 Task: Review and organize tasks in the 'Our first project' board, focusing on the 'Functions of Management' task.
Action: Mouse moved to (10, 21)
Screenshot: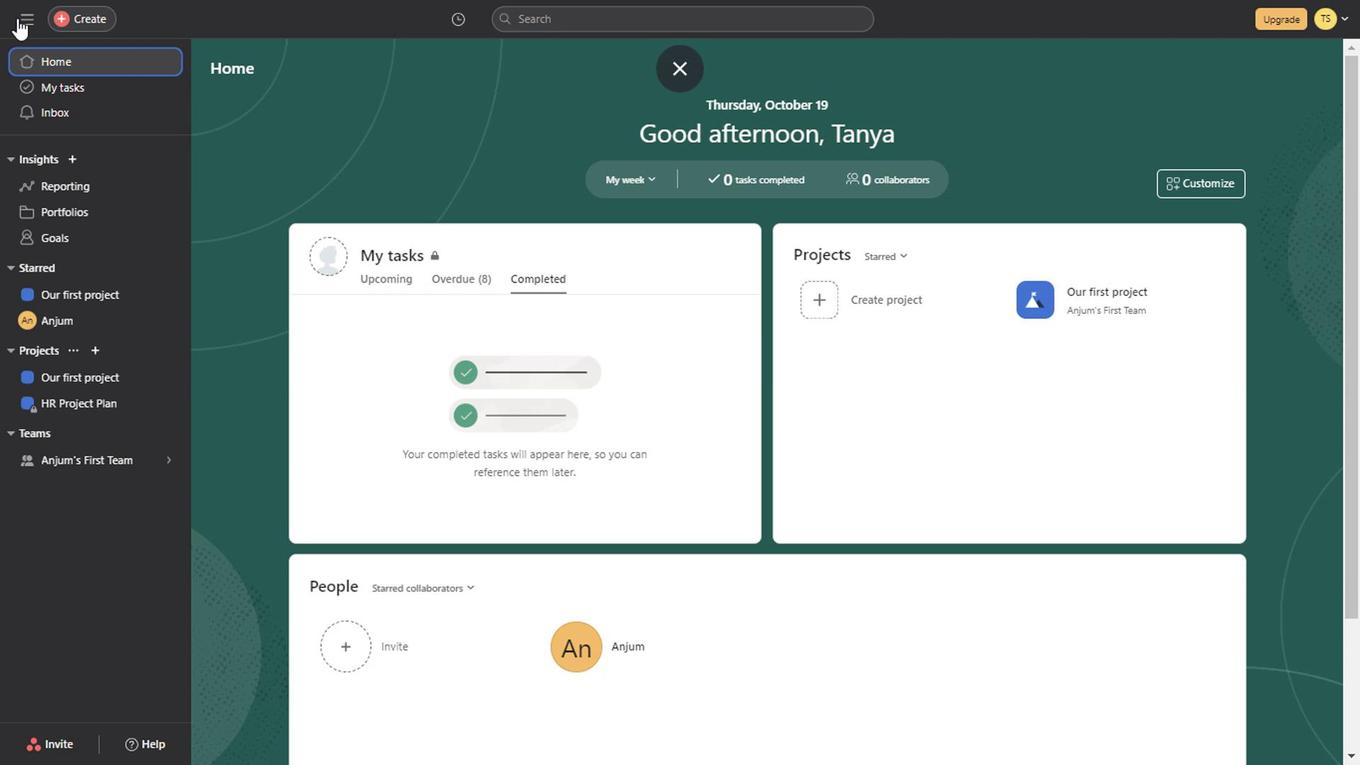 
Action: Mouse pressed left at (10, 21)
Screenshot: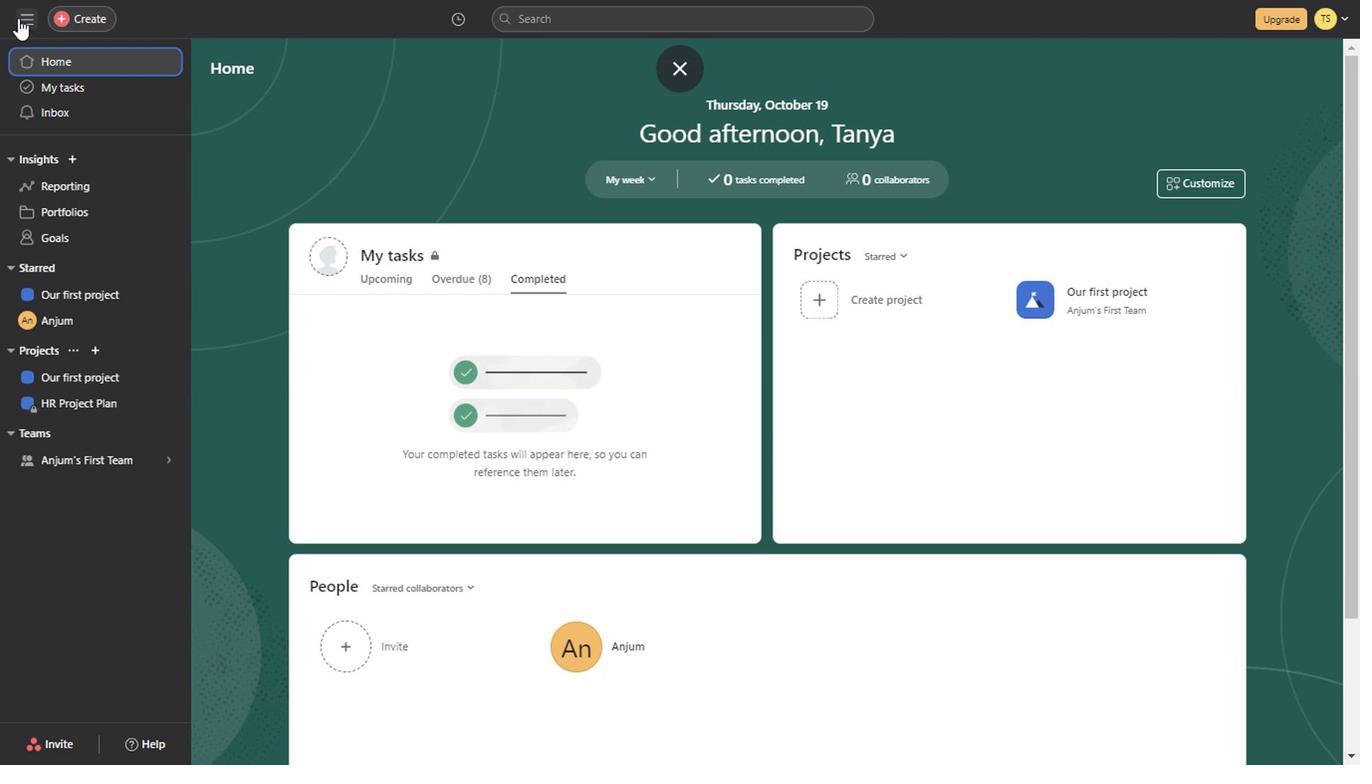 
Action: Mouse pressed left at (10, 21)
Screenshot: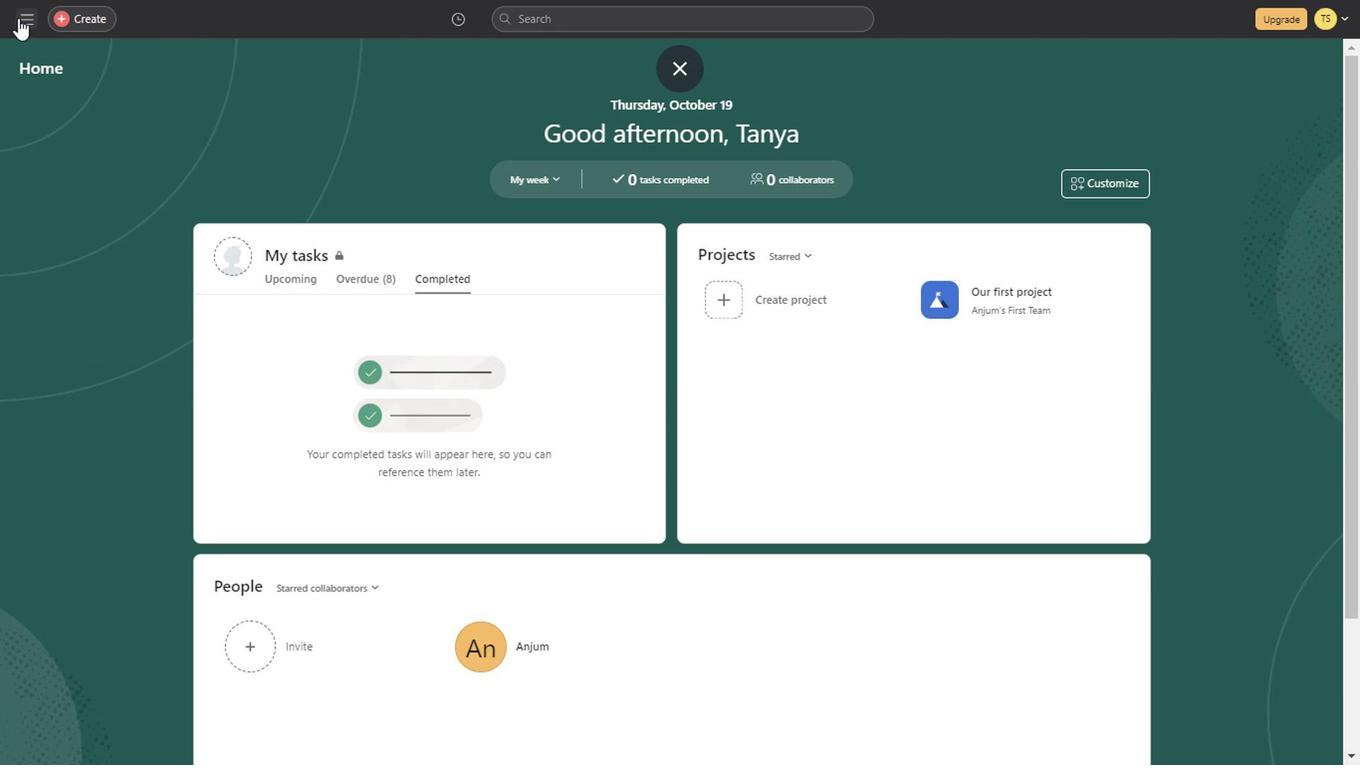 
Action: Mouse moved to (98, 92)
Screenshot: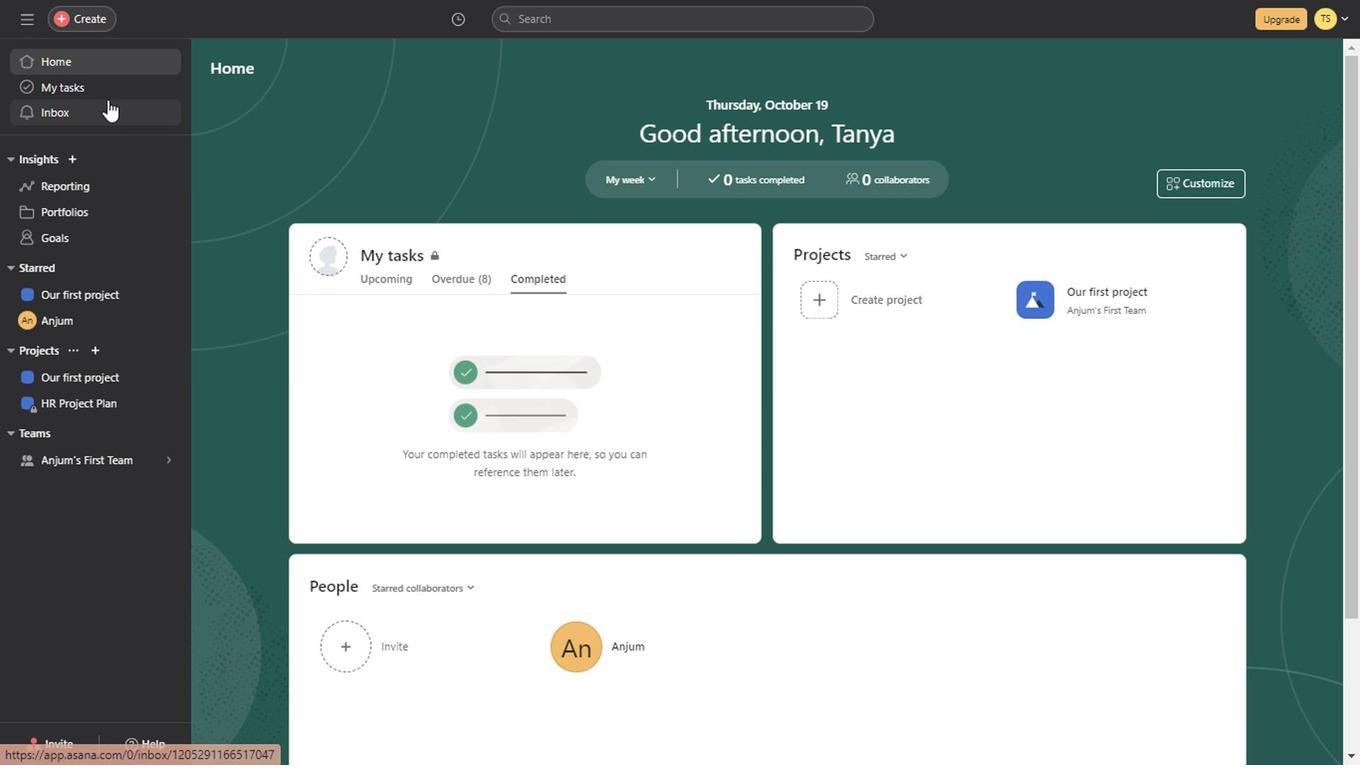 
Action: Mouse pressed left at (98, 92)
Screenshot: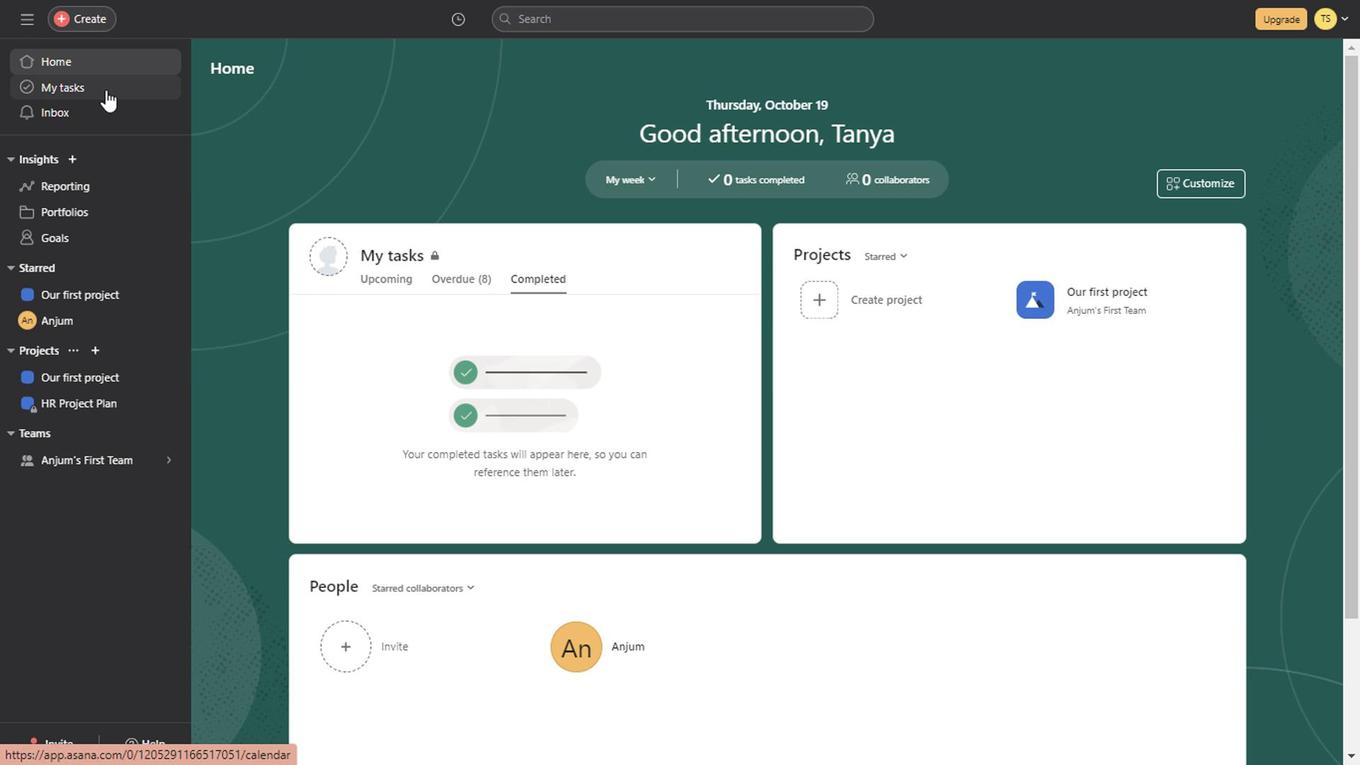 
Action: Mouse pressed left at (98, 92)
Screenshot: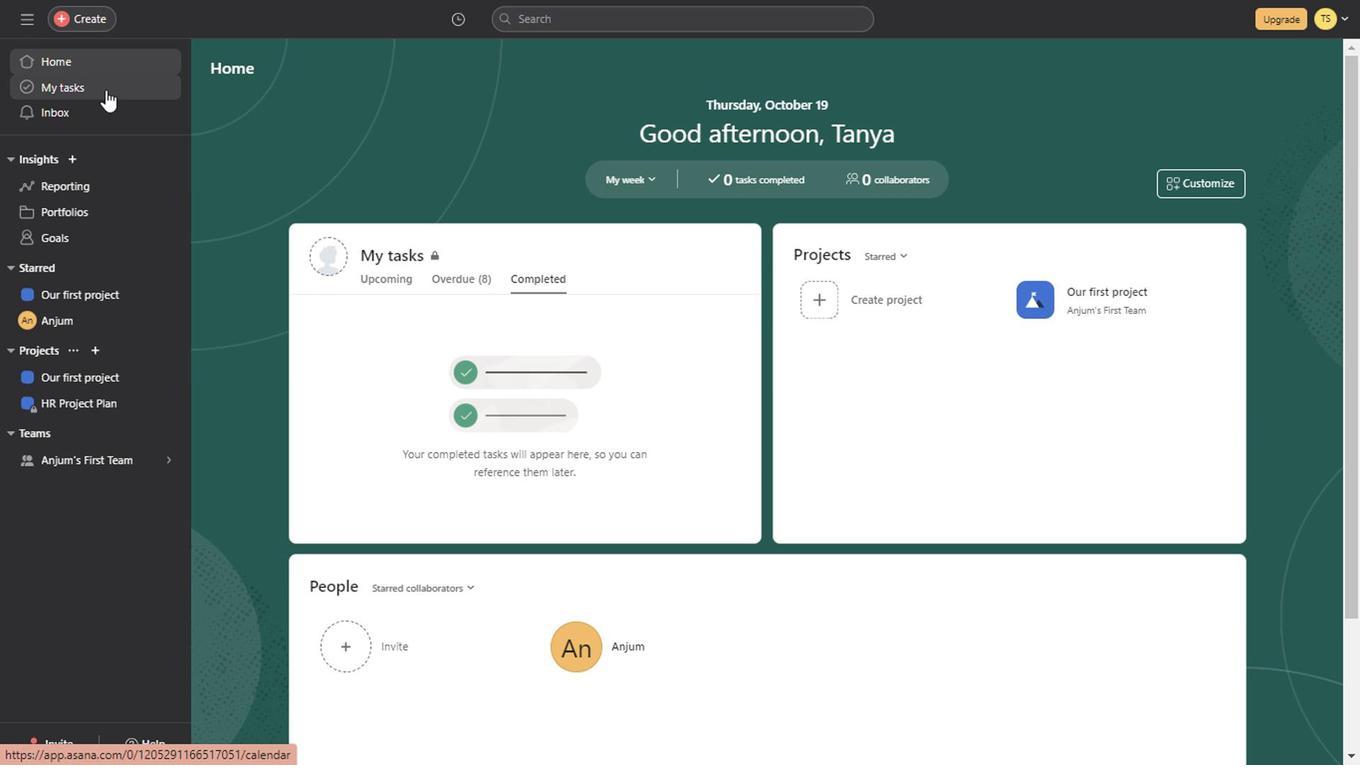 
Action: Mouse moved to (806, 454)
Screenshot: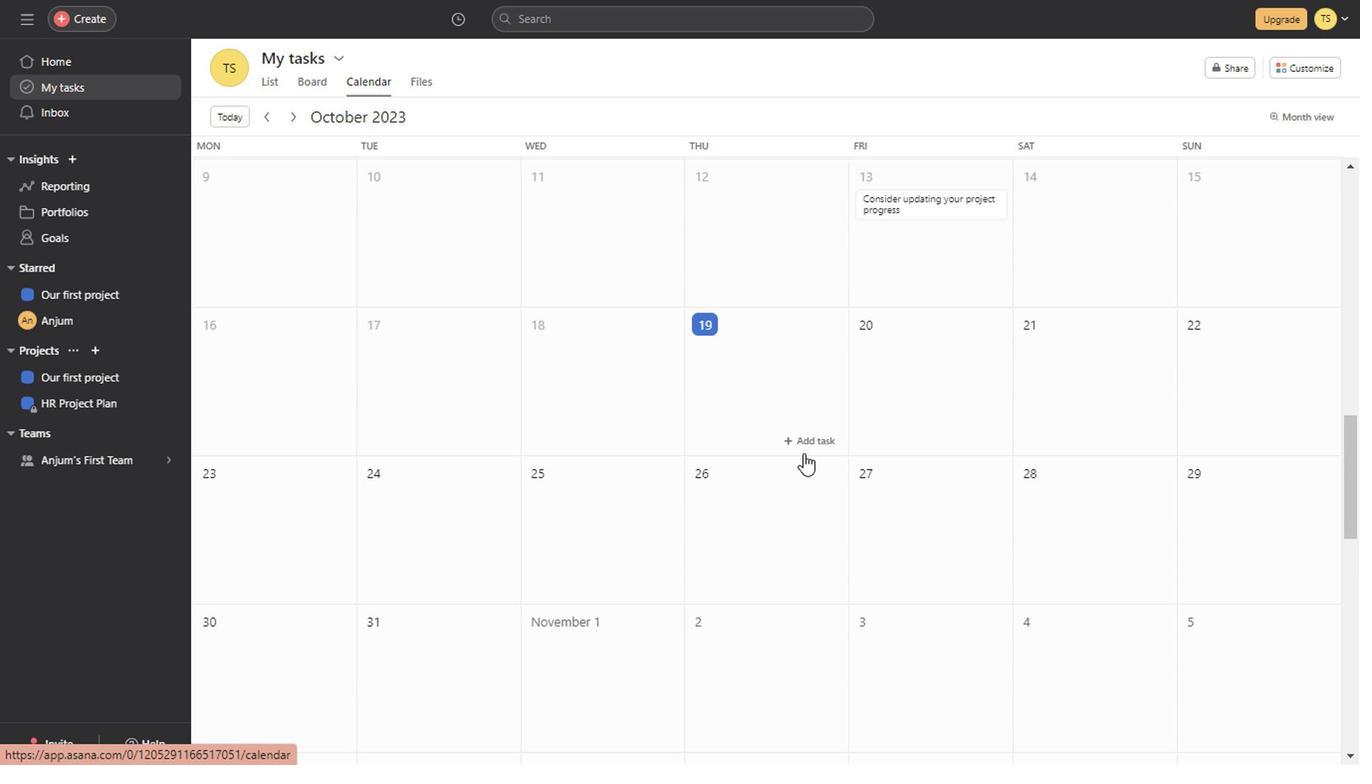 
Action: Mouse scrolled (806, 453) with delta (0, 0)
Screenshot: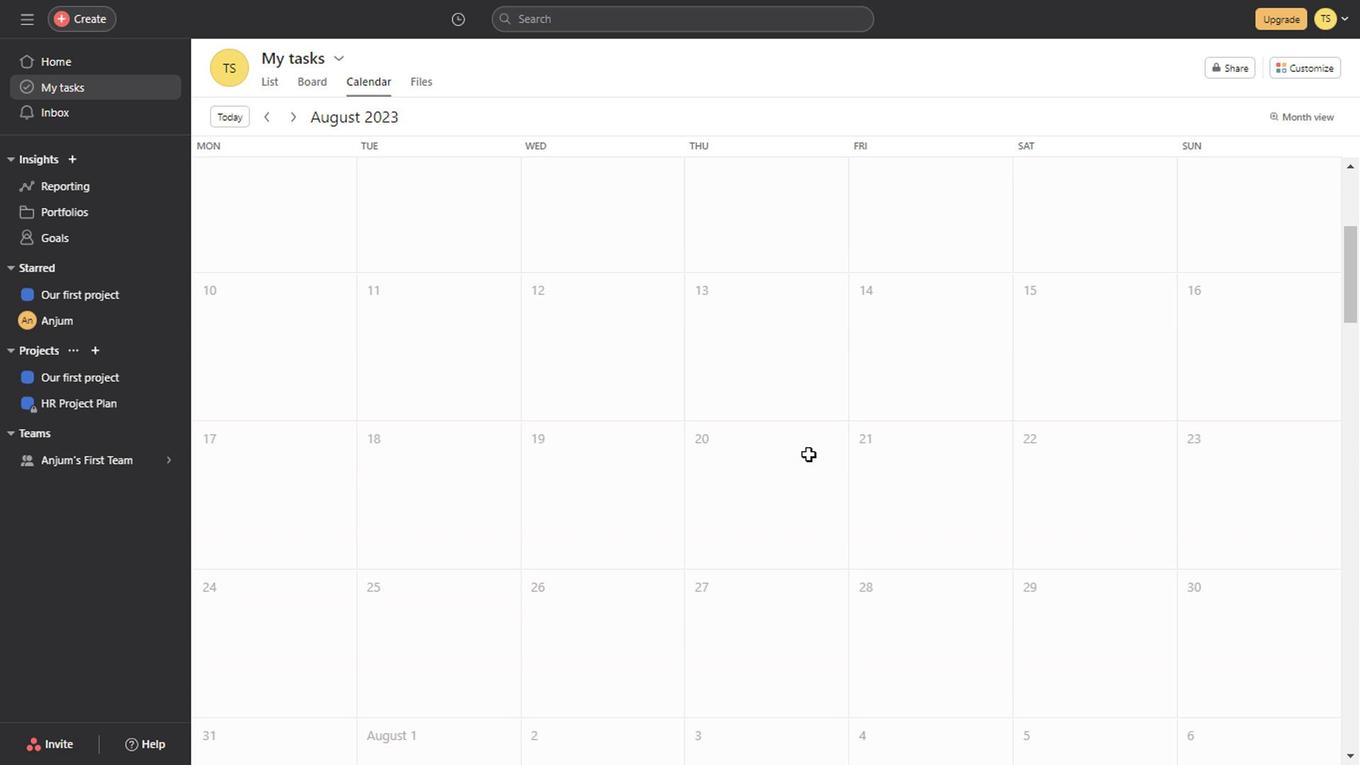 
Action: Mouse scrolled (806, 453) with delta (0, 0)
Screenshot: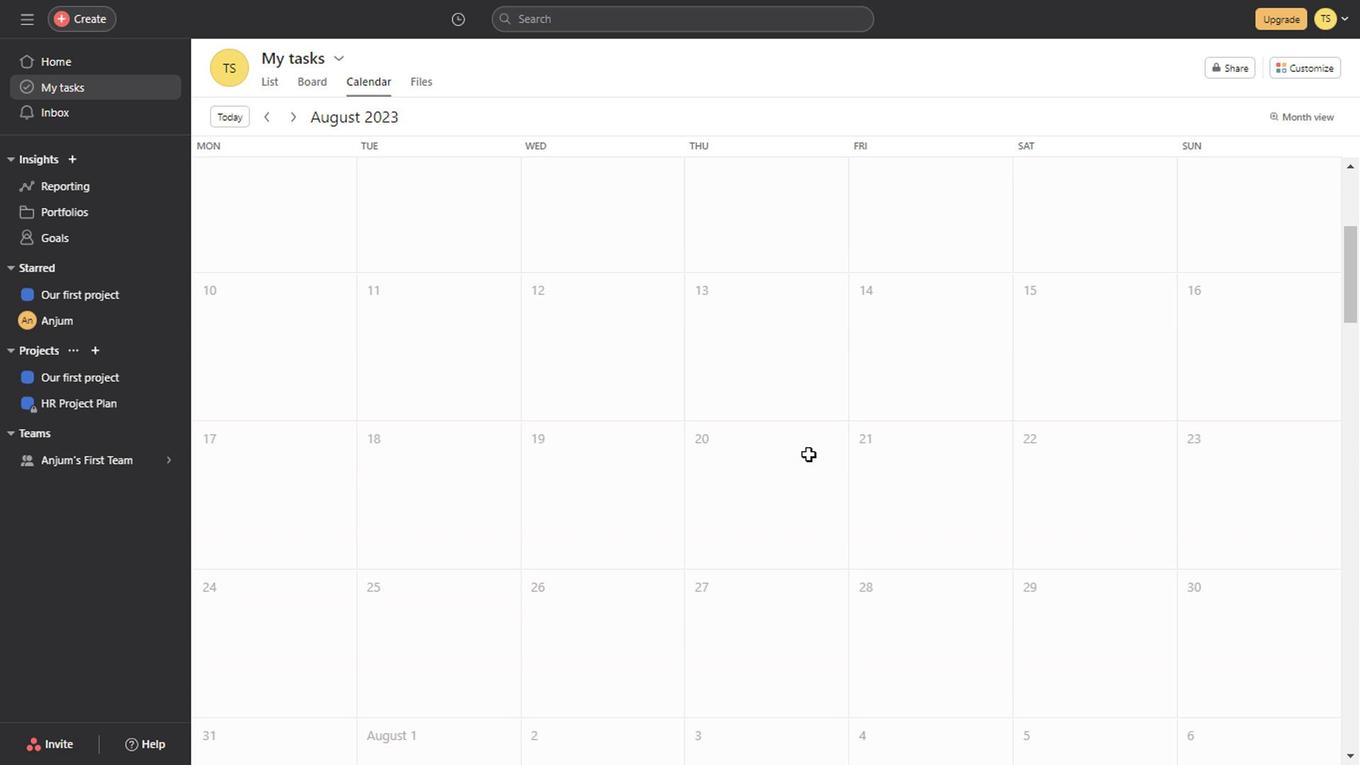 
Action: Mouse scrolled (806, 453) with delta (0, 0)
Screenshot: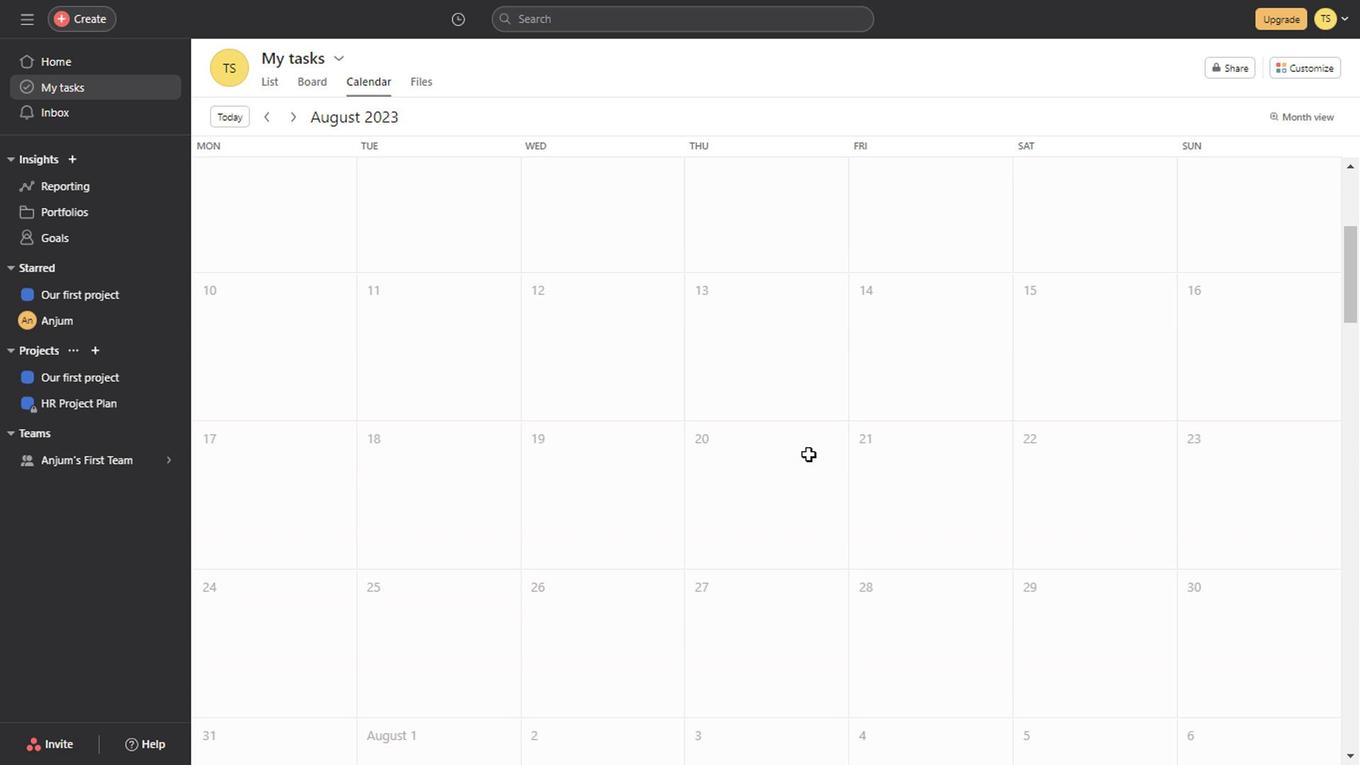 
Action: Mouse scrolled (806, 453) with delta (0, 0)
Screenshot: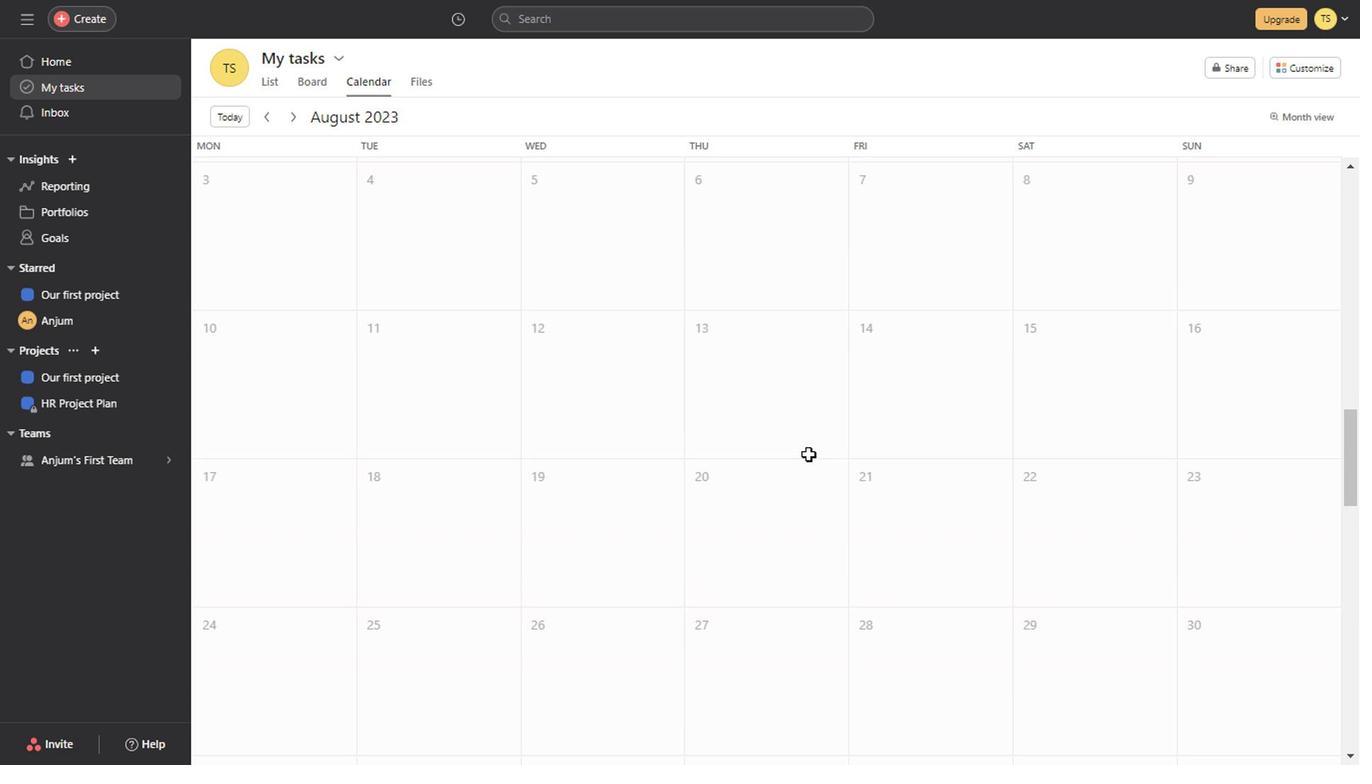 
Action: Mouse scrolled (806, 453) with delta (0, 0)
Screenshot: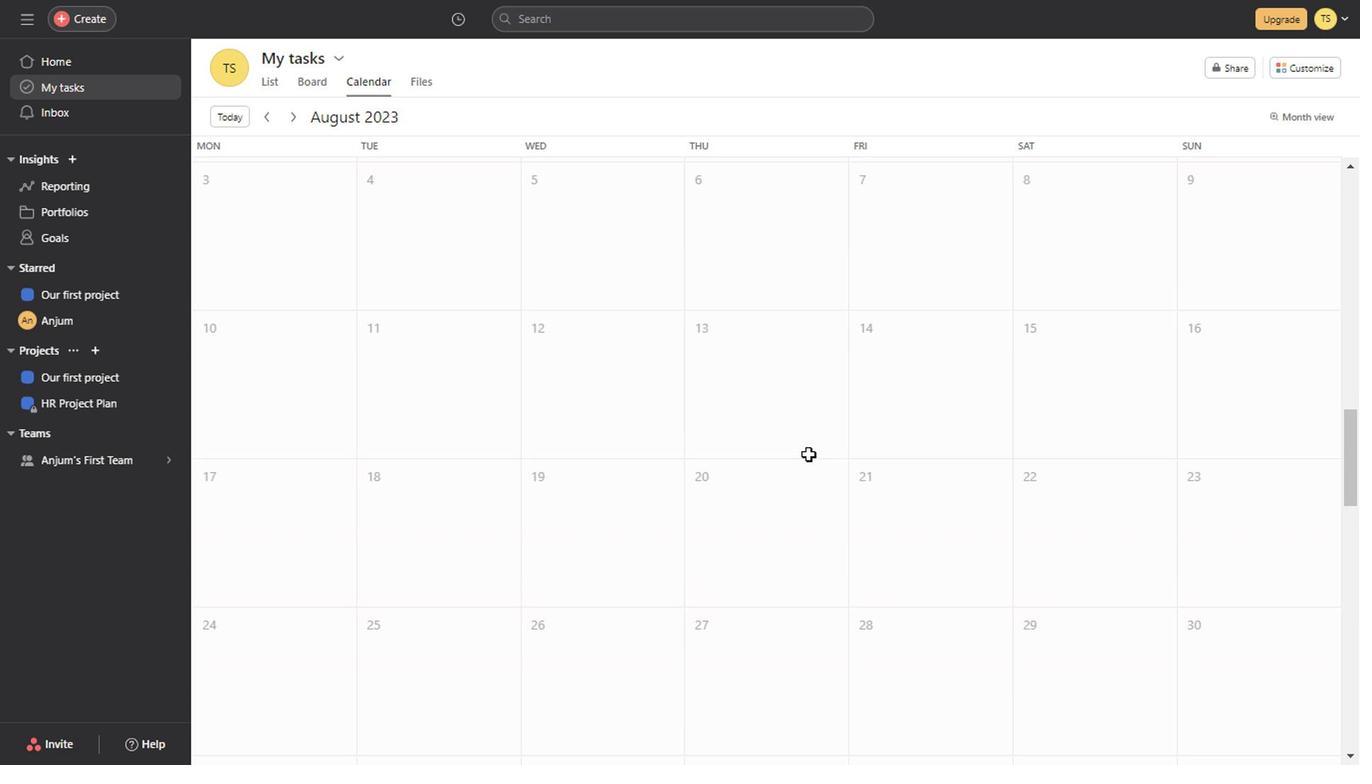 
Action: Mouse scrolled (806, 453) with delta (0, 0)
Screenshot: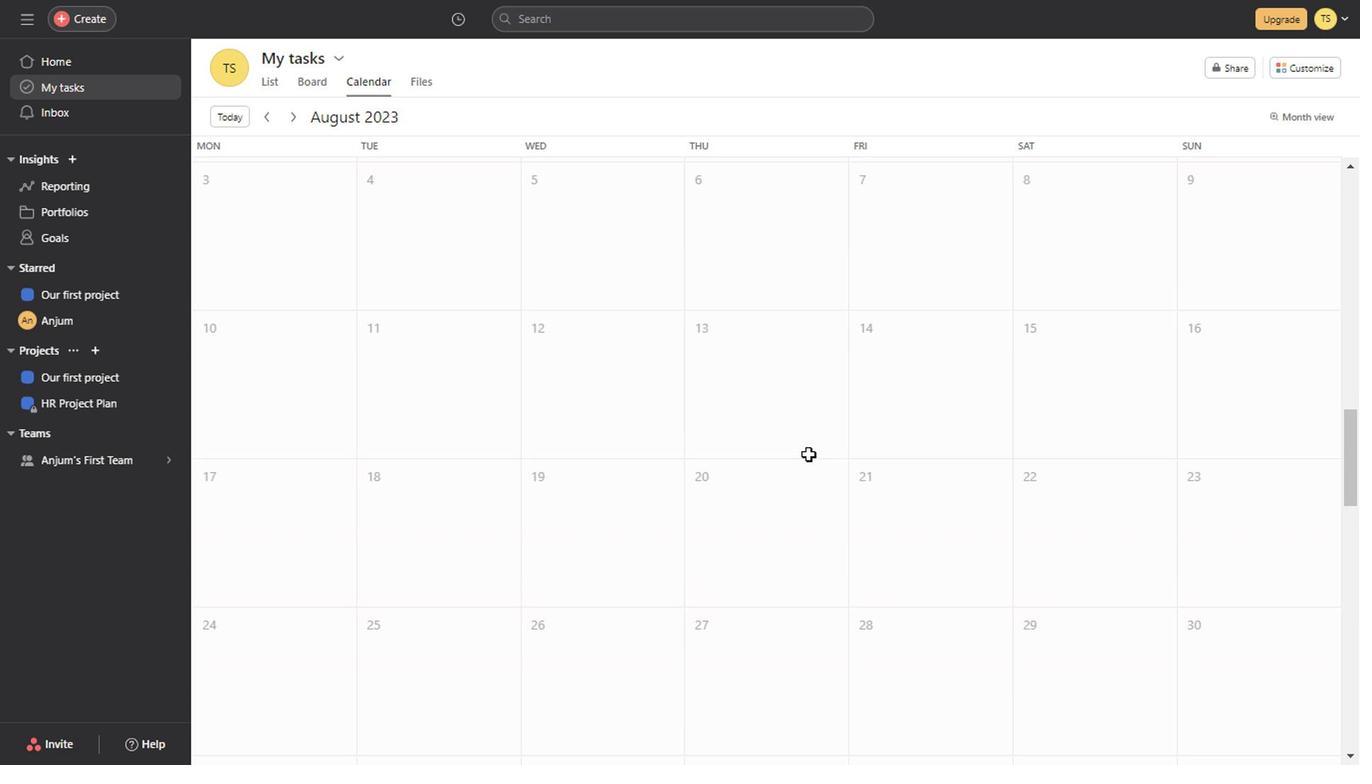 
Action: Mouse scrolled (806, 453) with delta (0, 0)
Screenshot: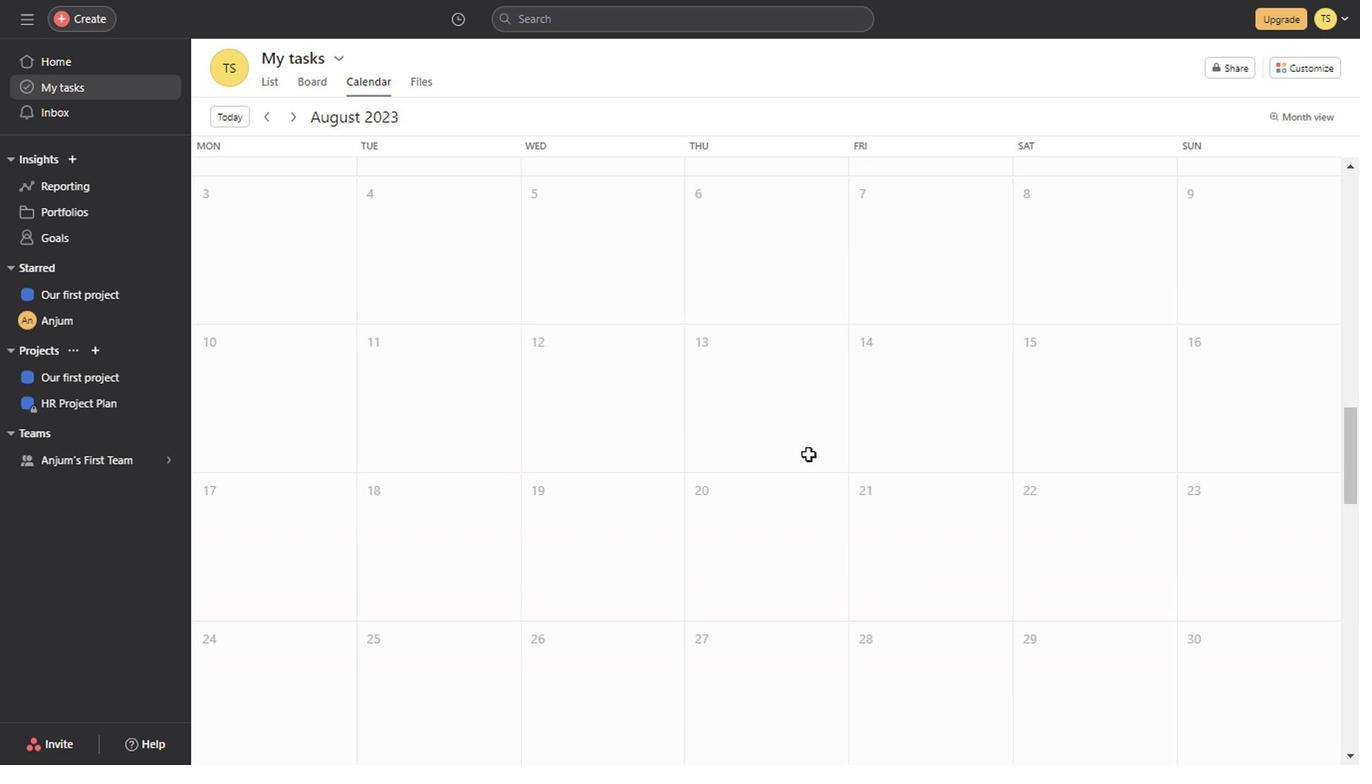 
Action: Mouse scrolled (806, 453) with delta (0, 0)
Screenshot: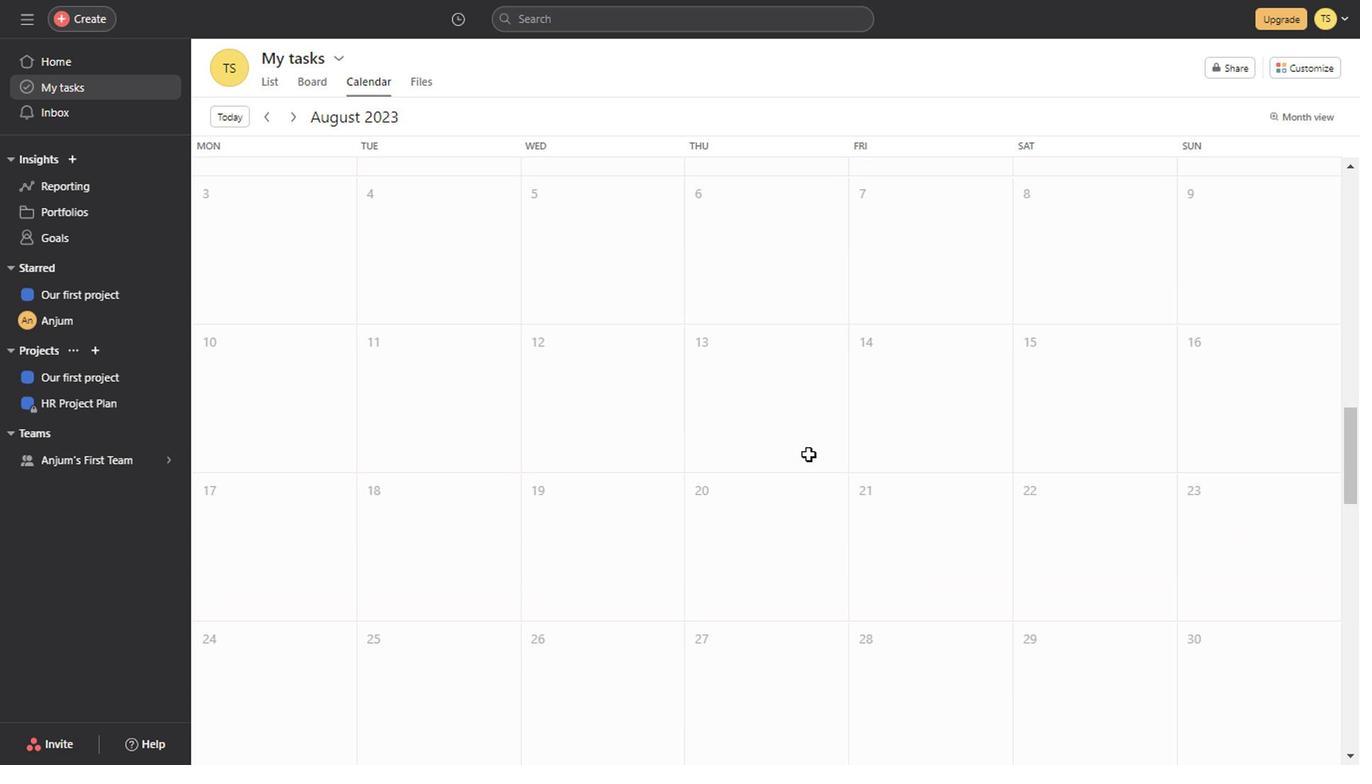 
Action: Mouse scrolled (806, 453) with delta (0, 0)
Screenshot: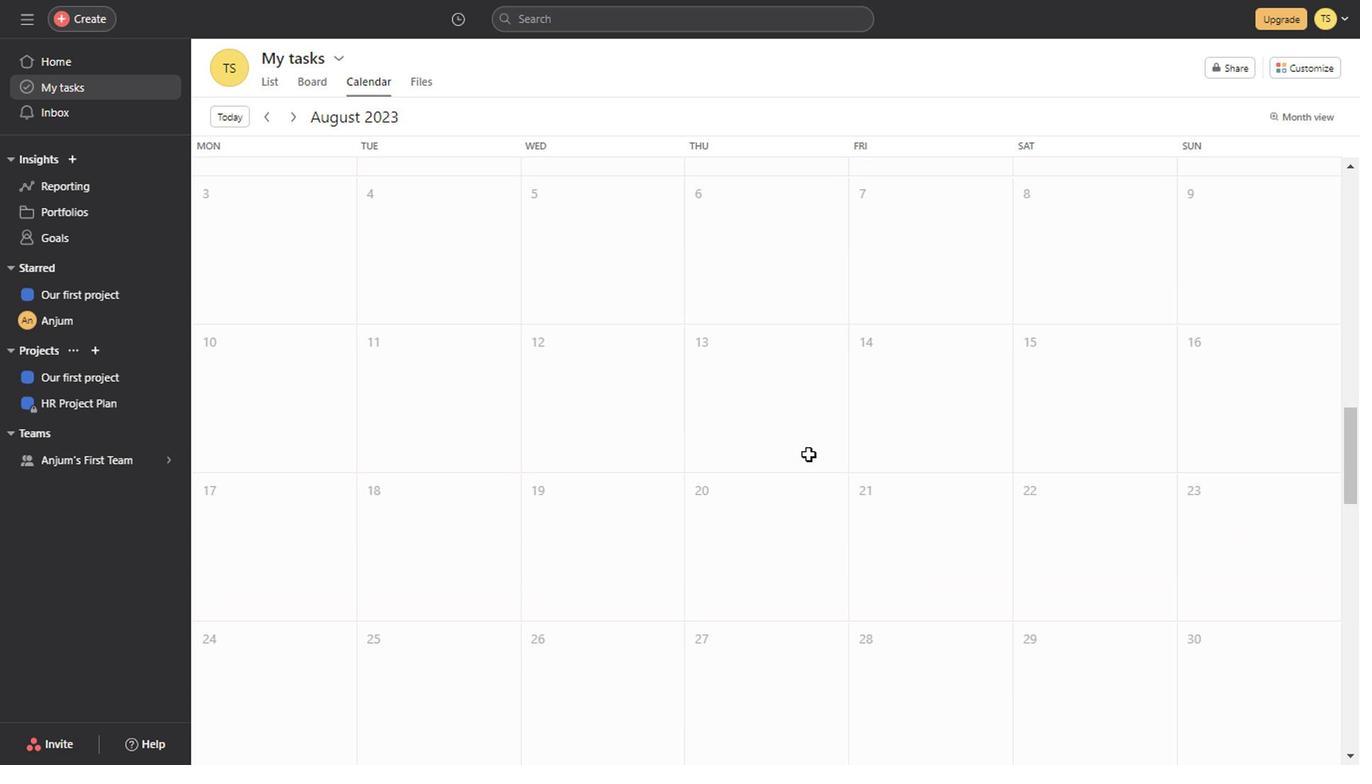 
Action: Mouse scrolled (806, 453) with delta (0, 0)
Screenshot: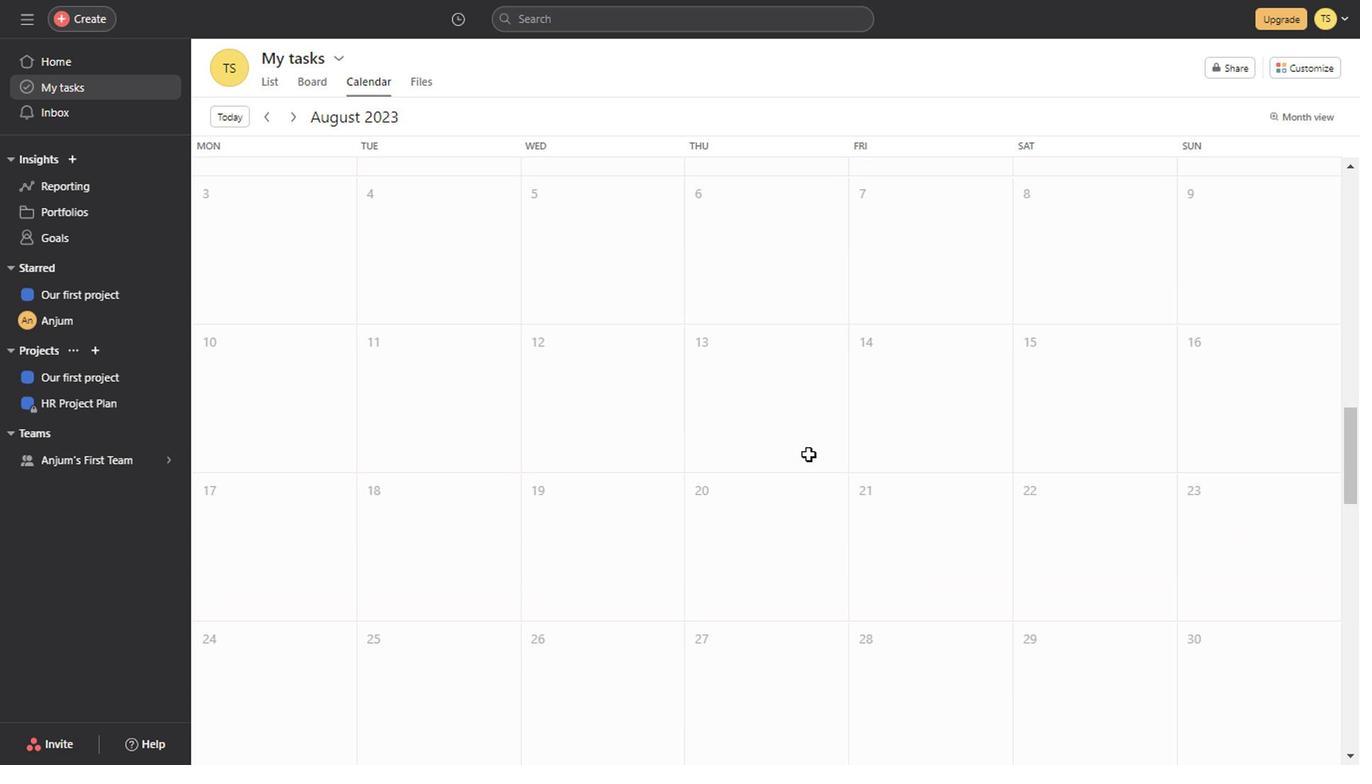 
Action: Mouse scrolled (806, 453) with delta (0, 0)
Screenshot: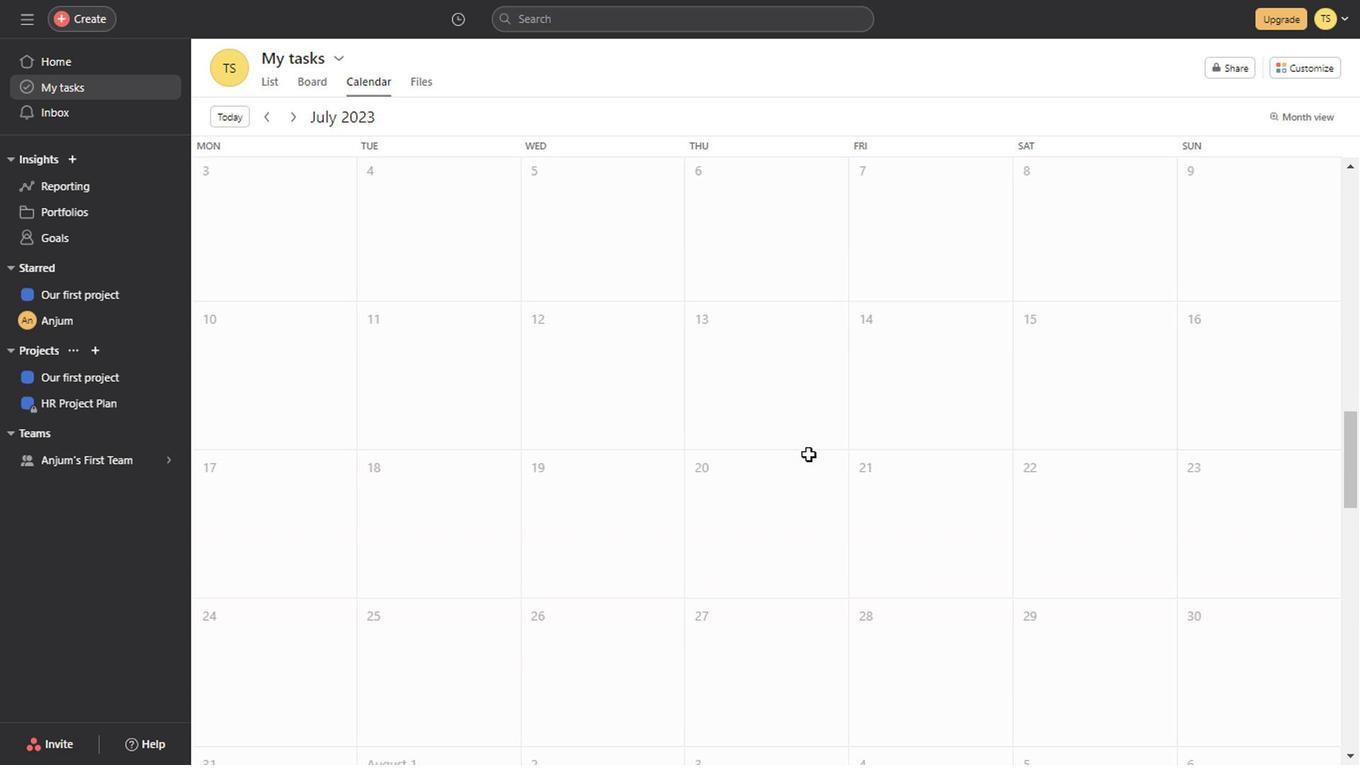 
Action: Mouse scrolled (806, 453) with delta (0, 0)
Screenshot: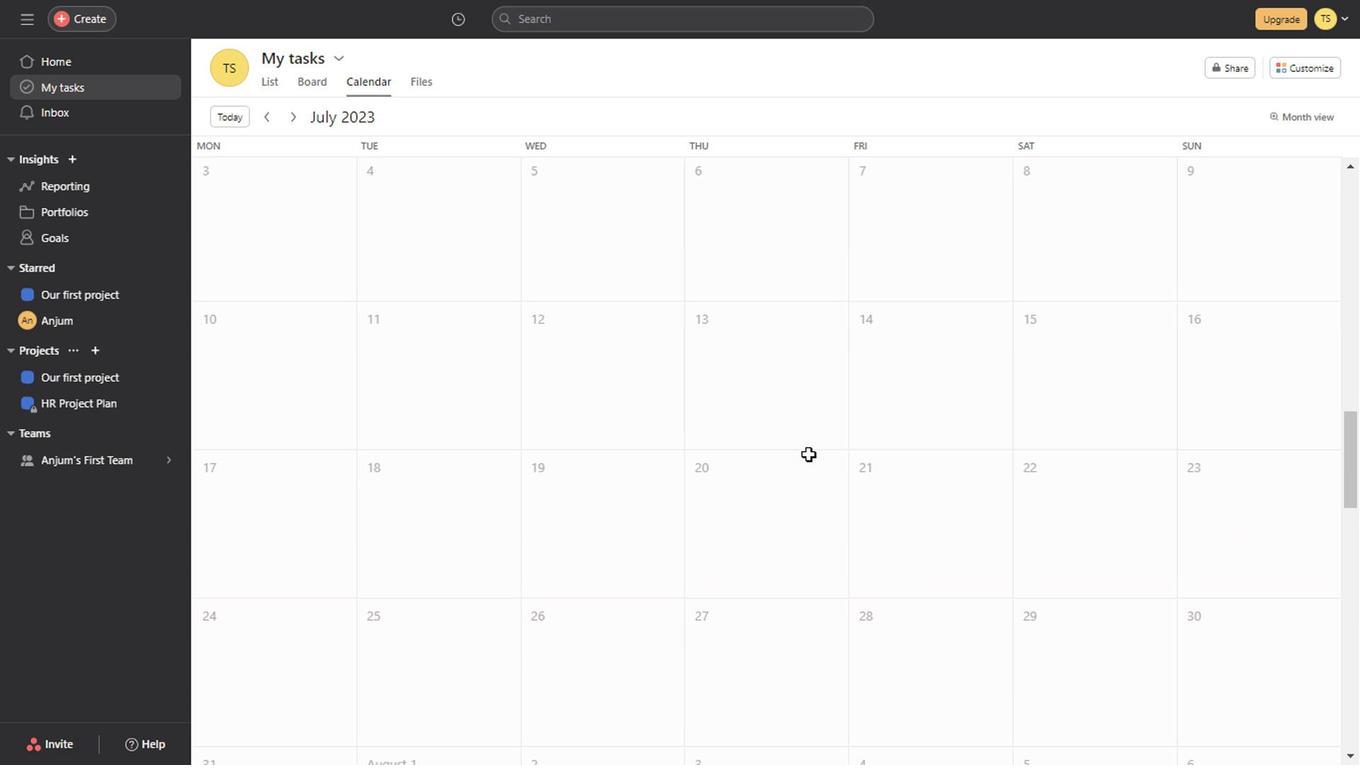 
Action: Mouse scrolled (806, 453) with delta (0, 0)
Screenshot: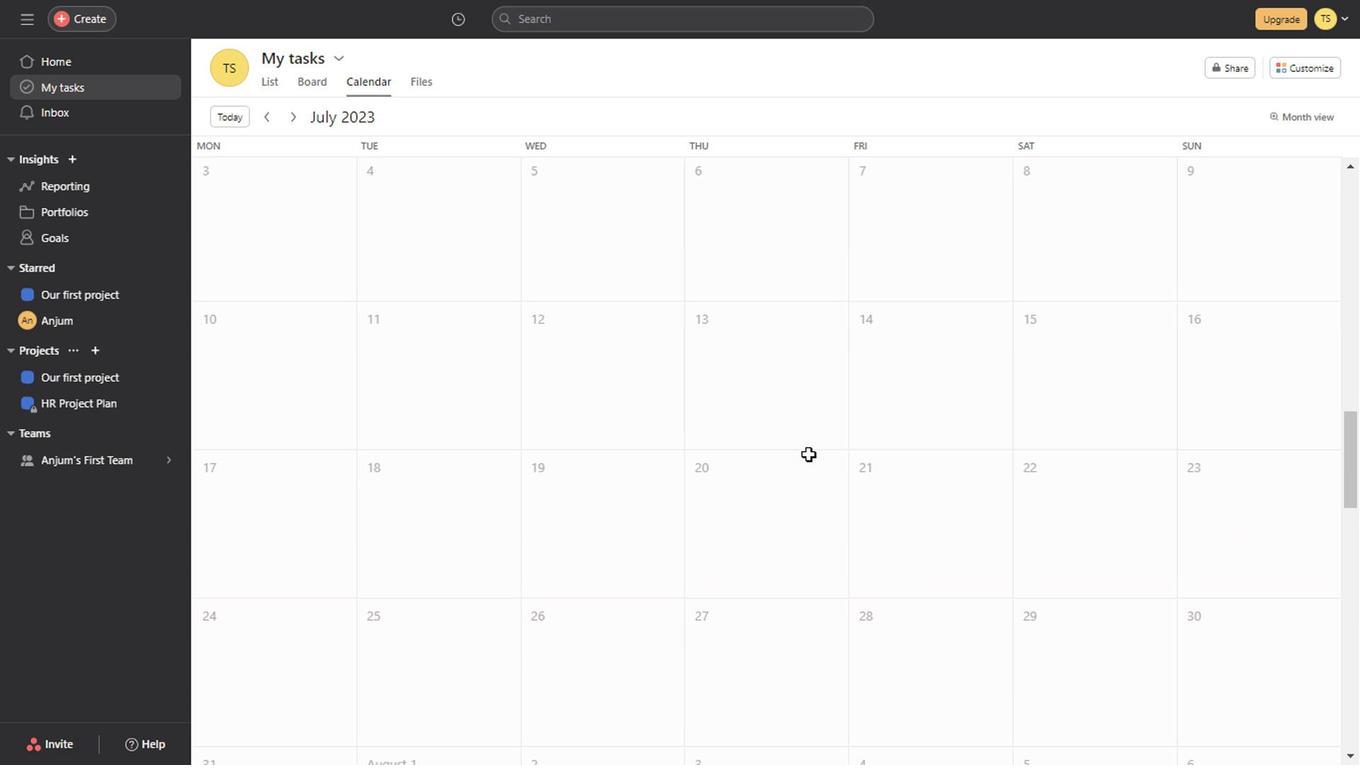 
Action: Mouse scrolled (806, 453) with delta (0, 0)
Screenshot: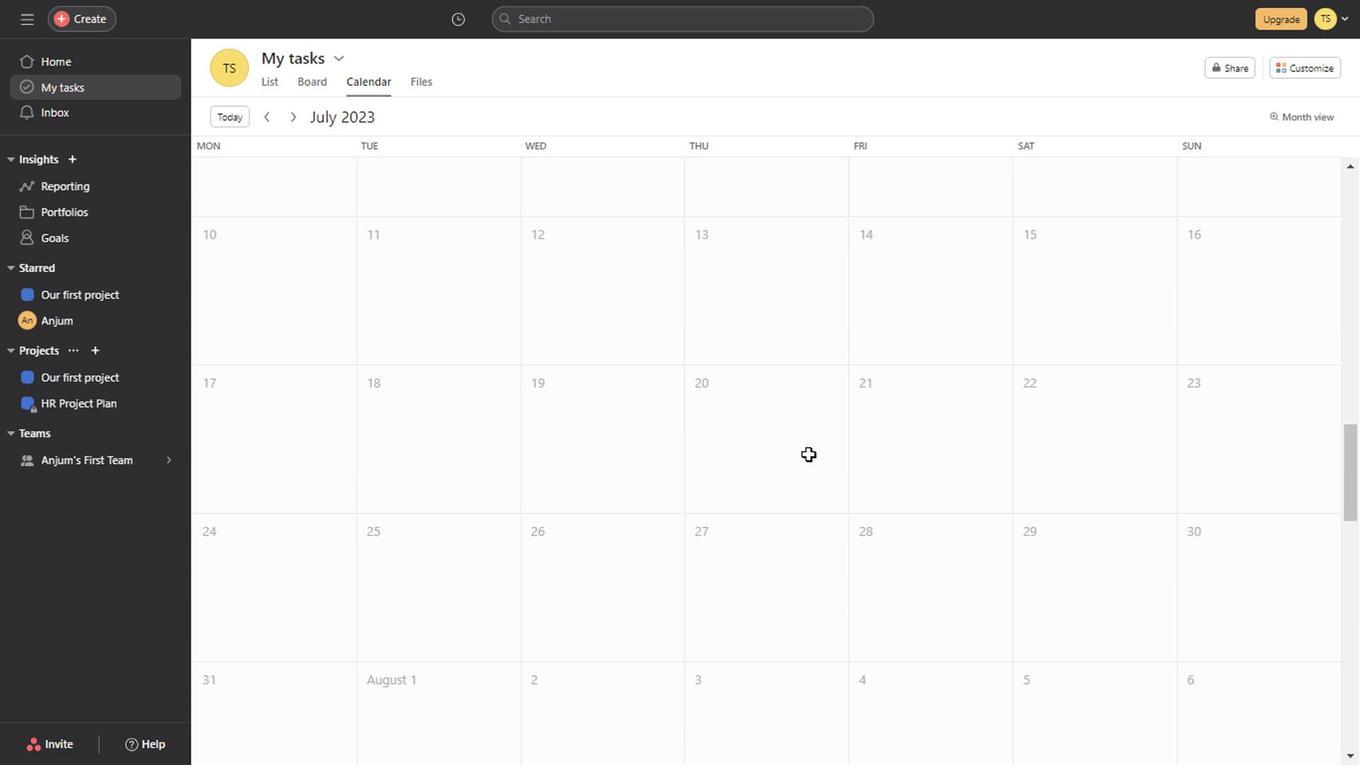 
Action: Mouse scrolled (806, 453) with delta (0, 0)
Screenshot: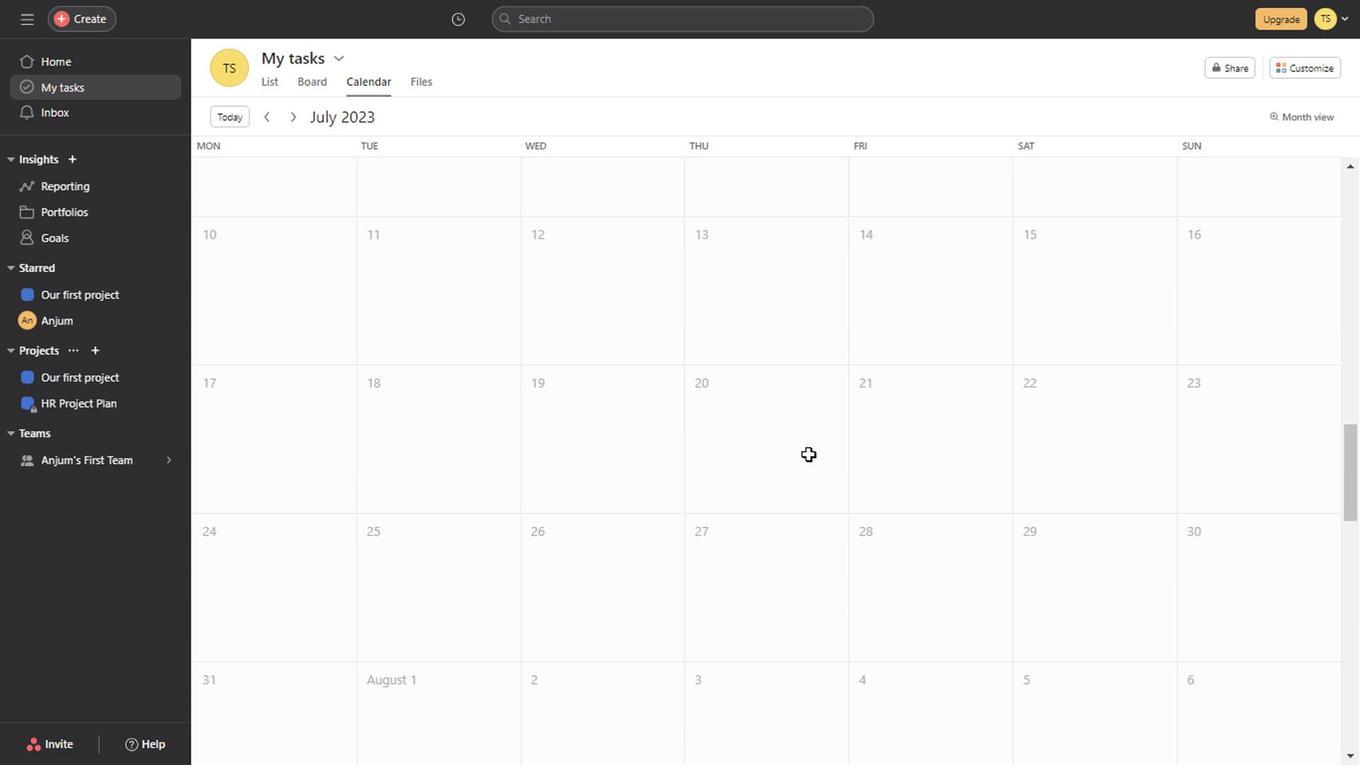 
Action: Mouse scrolled (806, 453) with delta (0, 0)
Screenshot: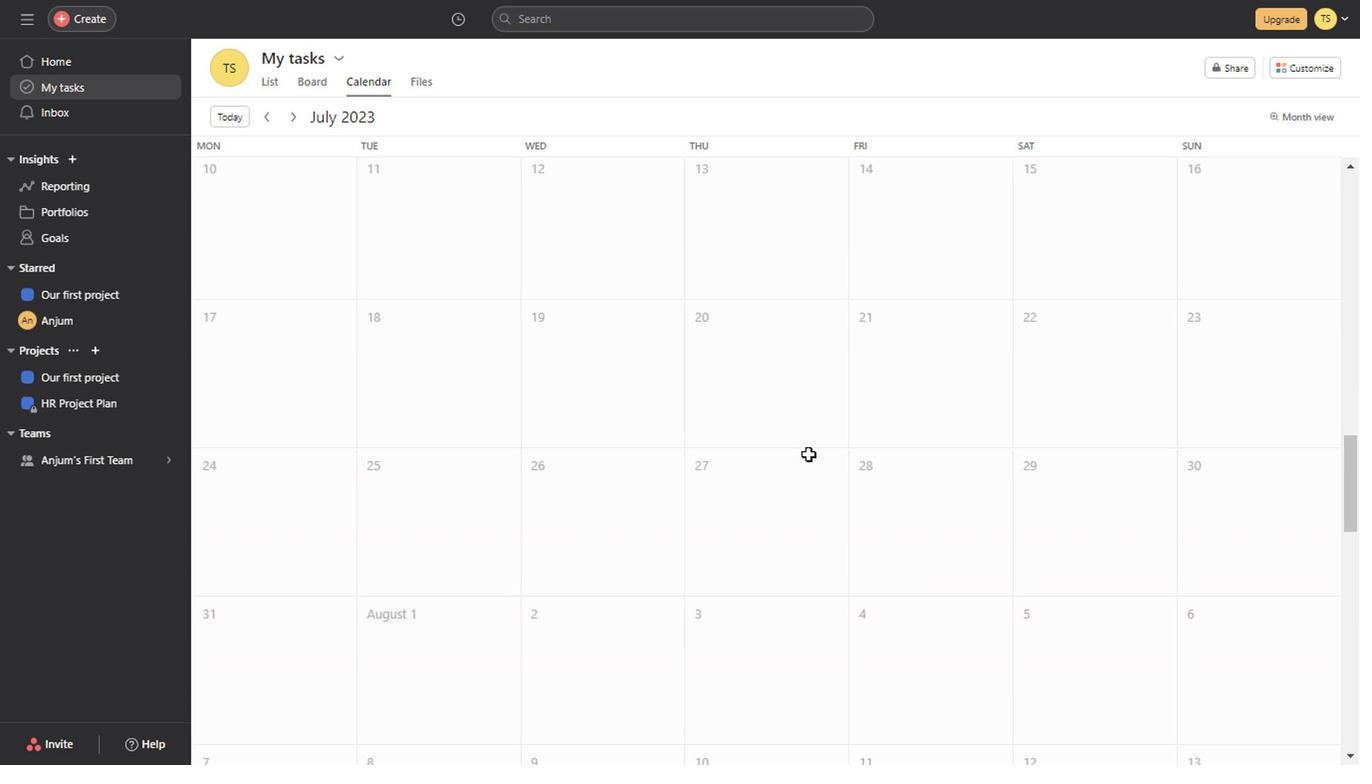 
Action: Mouse scrolled (806, 453) with delta (0, 0)
Screenshot: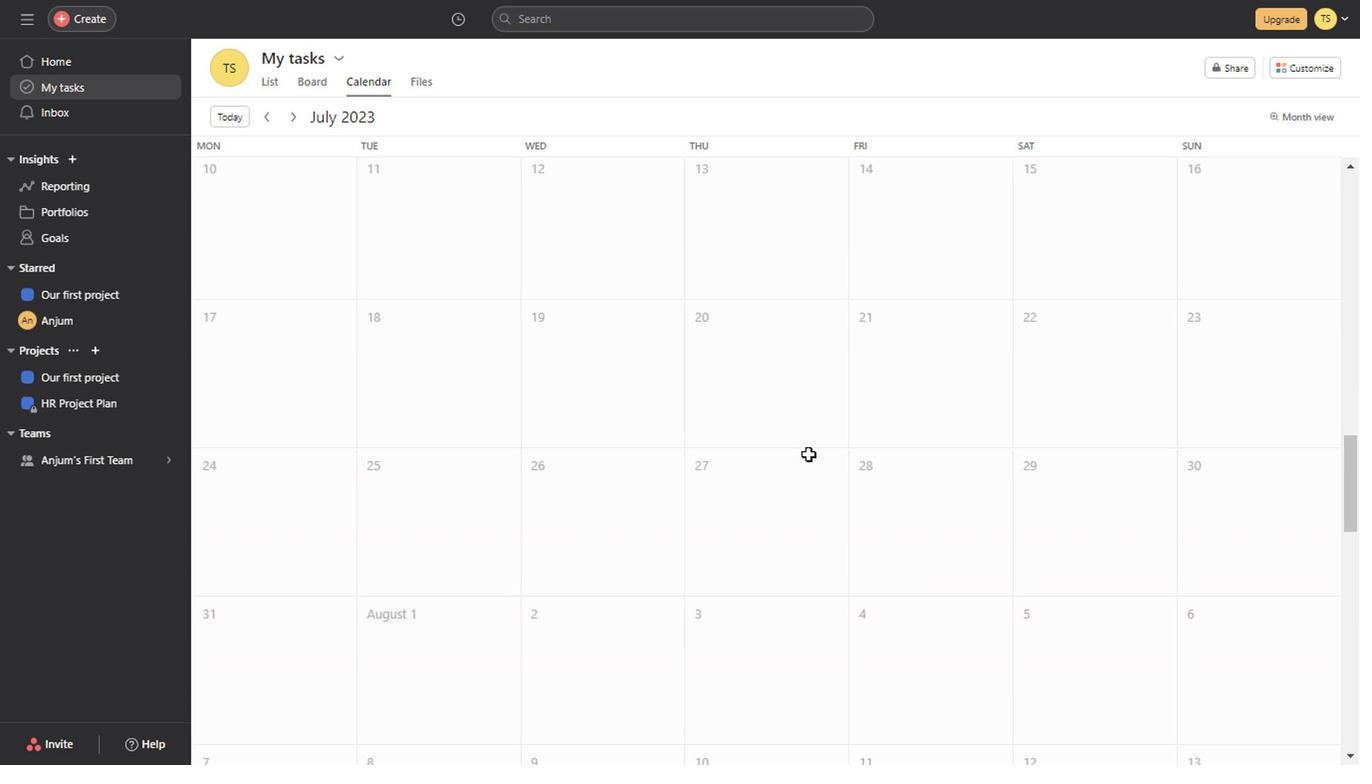 
Action: Mouse scrolled (806, 453) with delta (0, 0)
Screenshot: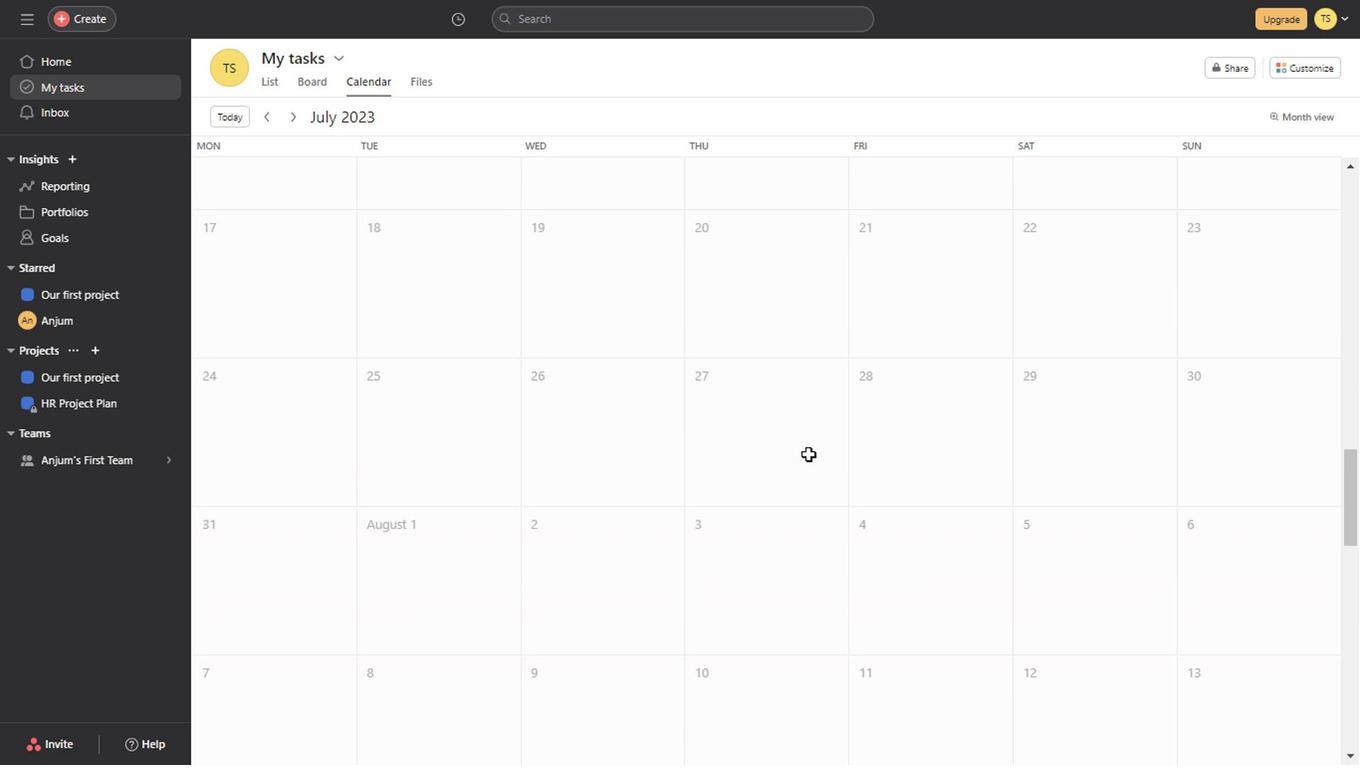 
Action: Mouse scrolled (806, 453) with delta (0, 0)
Screenshot: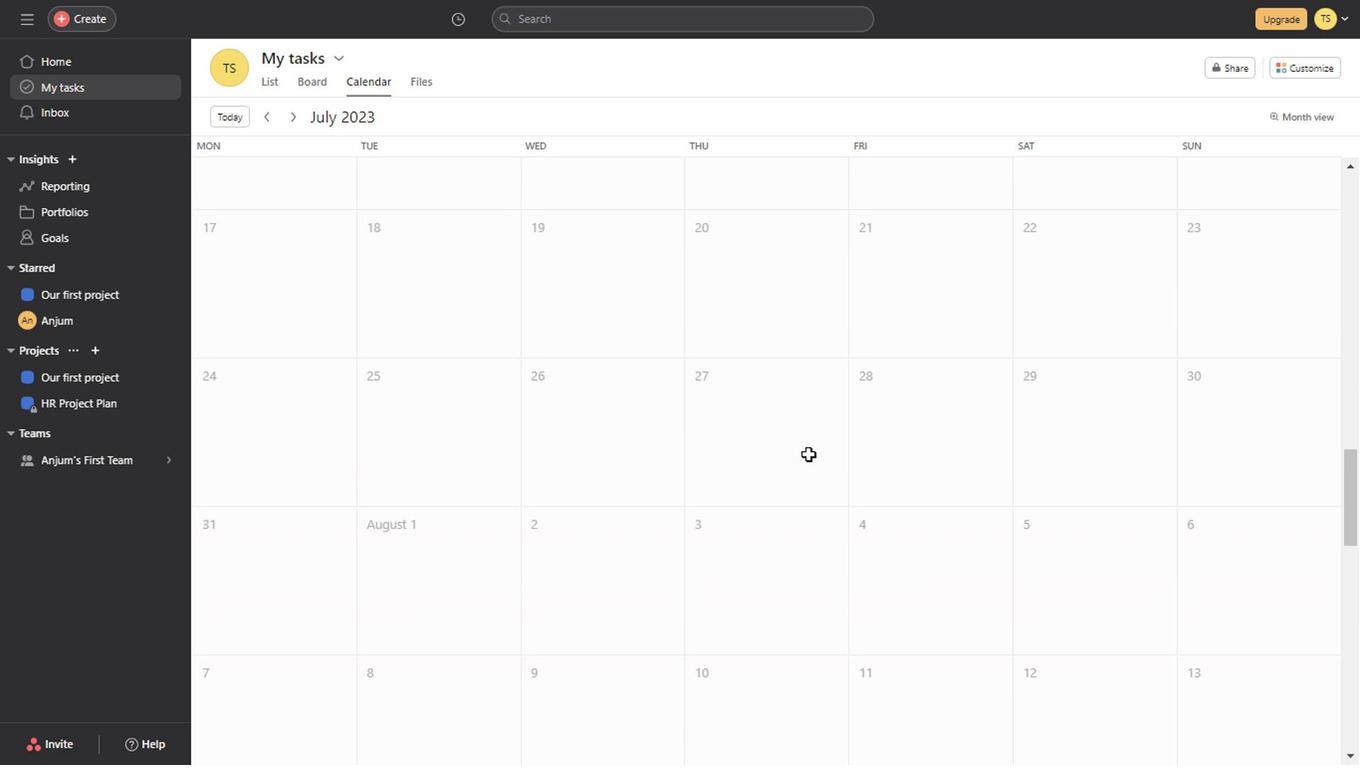 
Action: Mouse scrolled (806, 453) with delta (0, 0)
Screenshot: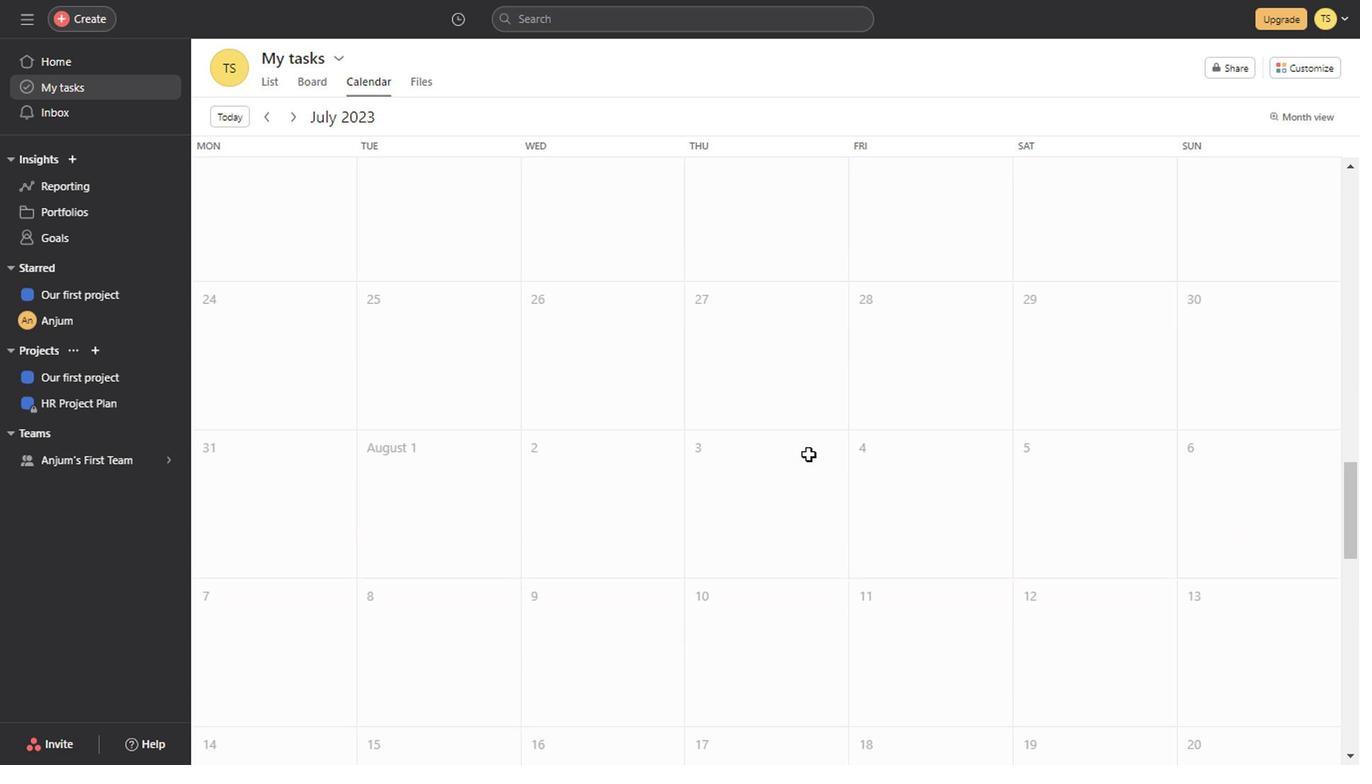 
Action: Mouse scrolled (806, 453) with delta (0, 0)
Screenshot: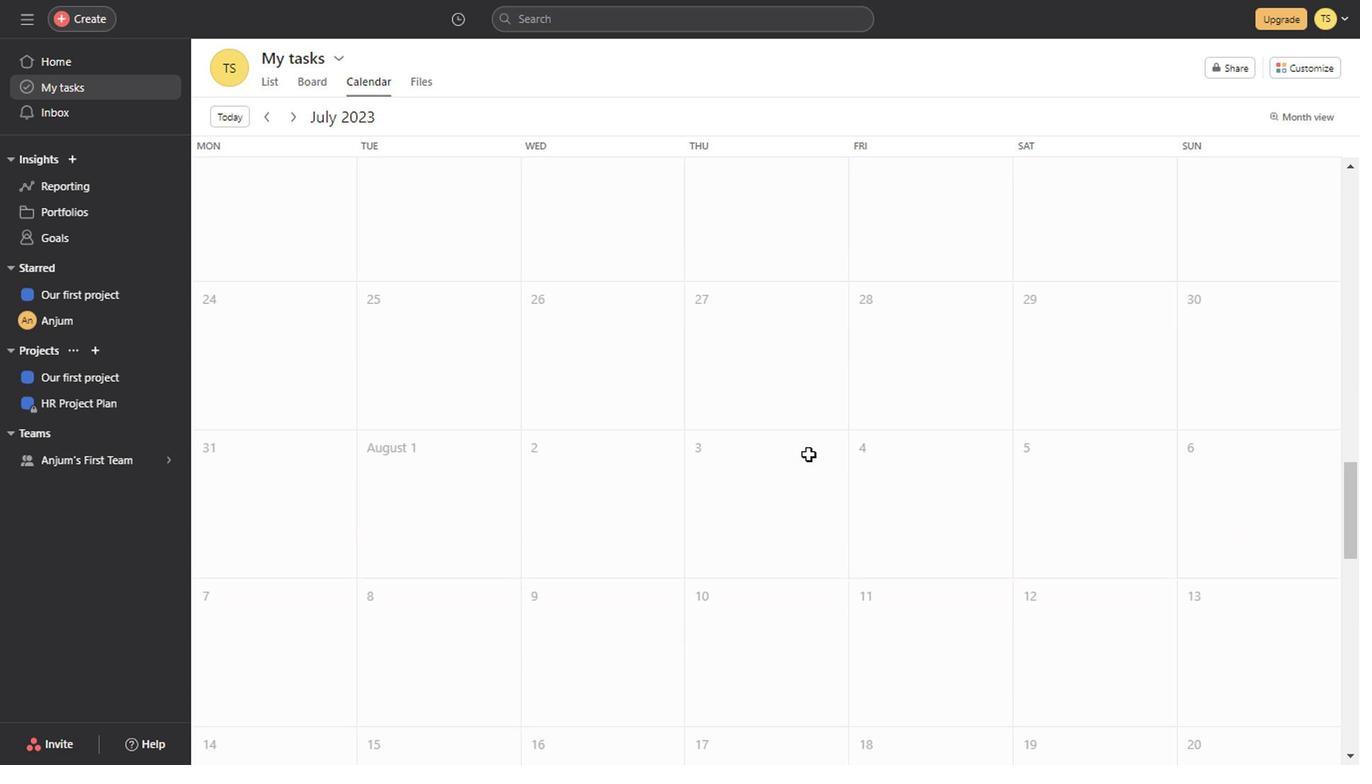 
Action: Mouse scrolled (806, 453) with delta (0, 0)
Screenshot: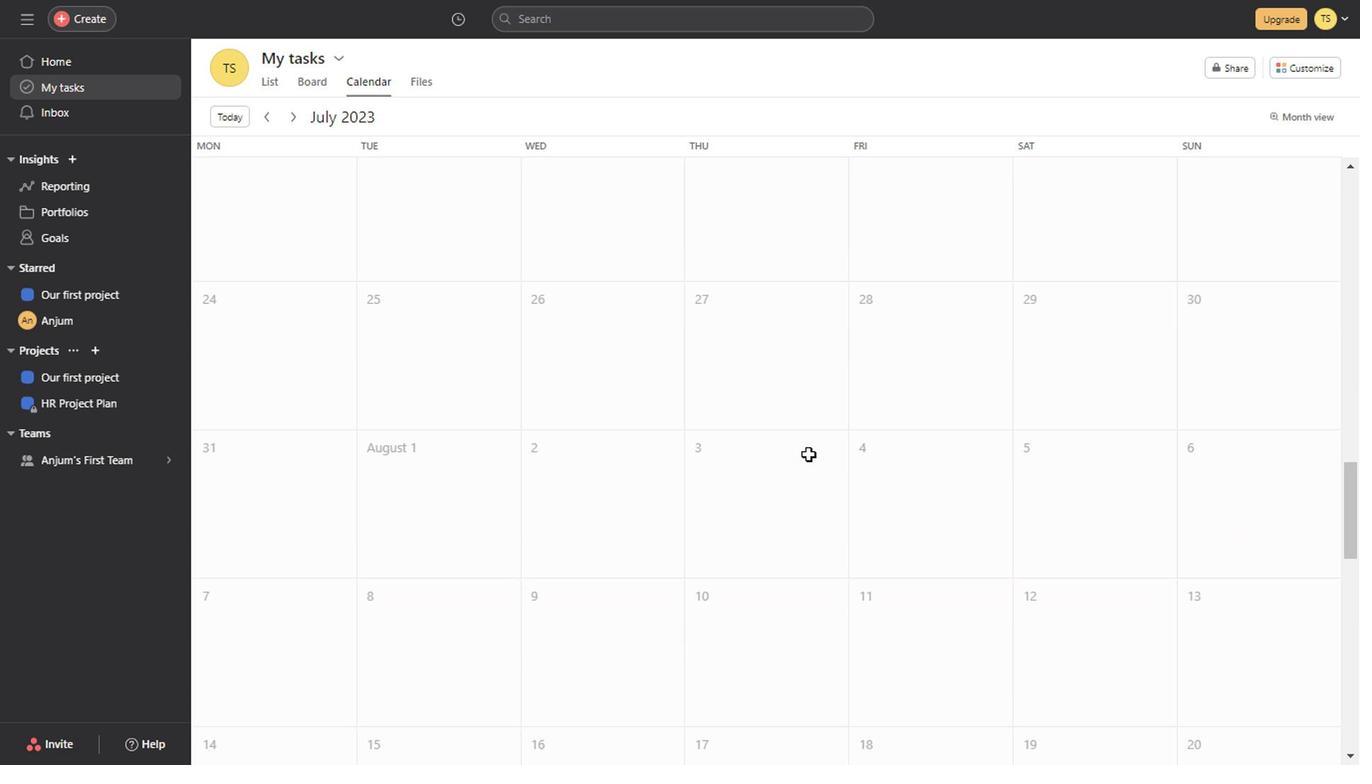 
Action: Mouse scrolled (806, 453) with delta (0, 0)
Screenshot: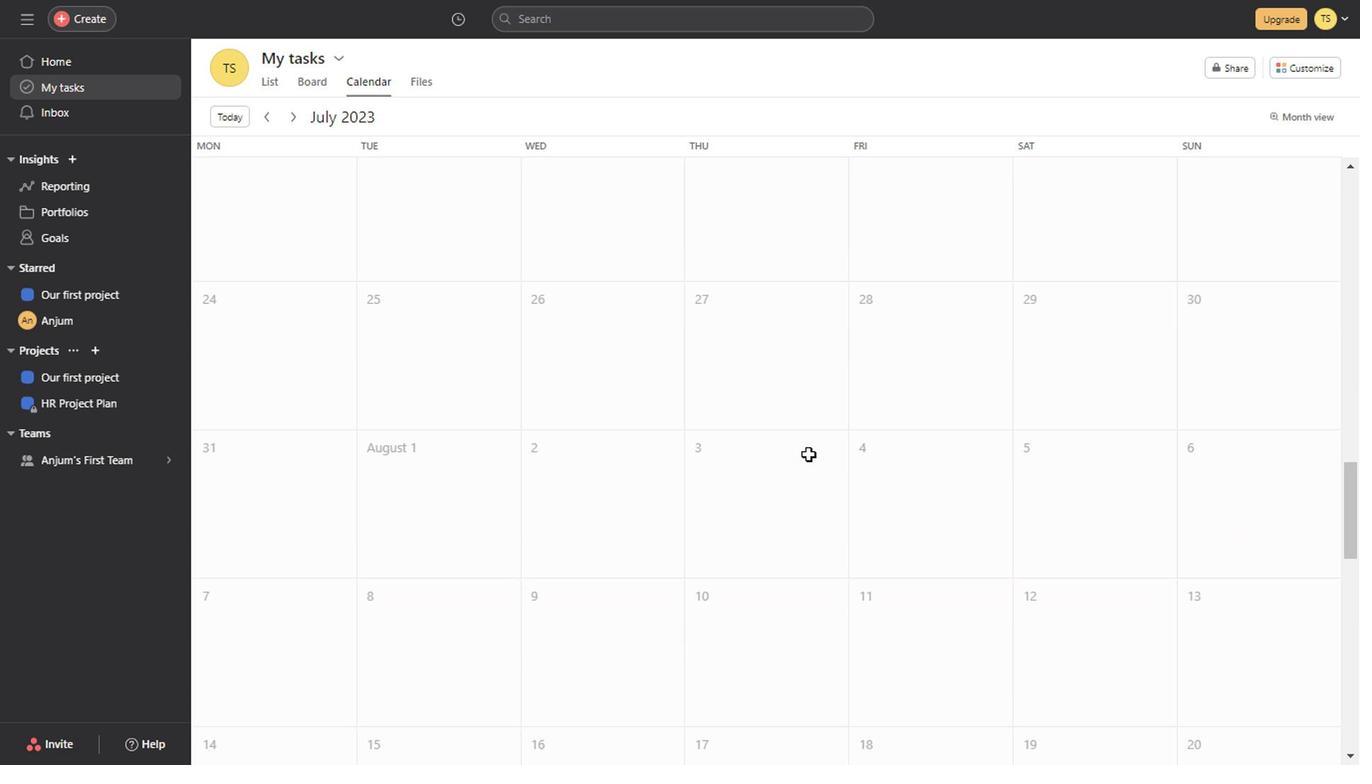 
Action: Mouse scrolled (806, 453) with delta (0, 0)
Screenshot: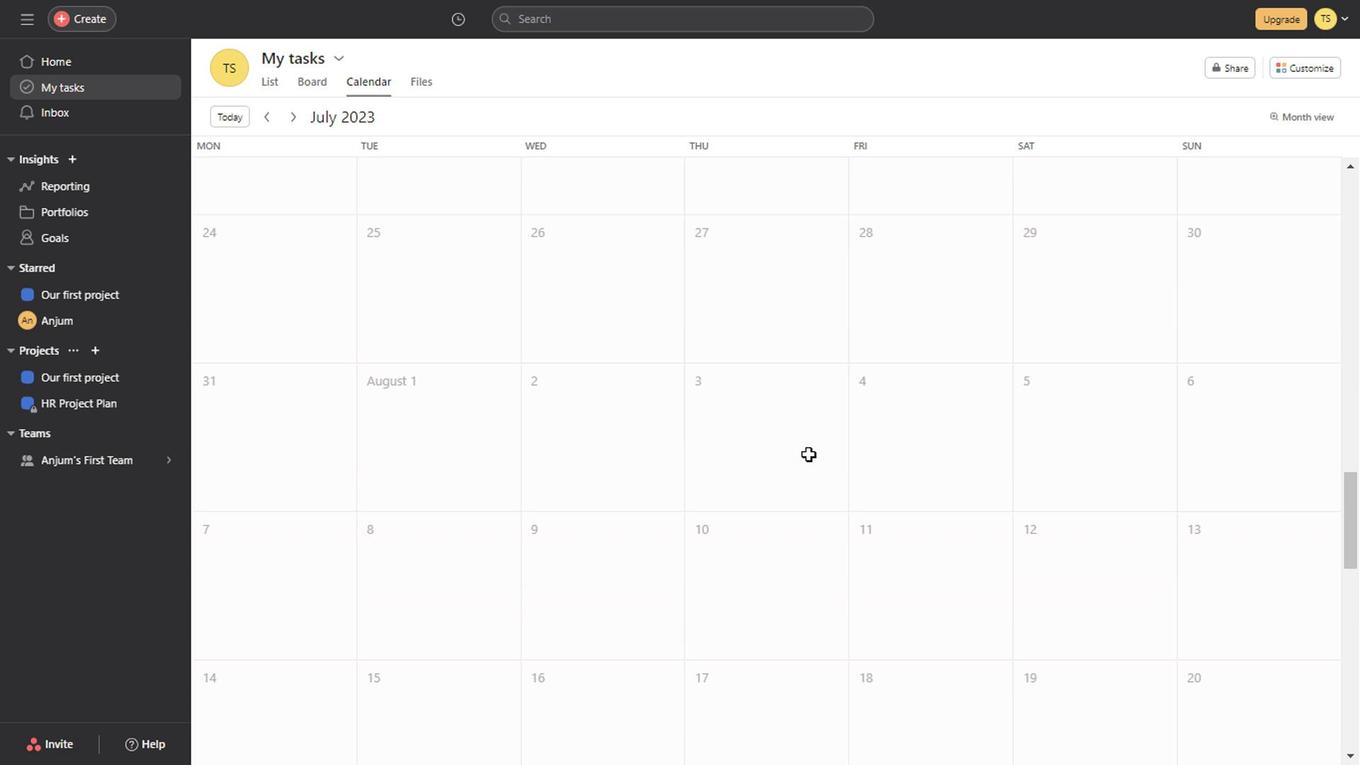 
Action: Mouse scrolled (806, 453) with delta (0, 0)
Screenshot: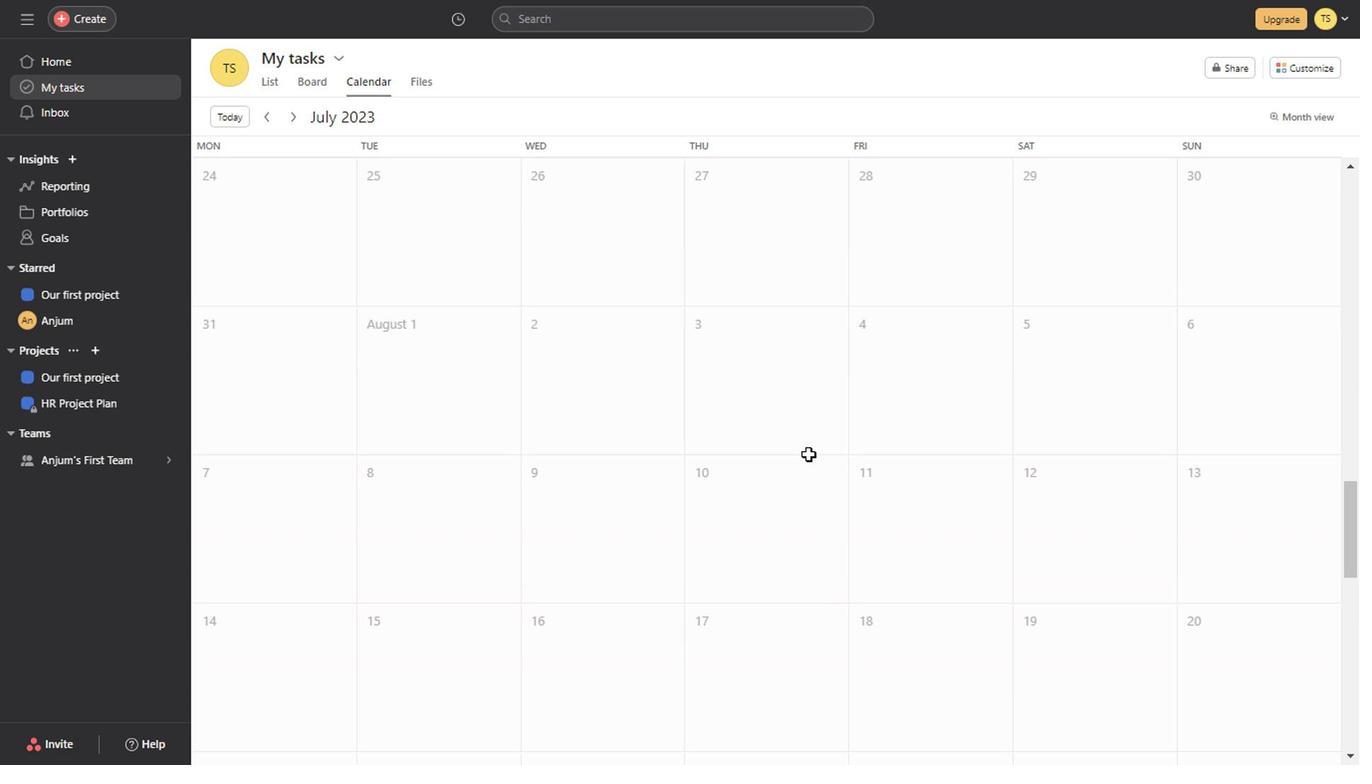 
Action: Mouse scrolled (806, 453) with delta (0, 0)
Screenshot: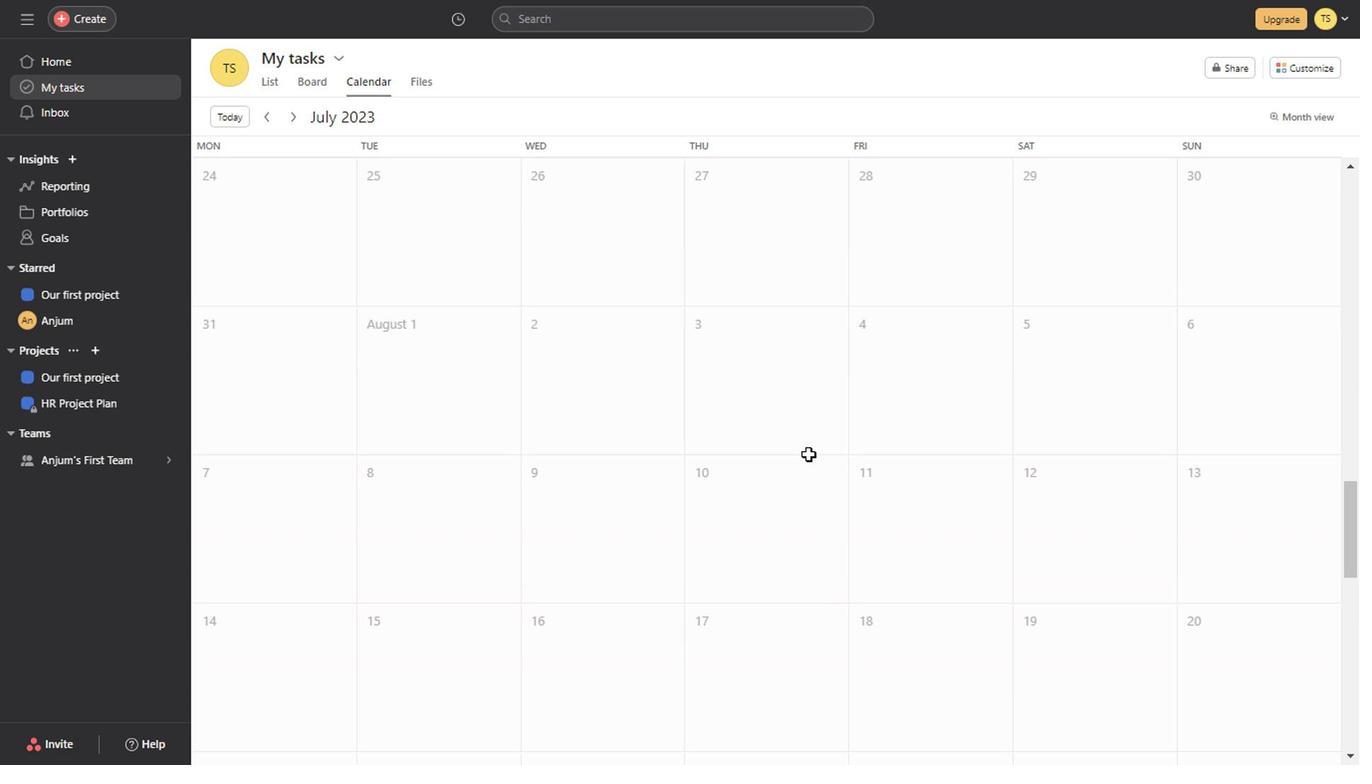 
Action: Mouse scrolled (806, 453) with delta (0, 0)
Screenshot: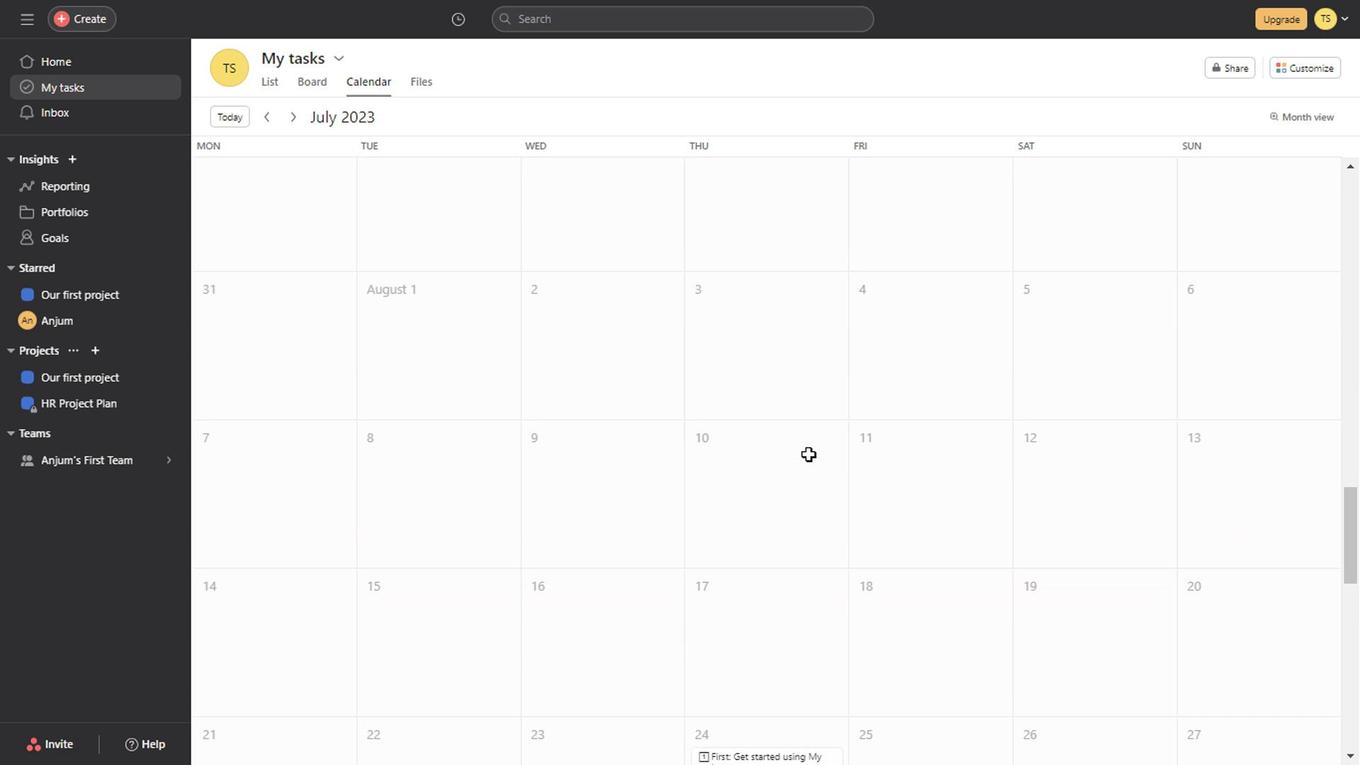 
Action: Mouse scrolled (806, 453) with delta (0, 0)
Screenshot: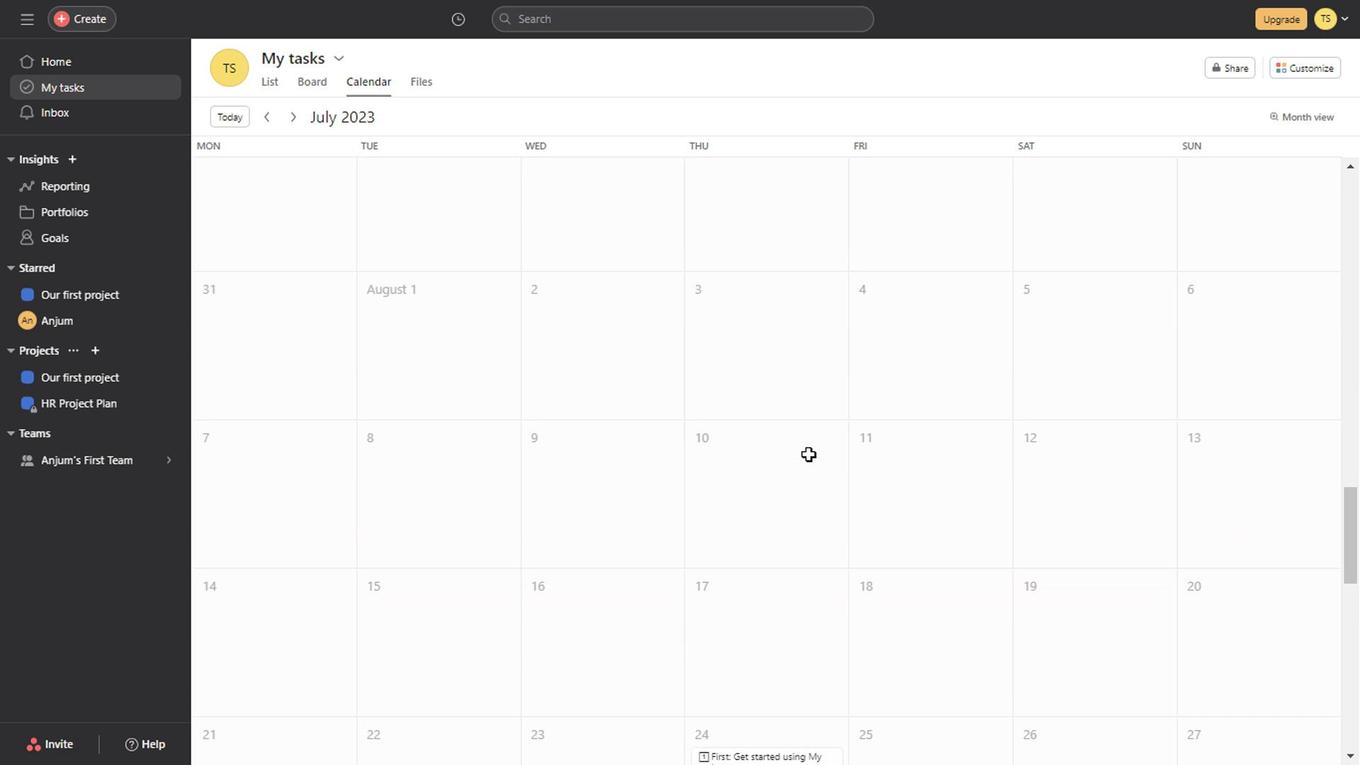 
Action: Mouse scrolled (806, 453) with delta (0, 0)
Screenshot: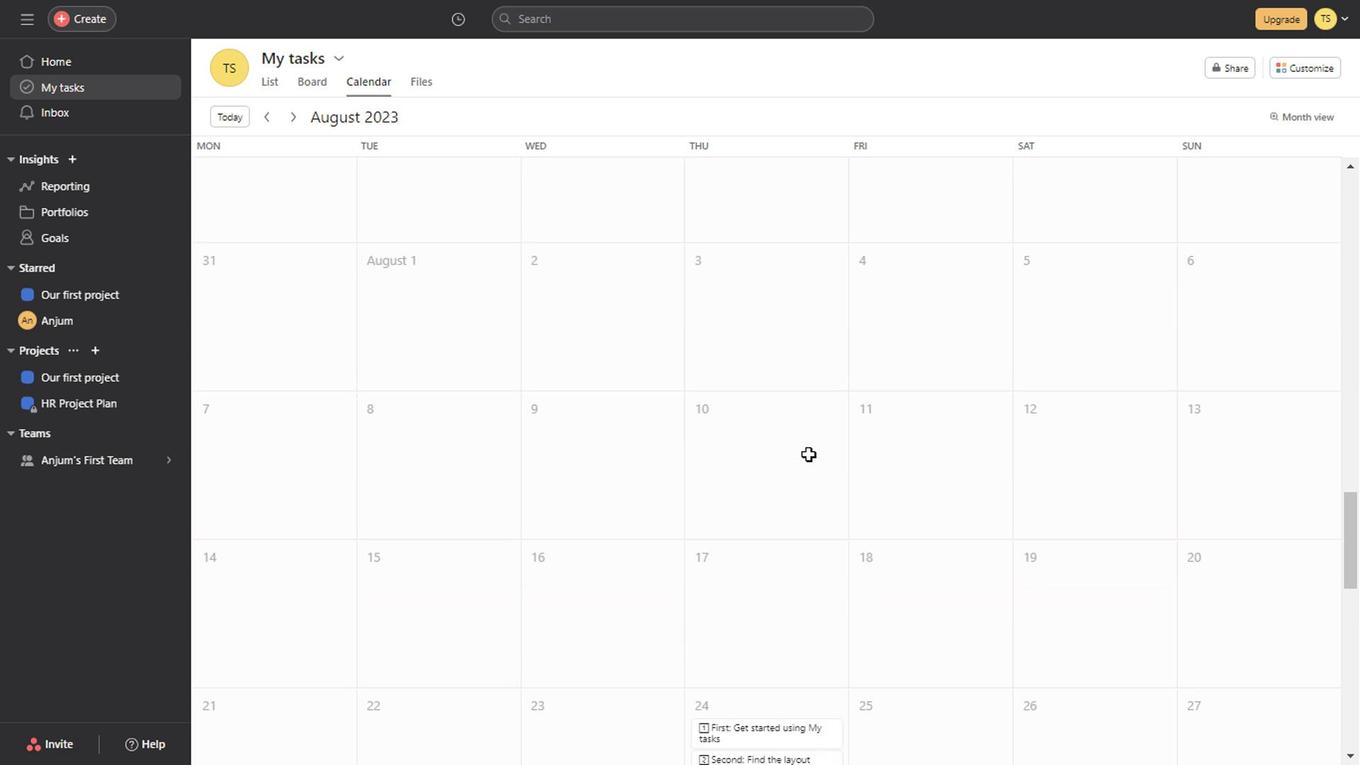 
Action: Mouse scrolled (806, 453) with delta (0, 0)
Screenshot: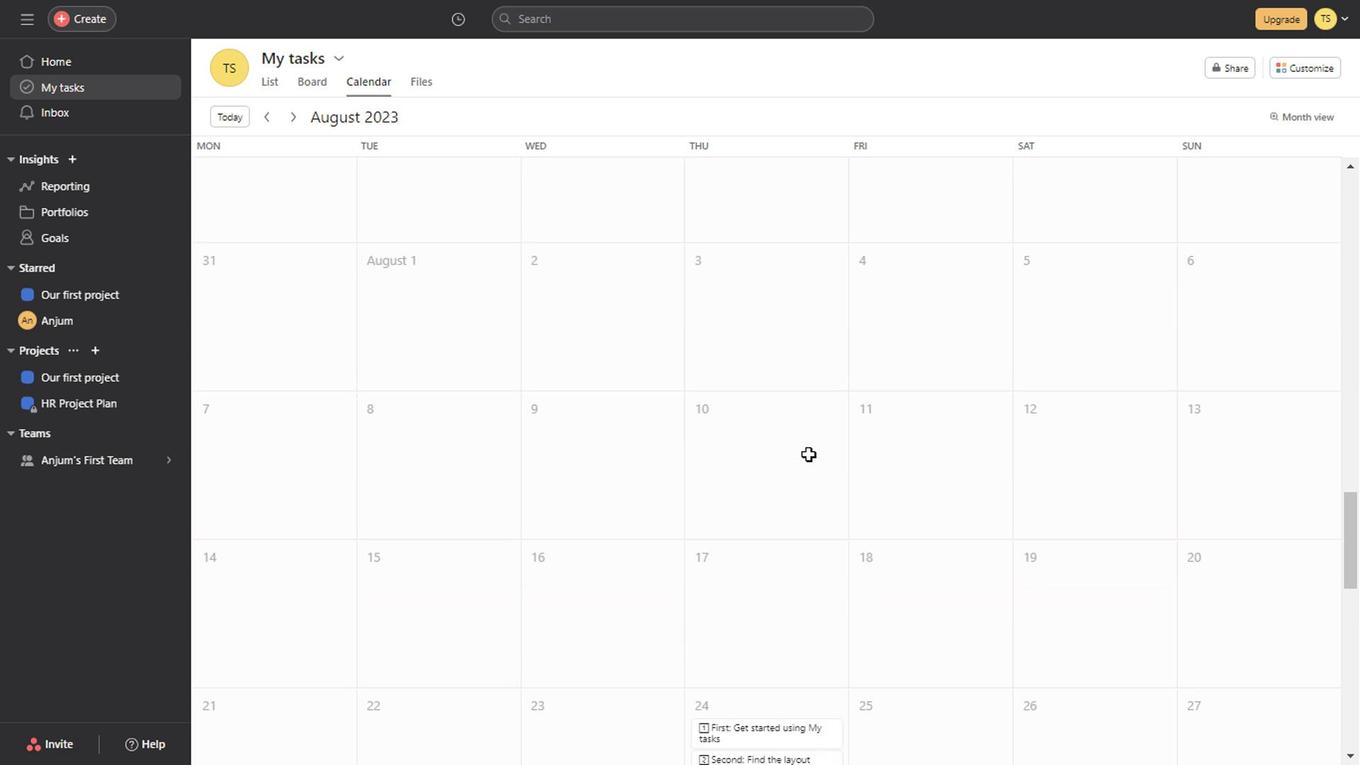 
Action: Mouse scrolled (806, 453) with delta (0, 0)
Screenshot: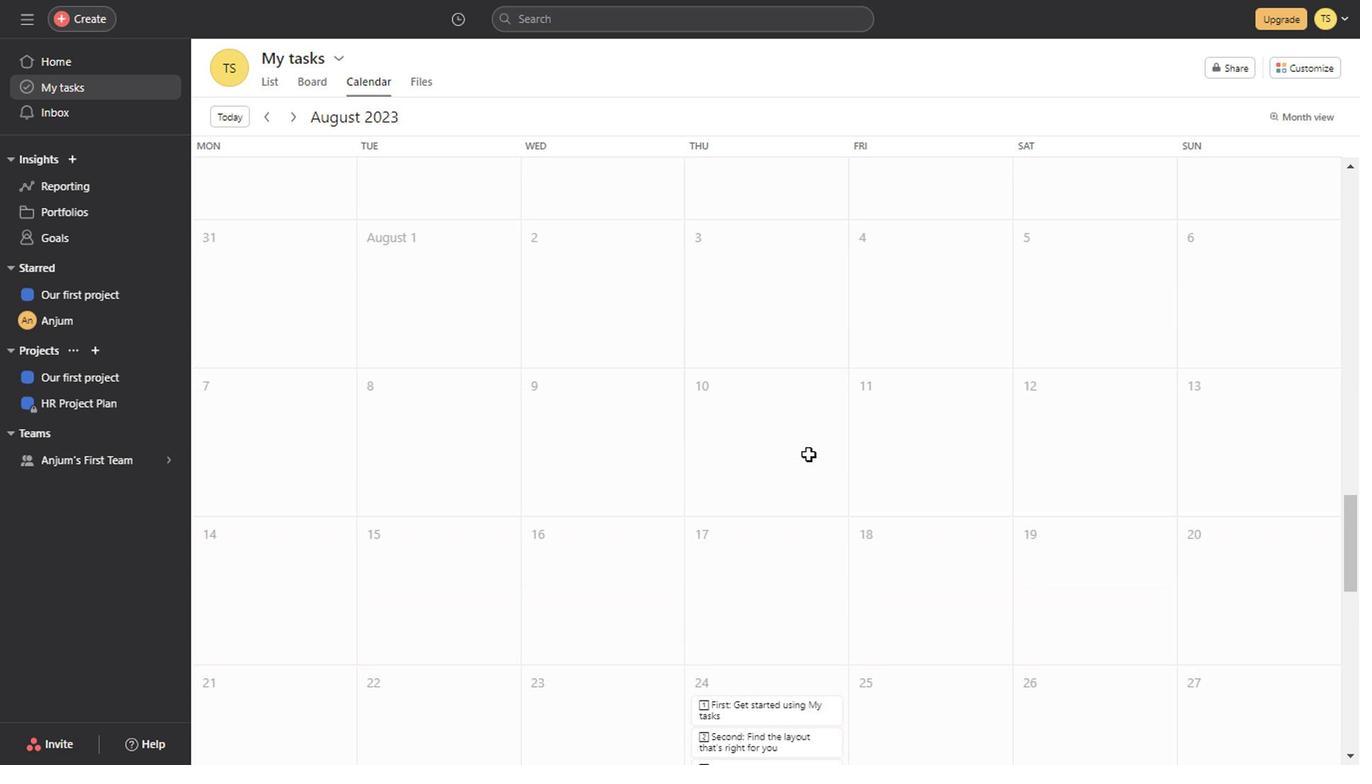 
Action: Mouse scrolled (806, 453) with delta (0, 0)
Screenshot: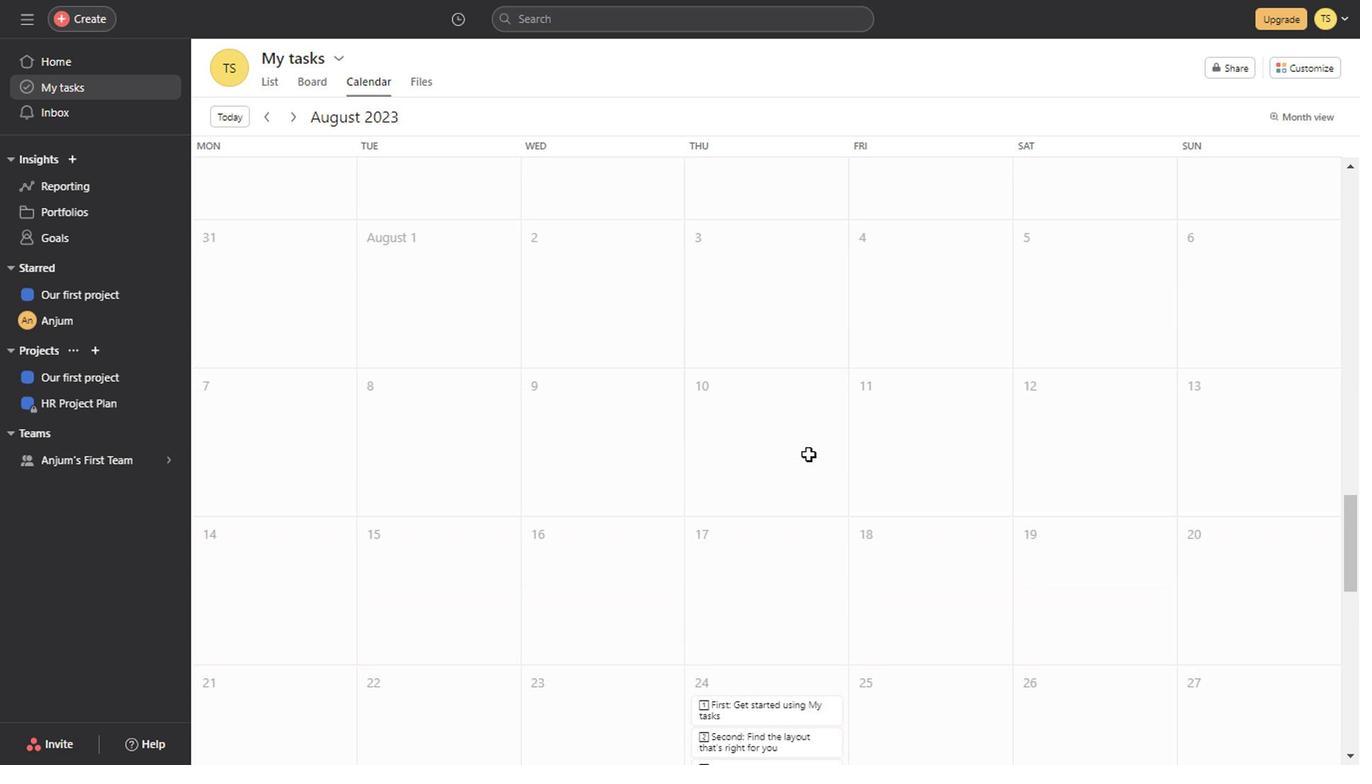 
Action: Mouse scrolled (806, 453) with delta (0, 0)
Screenshot: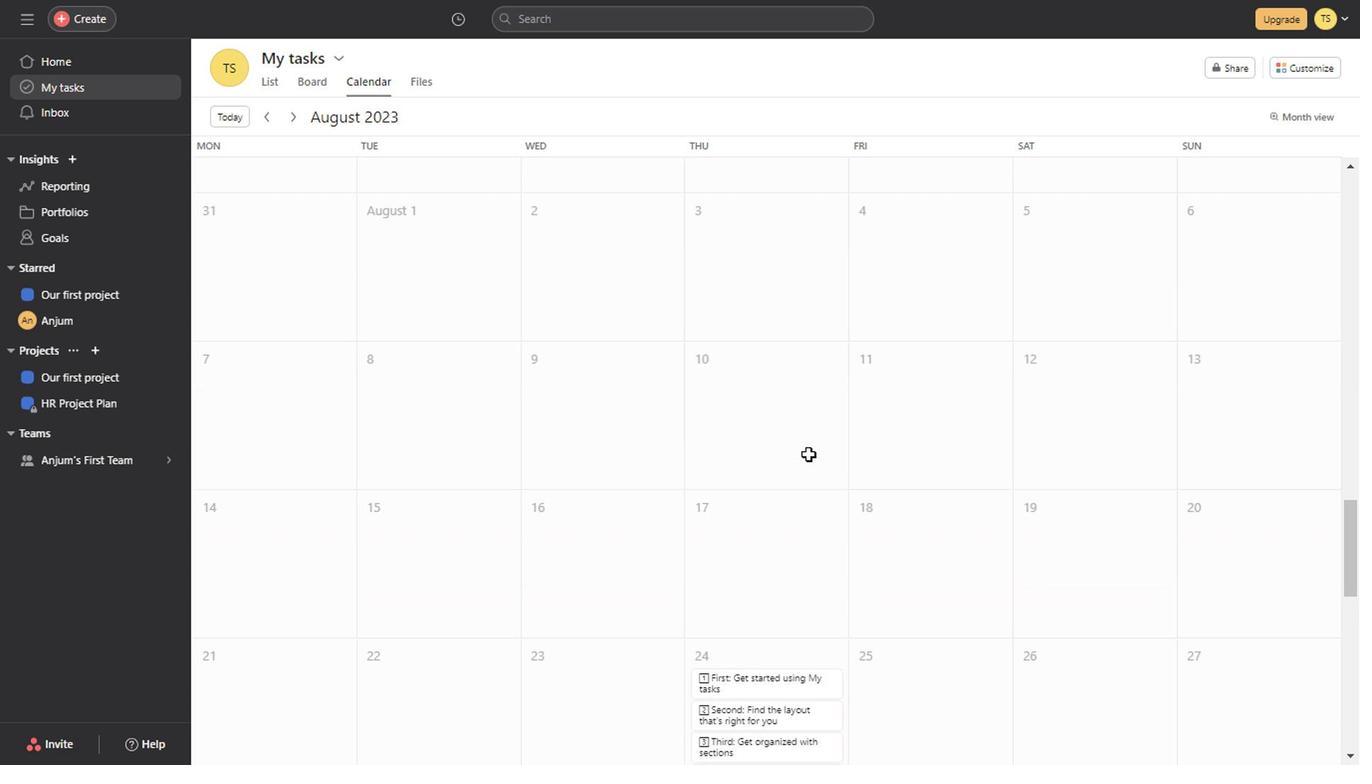 
Action: Mouse scrolled (806, 453) with delta (0, 0)
Screenshot: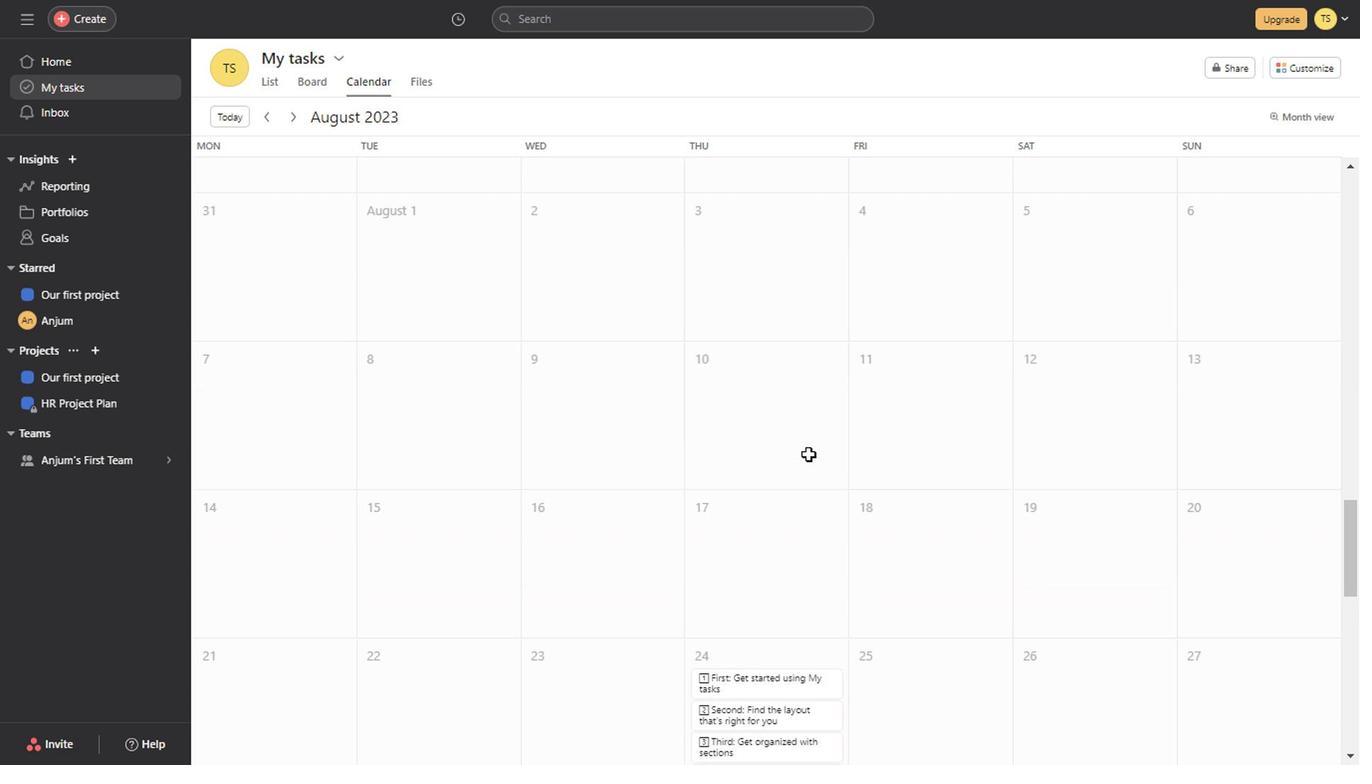 
Action: Mouse scrolled (806, 453) with delta (0, 0)
Screenshot: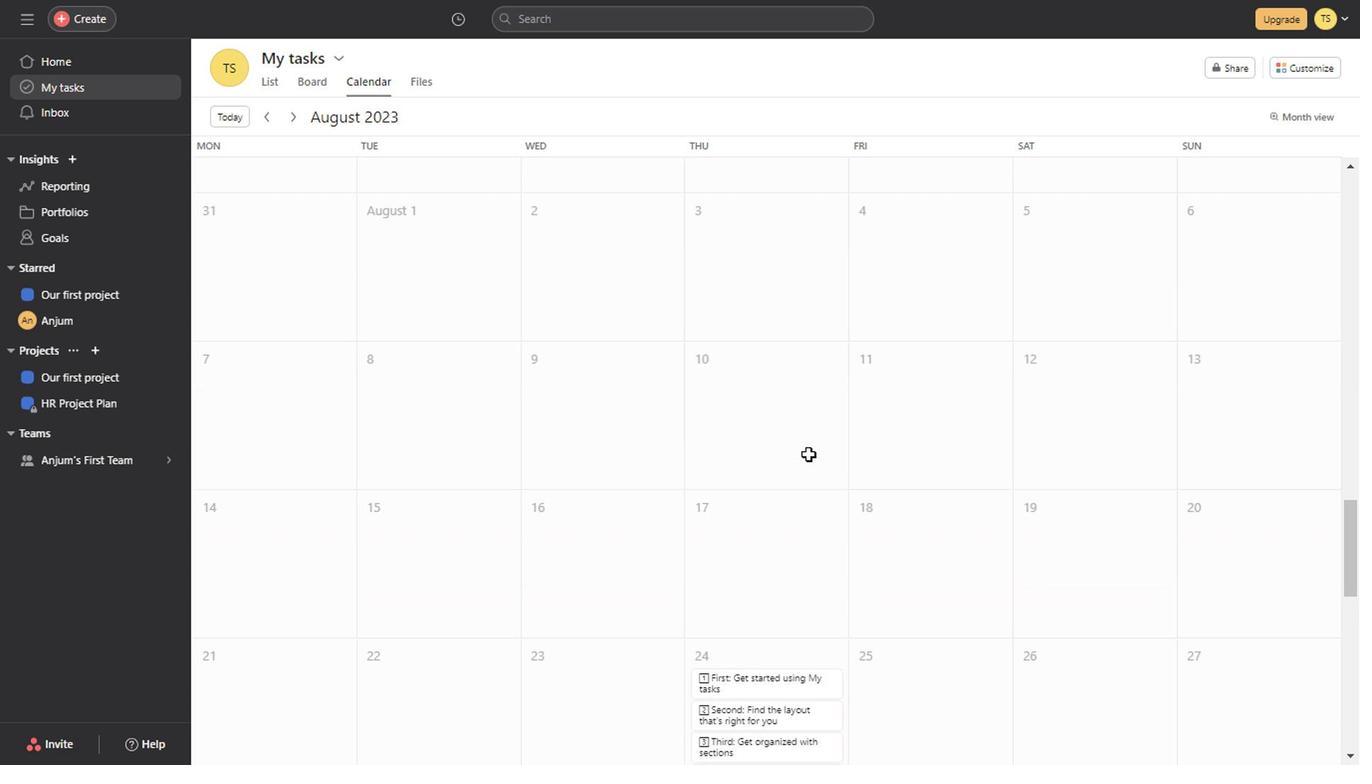 
Action: Mouse scrolled (806, 453) with delta (0, 0)
Screenshot: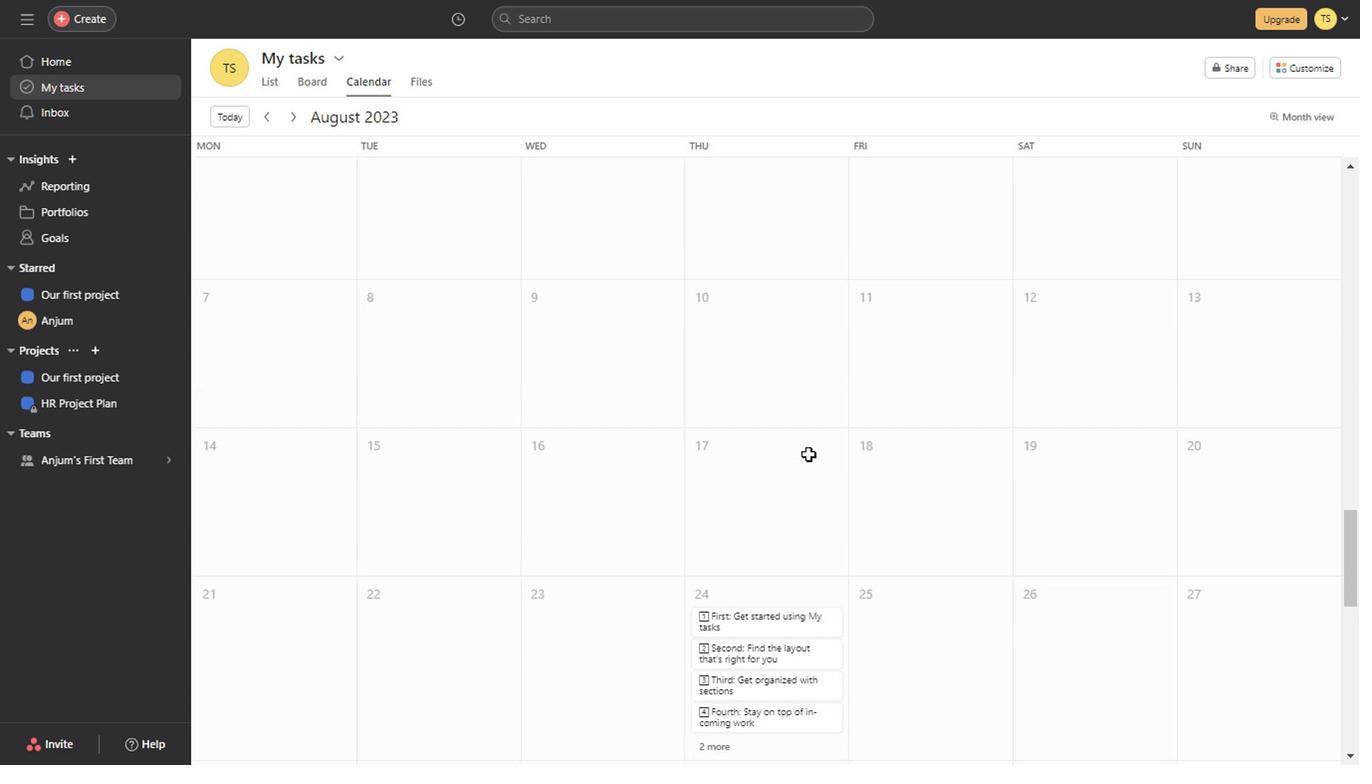 
Action: Mouse scrolled (806, 453) with delta (0, 0)
Screenshot: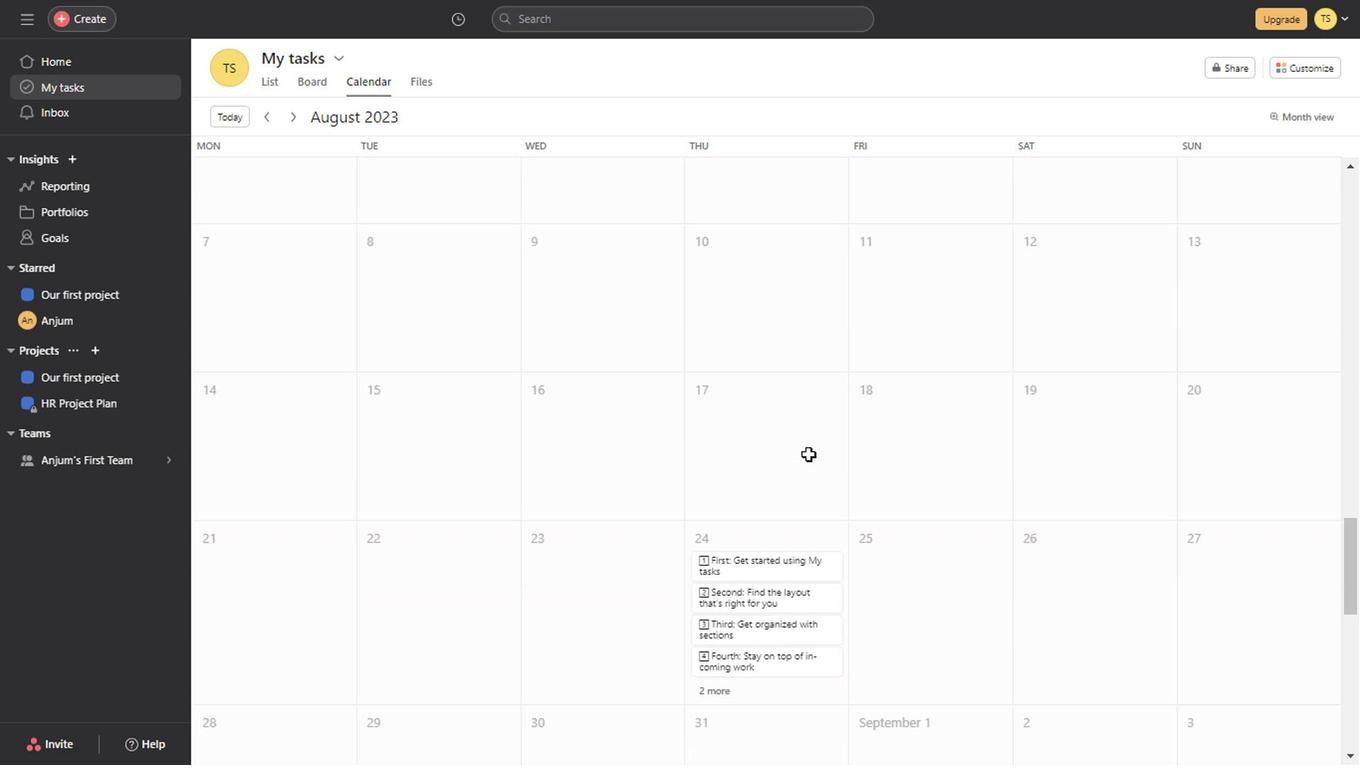 
Action: Mouse scrolled (806, 453) with delta (0, 0)
Screenshot: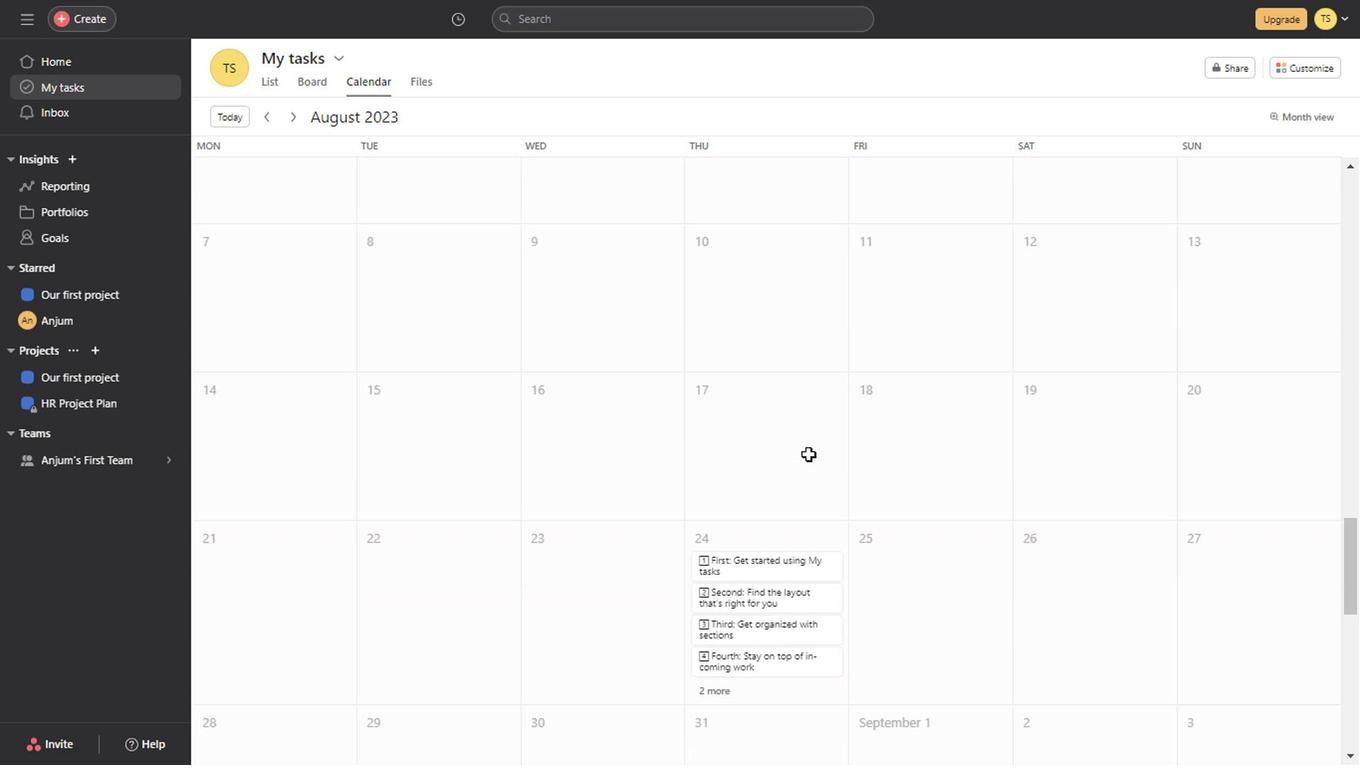 
Action: Mouse scrolled (806, 453) with delta (0, 0)
Screenshot: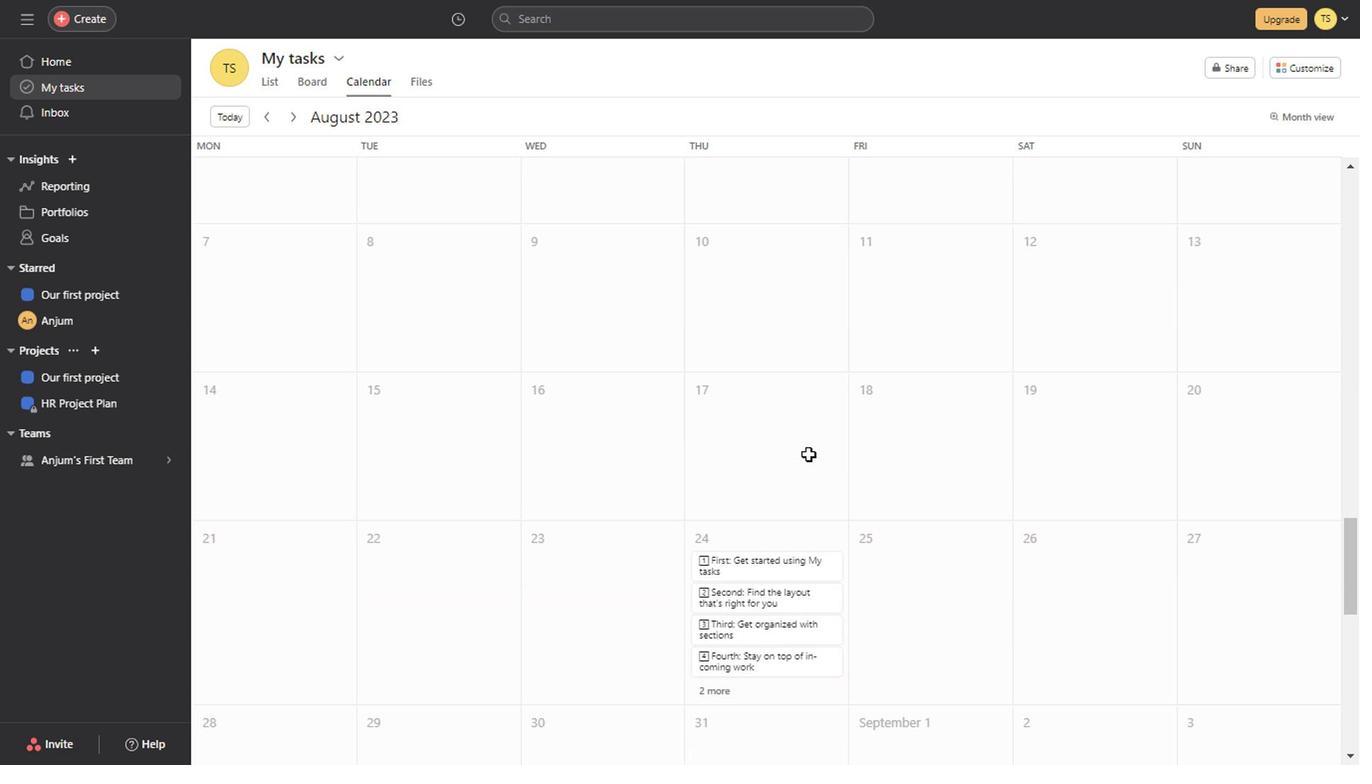 
Action: Mouse scrolled (806, 453) with delta (0, 0)
Screenshot: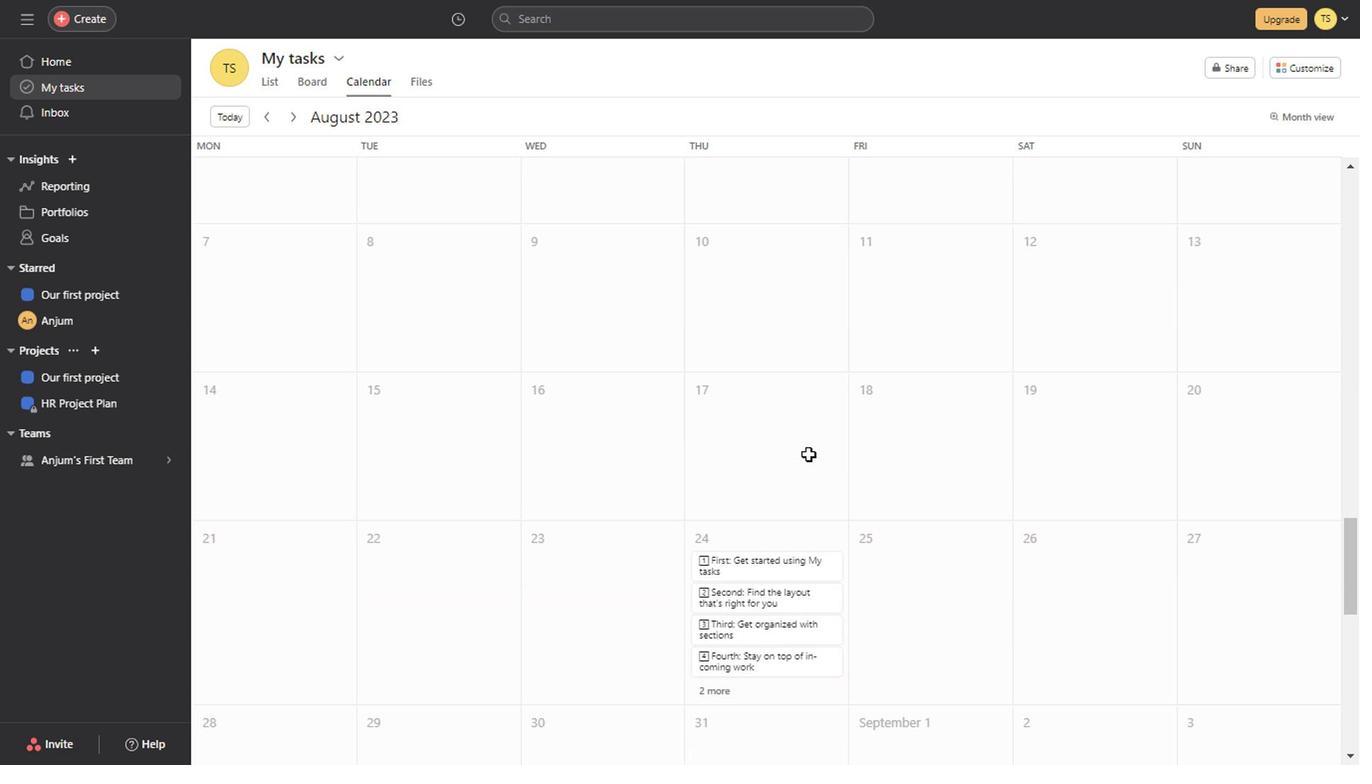 
Action: Mouse scrolled (806, 453) with delta (0, 0)
Screenshot: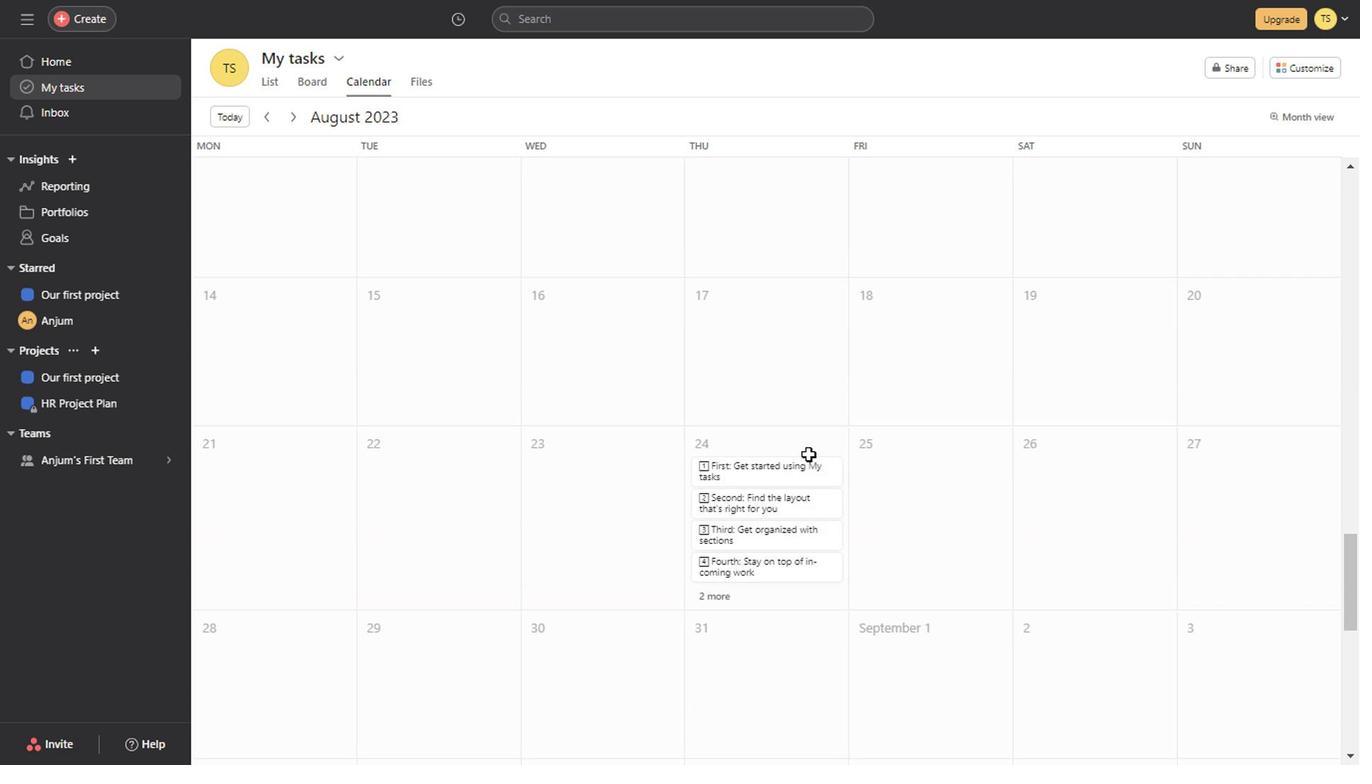 
Action: Mouse scrolled (806, 453) with delta (0, 0)
Screenshot: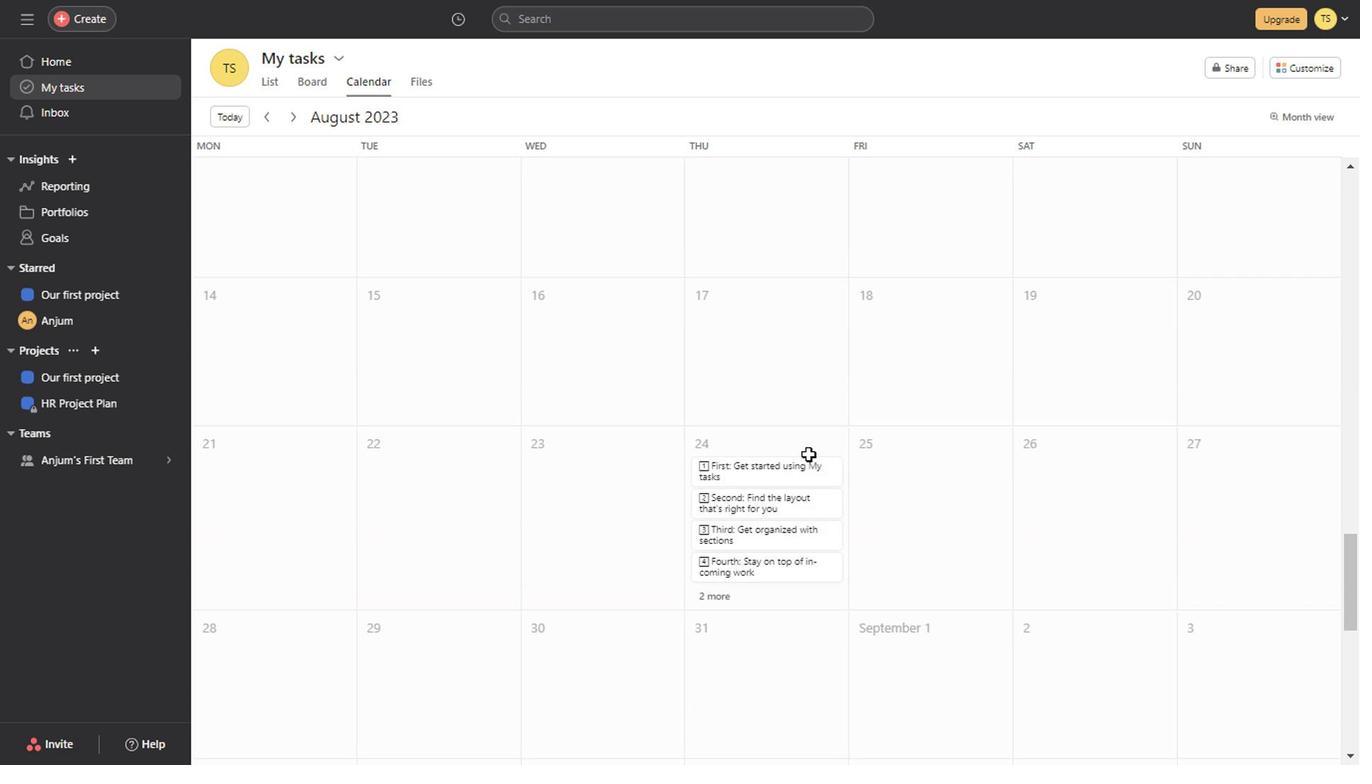 
Action: Mouse scrolled (806, 453) with delta (0, 0)
Screenshot: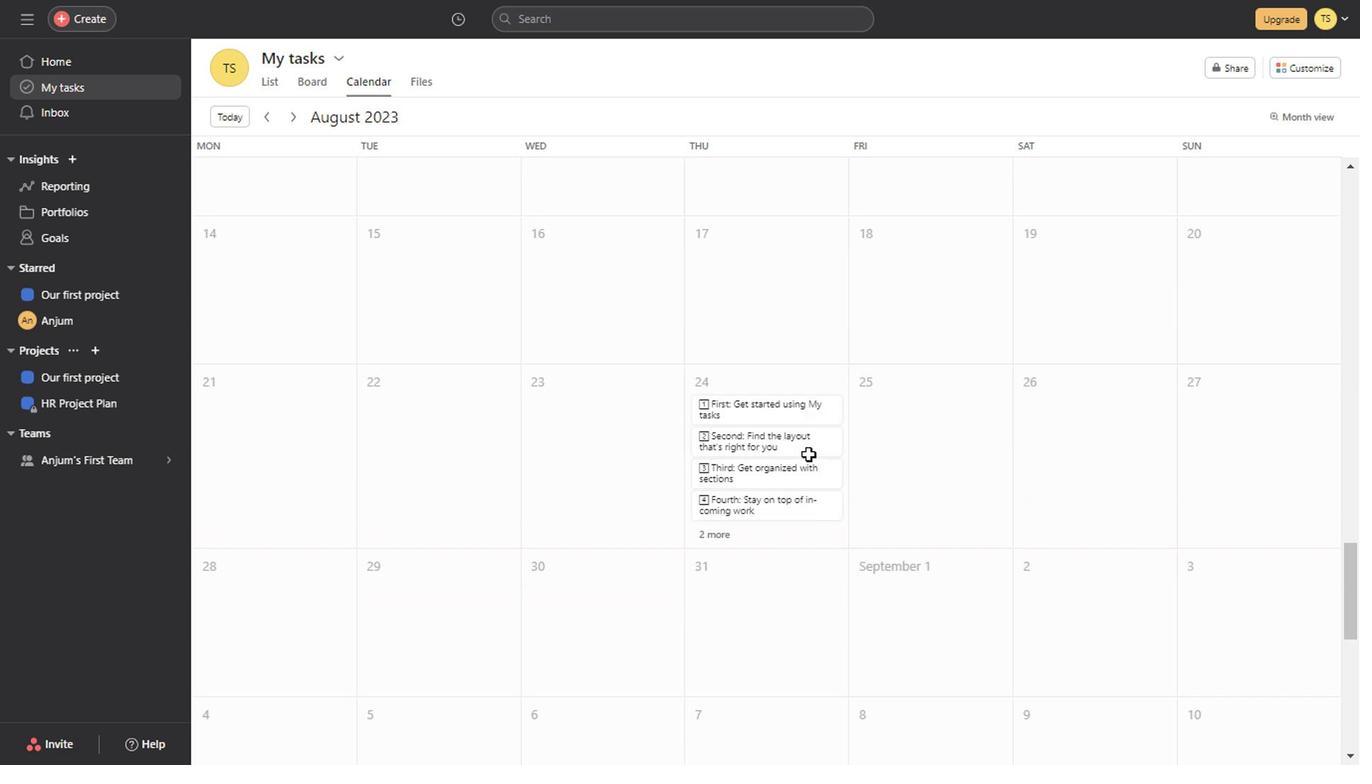 
Action: Mouse scrolled (806, 453) with delta (0, 0)
Screenshot: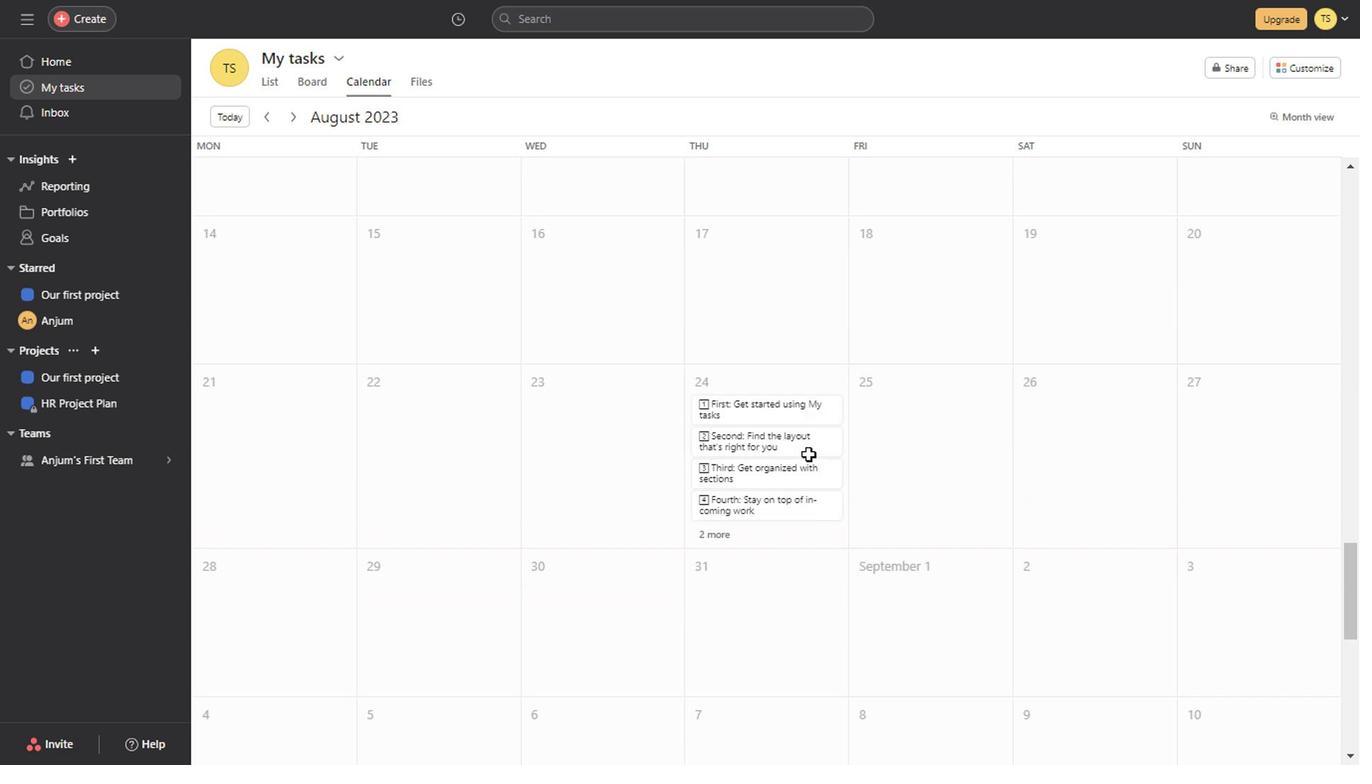 
Action: Mouse scrolled (806, 453) with delta (0, 0)
Screenshot: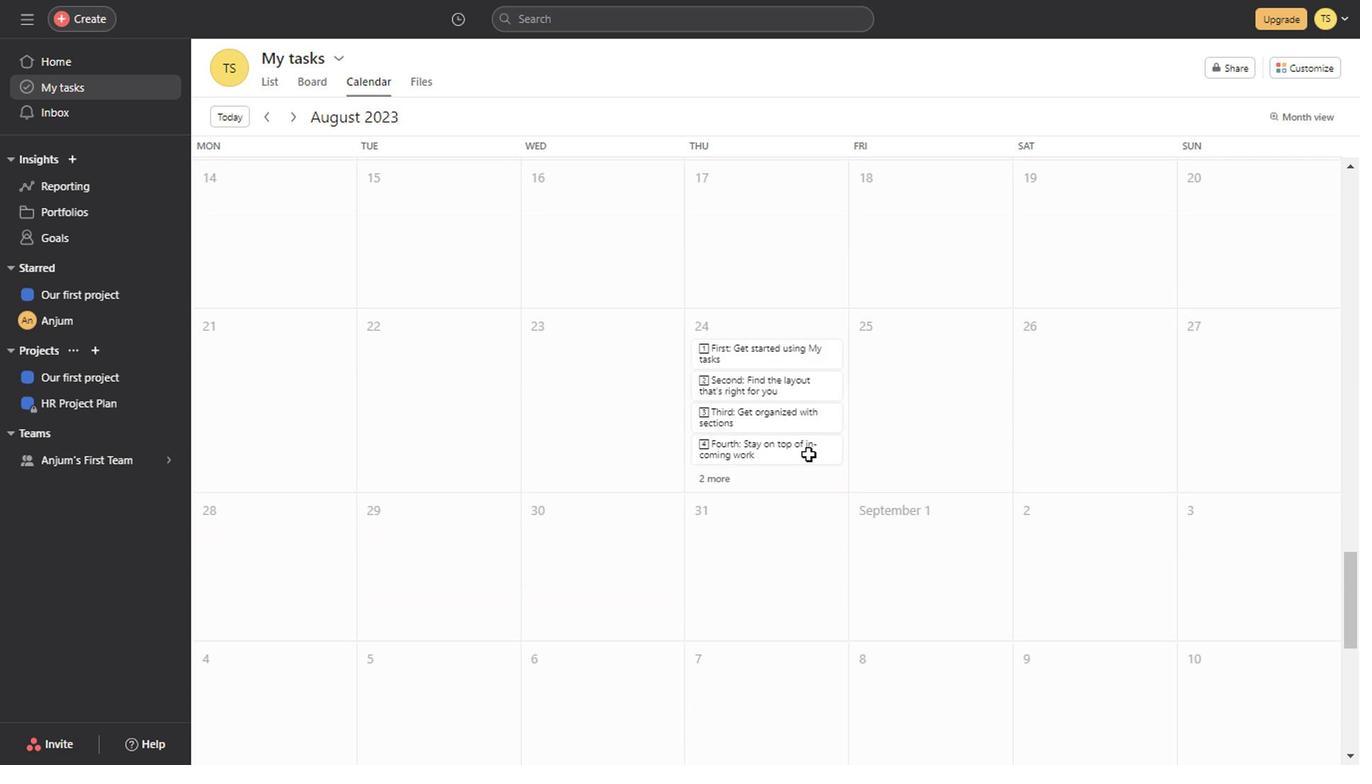 
Action: Mouse scrolled (806, 453) with delta (0, 0)
Screenshot: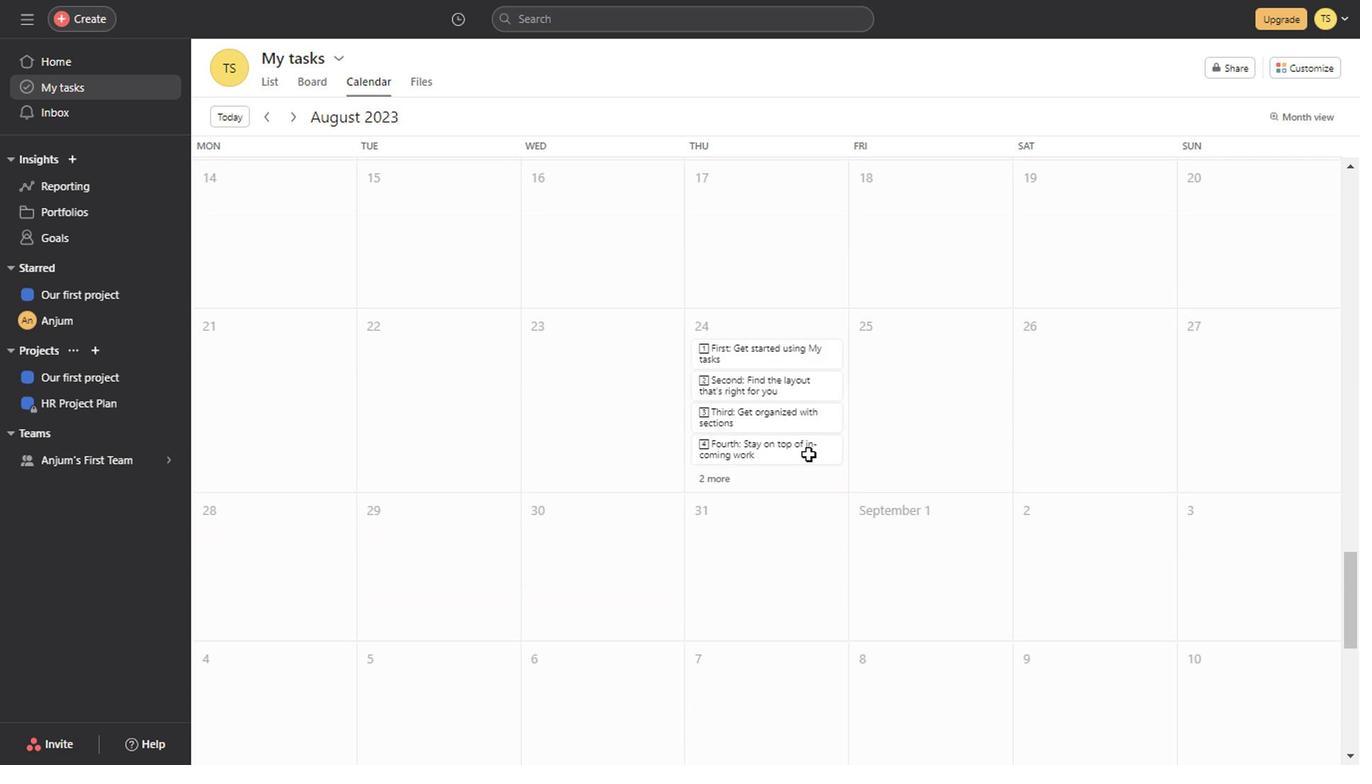 
Action: Mouse scrolled (806, 453) with delta (0, 0)
Screenshot: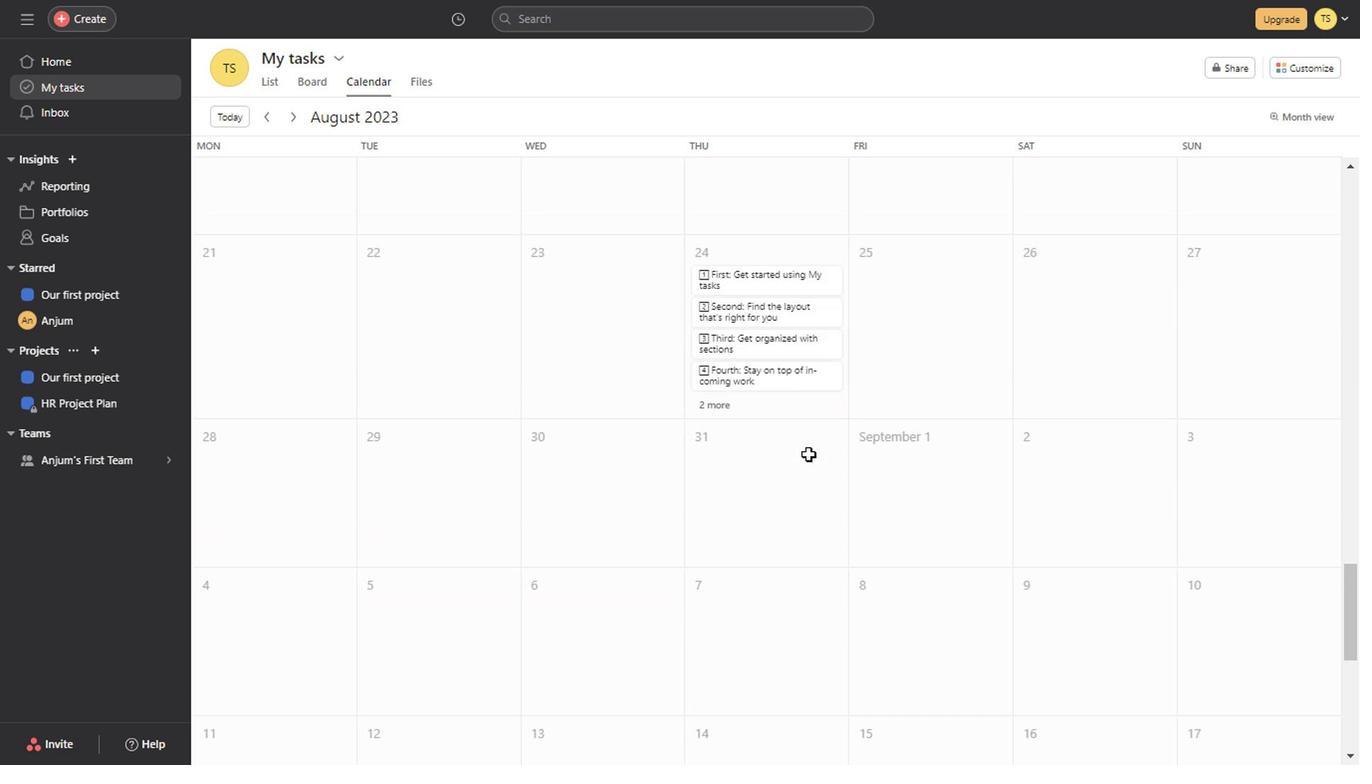 
Action: Mouse scrolled (806, 453) with delta (0, 0)
Screenshot: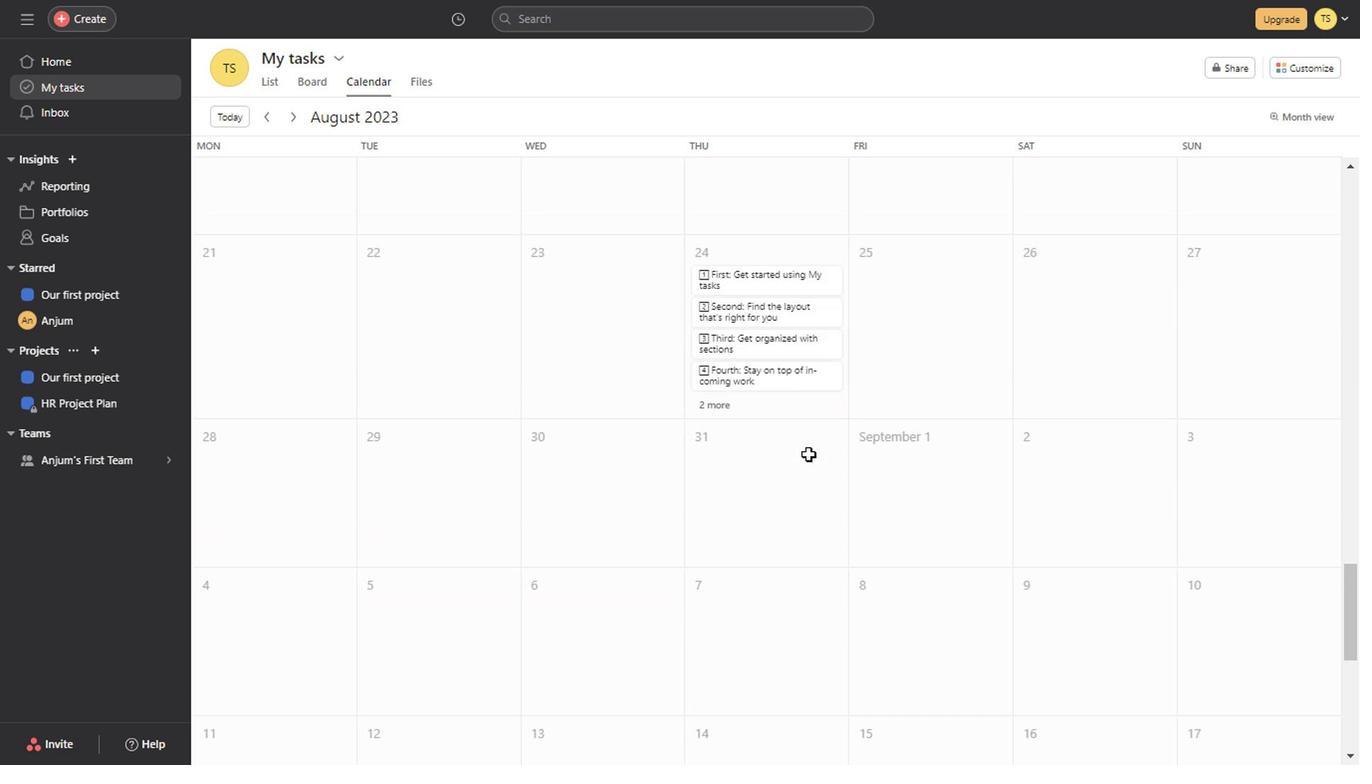 
Action: Mouse scrolled (806, 453) with delta (0, 0)
Screenshot: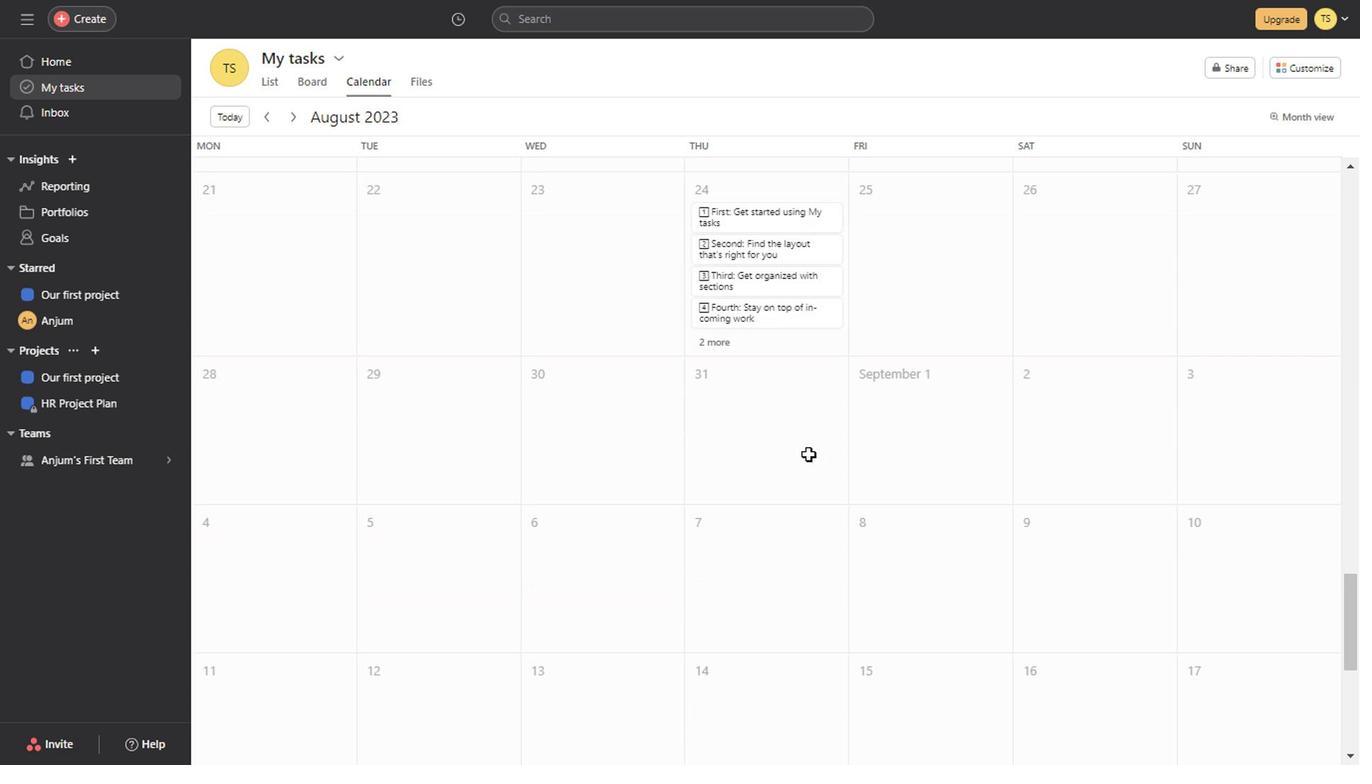 
Action: Mouse scrolled (806, 453) with delta (0, 0)
Screenshot: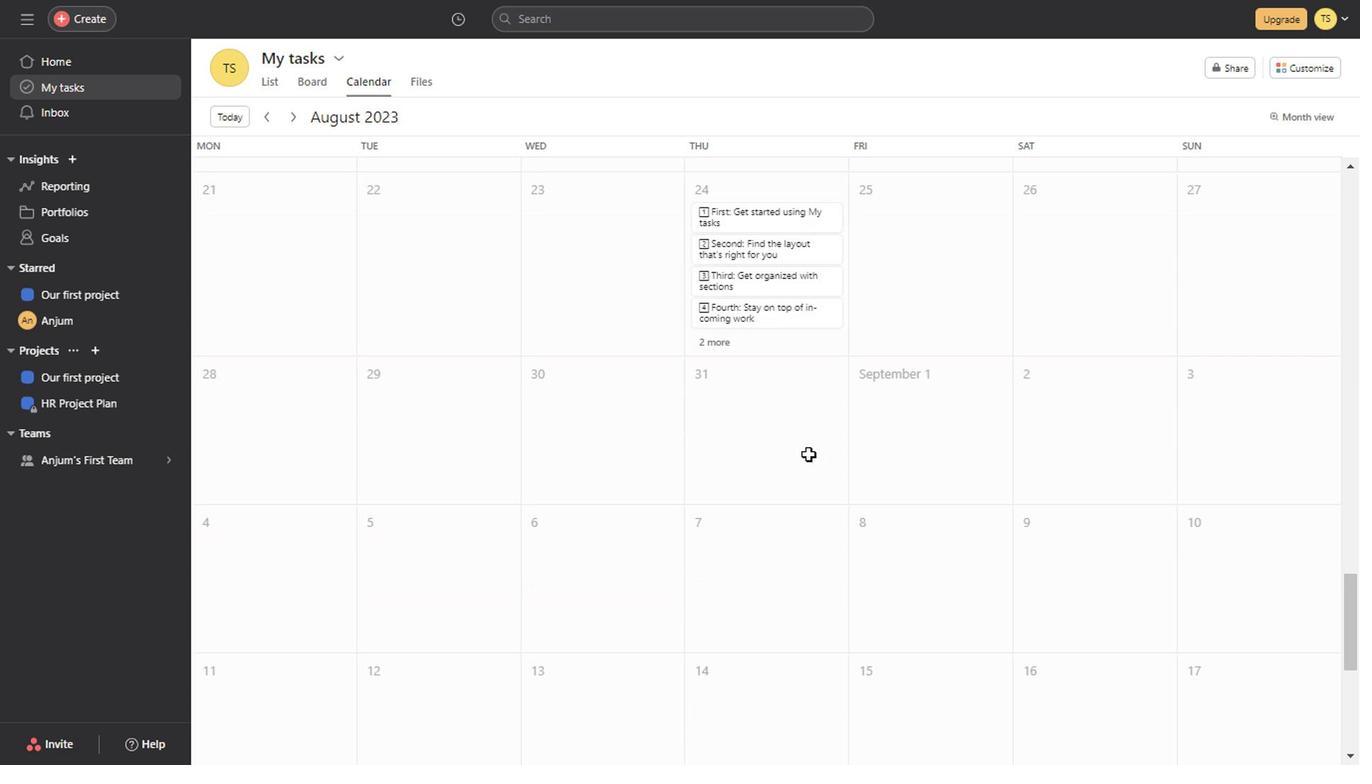
Action: Mouse scrolled (806, 453) with delta (0, 0)
Screenshot: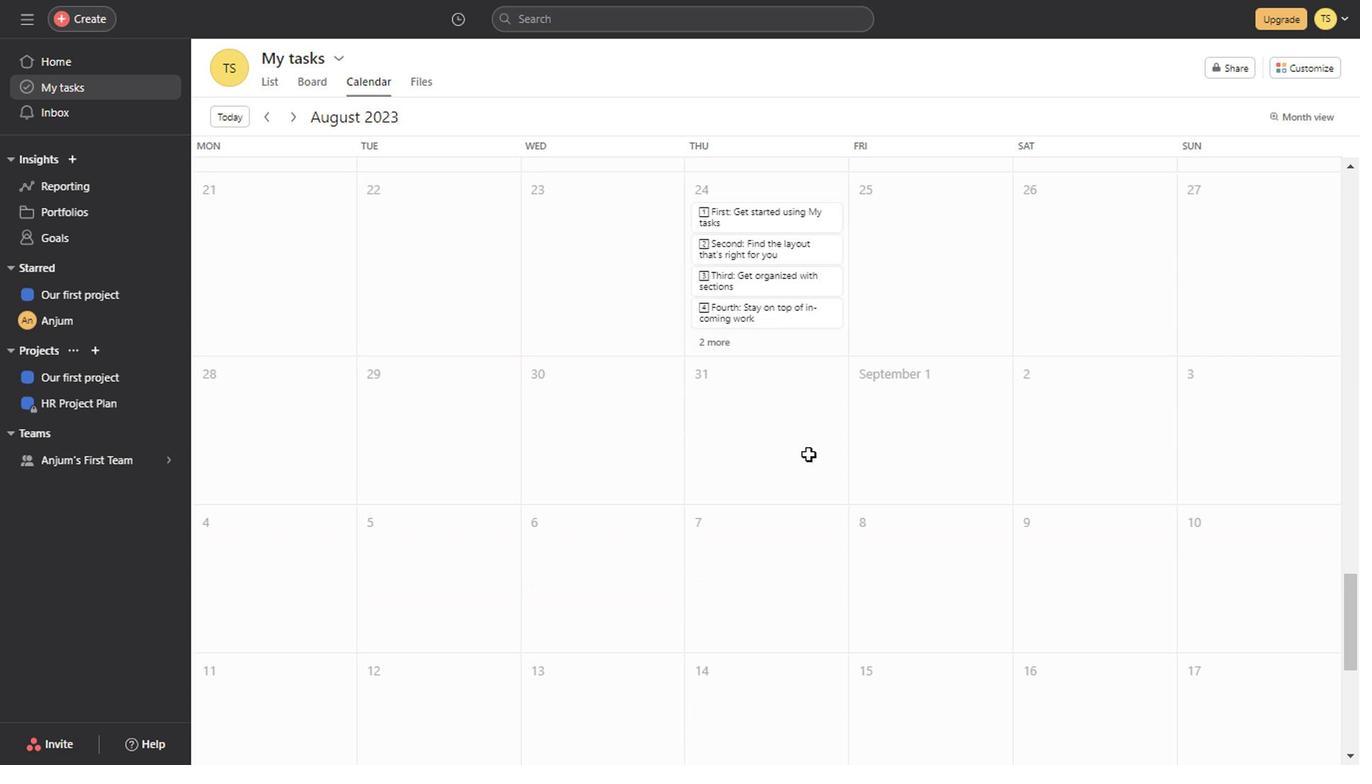 
Action: Mouse scrolled (806, 453) with delta (0, 0)
Screenshot: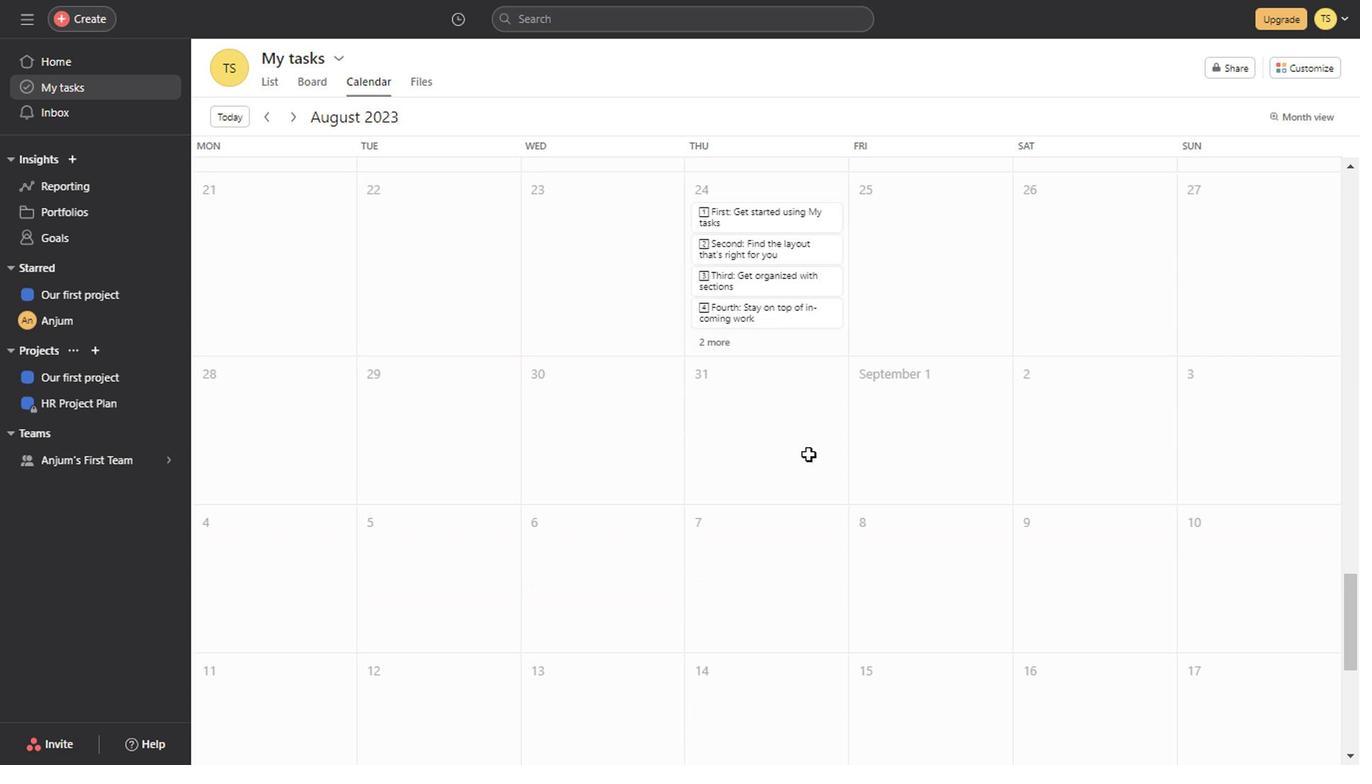 
Action: Mouse scrolled (806, 453) with delta (0, 0)
Screenshot: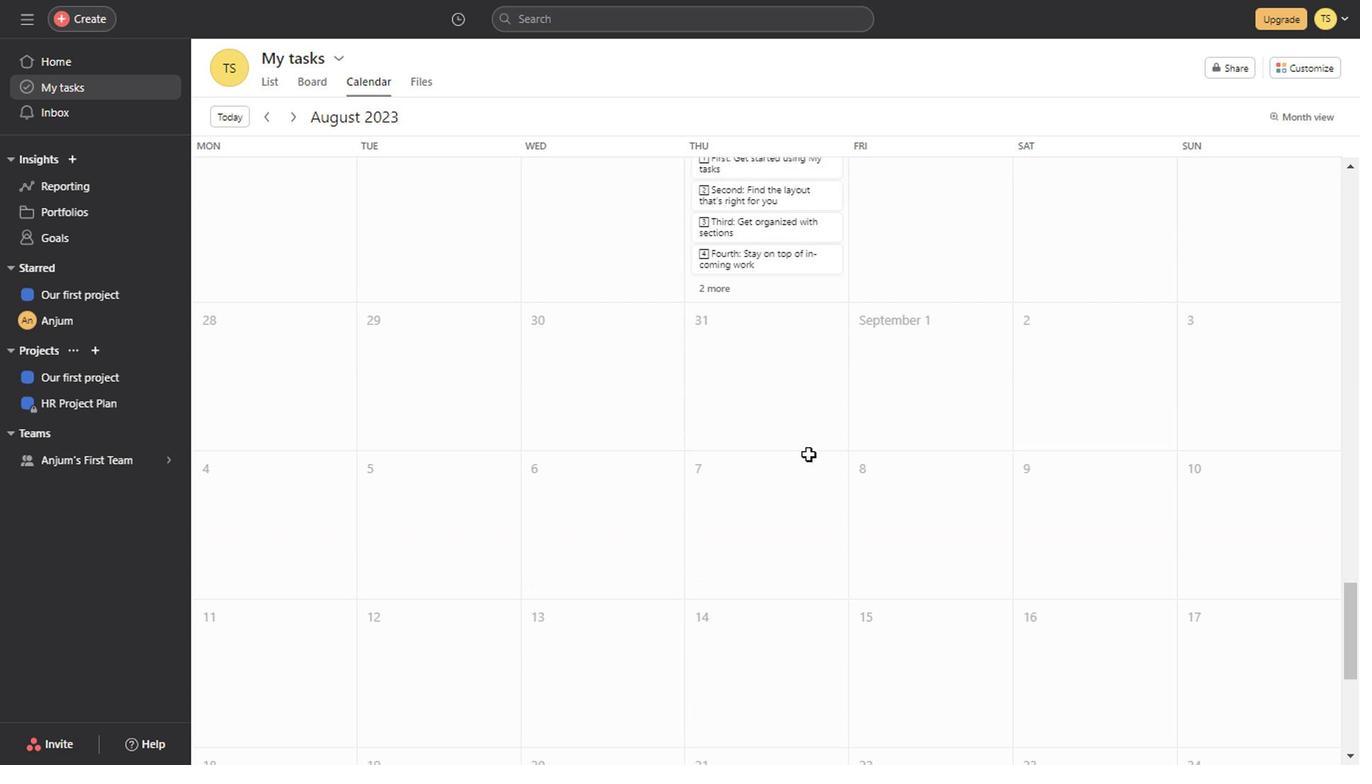 
Action: Mouse scrolled (806, 453) with delta (0, 0)
Screenshot: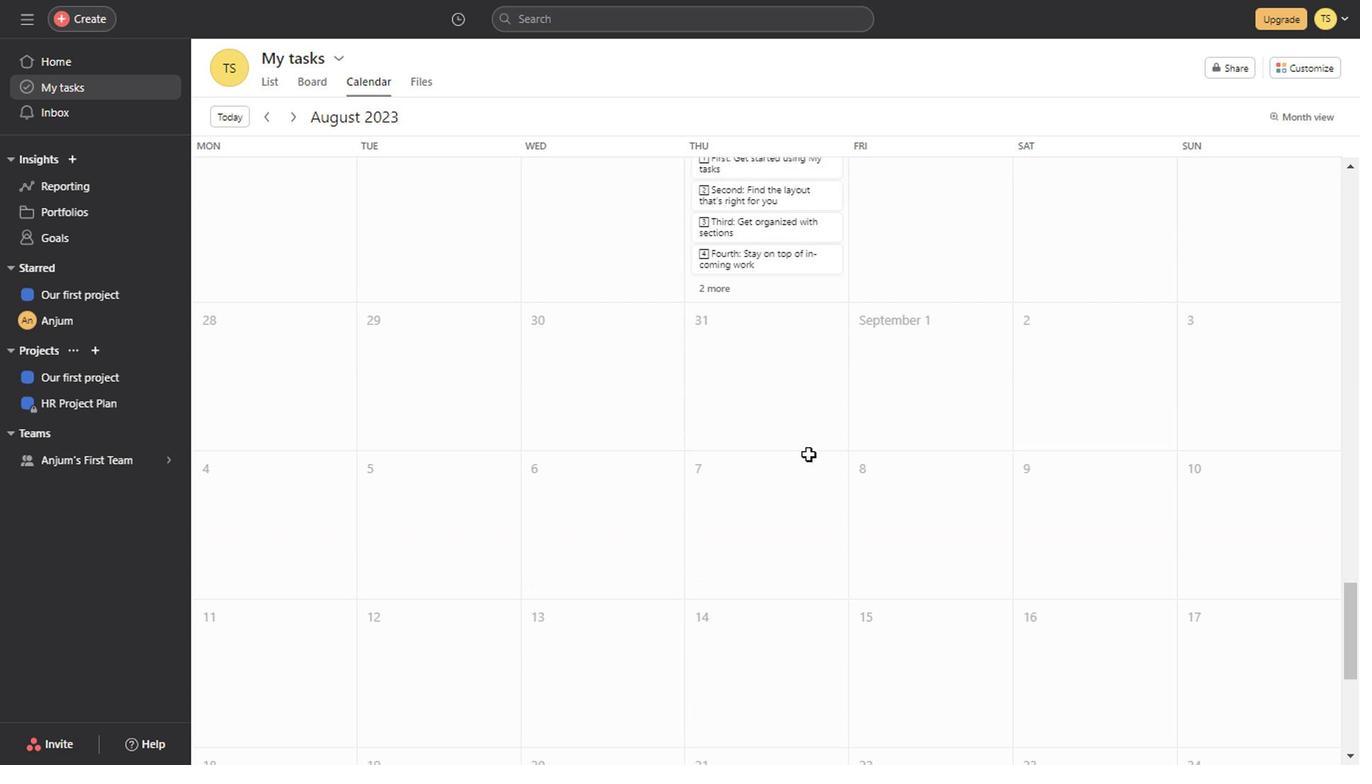 
Action: Mouse scrolled (806, 453) with delta (0, 0)
Screenshot: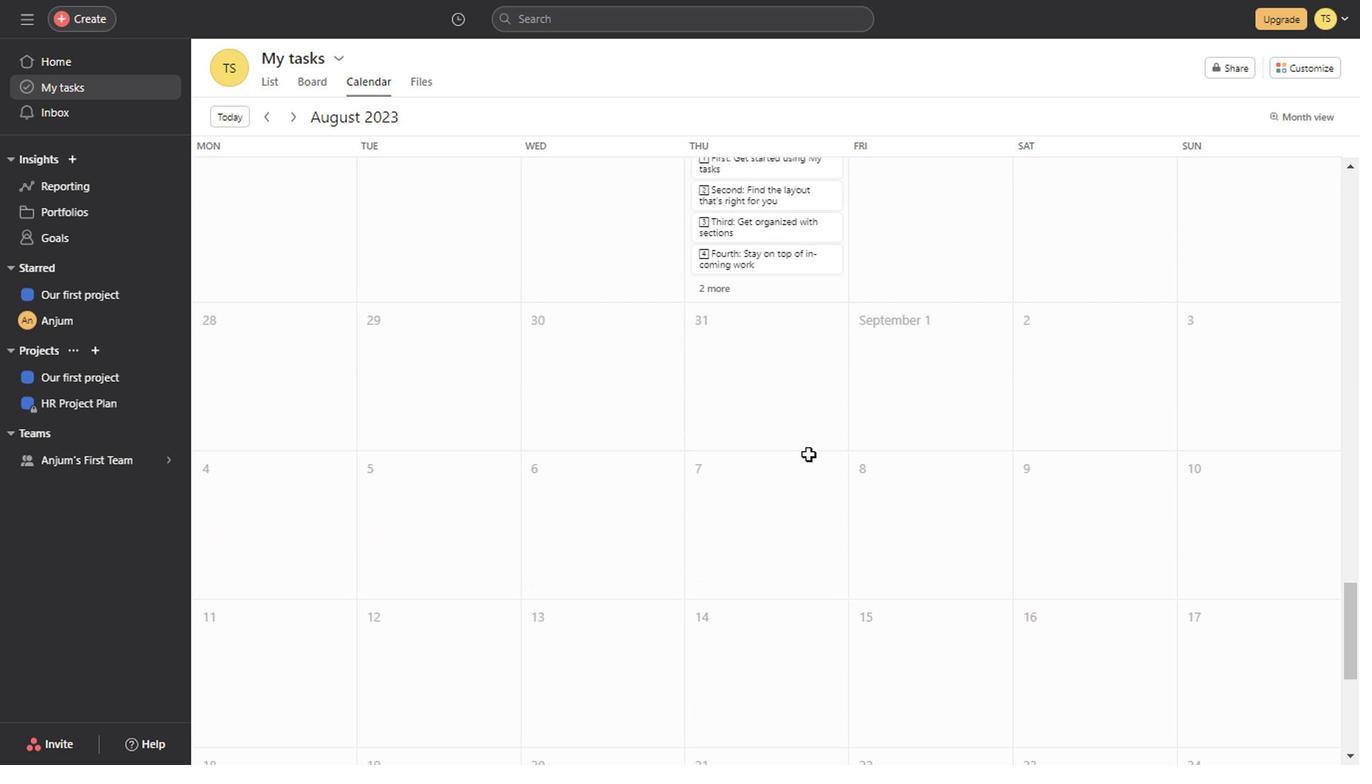 
Action: Mouse moved to (285, 118)
Screenshot: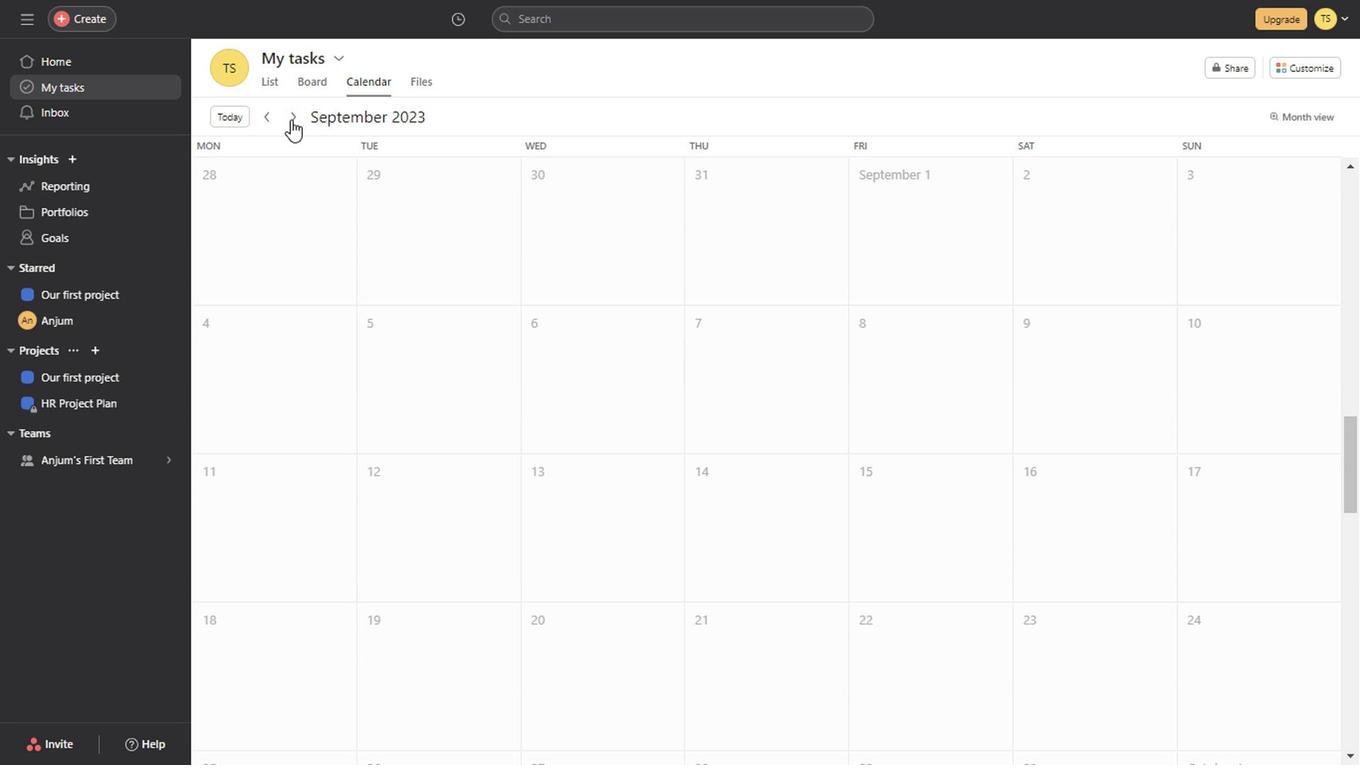 
Action: Mouse pressed left at (285, 118)
Screenshot: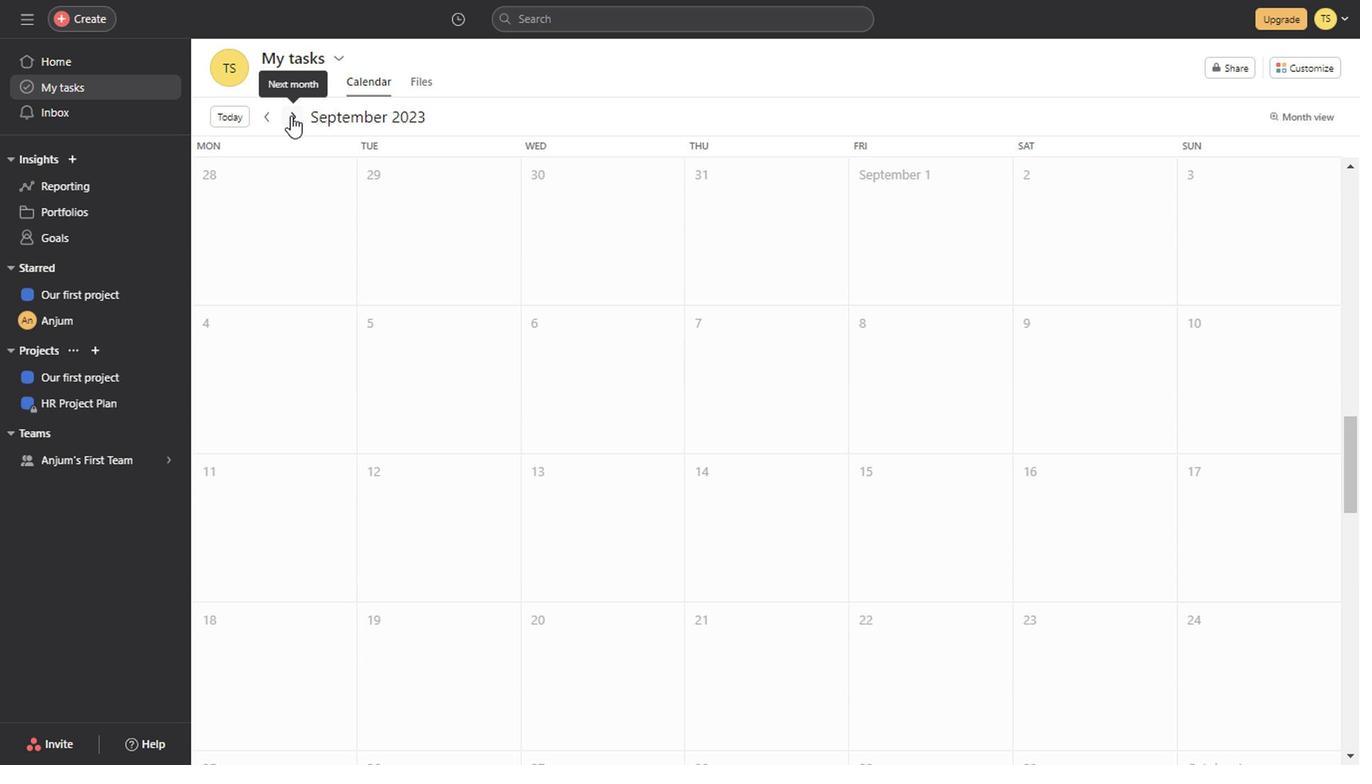 
Action: Mouse moved to (211, 124)
Screenshot: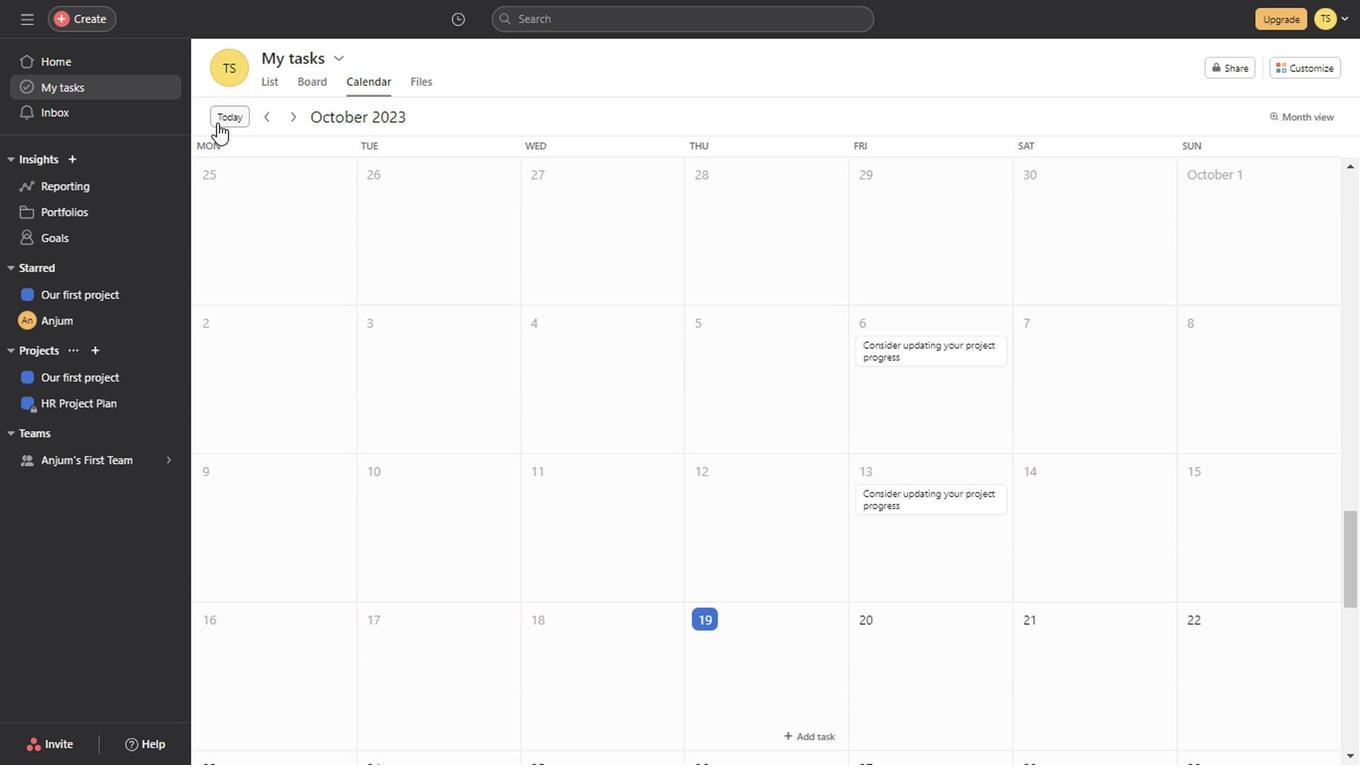 
Action: Mouse pressed left at (211, 124)
Screenshot: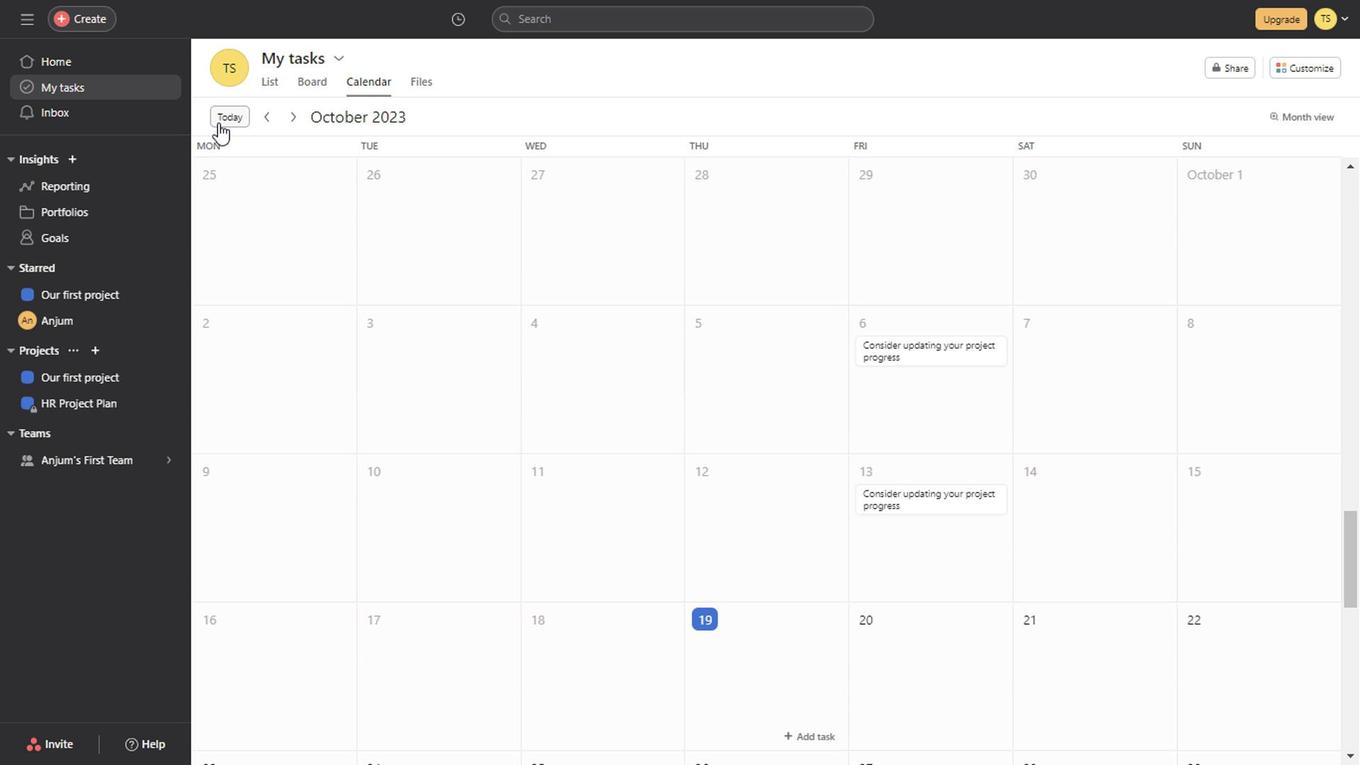 
Action: Mouse moved to (420, 86)
Screenshot: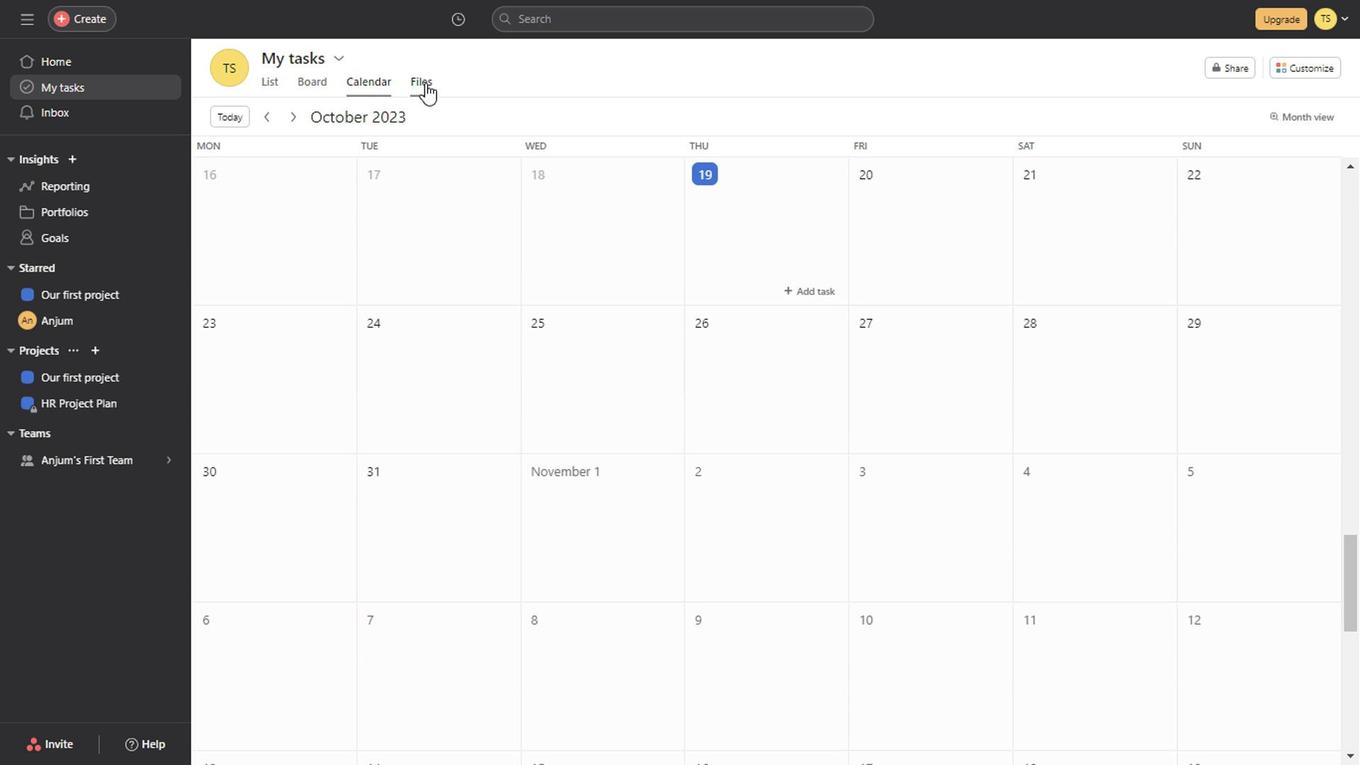 
Action: Mouse pressed left at (420, 86)
Screenshot: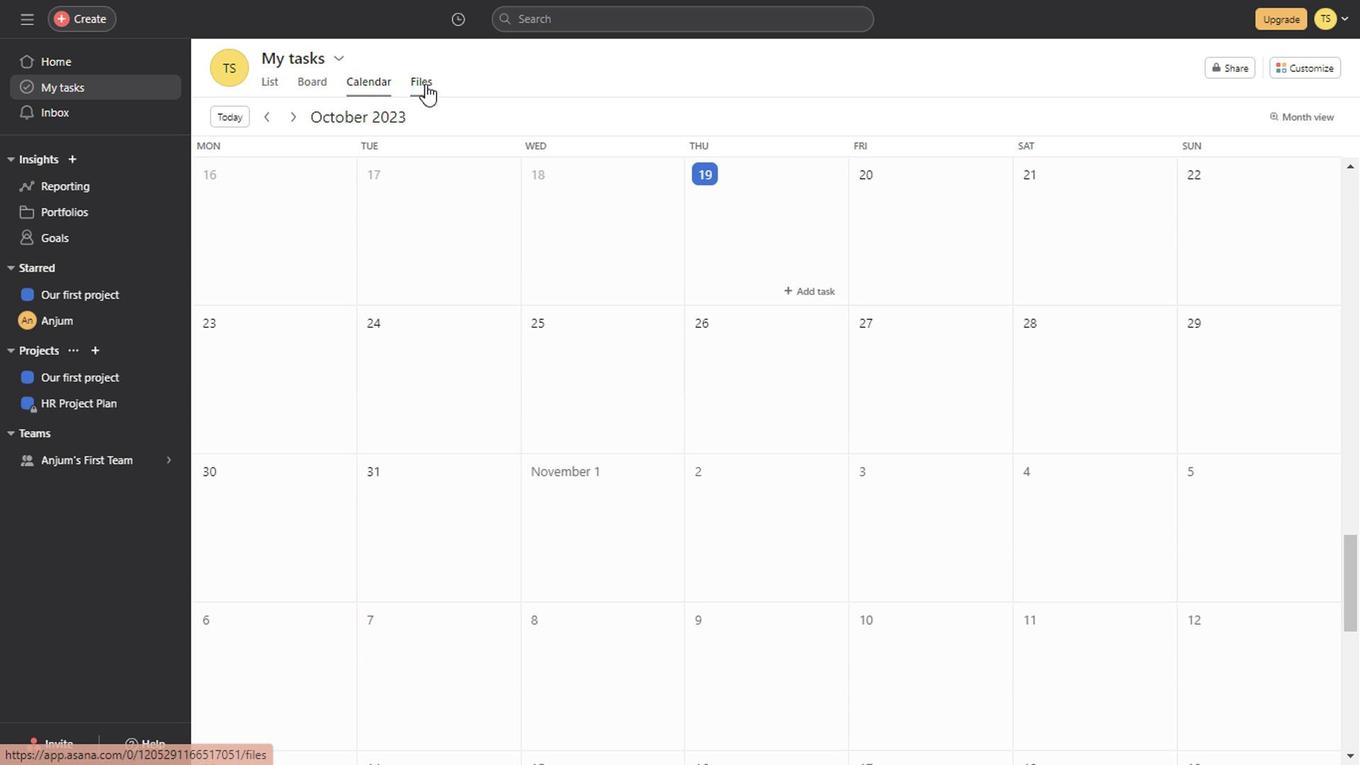 
Action: Mouse moved to (262, 88)
Screenshot: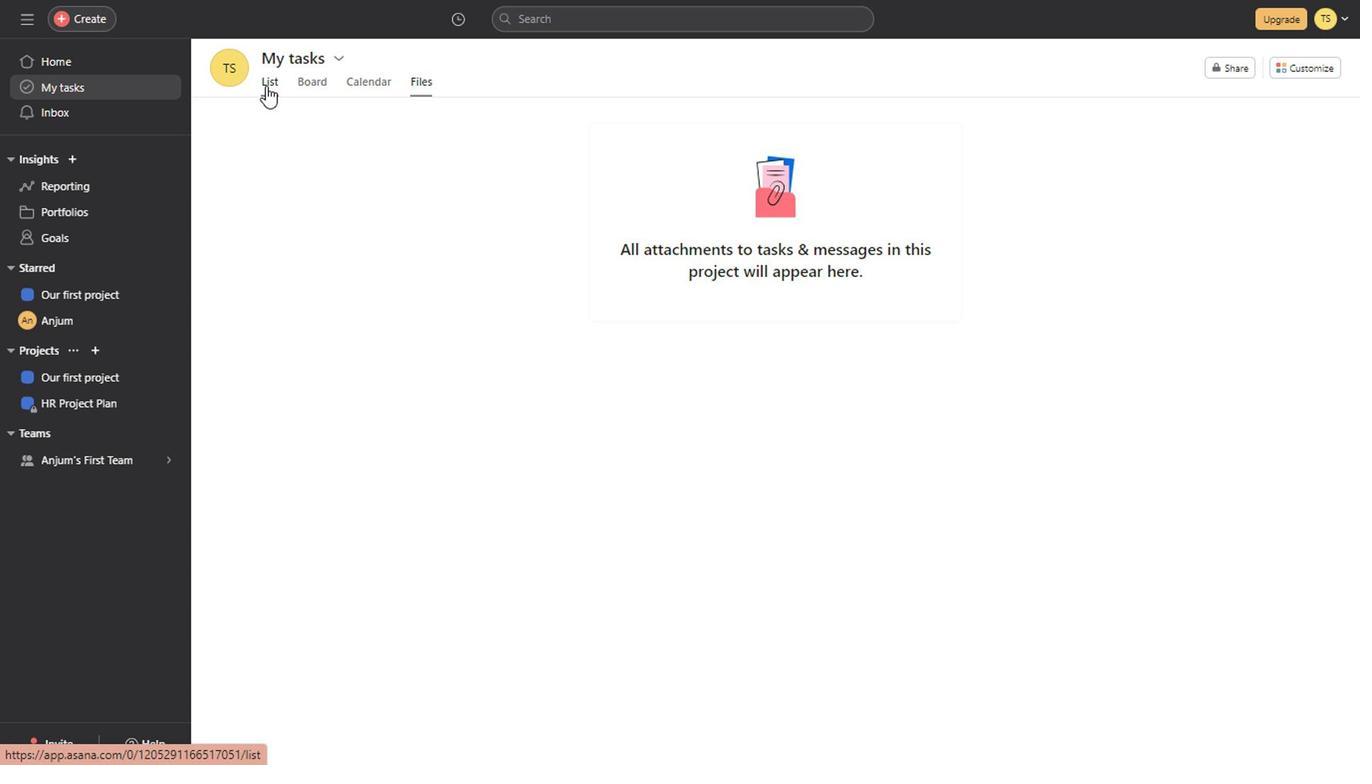 
Action: Mouse pressed left at (262, 88)
Screenshot: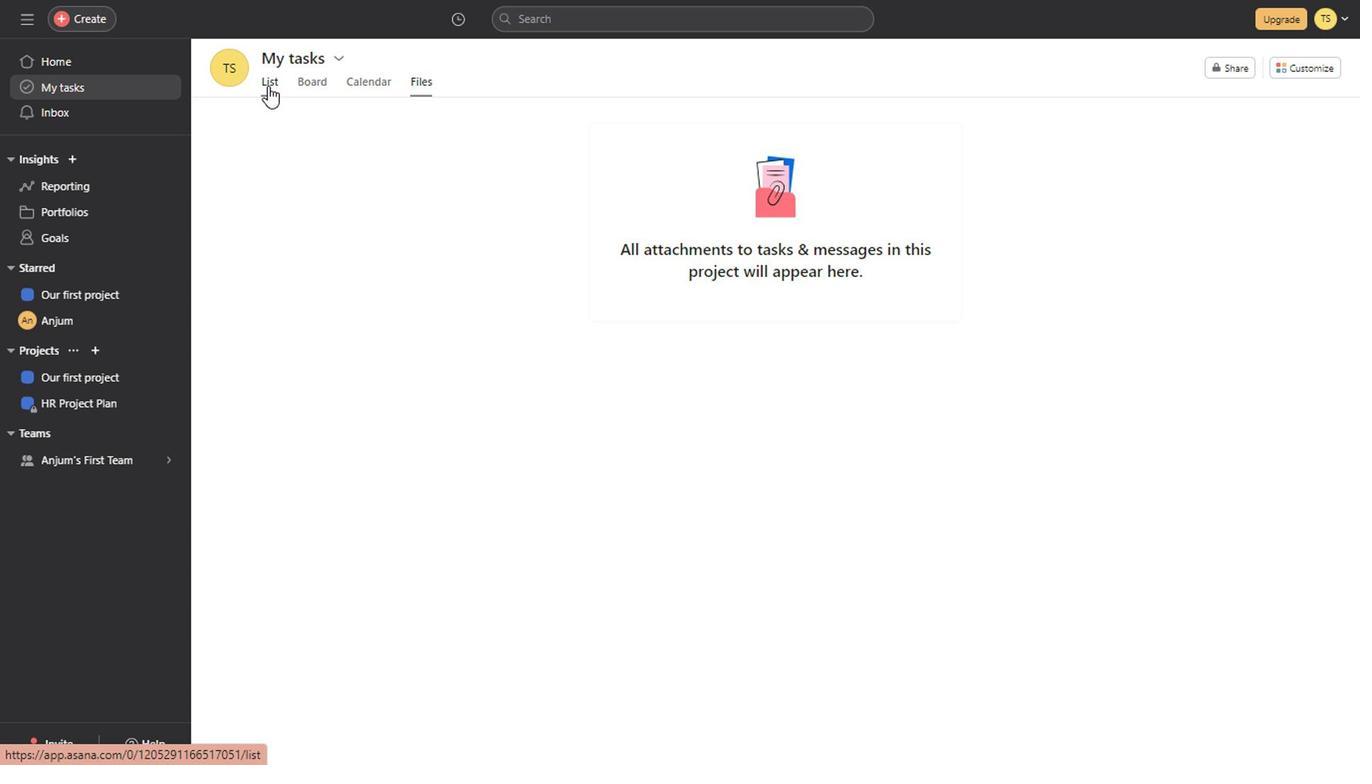 
Action: Mouse moved to (138, 64)
Screenshot: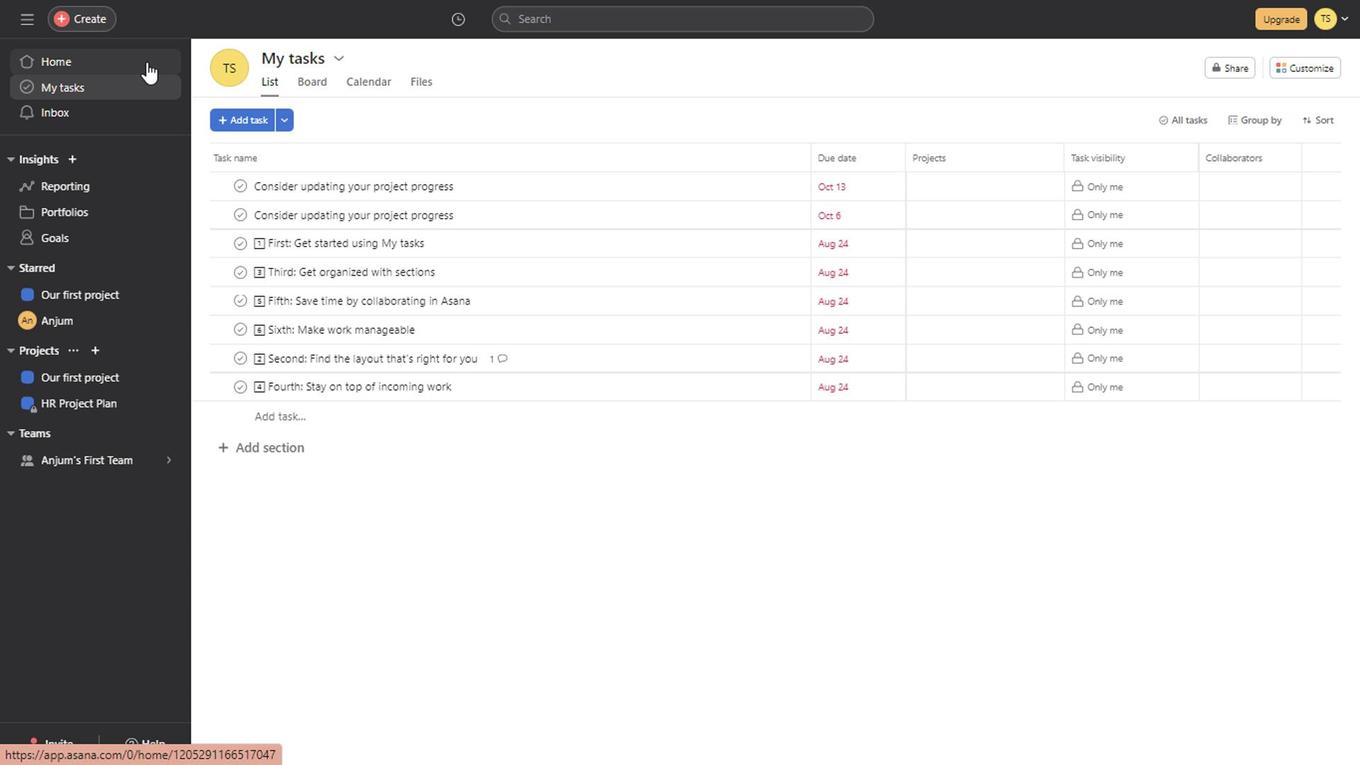 
Action: Mouse pressed left at (138, 64)
Screenshot: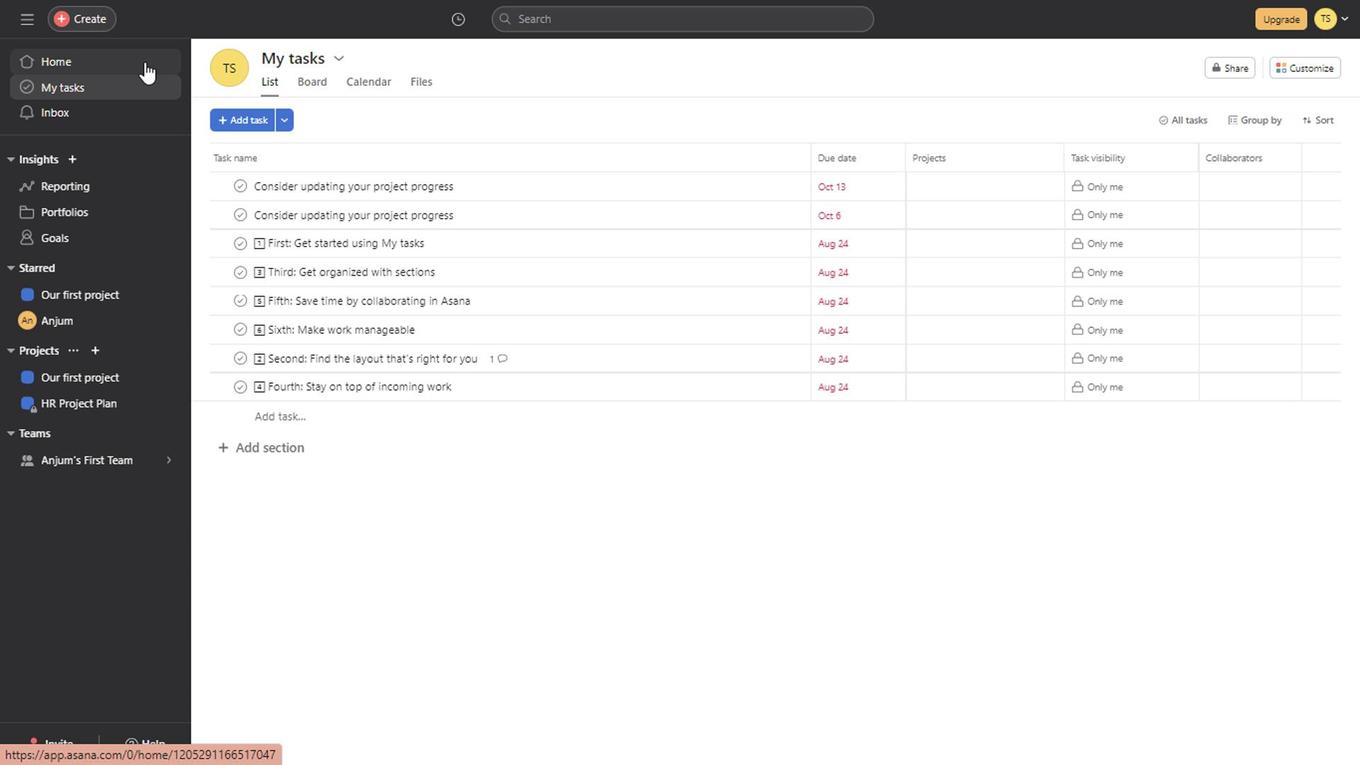 
Action: Mouse moved to (815, 537)
Screenshot: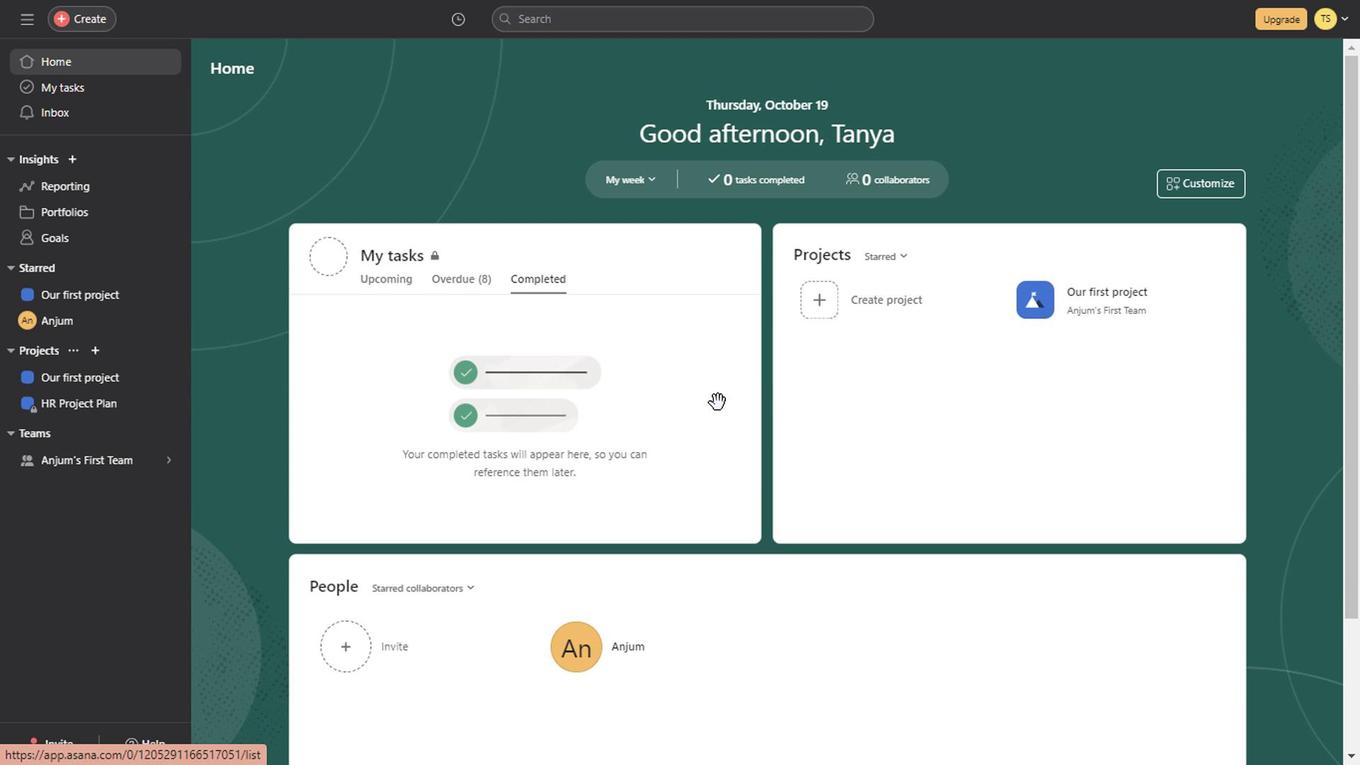 
Action: Mouse scrolled (815, 535) with delta (0, -2)
Screenshot: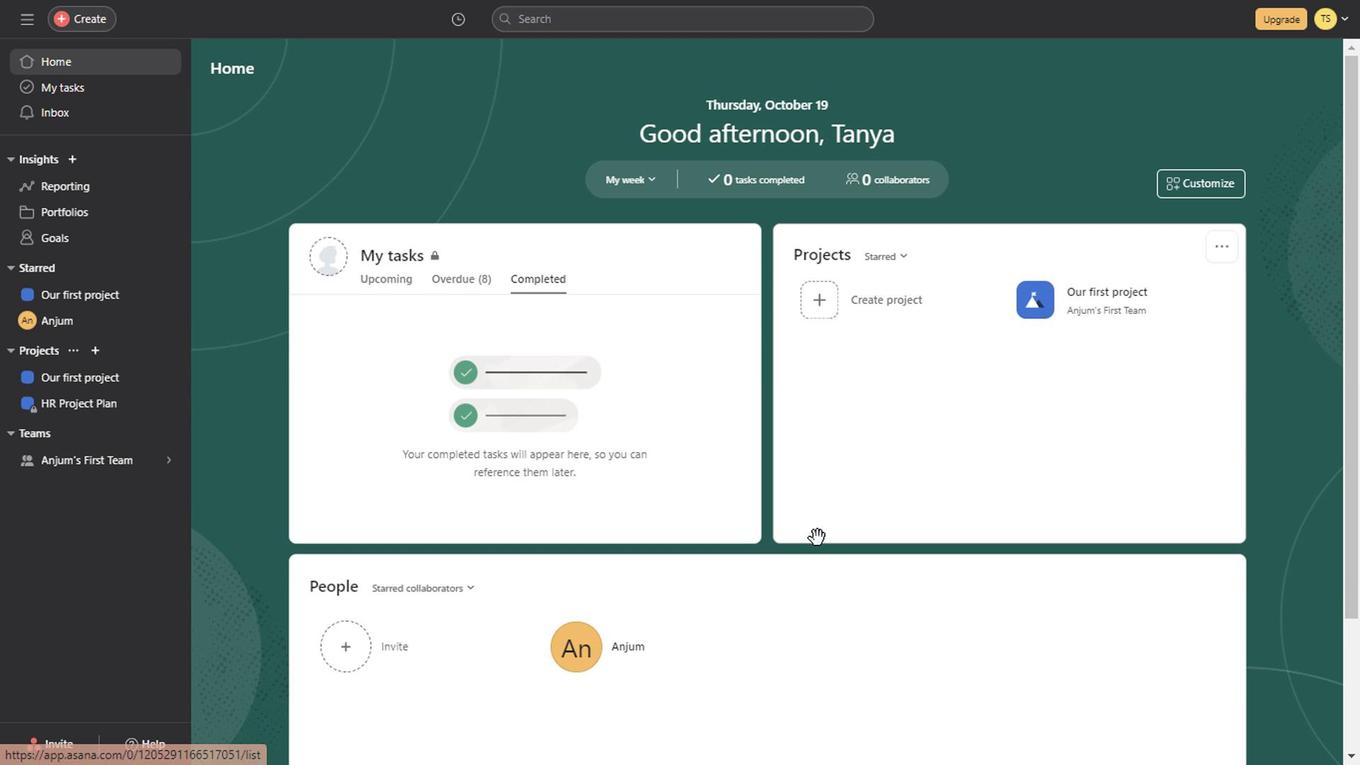 
Action: Mouse scrolled (815, 536) with delta (0, -1)
Screenshot: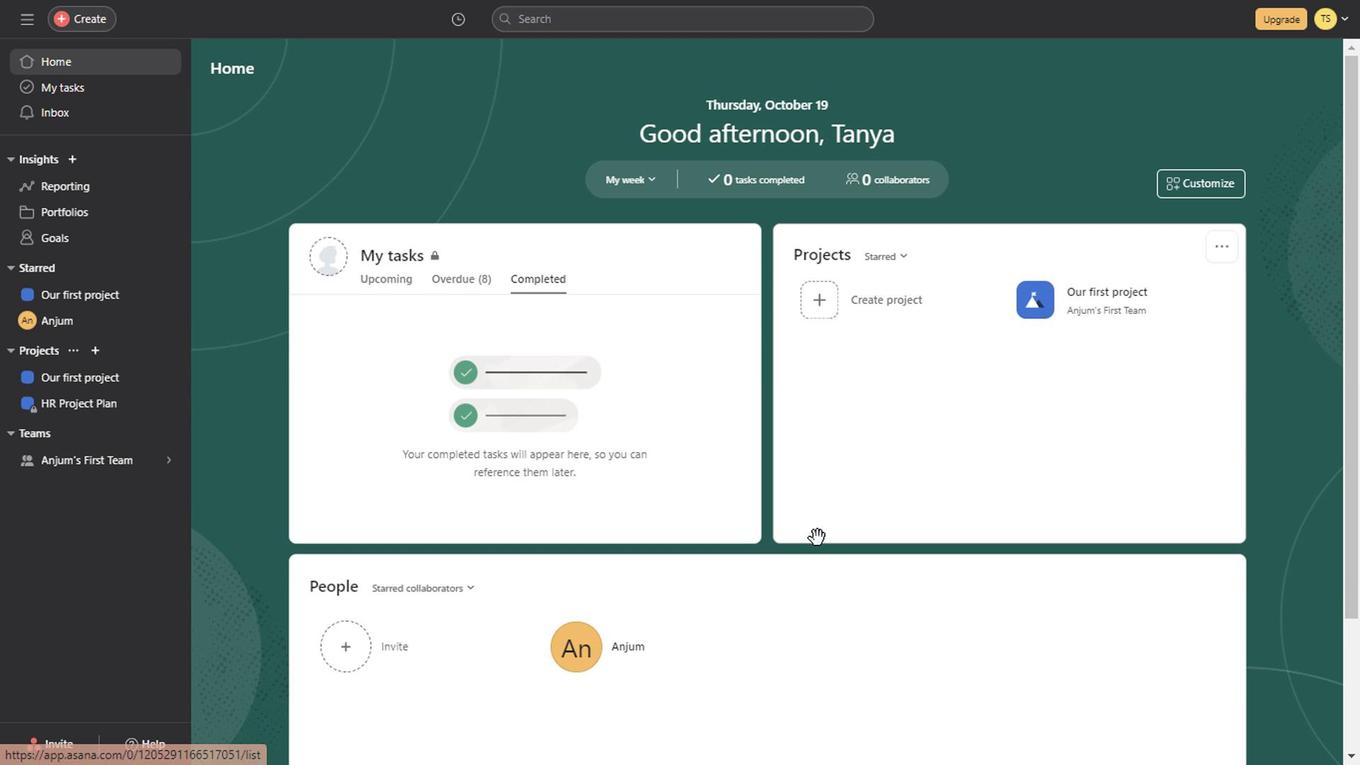 
Action: Mouse scrolled (815, 536) with delta (0, -1)
Screenshot: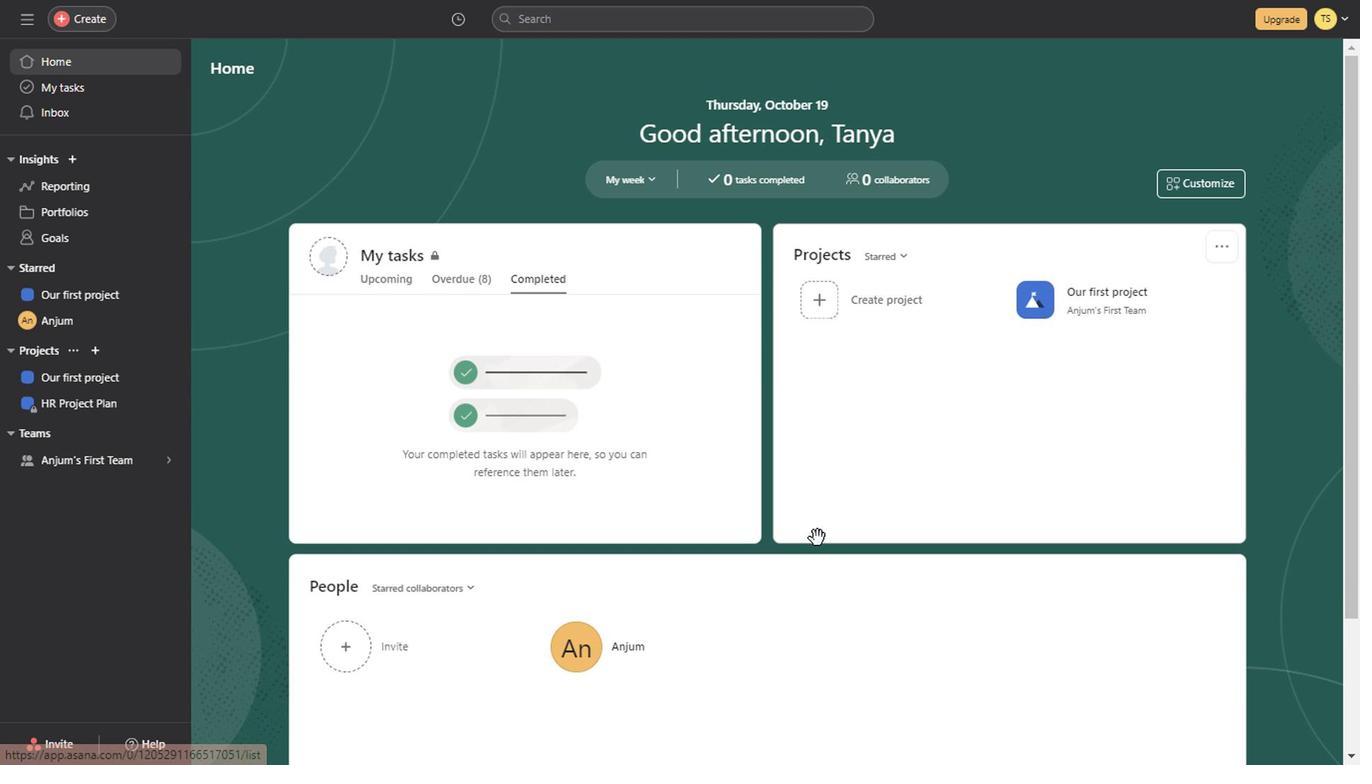 
Action: Mouse scrolled (815, 536) with delta (0, -1)
Screenshot: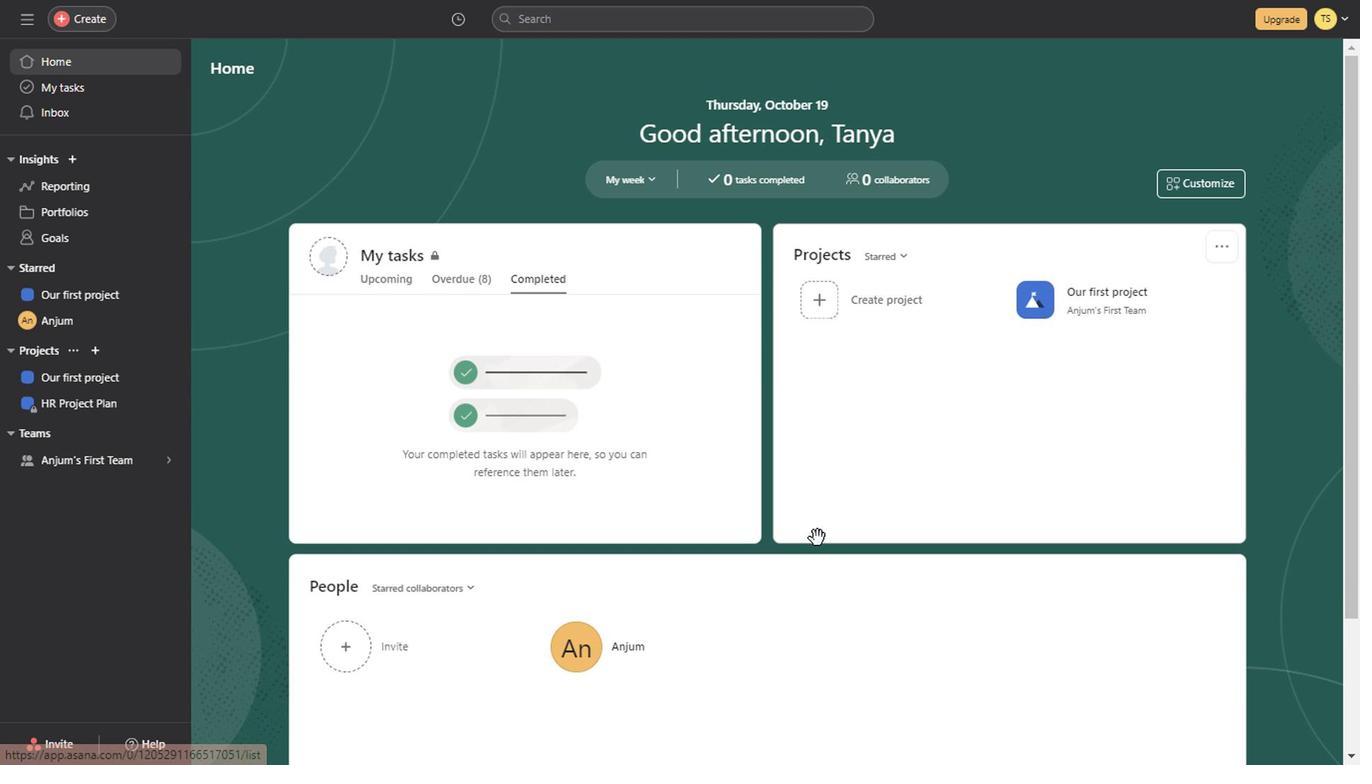 
Action: Mouse scrolled (815, 536) with delta (0, -1)
Screenshot: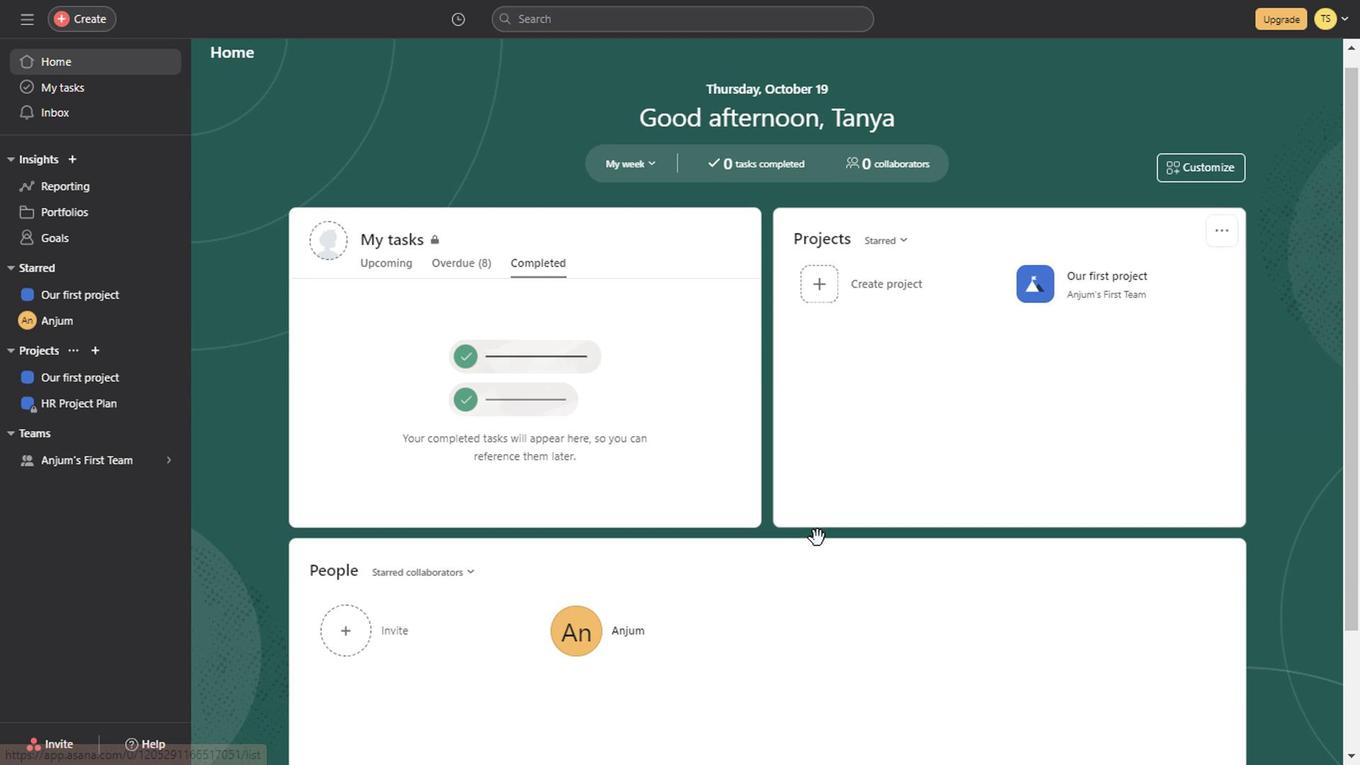
Action: Mouse scrolled (815, 536) with delta (0, -1)
Screenshot: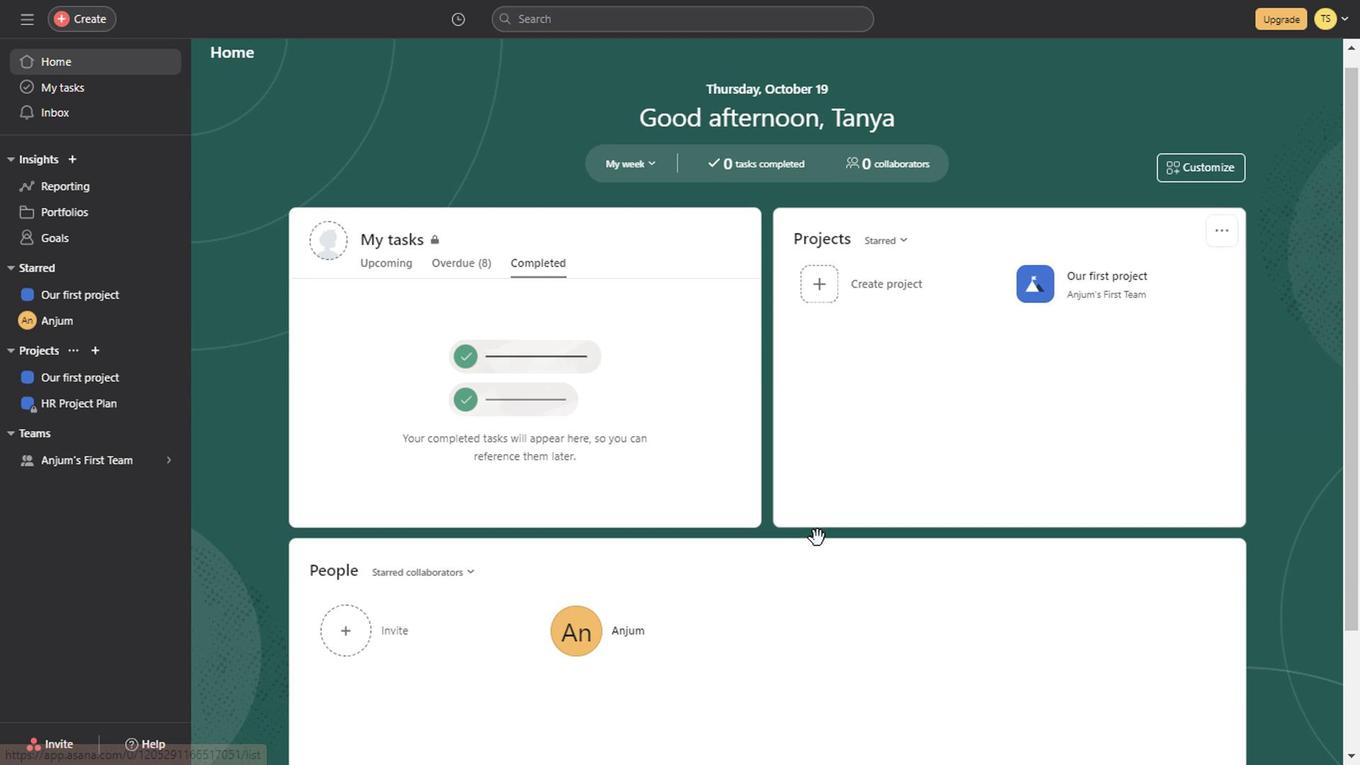 
Action: Mouse scrolled (815, 536) with delta (0, -1)
Screenshot: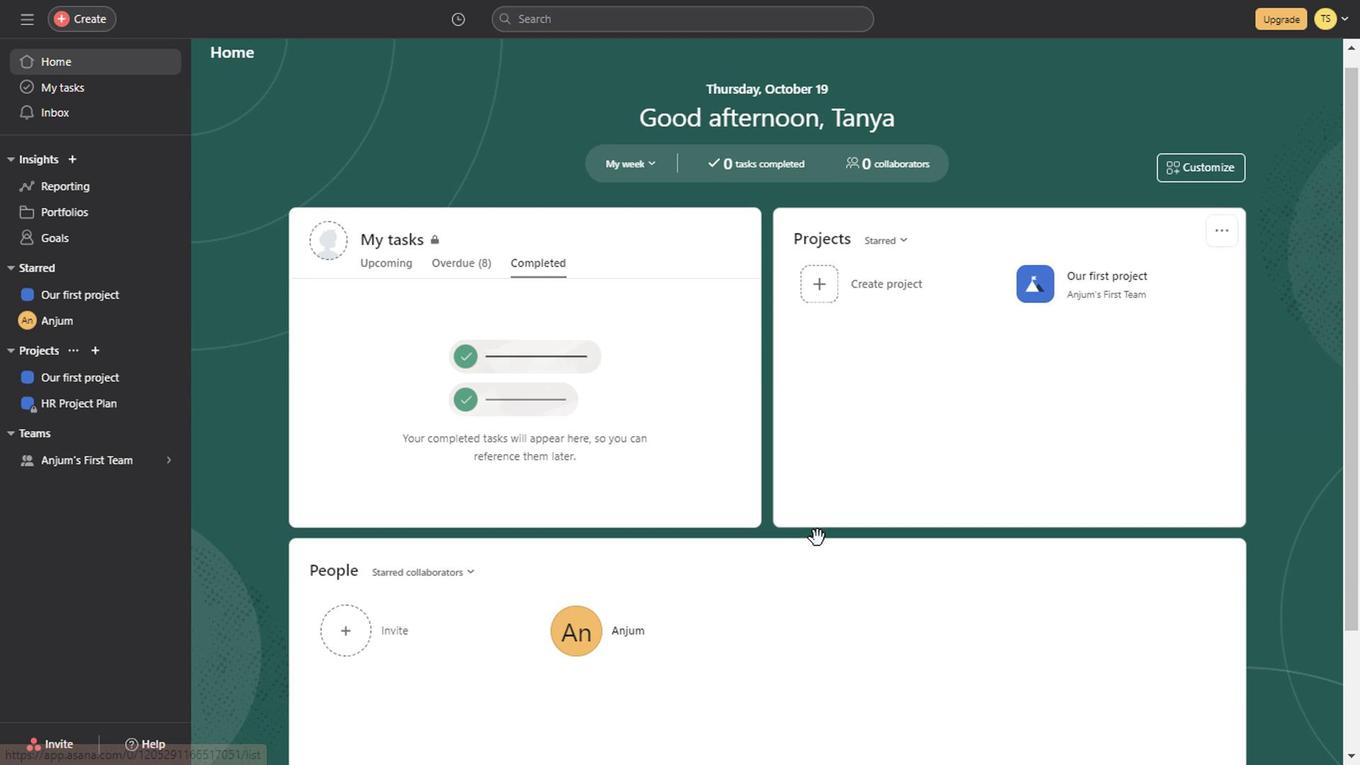 
Action: Mouse scrolled (815, 536) with delta (0, -1)
Screenshot: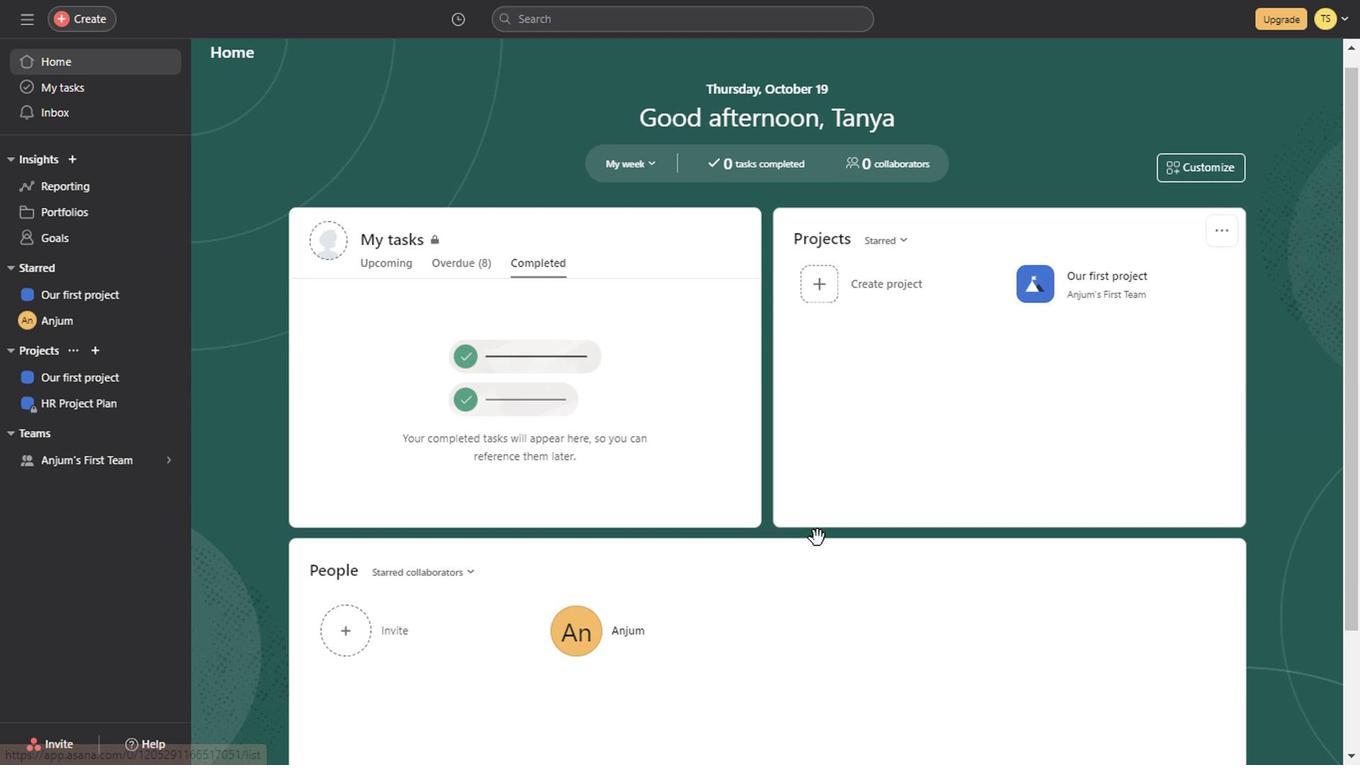 
Action: Mouse scrolled (815, 536) with delta (0, -1)
Screenshot: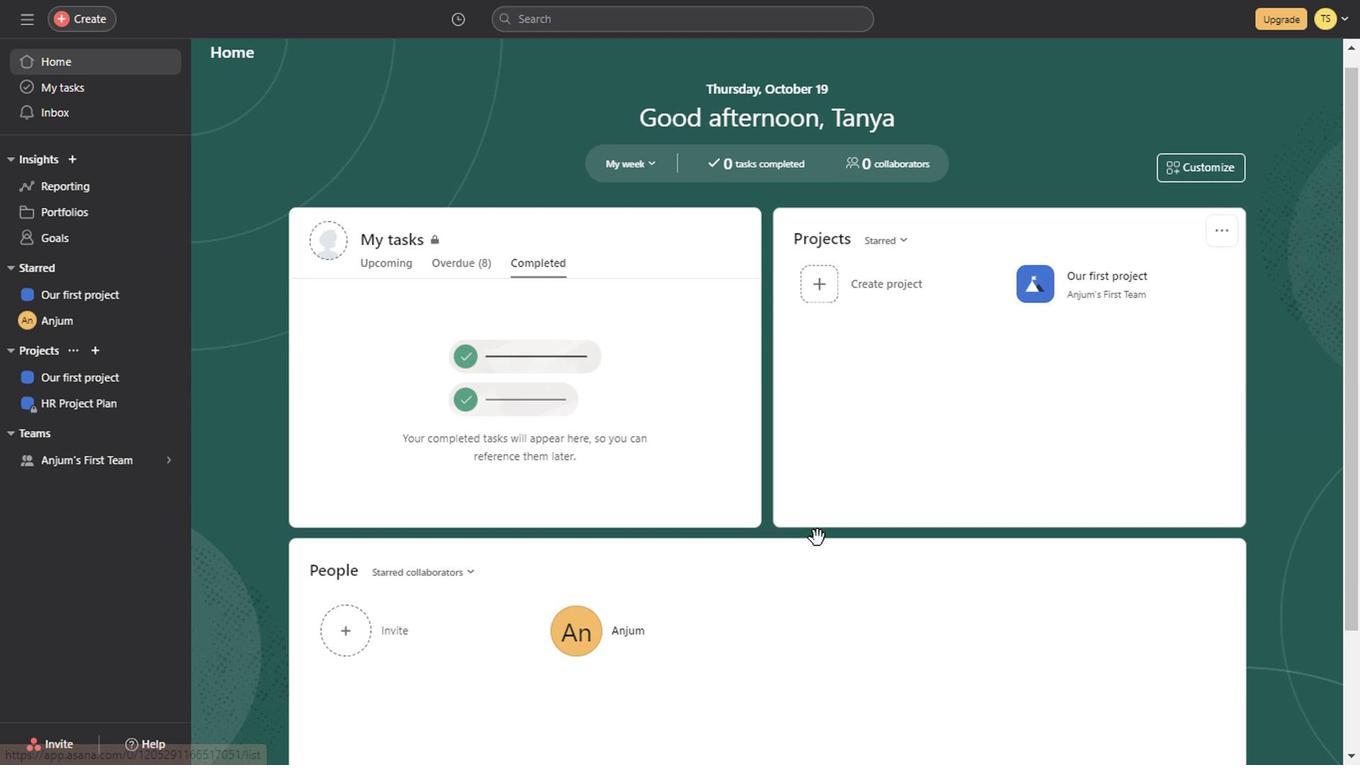 
Action: Mouse scrolled (815, 536) with delta (0, -1)
Screenshot: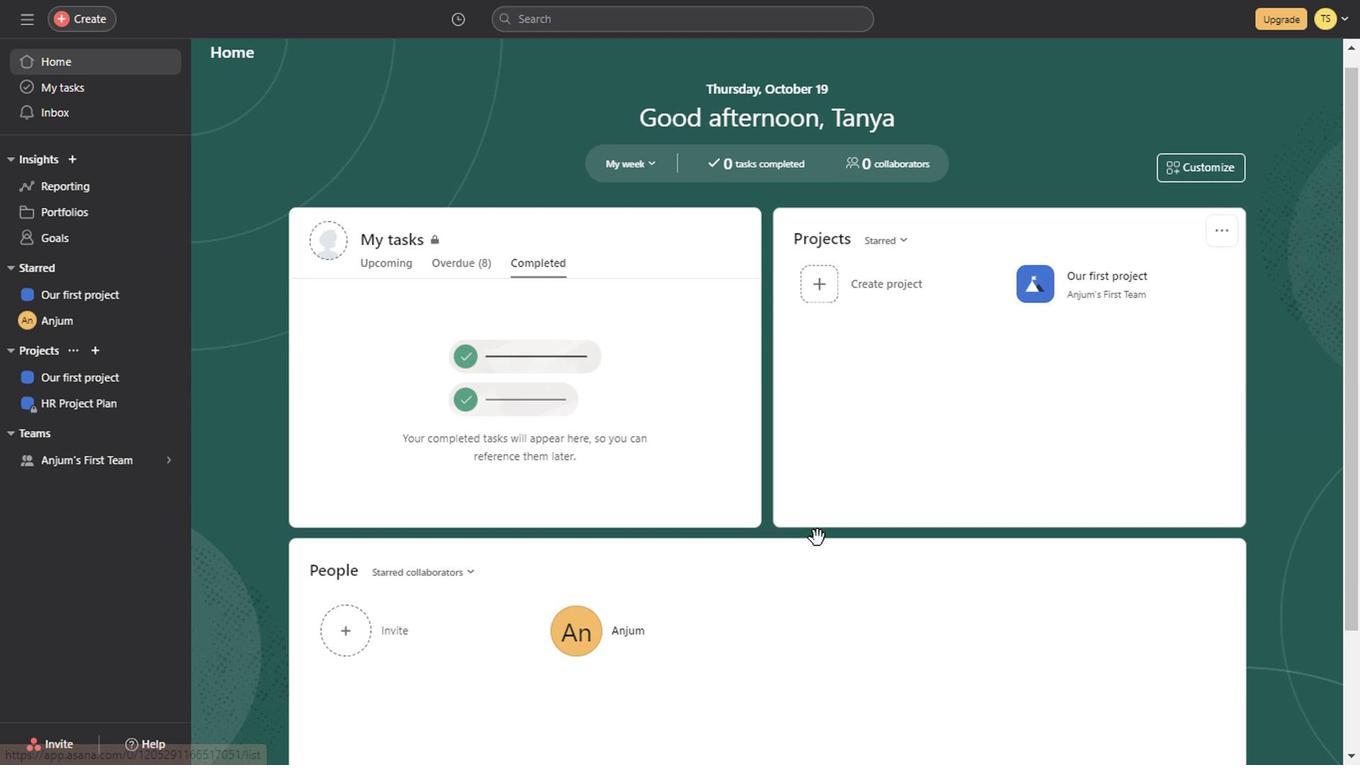 
Action: Mouse moved to (77, 92)
Screenshot: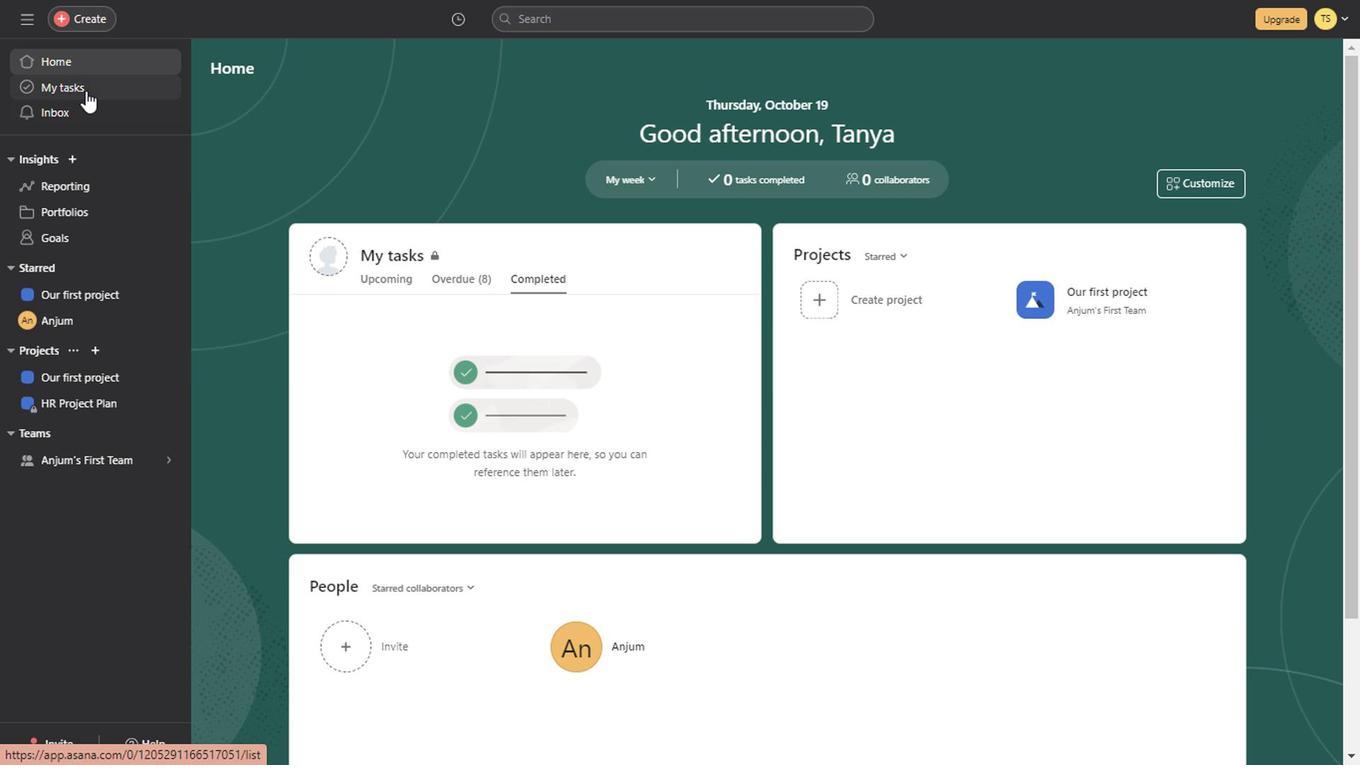 
Action: Mouse pressed left at (77, 92)
Screenshot: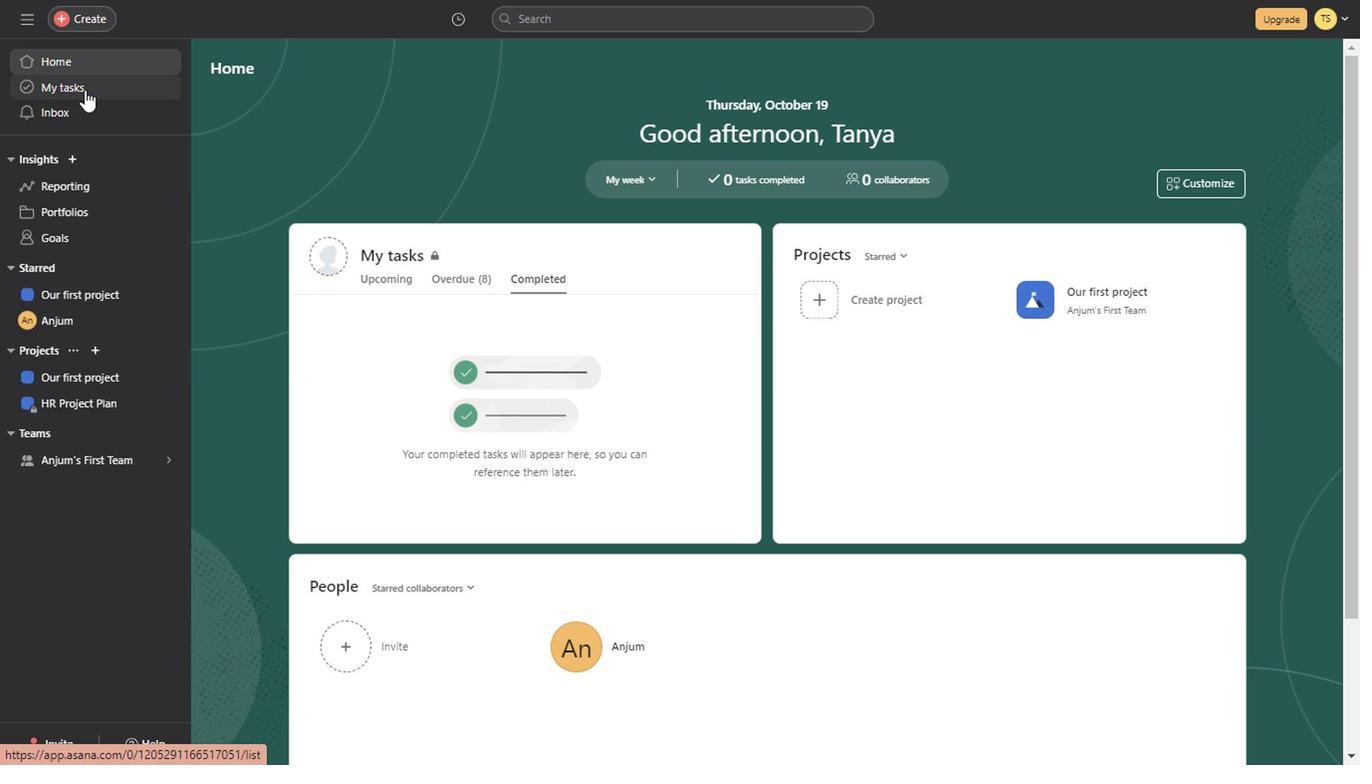 
Action: Mouse moved to (313, 85)
Screenshot: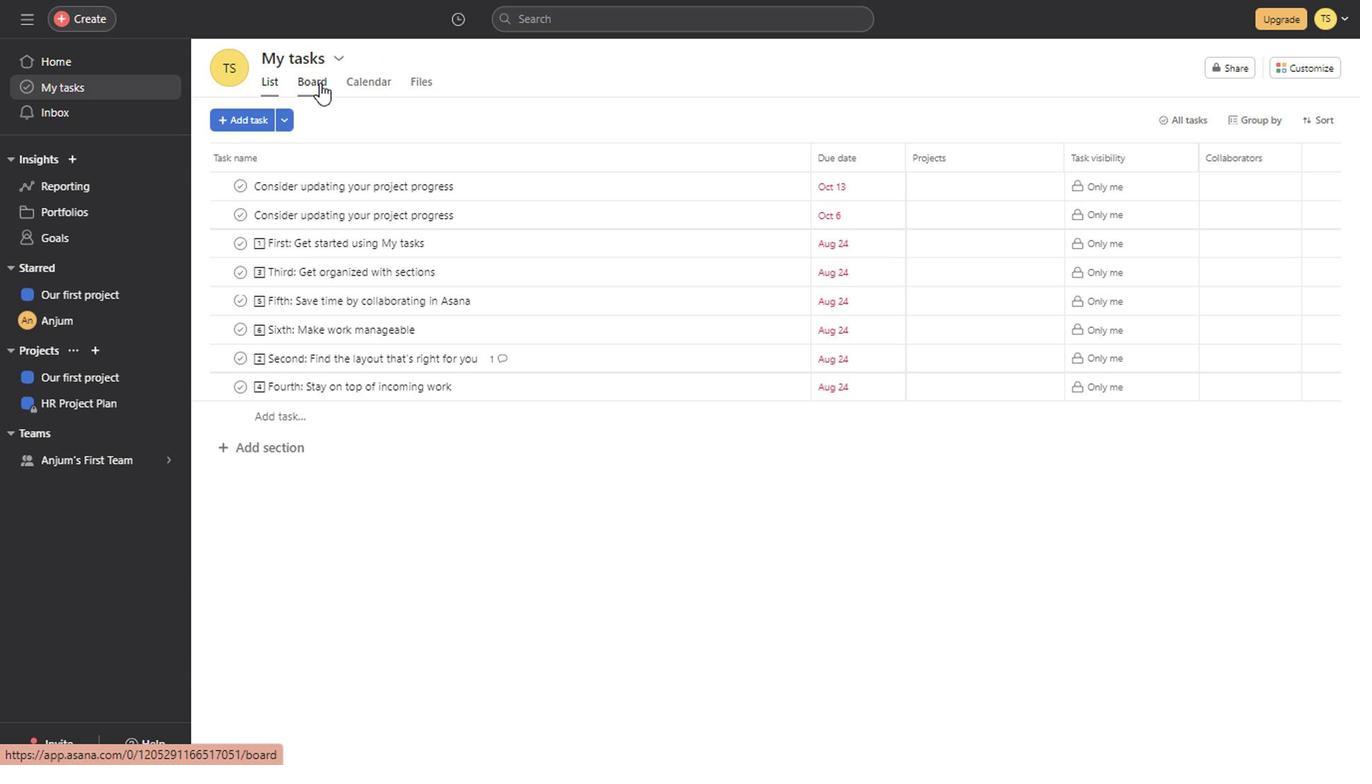 
Action: Mouse pressed left at (313, 85)
Screenshot: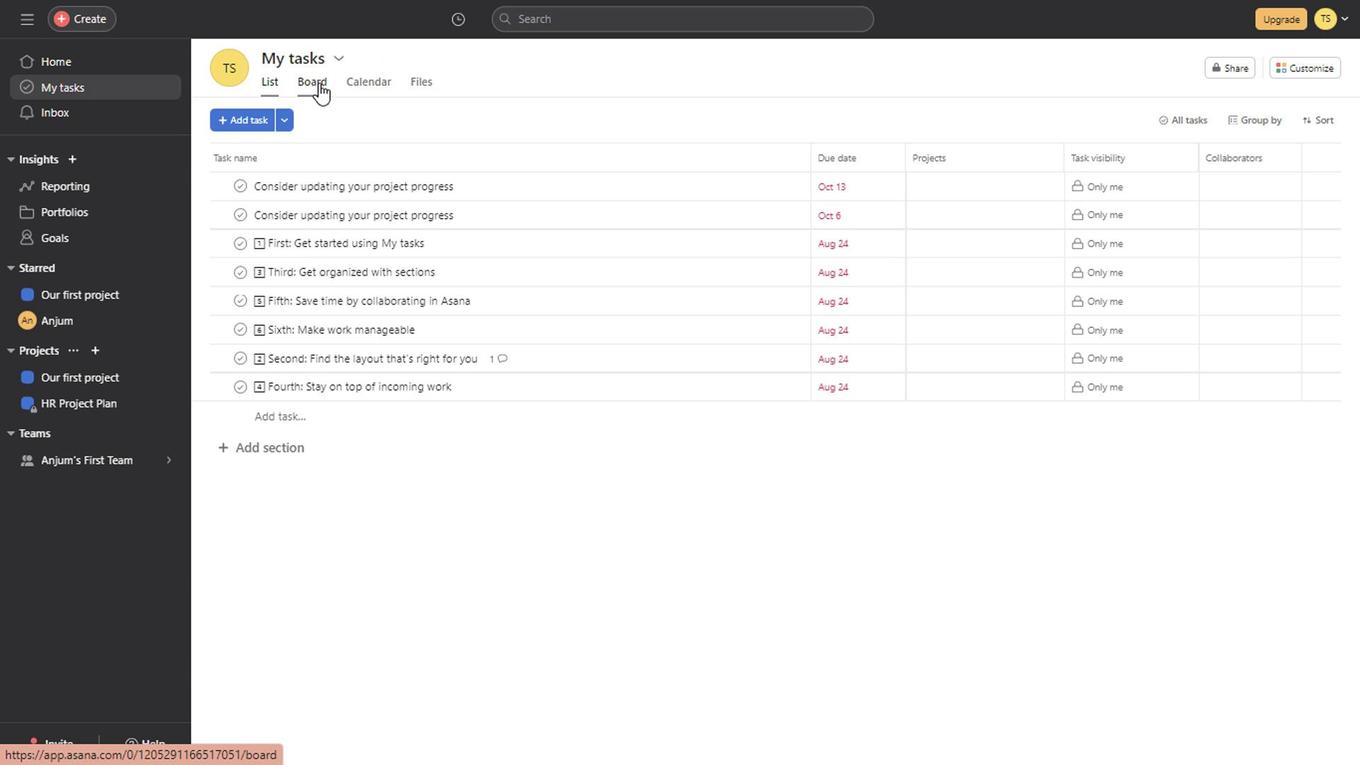 
Action: Mouse moved to (348, 82)
Screenshot: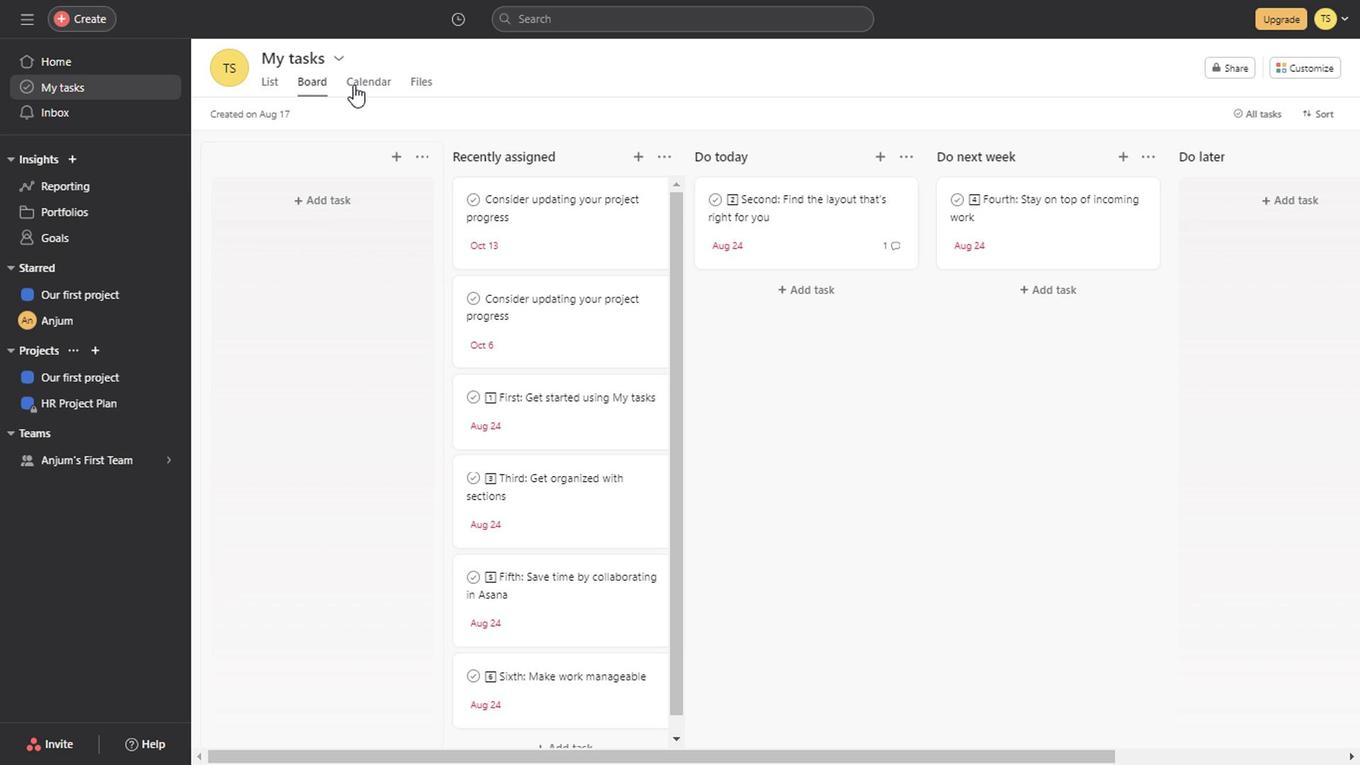 
Action: Mouse pressed left at (348, 82)
Screenshot: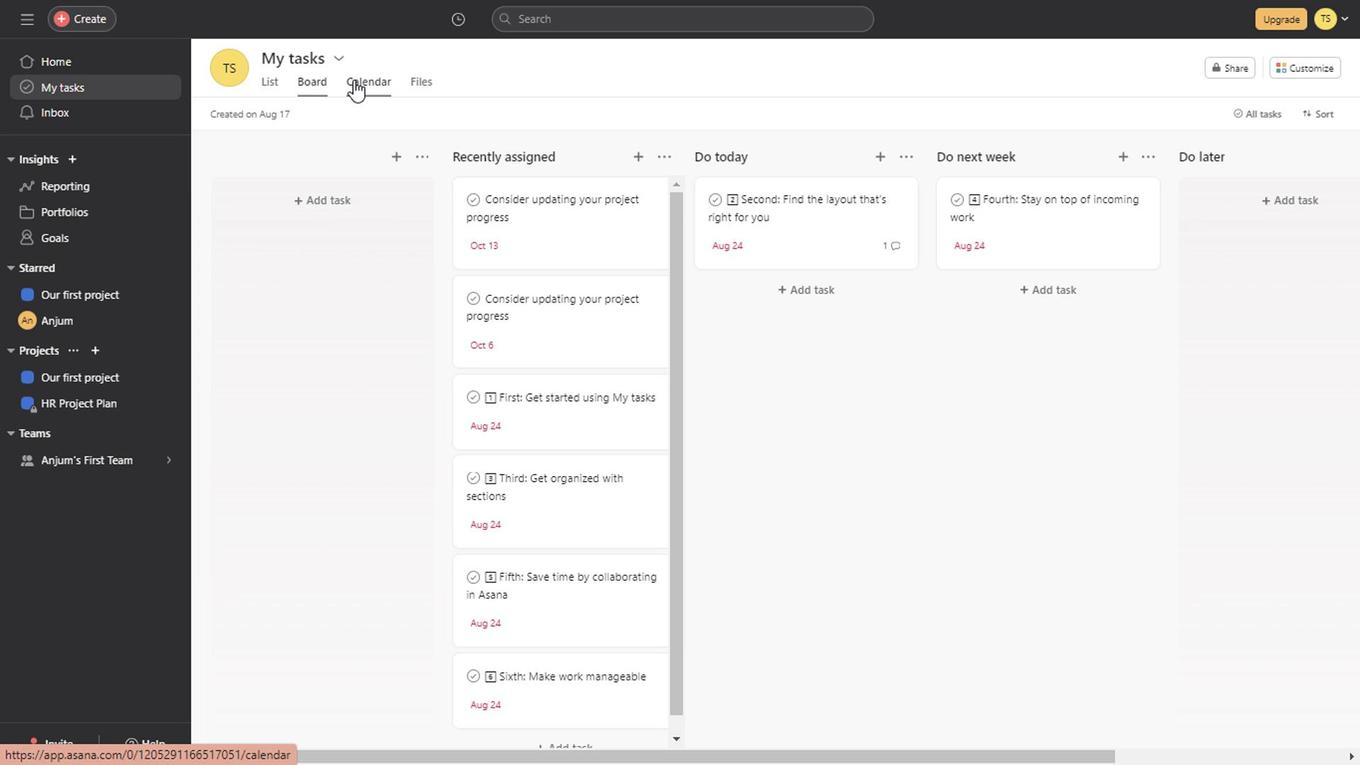 
Action: Mouse moved to (423, 91)
Screenshot: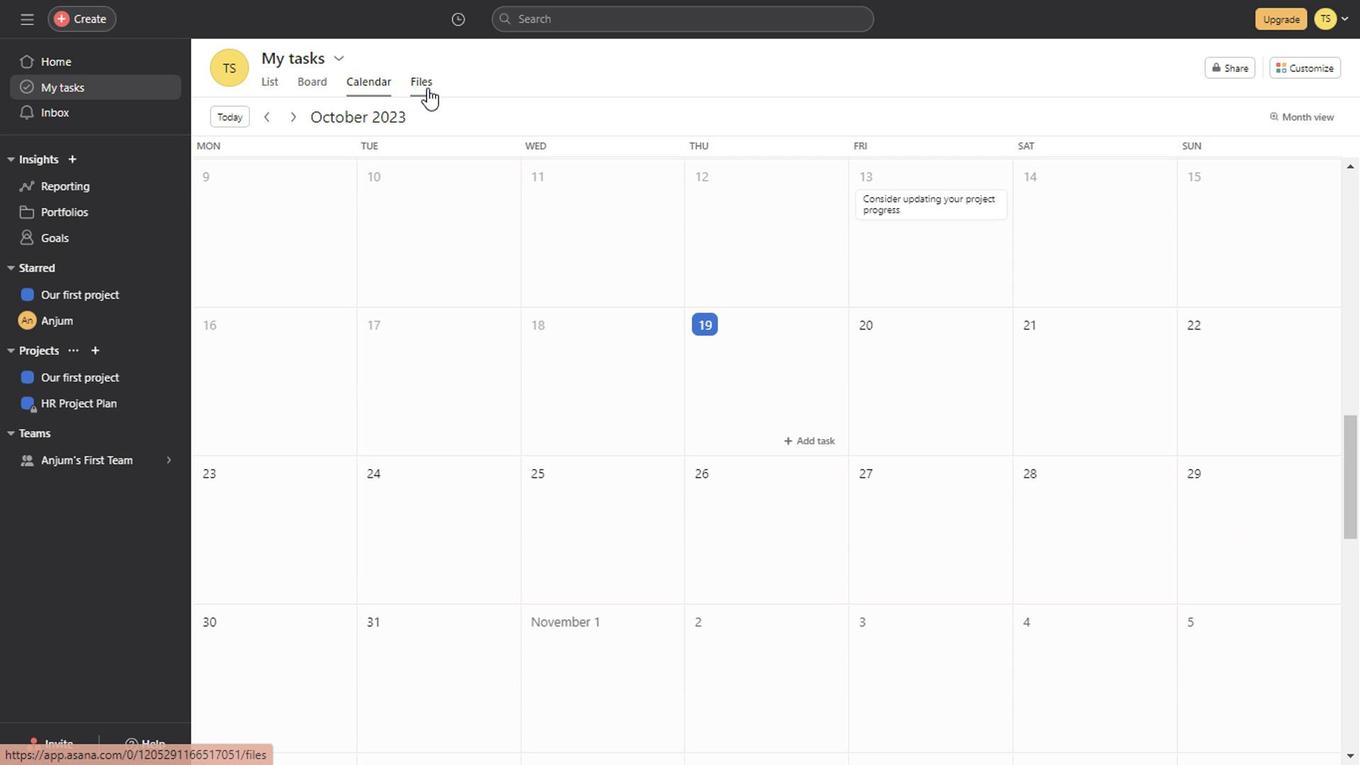 
Action: Mouse pressed left at (423, 91)
Screenshot: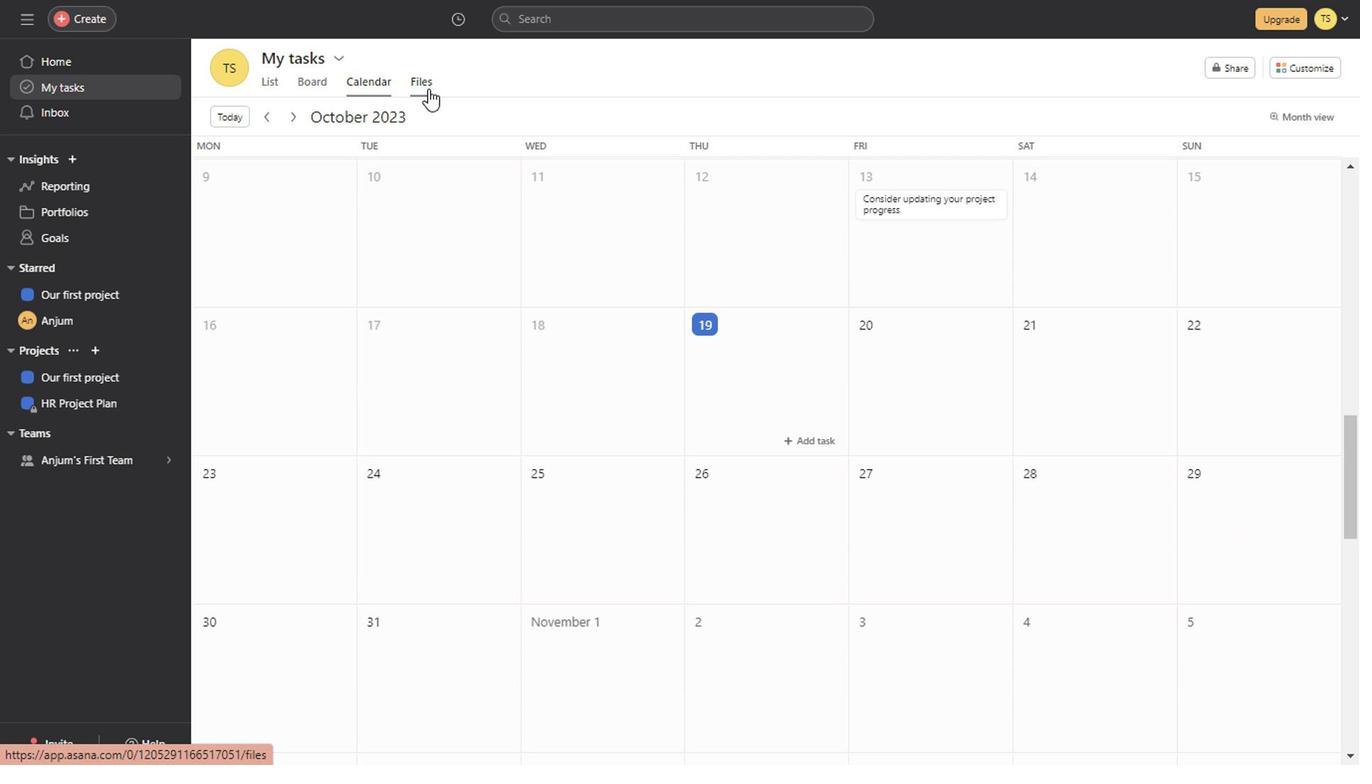 
Action: Mouse moved to (69, 296)
Screenshot: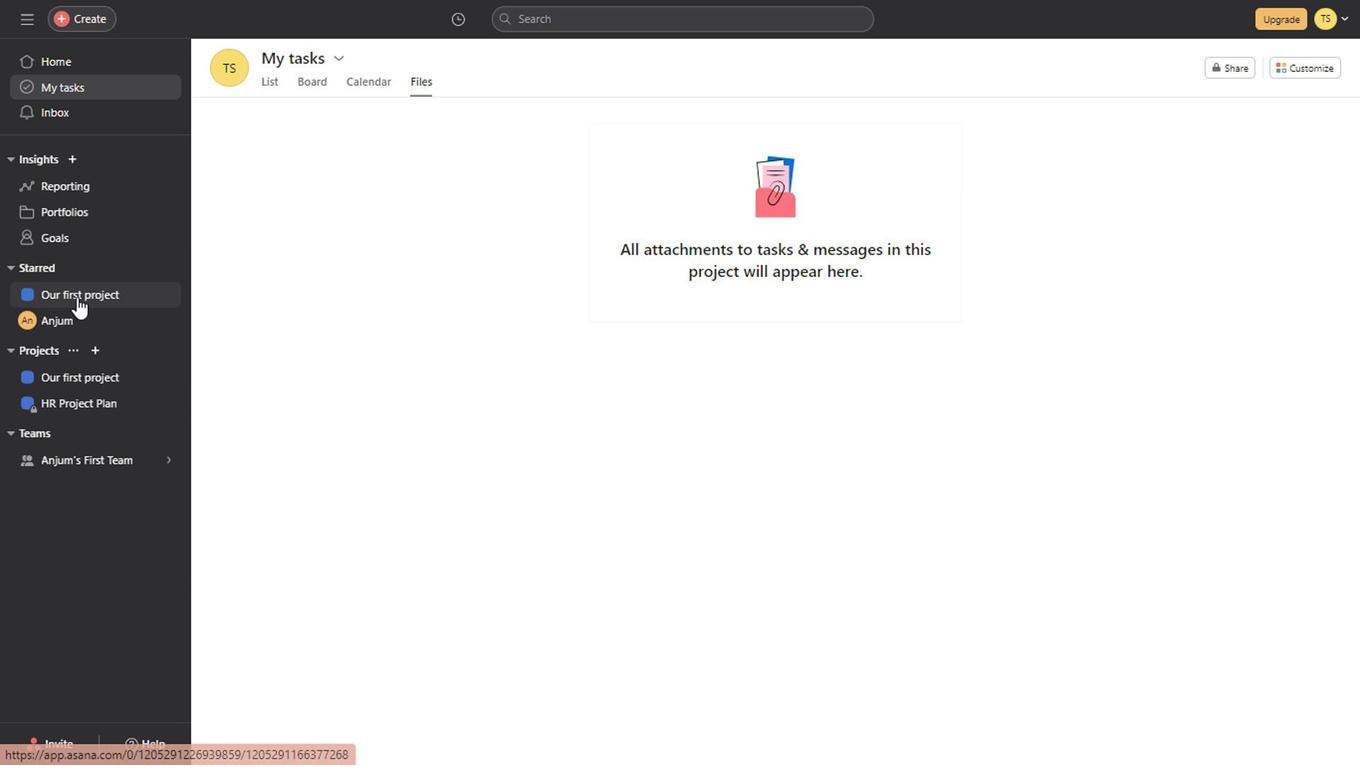 
Action: Mouse pressed left at (69, 296)
Screenshot: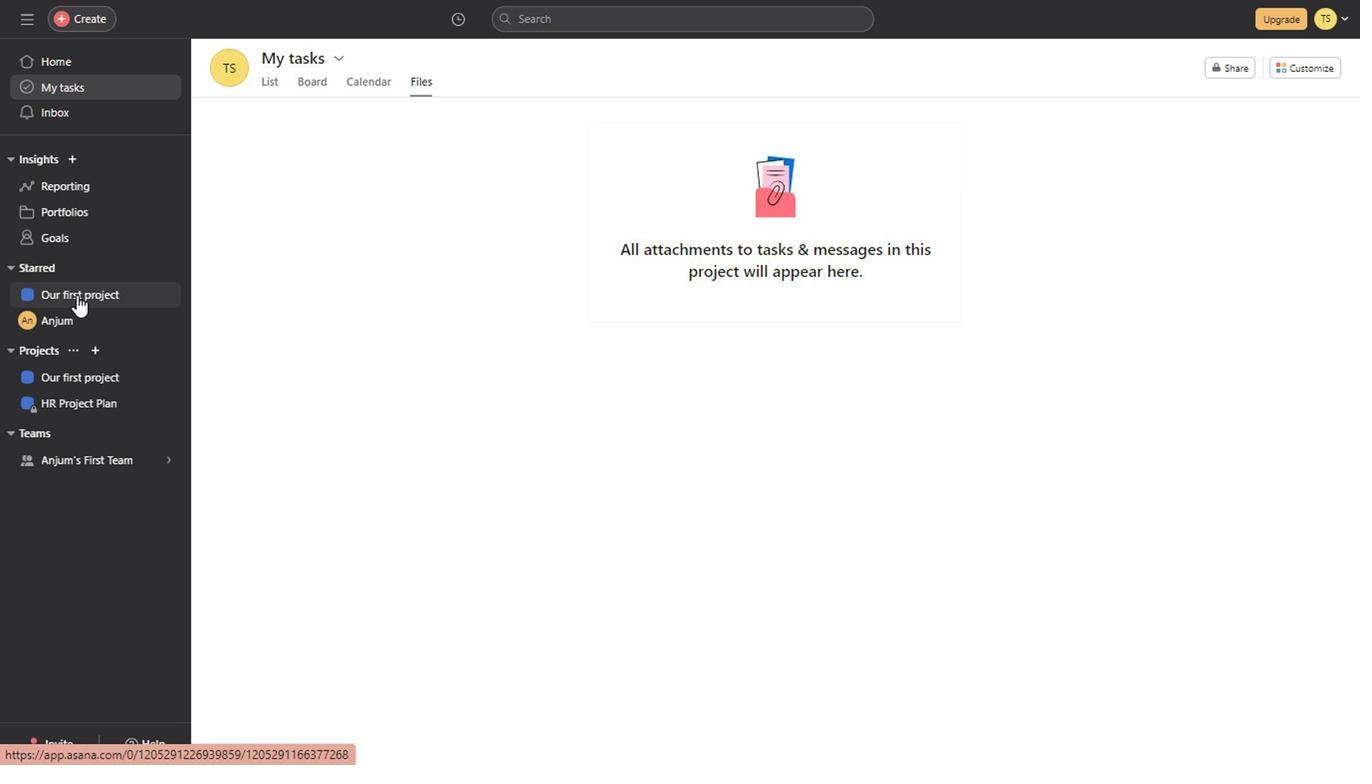 
Action: Mouse moved to (320, 82)
Screenshot: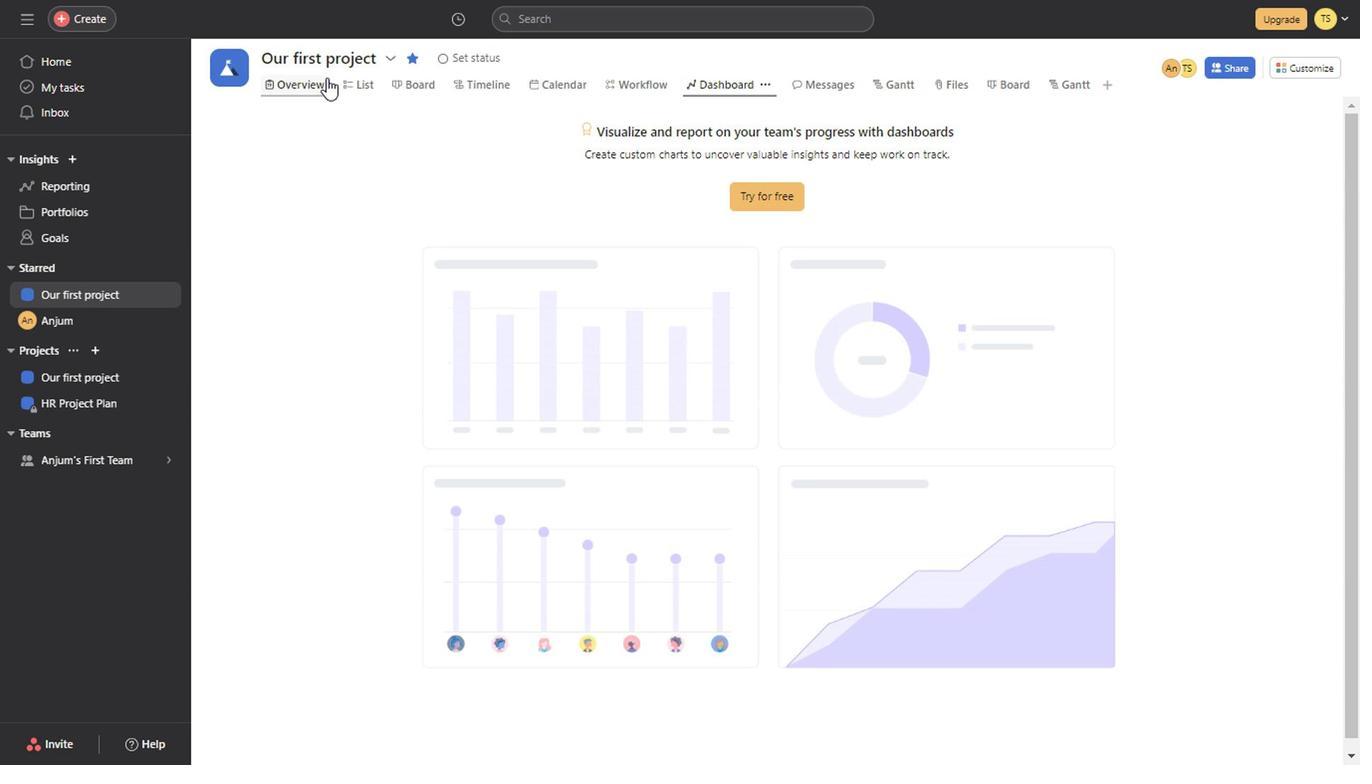
Action: Mouse pressed left at (320, 82)
Screenshot: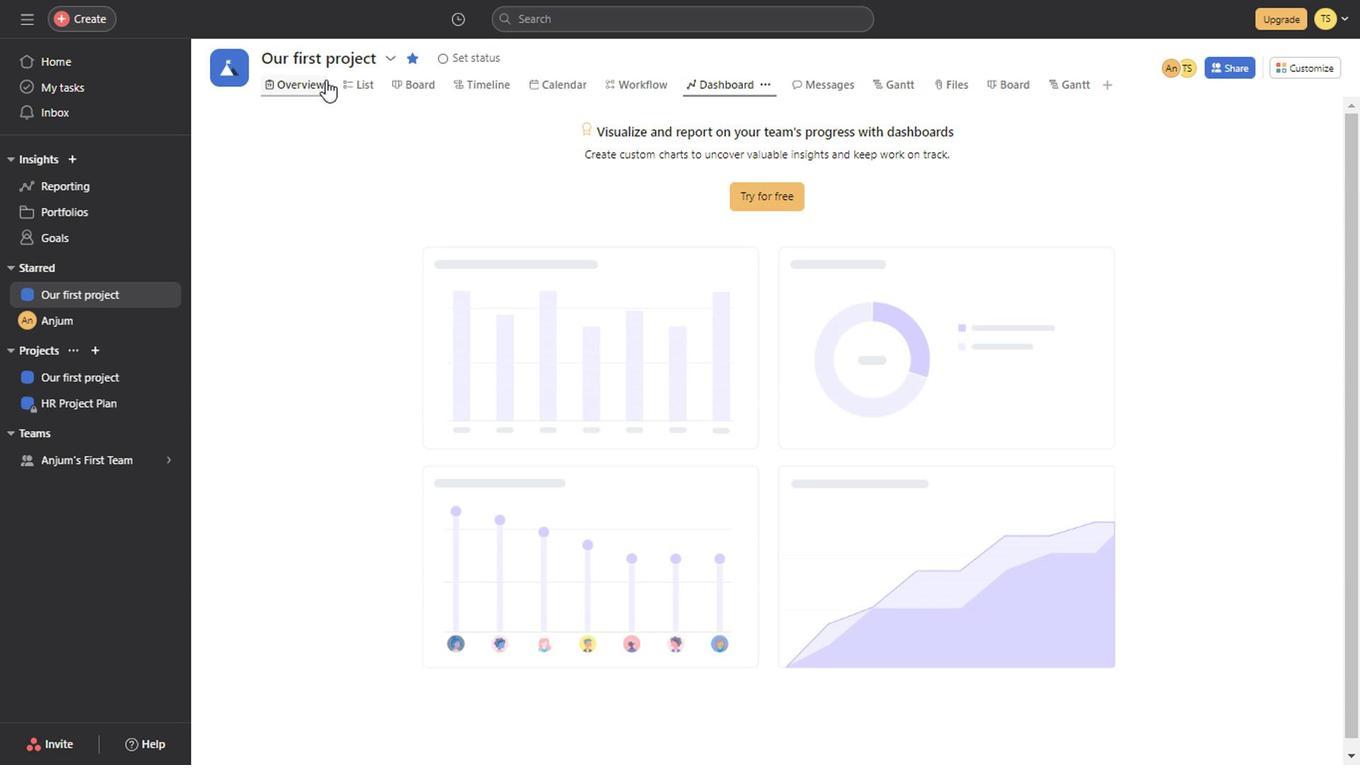
Action: Mouse moved to (292, 88)
Screenshot: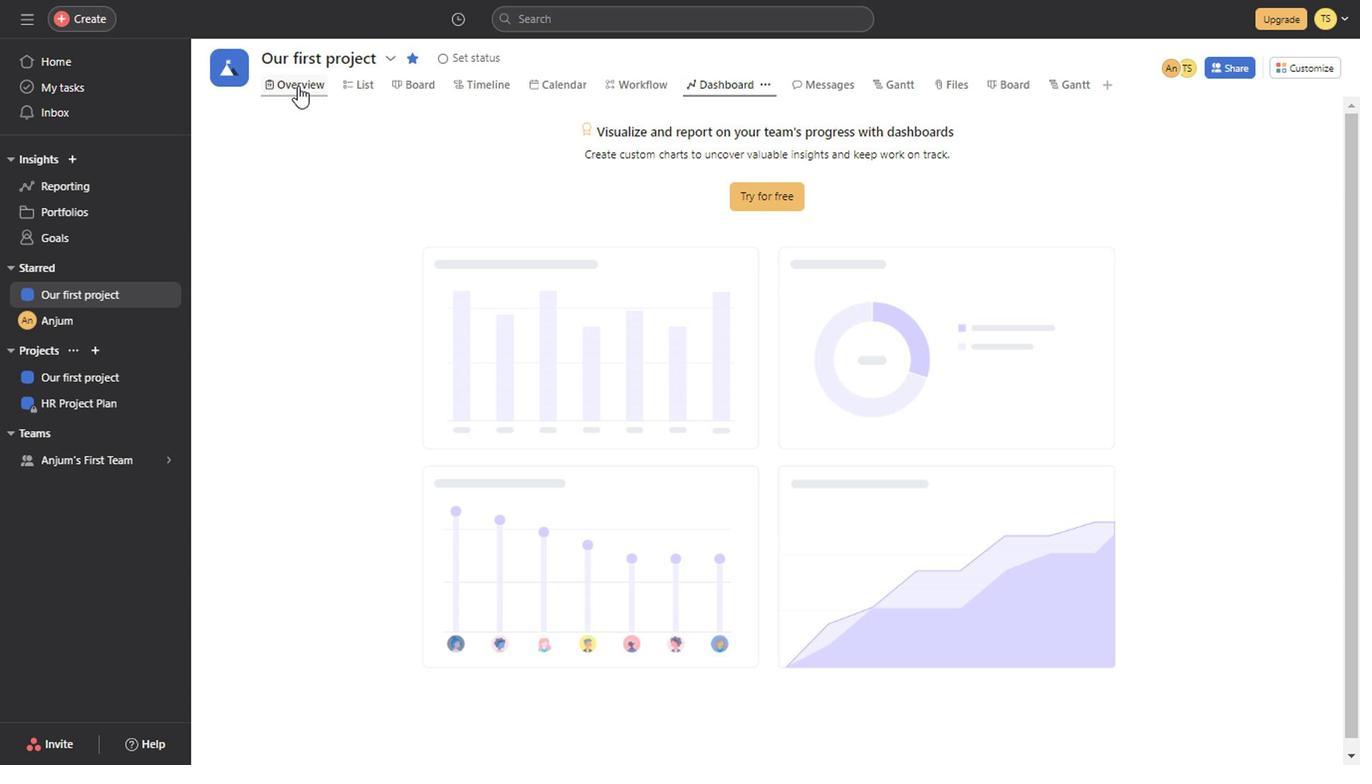 
Action: Mouse pressed left at (292, 88)
Screenshot: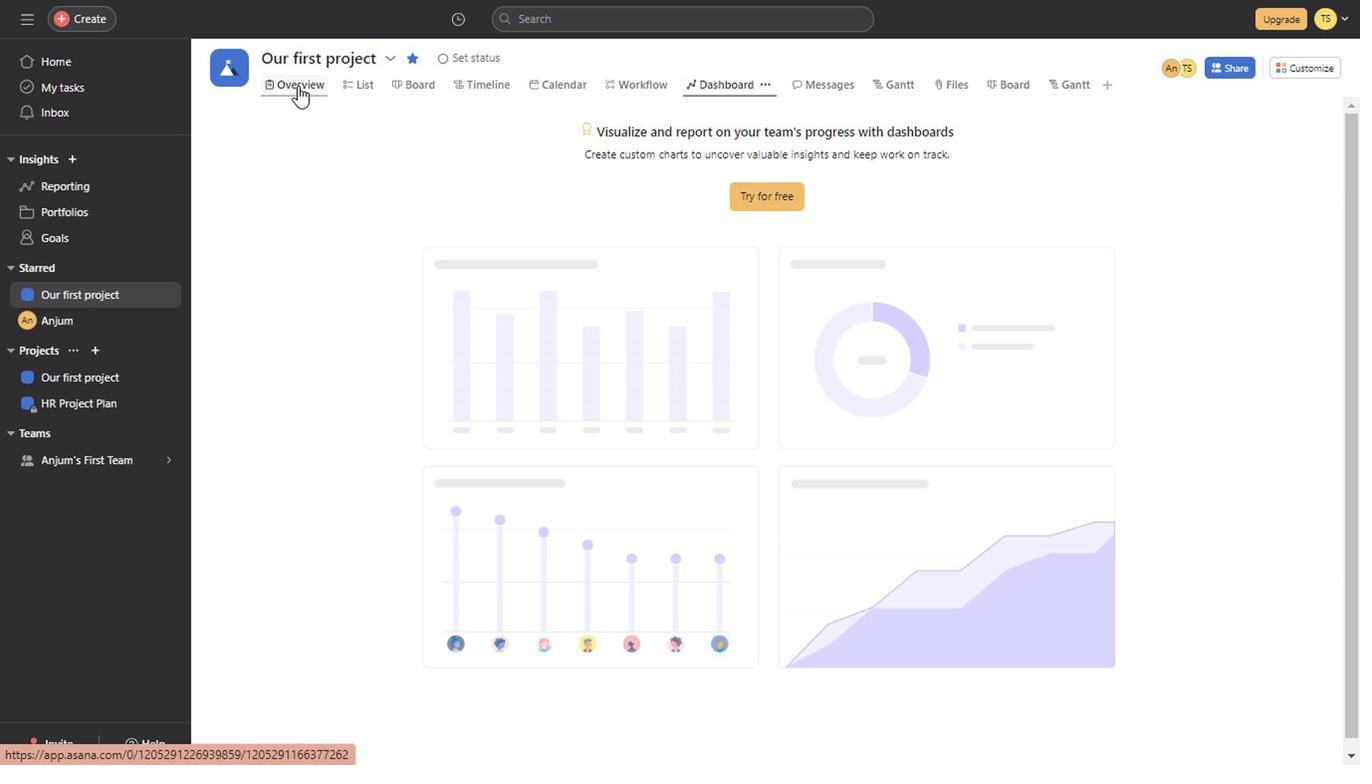 
Action: Mouse moved to (387, 89)
Screenshot: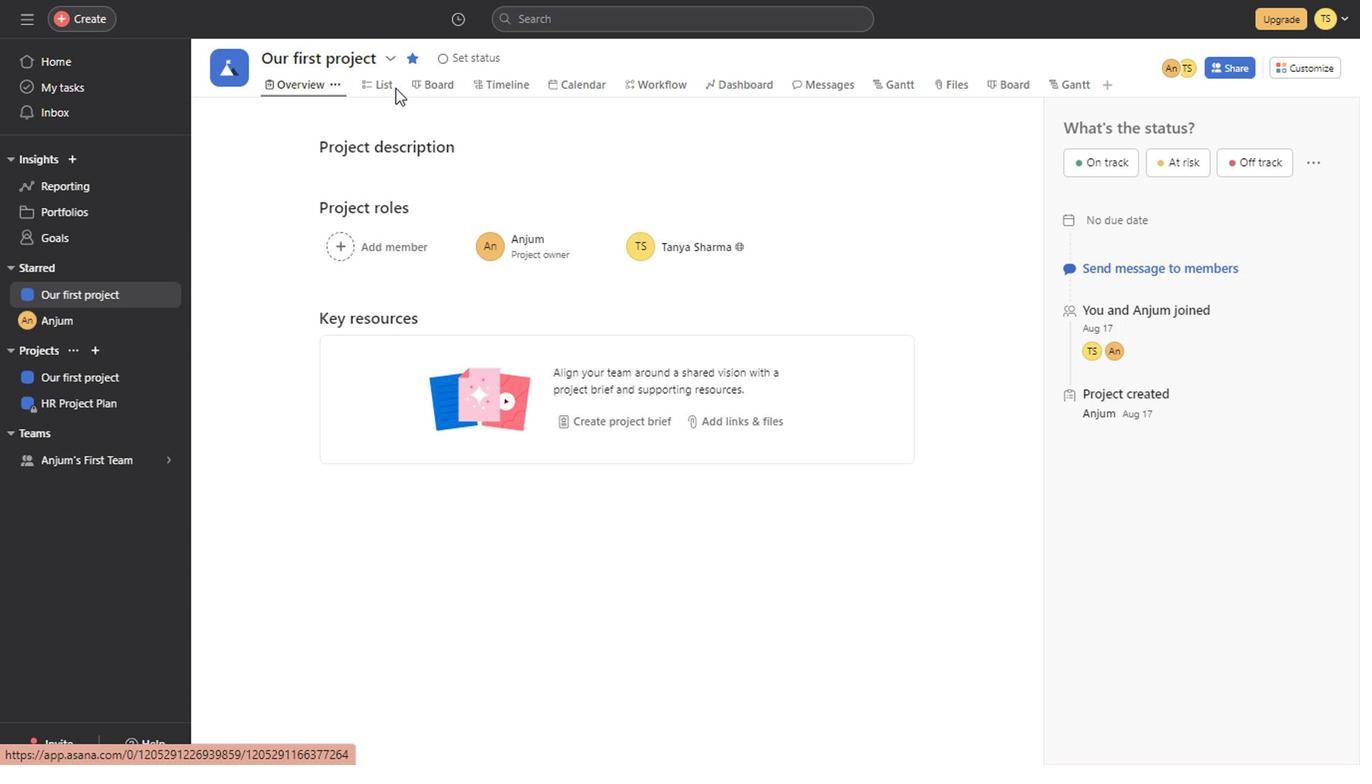 
Action: Mouse pressed left at (387, 89)
Screenshot: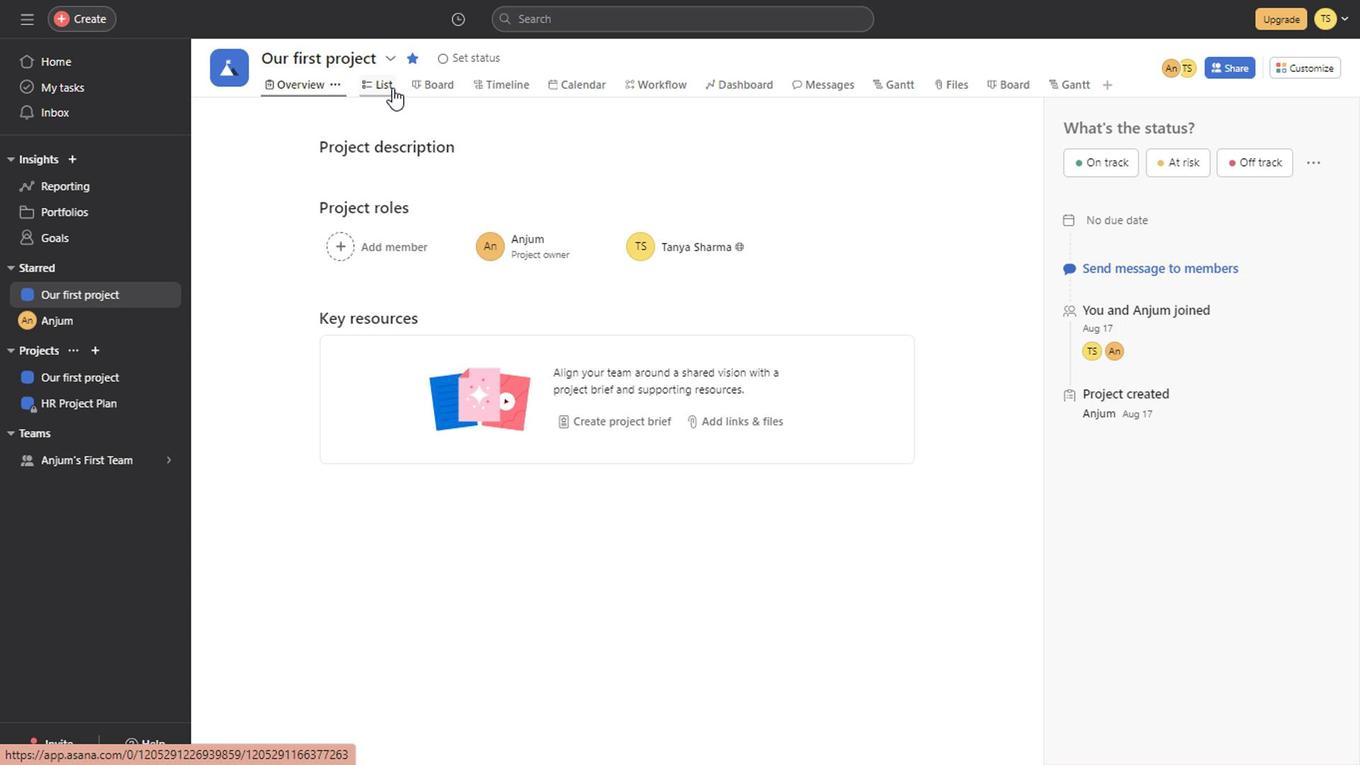 
Action: Mouse moved to (415, 89)
Screenshot: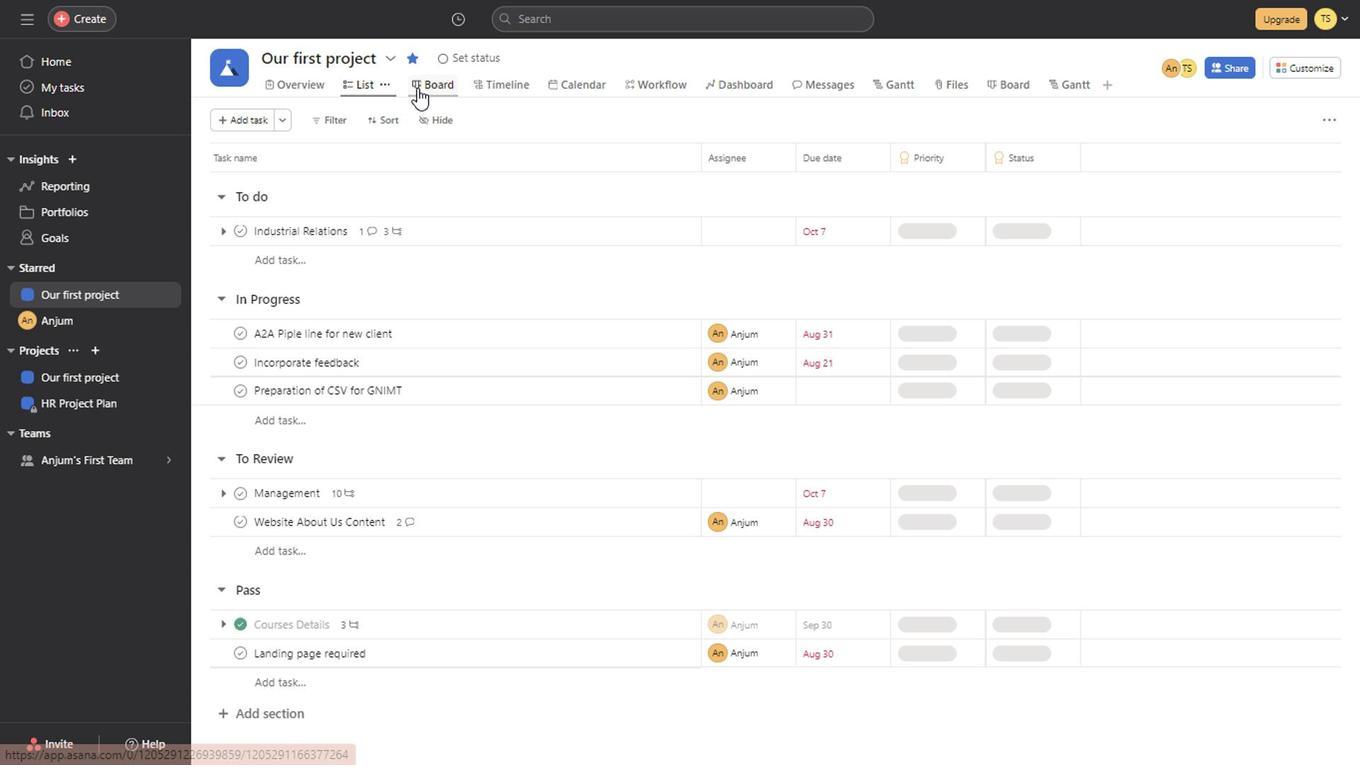
Action: Mouse pressed left at (415, 89)
Screenshot: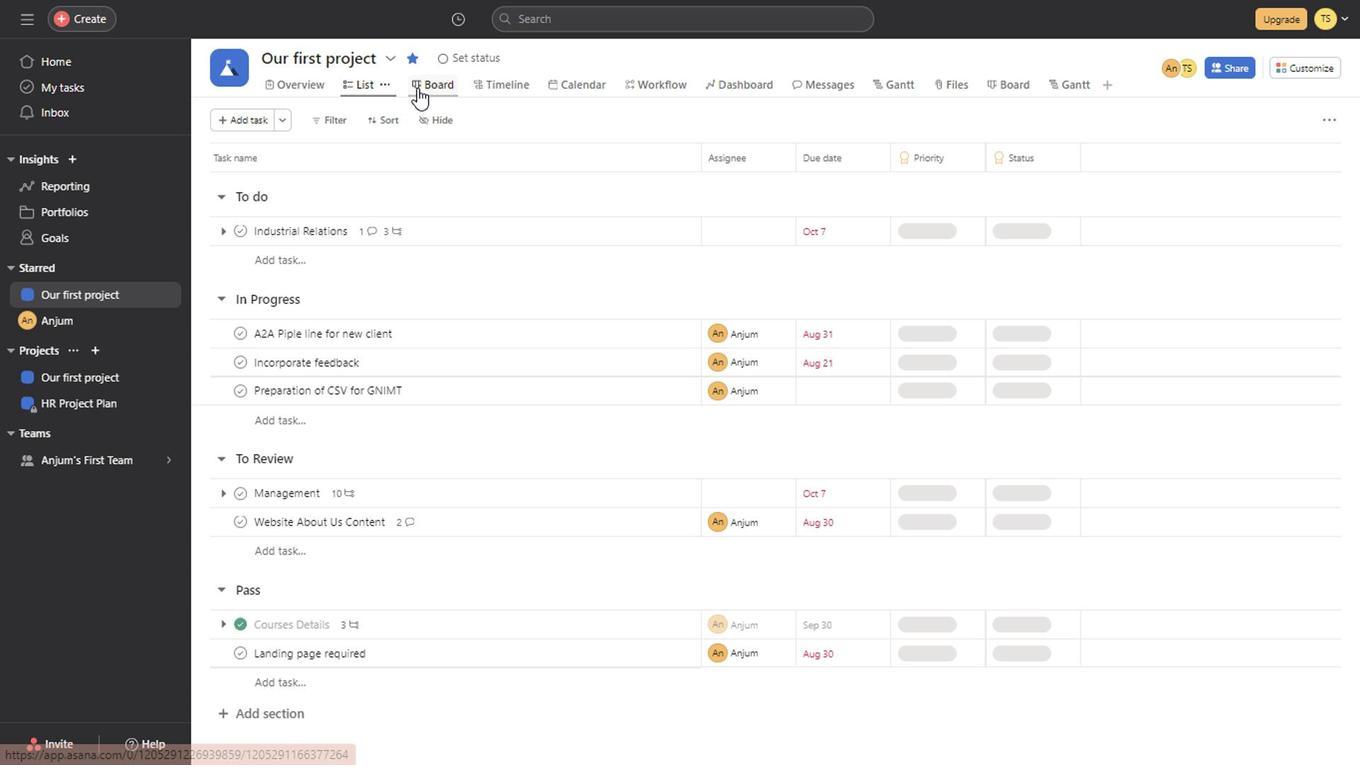 
Action: Mouse moved to (705, 756)
Screenshot: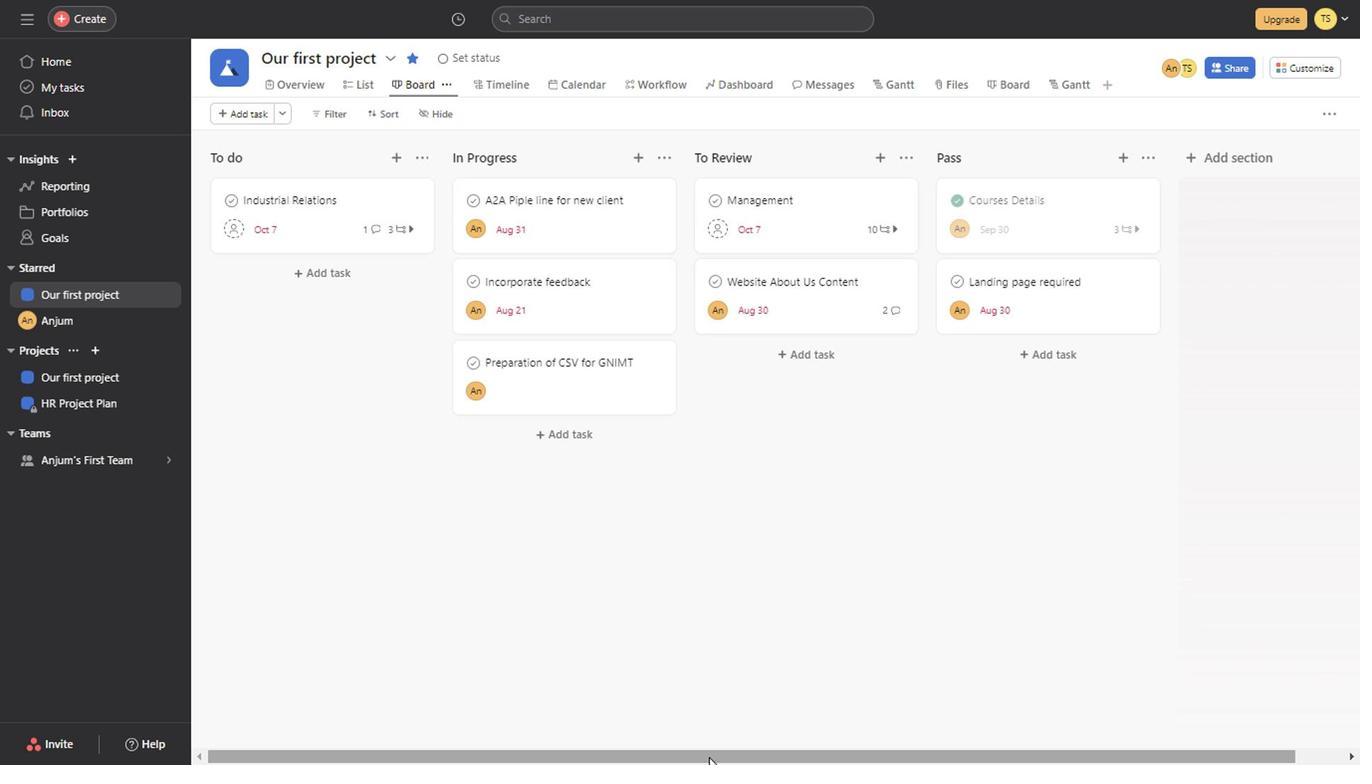 
Action: Mouse pressed left at (705, 756)
Screenshot: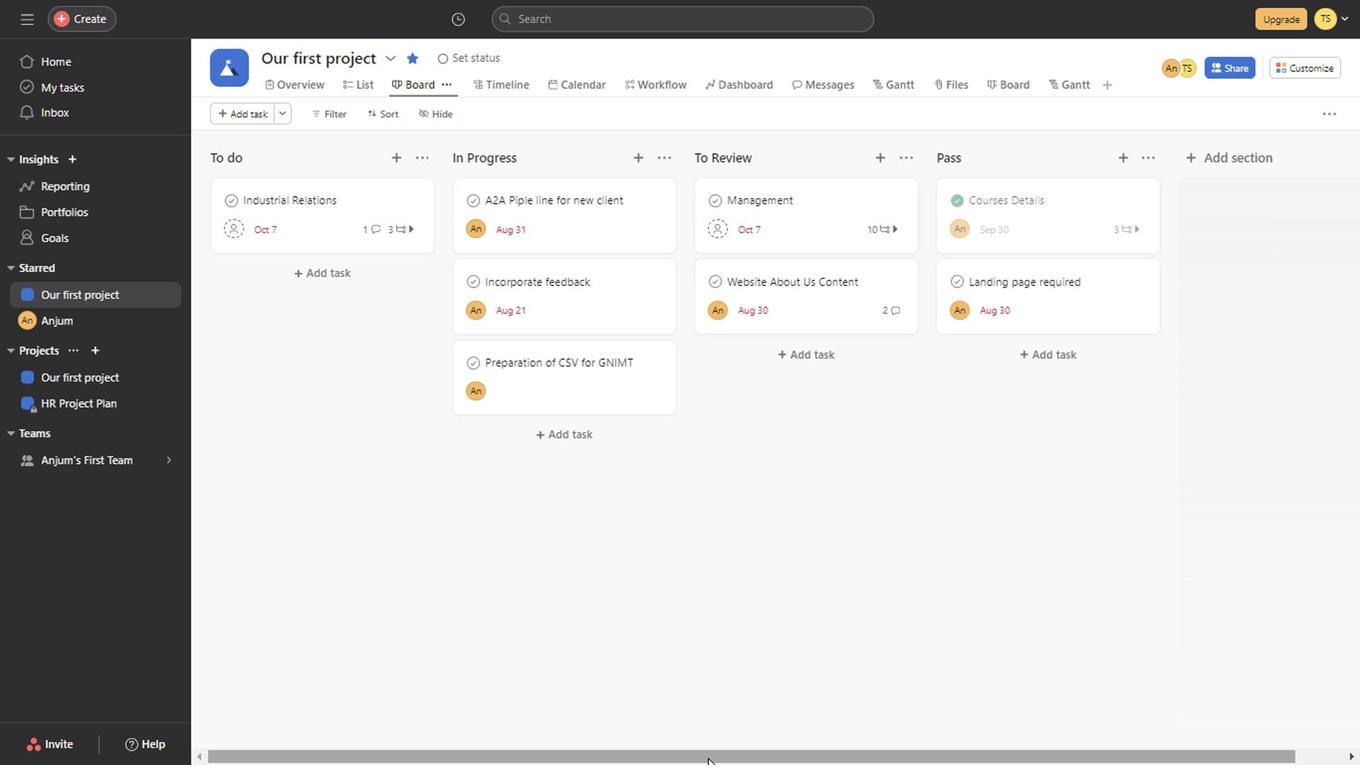 
Action: Mouse moved to (406, 228)
Screenshot: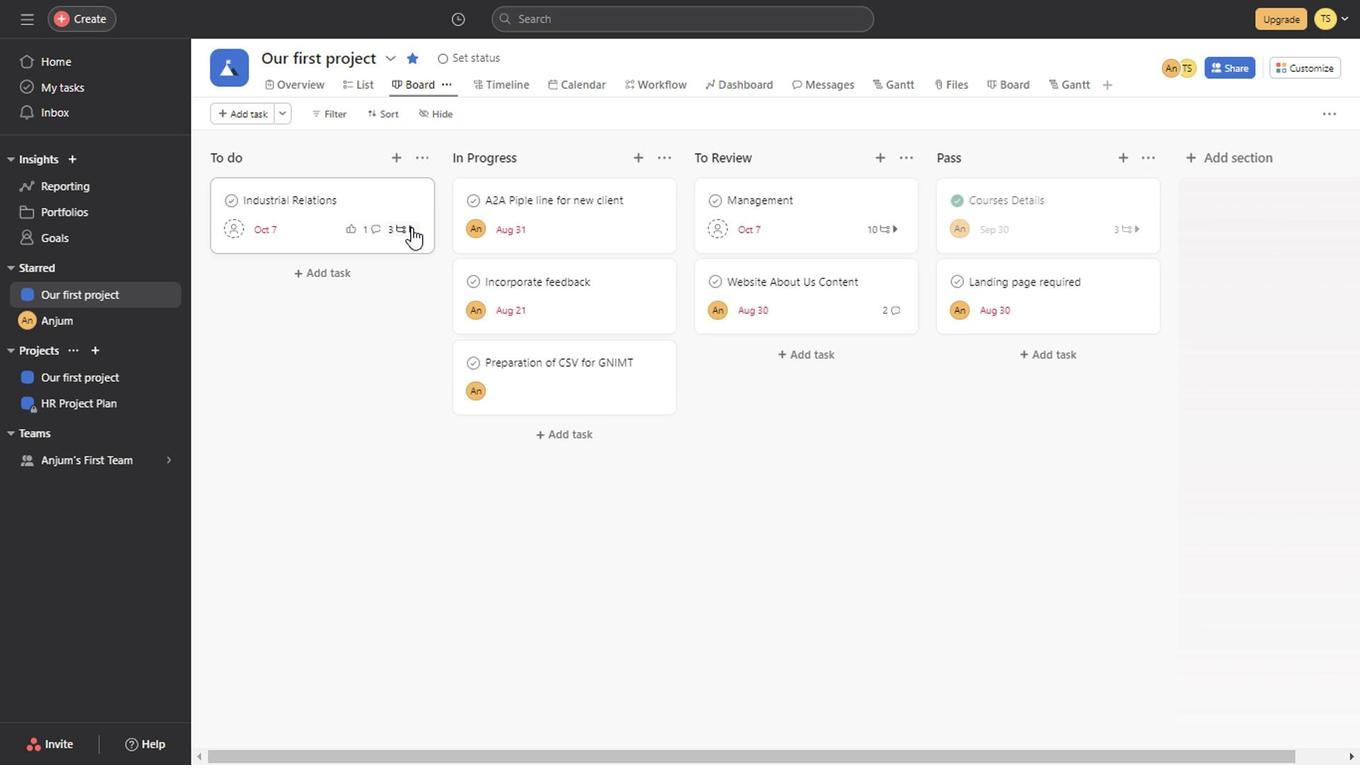 
Action: Mouse pressed left at (406, 228)
Screenshot: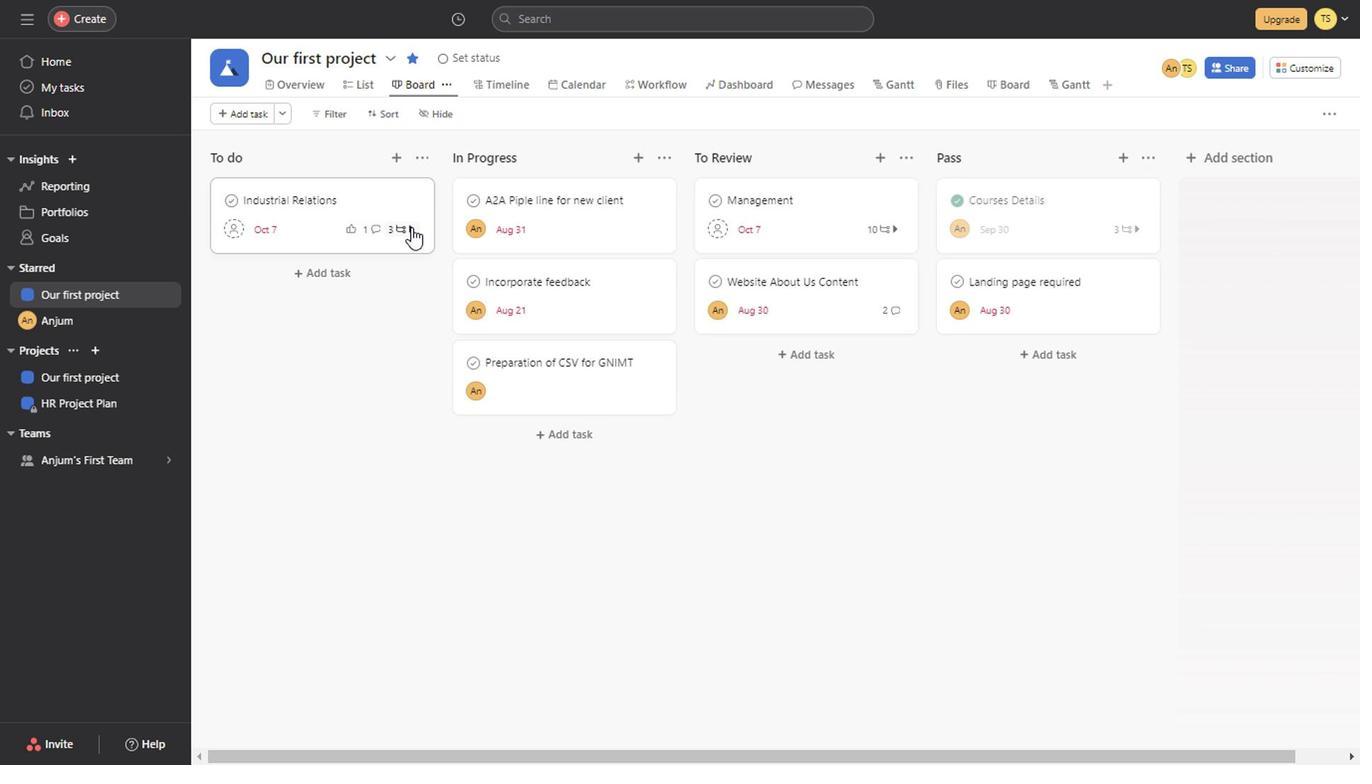 
Action: Mouse moved to (887, 221)
Screenshot: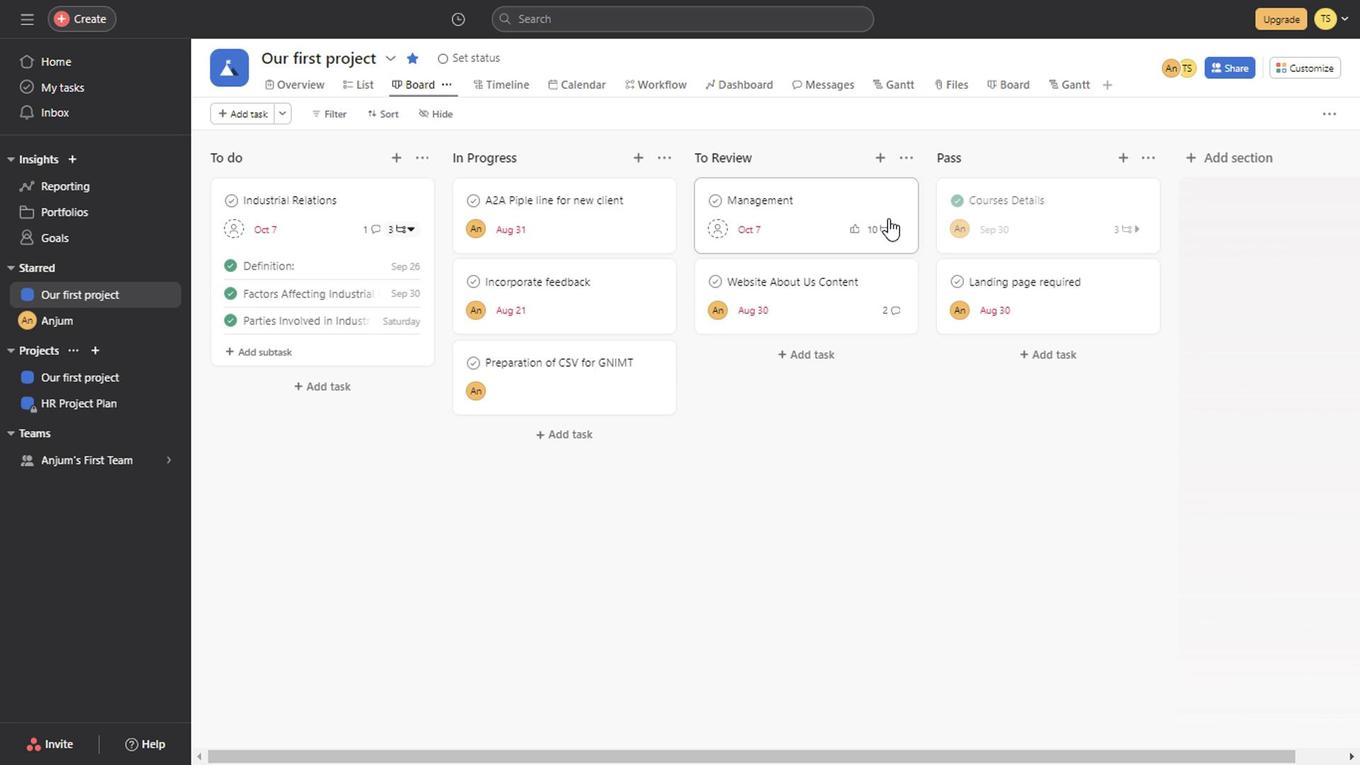 
Action: Mouse pressed left at (887, 221)
Screenshot: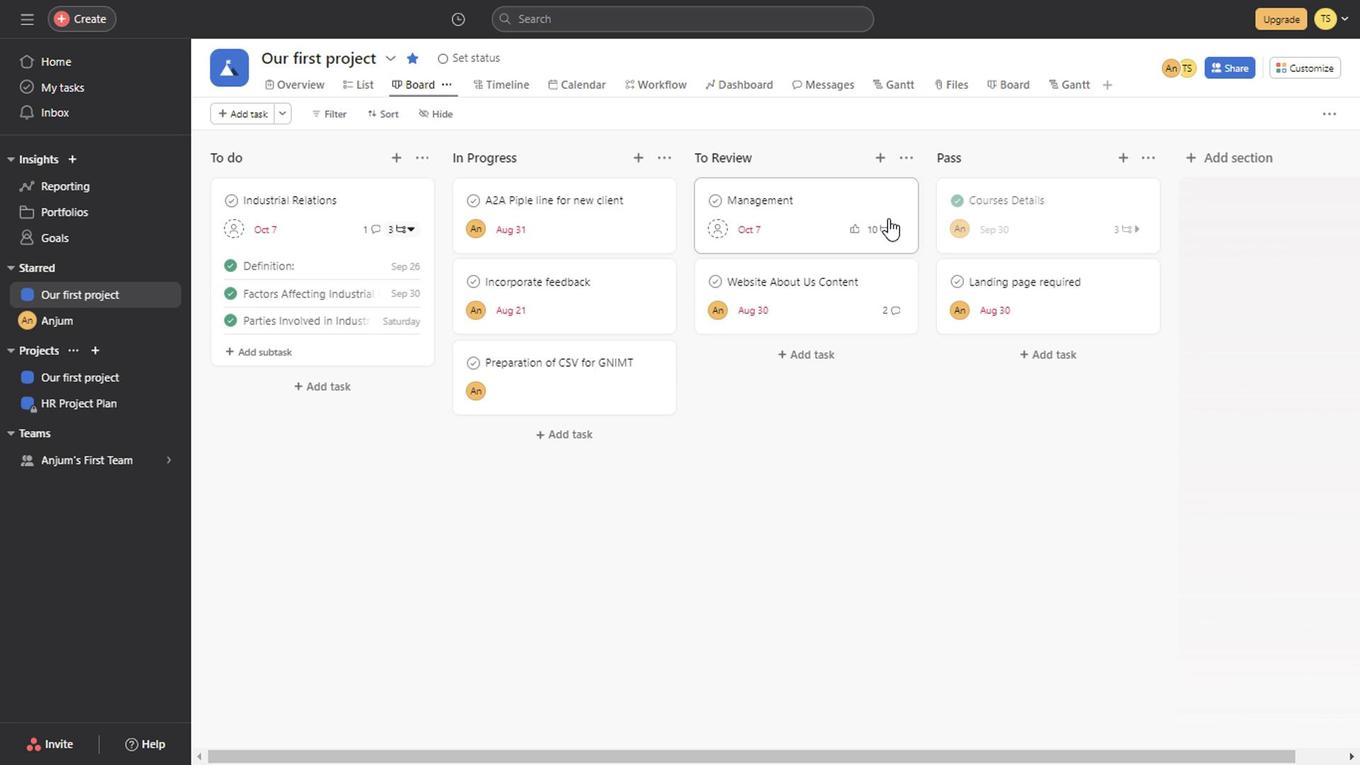 
Action: Mouse moved to (1327, 62)
Screenshot: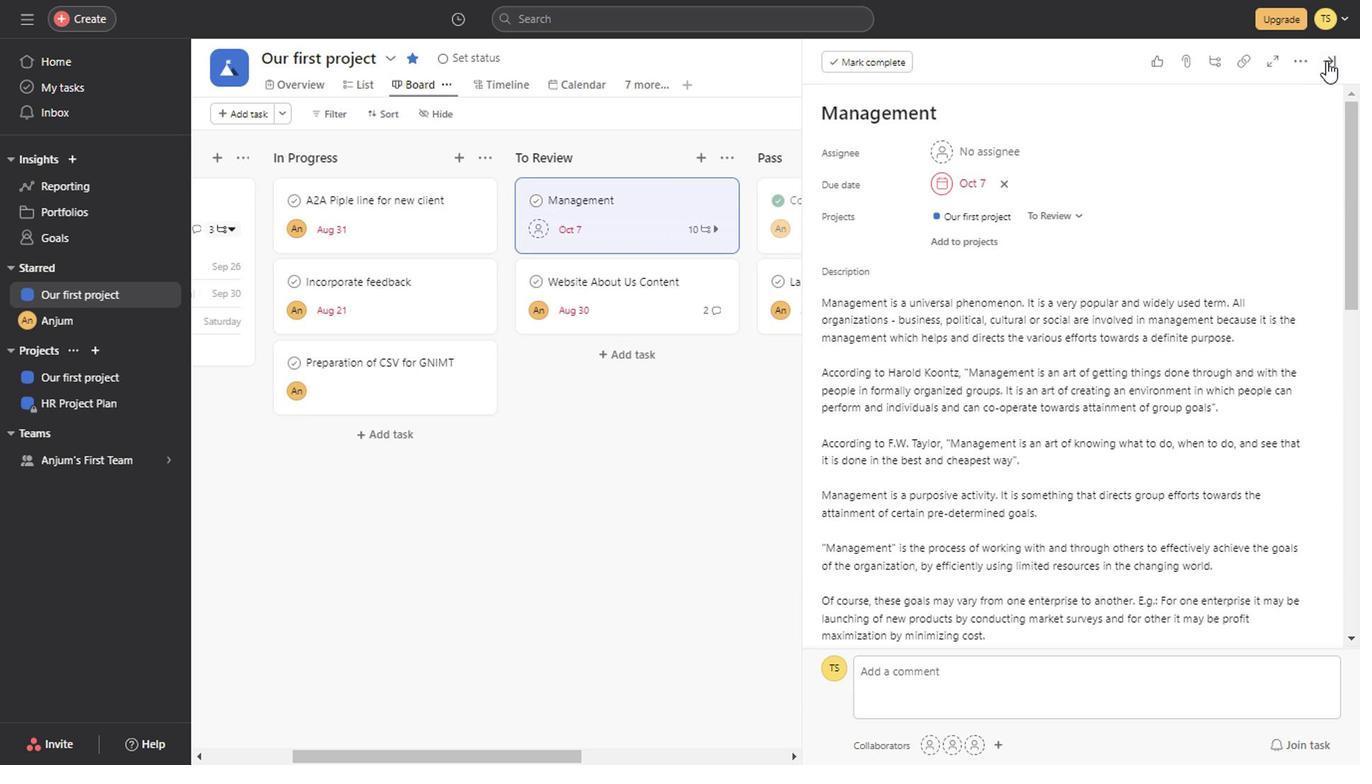 
Action: Mouse pressed left at (1327, 62)
Screenshot: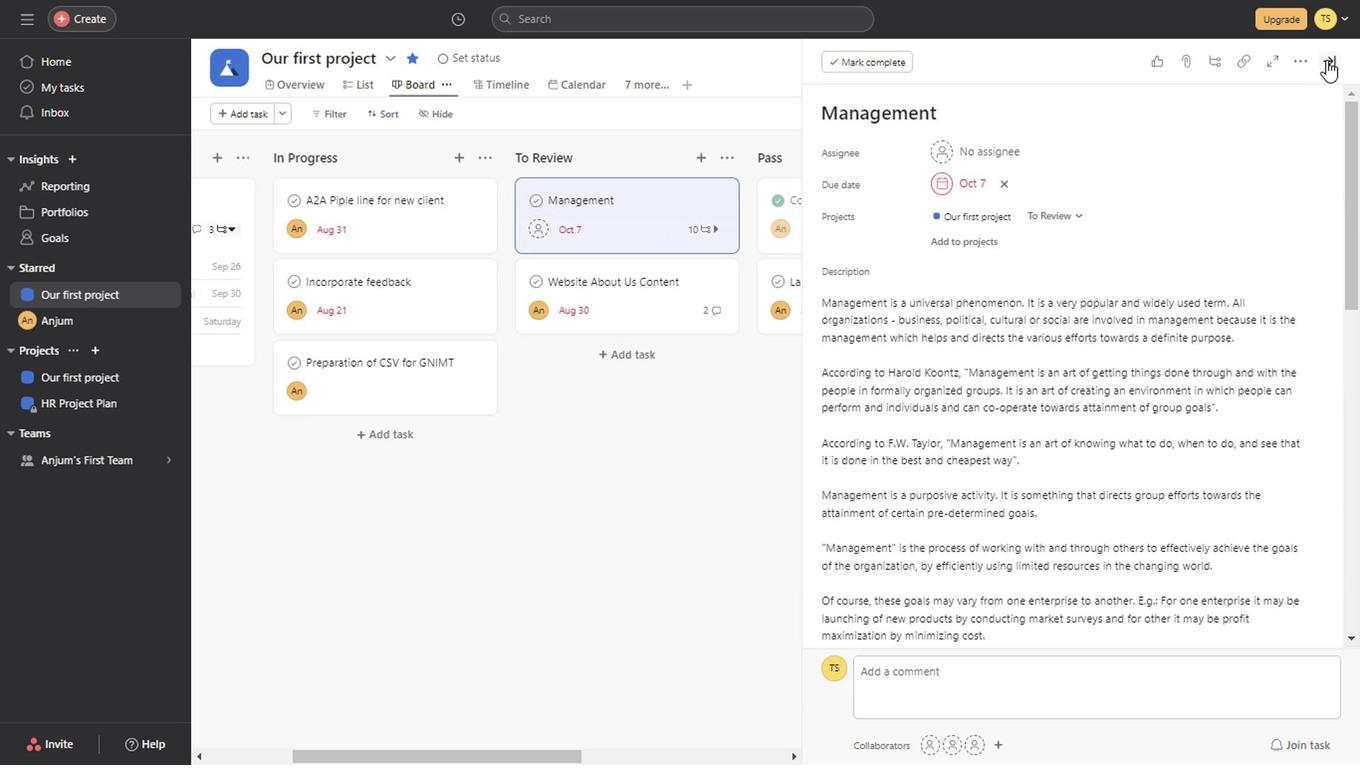 
Action: Mouse moved to (1075, 233)
Screenshot: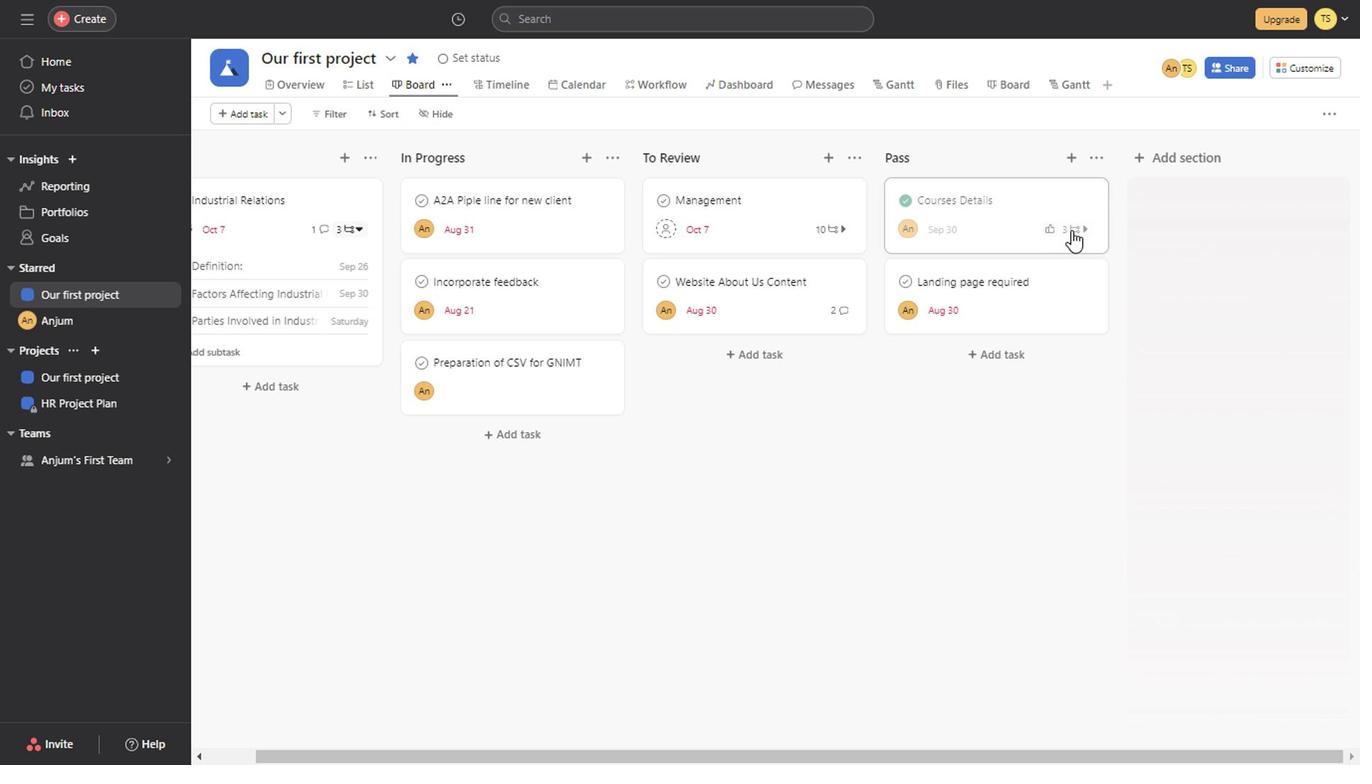 
Action: Mouse pressed left at (1075, 233)
Screenshot: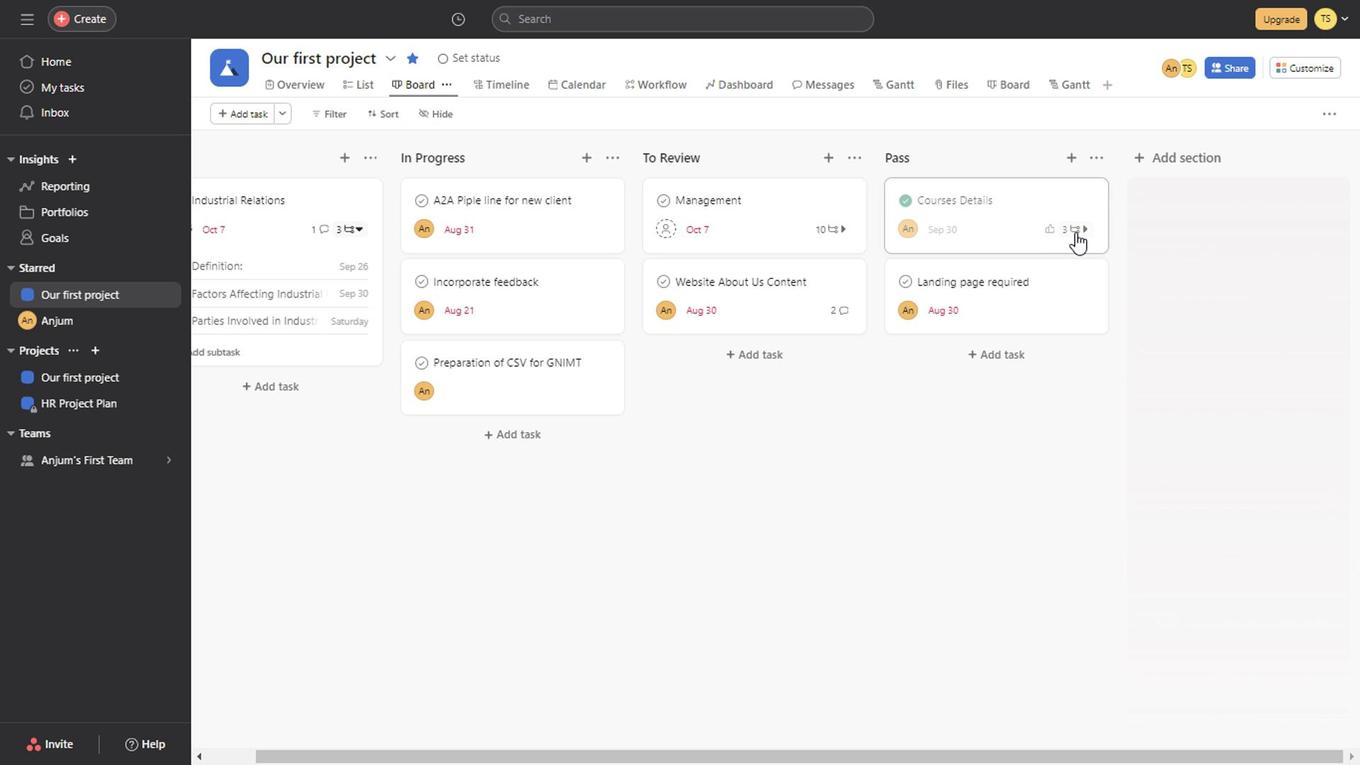 
Action: Mouse moved to (835, 223)
Screenshot: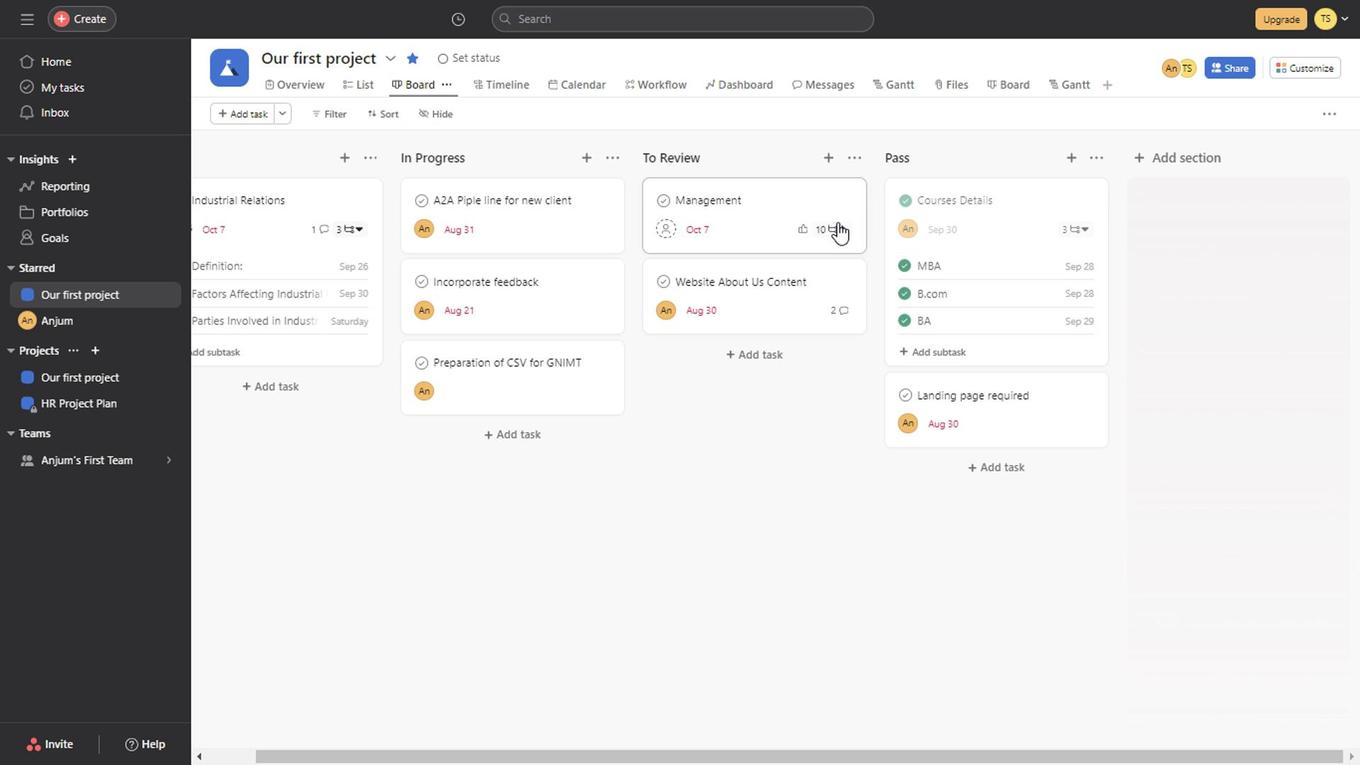 
Action: Mouse pressed left at (835, 223)
Screenshot: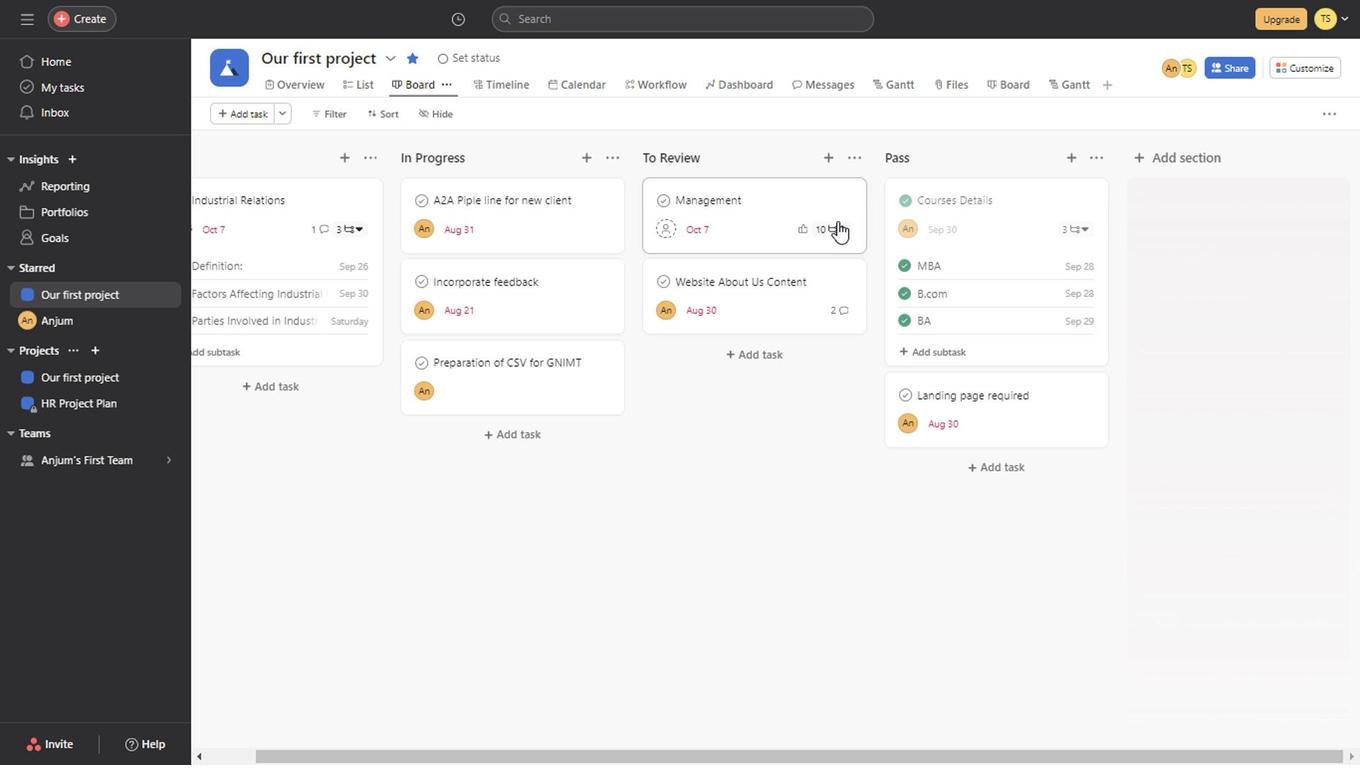 
Action: Mouse moved to (88, 349)
Screenshot: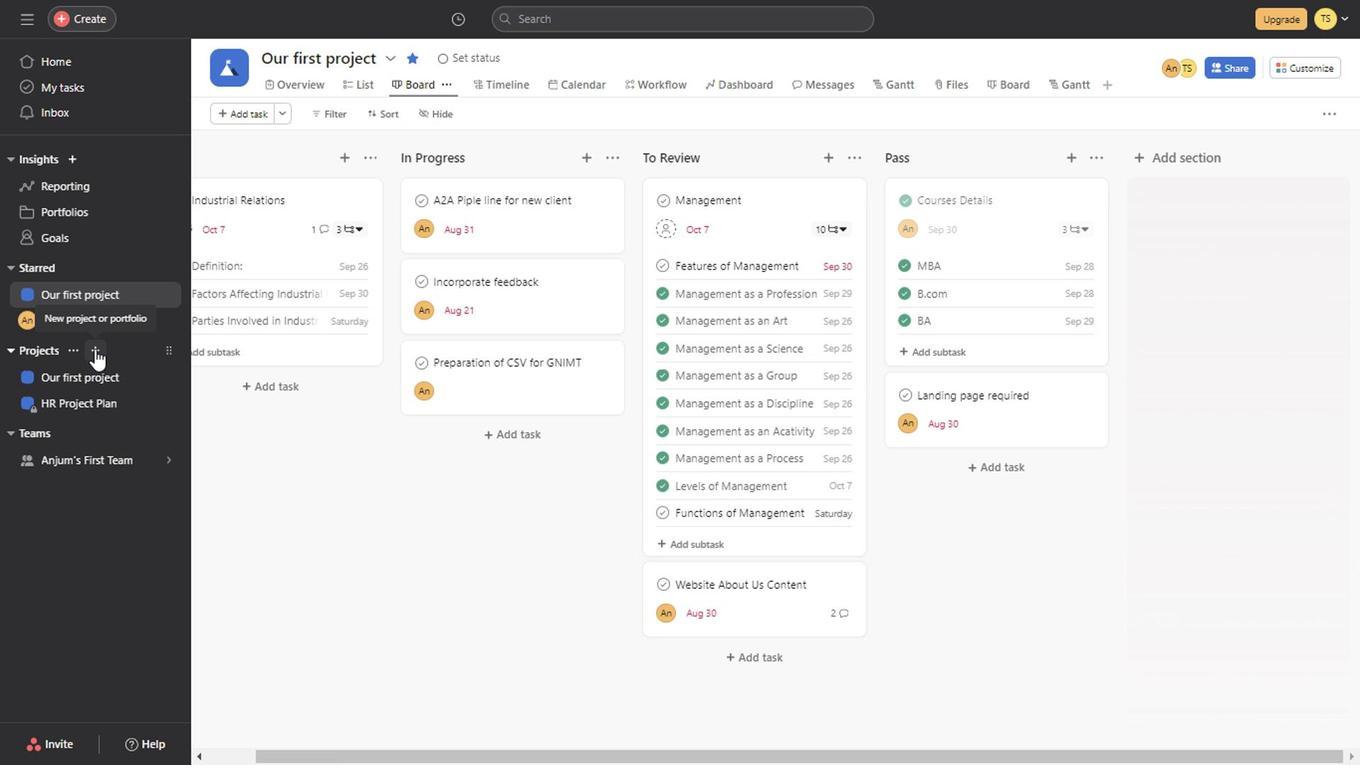 
Action: Mouse pressed left at (88, 349)
Screenshot: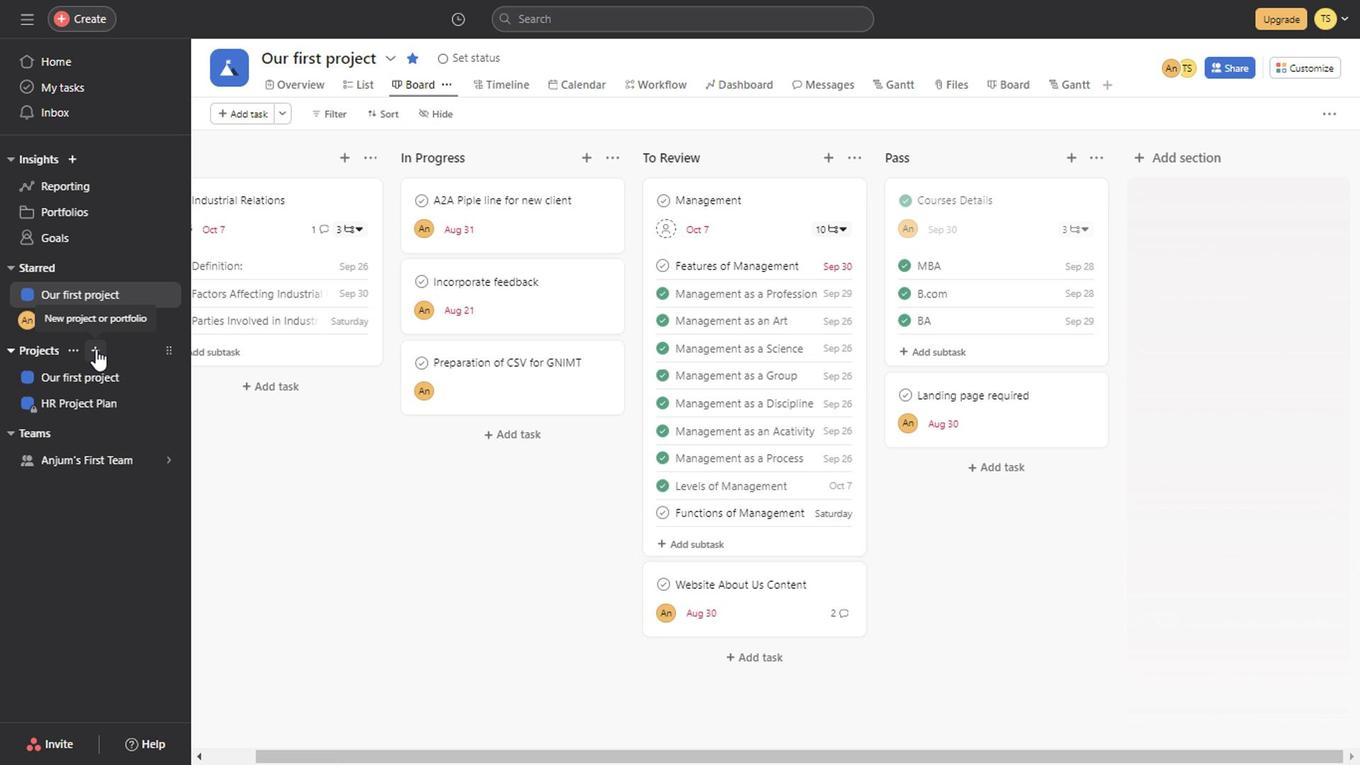 
Action: Mouse moved to (123, 388)
Screenshot: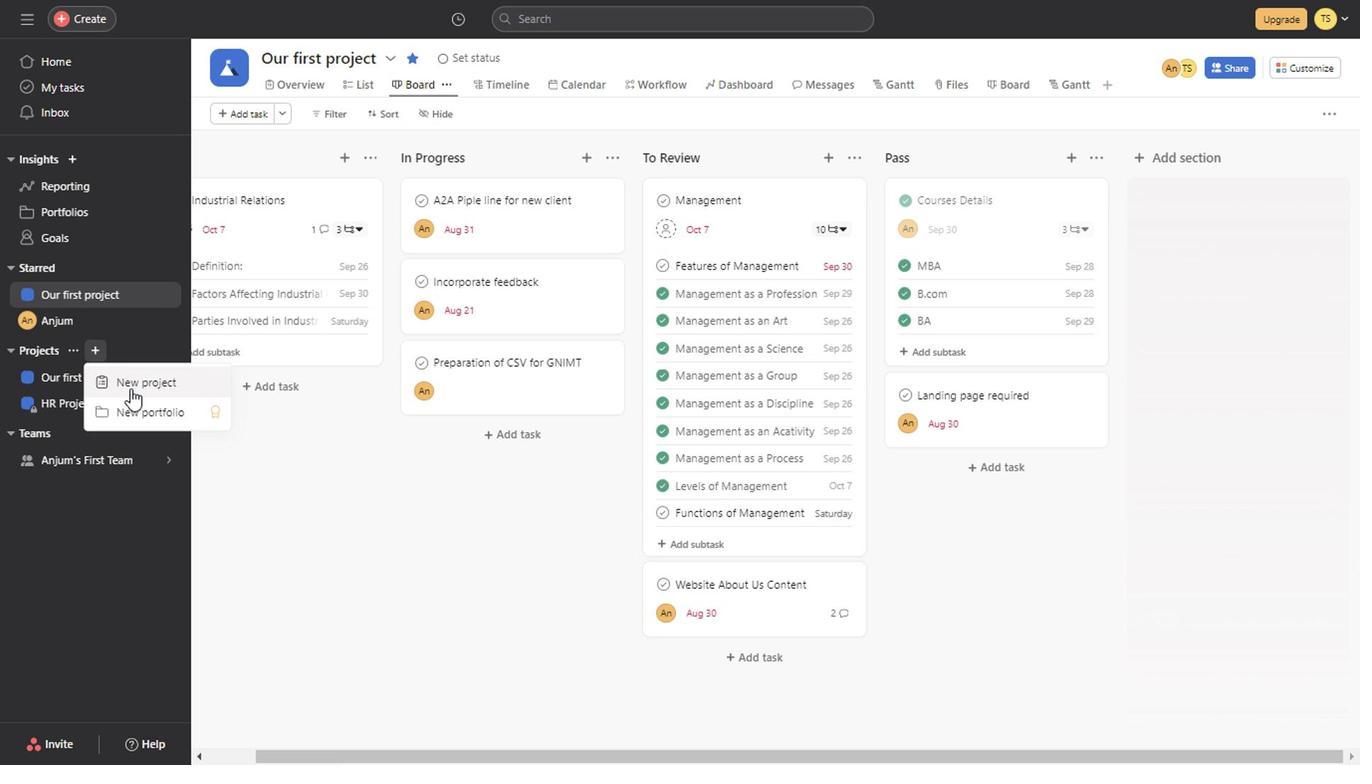 
Action: Mouse pressed left at (123, 388)
Screenshot: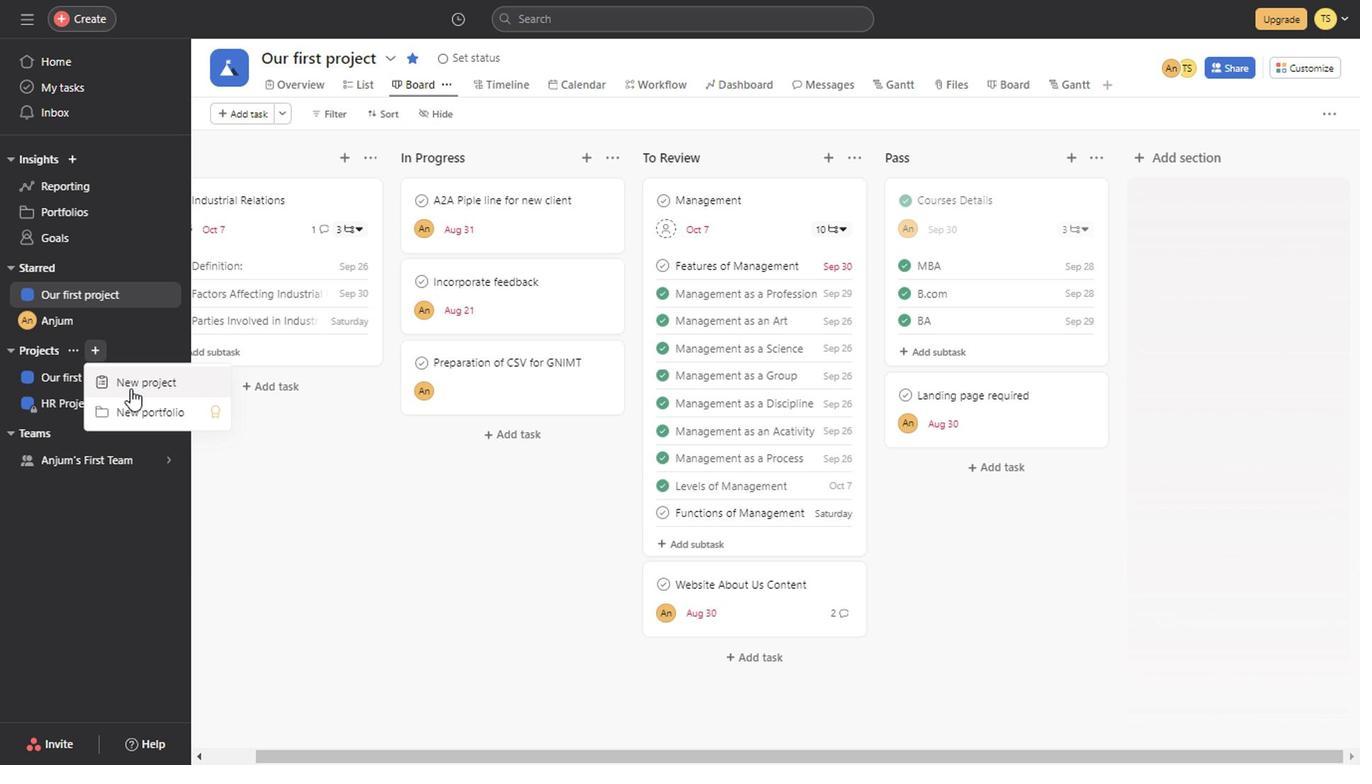 
Action: Mouse moved to (537, 423)
Screenshot: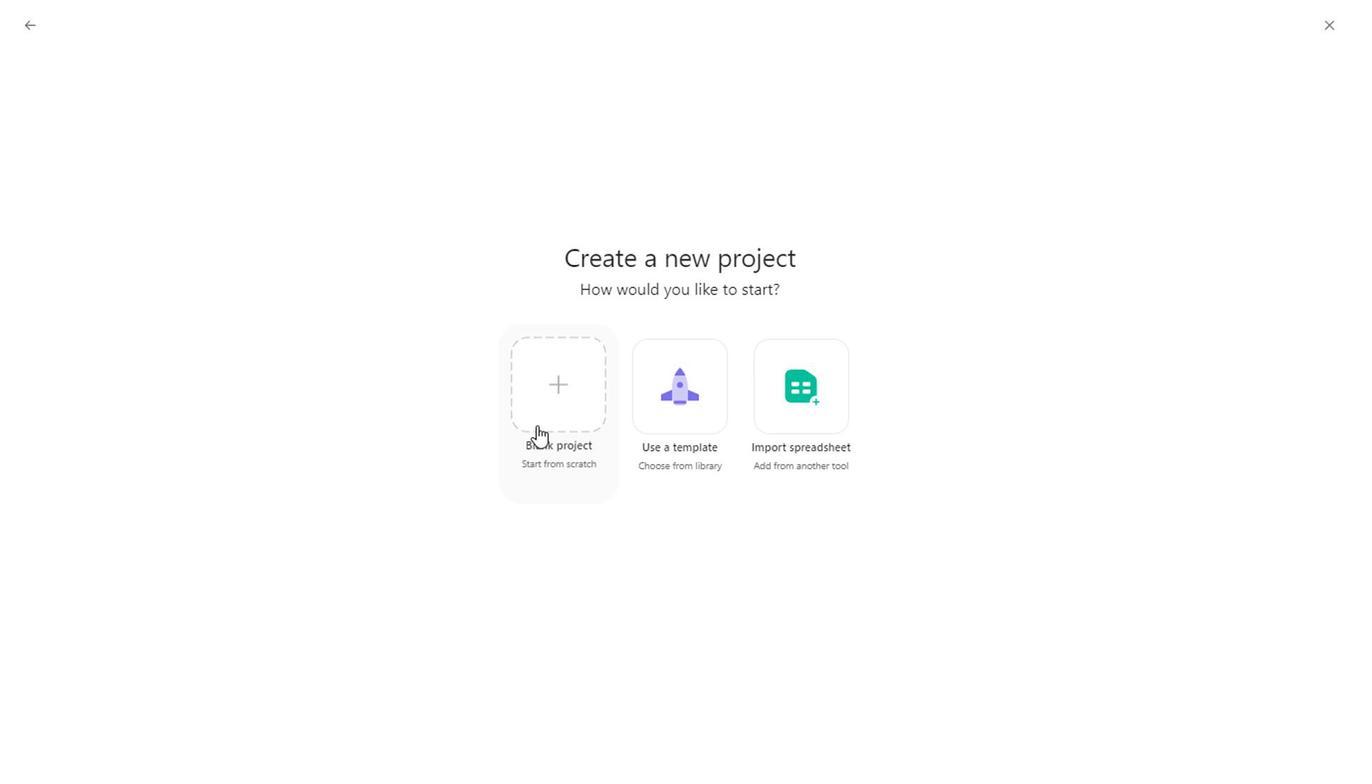 
Action: Mouse pressed left at (537, 423)
Screenshot: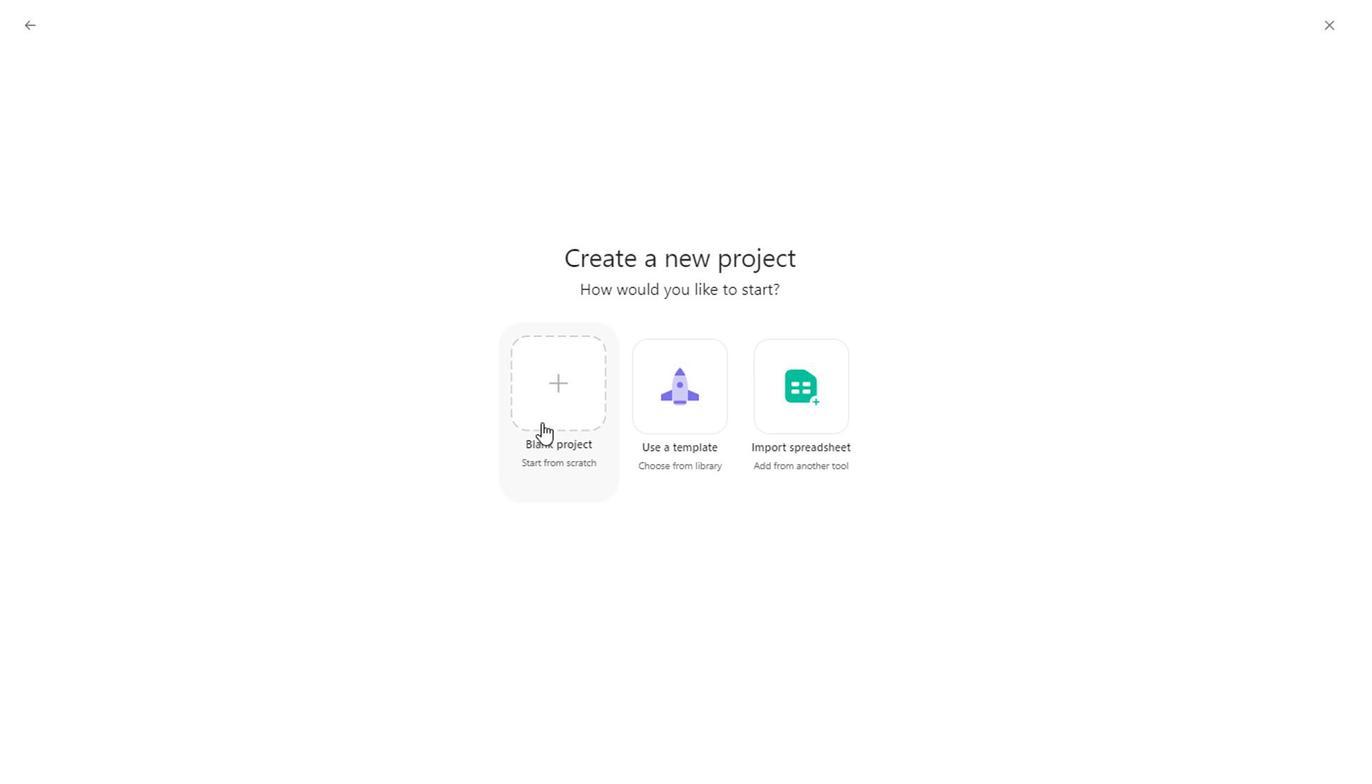 
Action: Mouse moved to (228, 337)
Screenshot: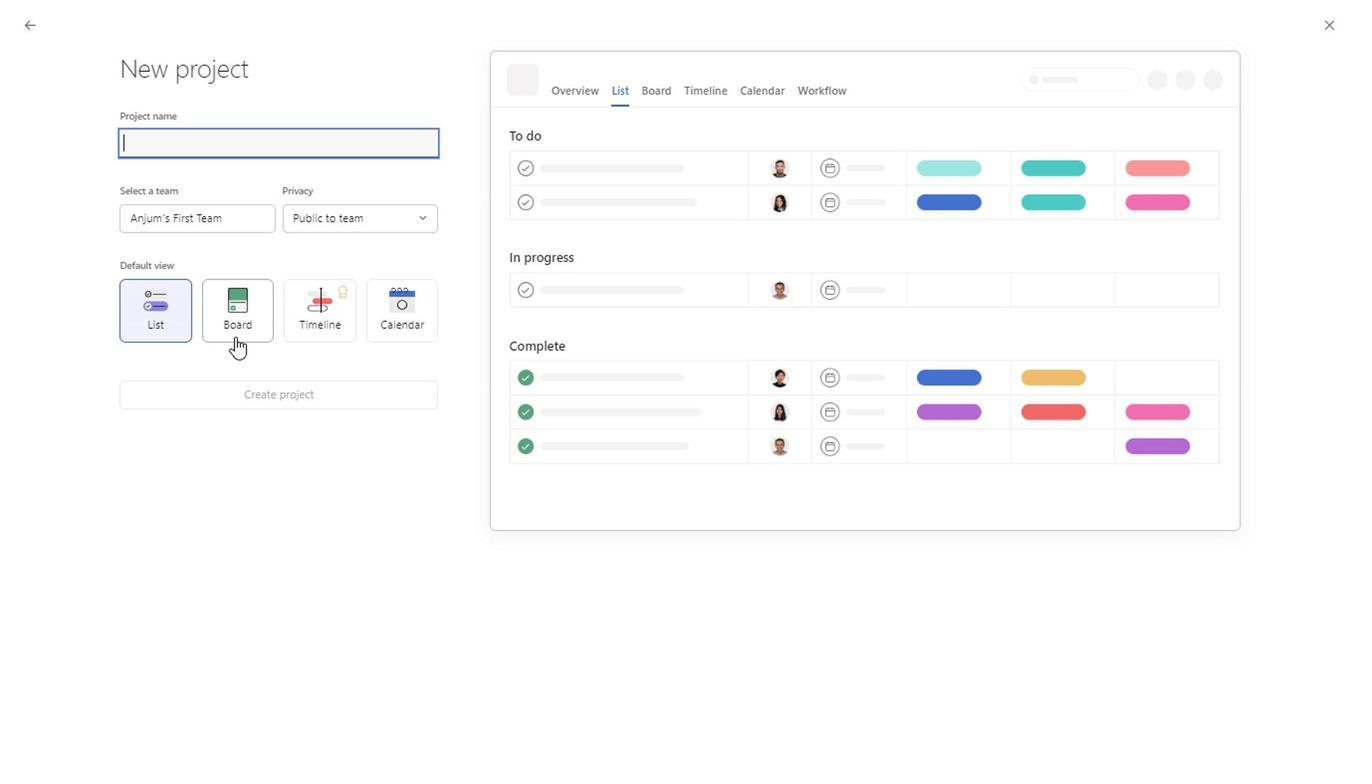 
Action: Mouse pressed left at (228, 337)
Screenshot: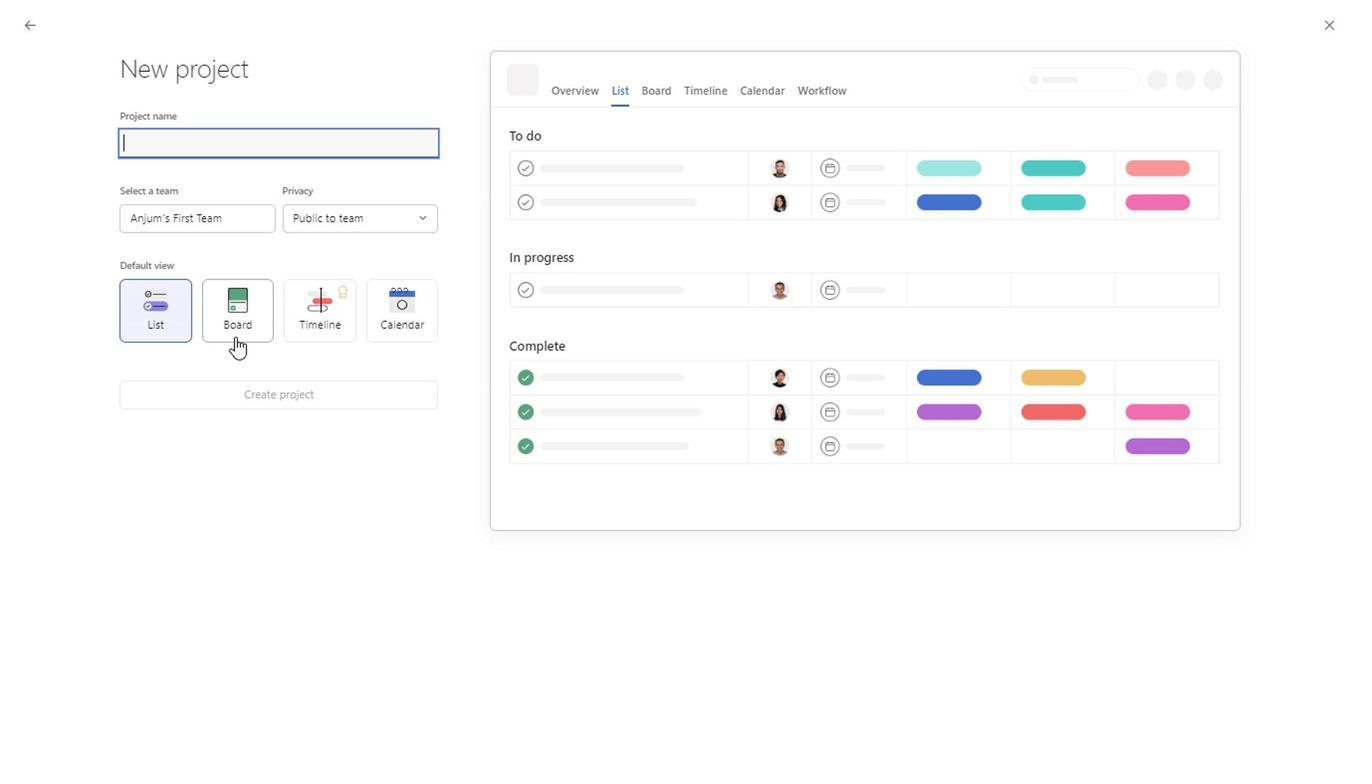 
Action: Mouse moved to (339, 323)
Screenshot: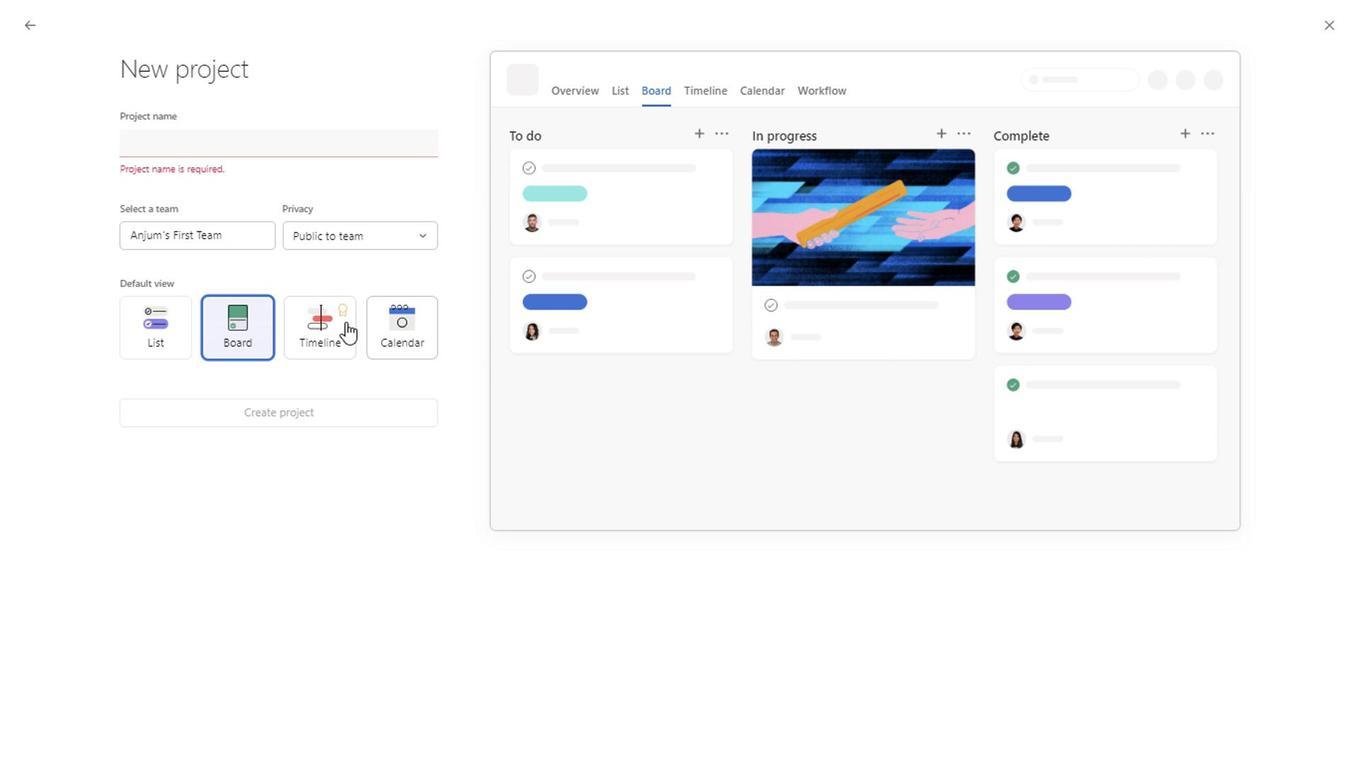 
Action: Mouse pressed left at (339, 323)
Screenshot: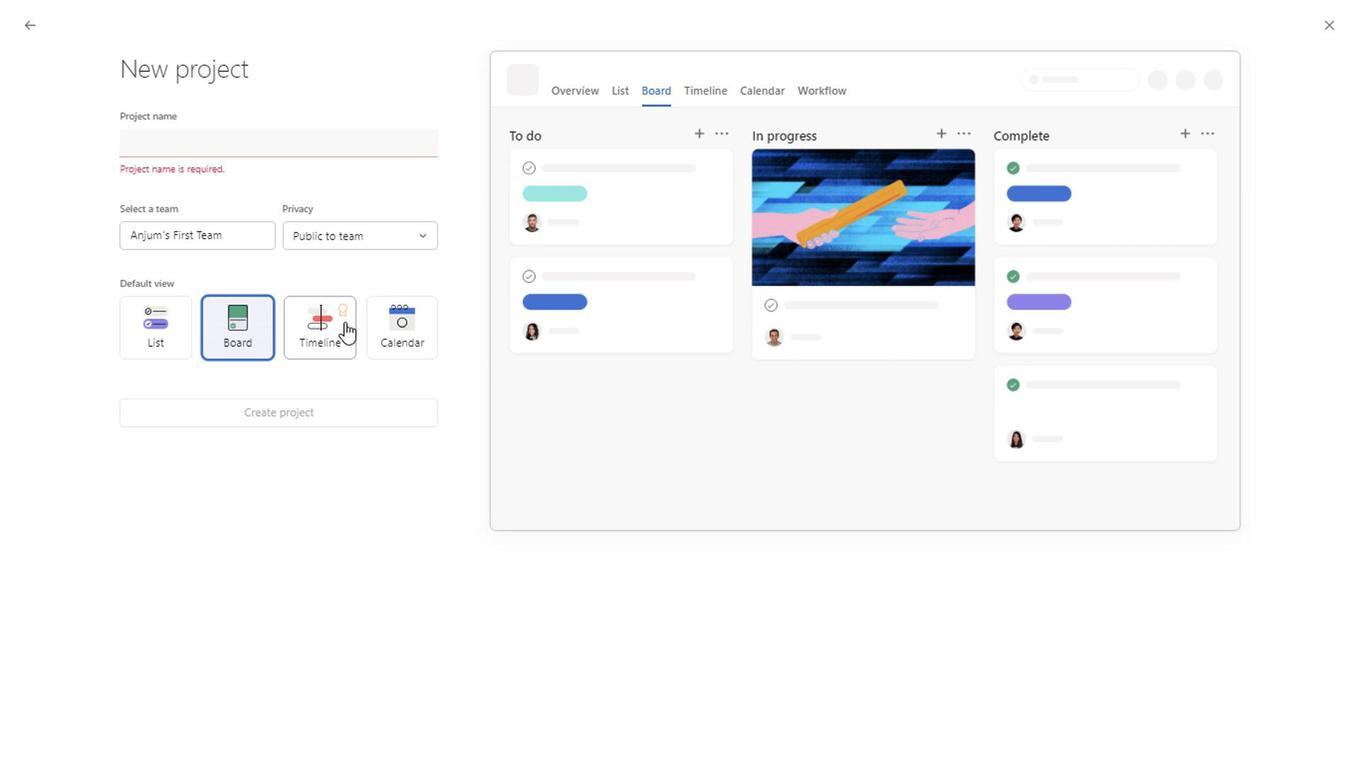 
Action: Mouse moved to (390, 328)
Screenshot: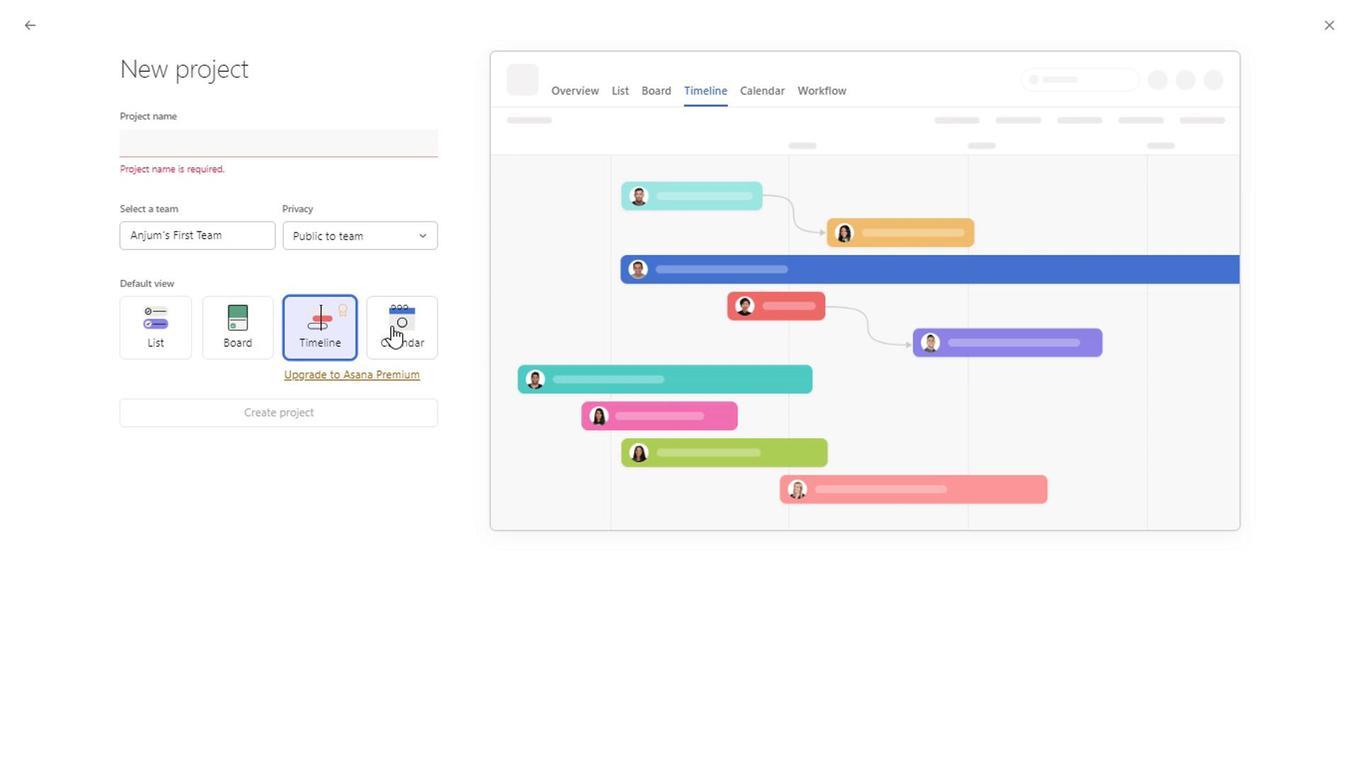 
Action: Mouse pressed left at (390, 328)
Screenshot: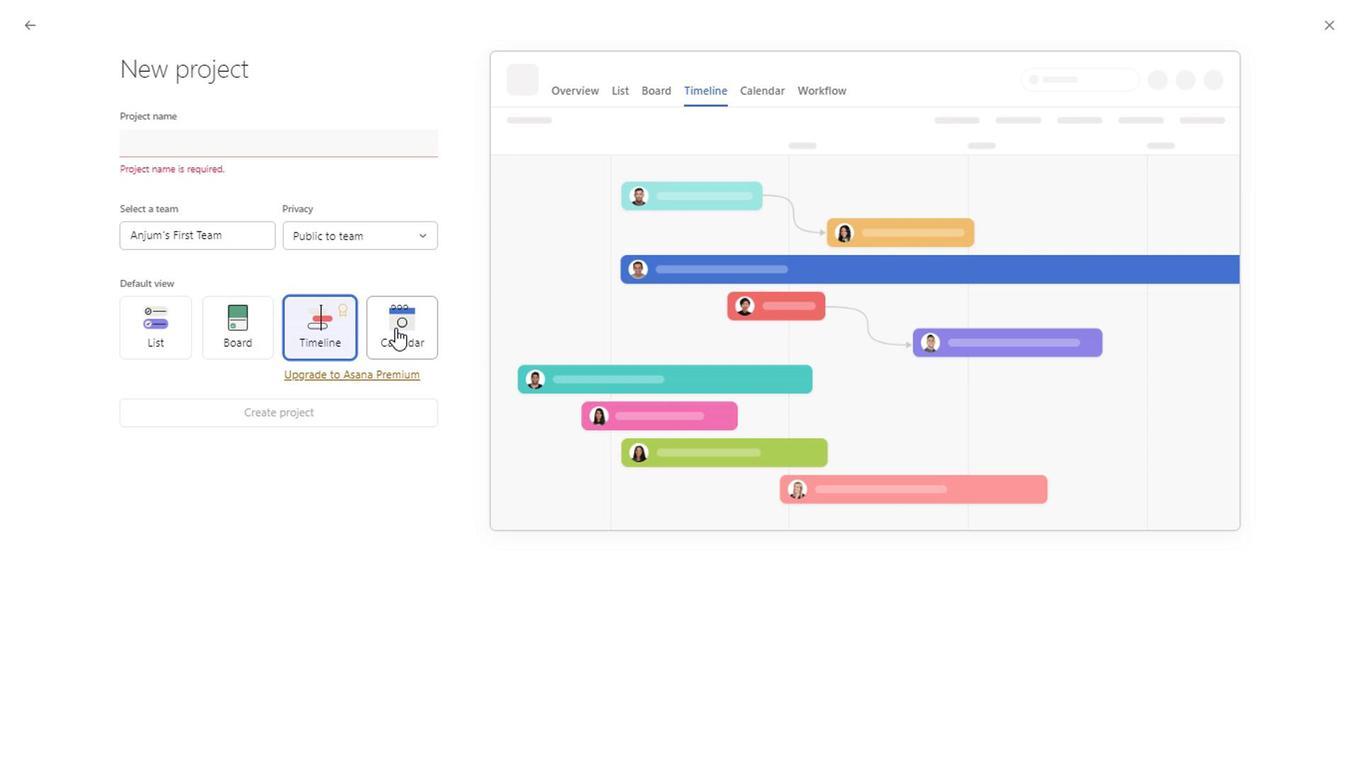 
Action: Mouse moved to (324, 329)
Screenshot: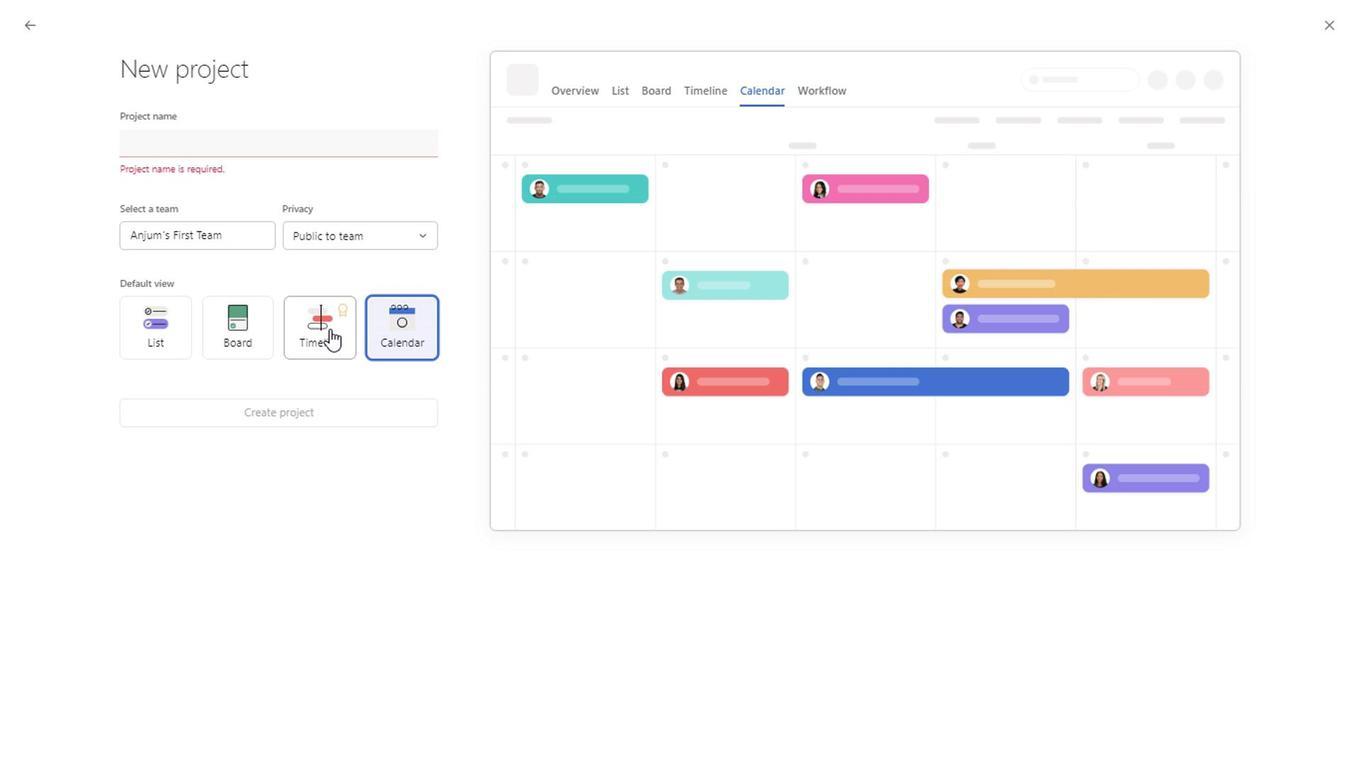 
Action: Mouse pressed left at (324, 329)
Screenshot: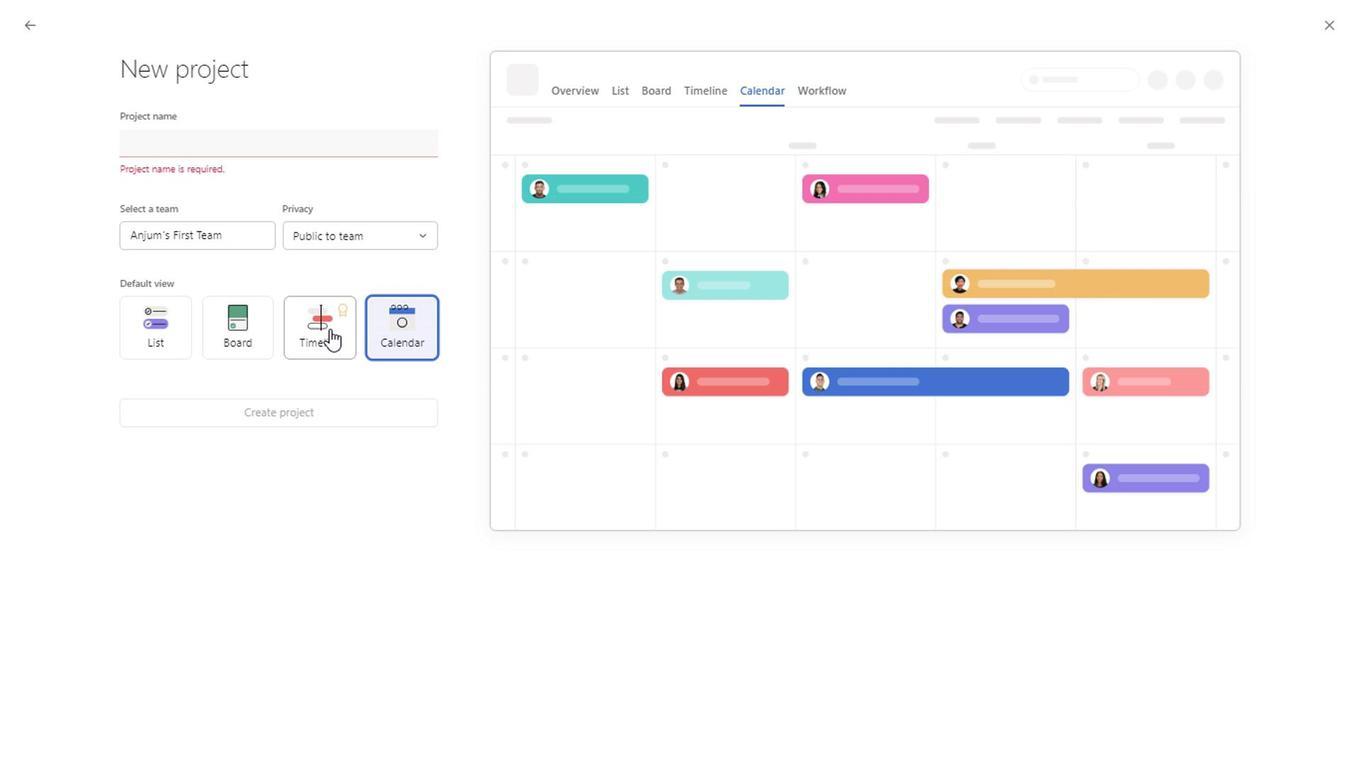 
Action: Mouse moved to (259, 320)
Screenshot: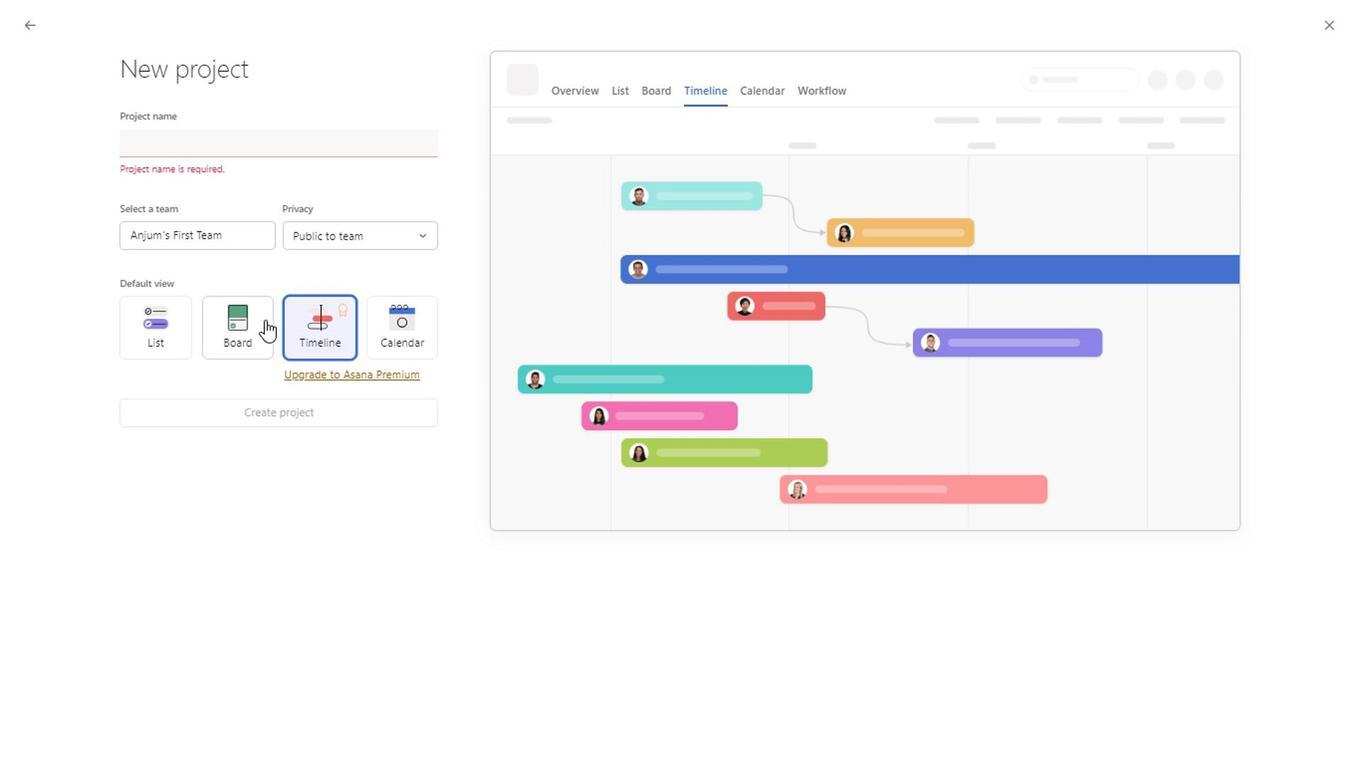 
Action: Mouse pressed left at (259, 320)
Screenshot: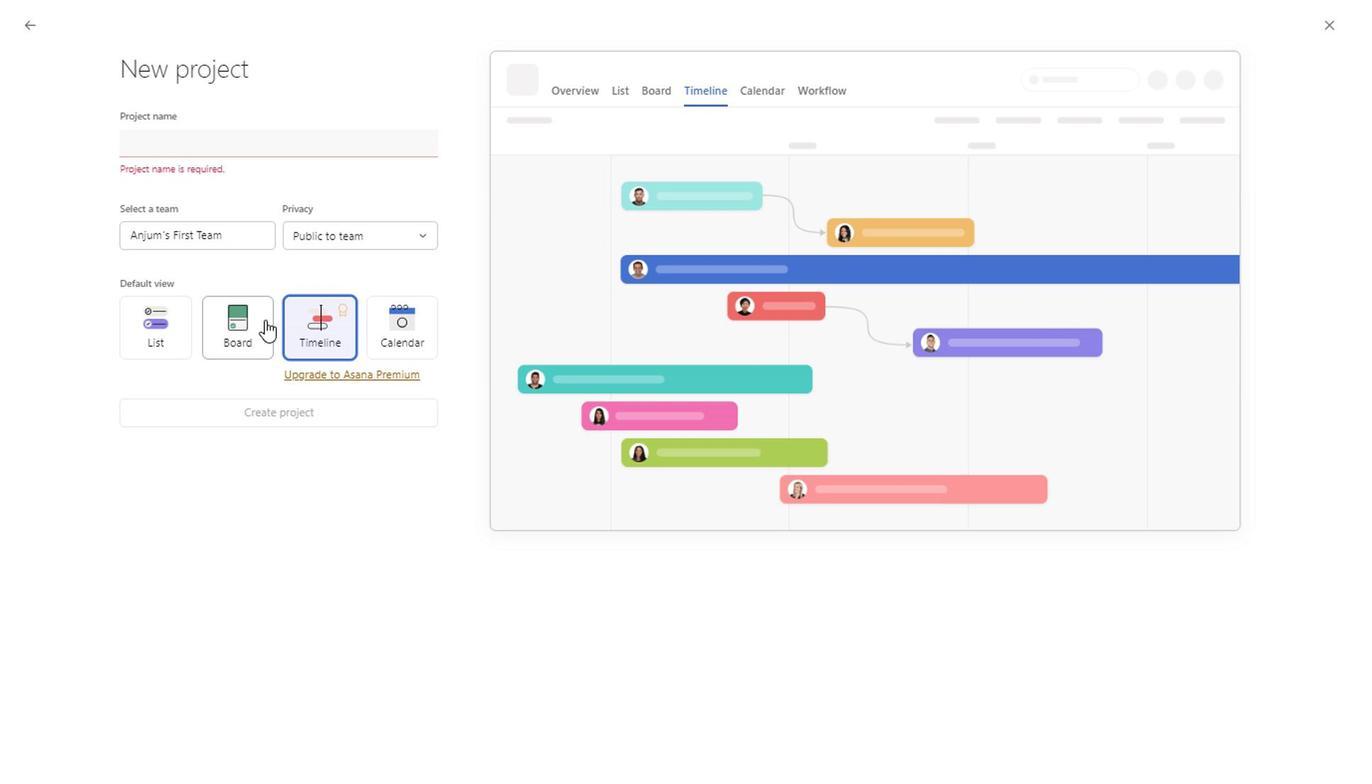 
Action: Mouse moved to (21, 21)
Screenshot: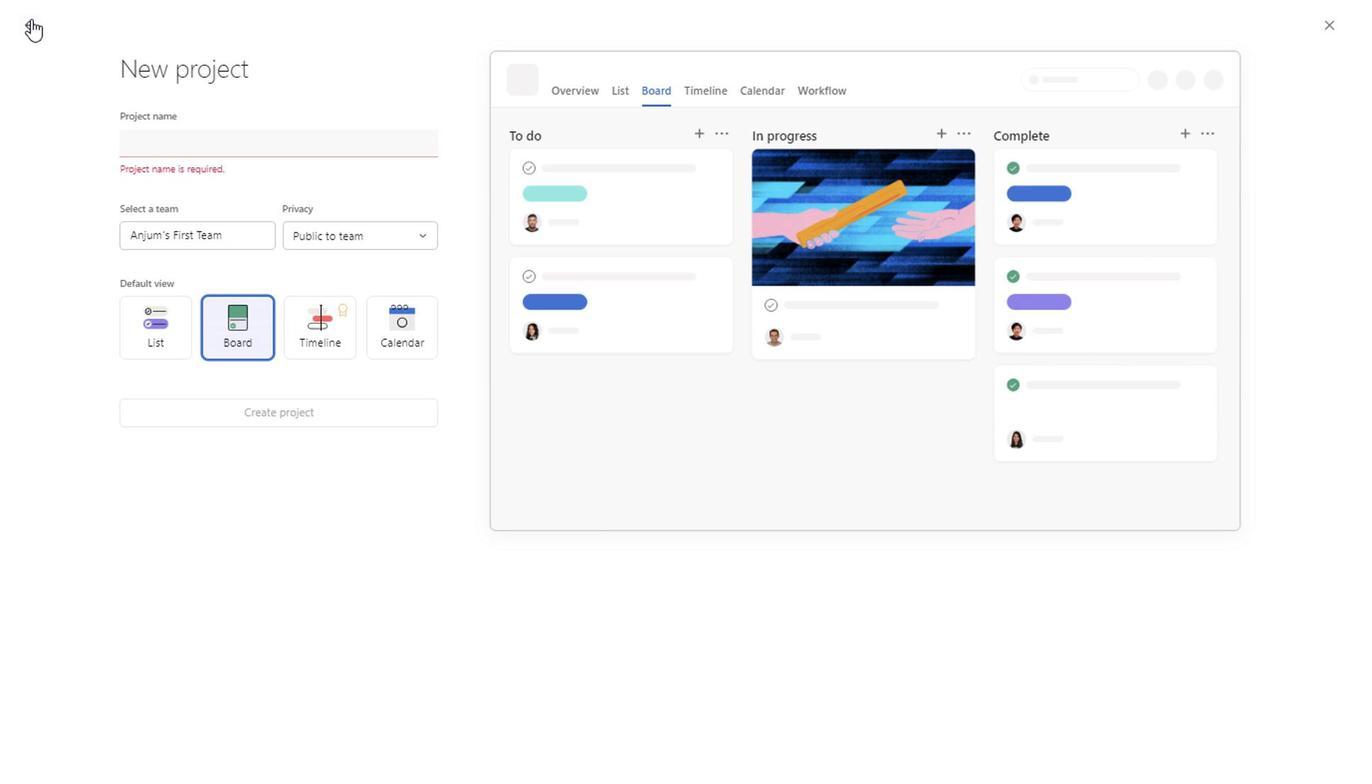 
Action: Mouse pressed left at (21, 21)
Screenshot: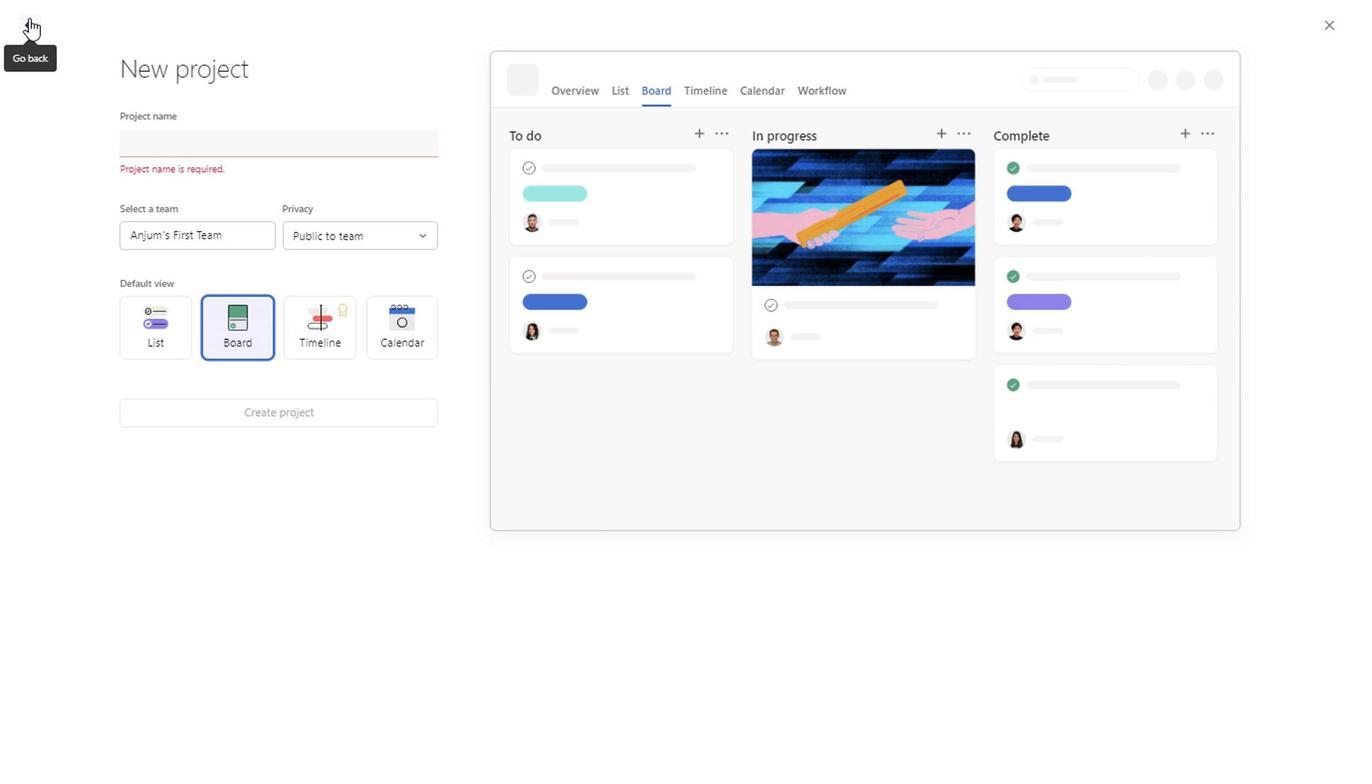 
Action: Mouse moved to (809, 388)
Screenshot: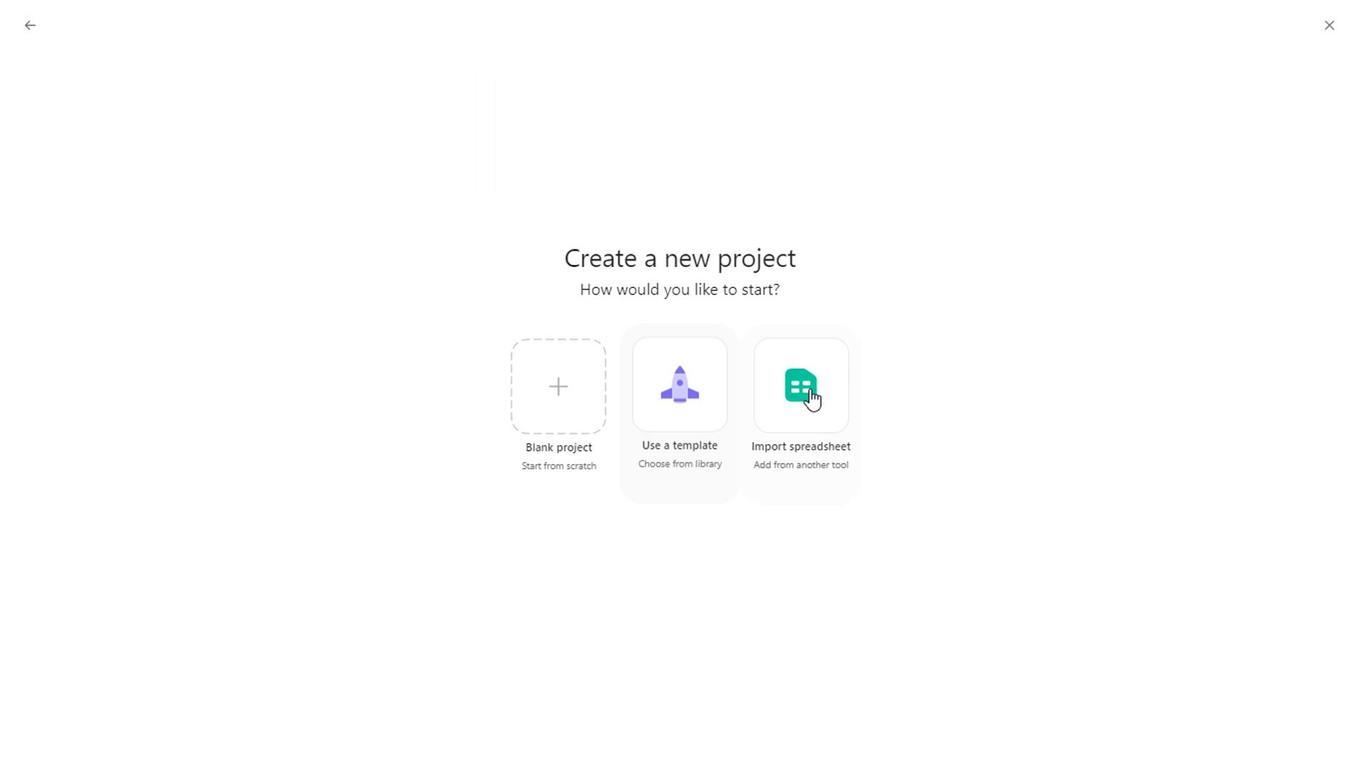 
Action: Mouse pressed left at (809, 388)
Screenshot: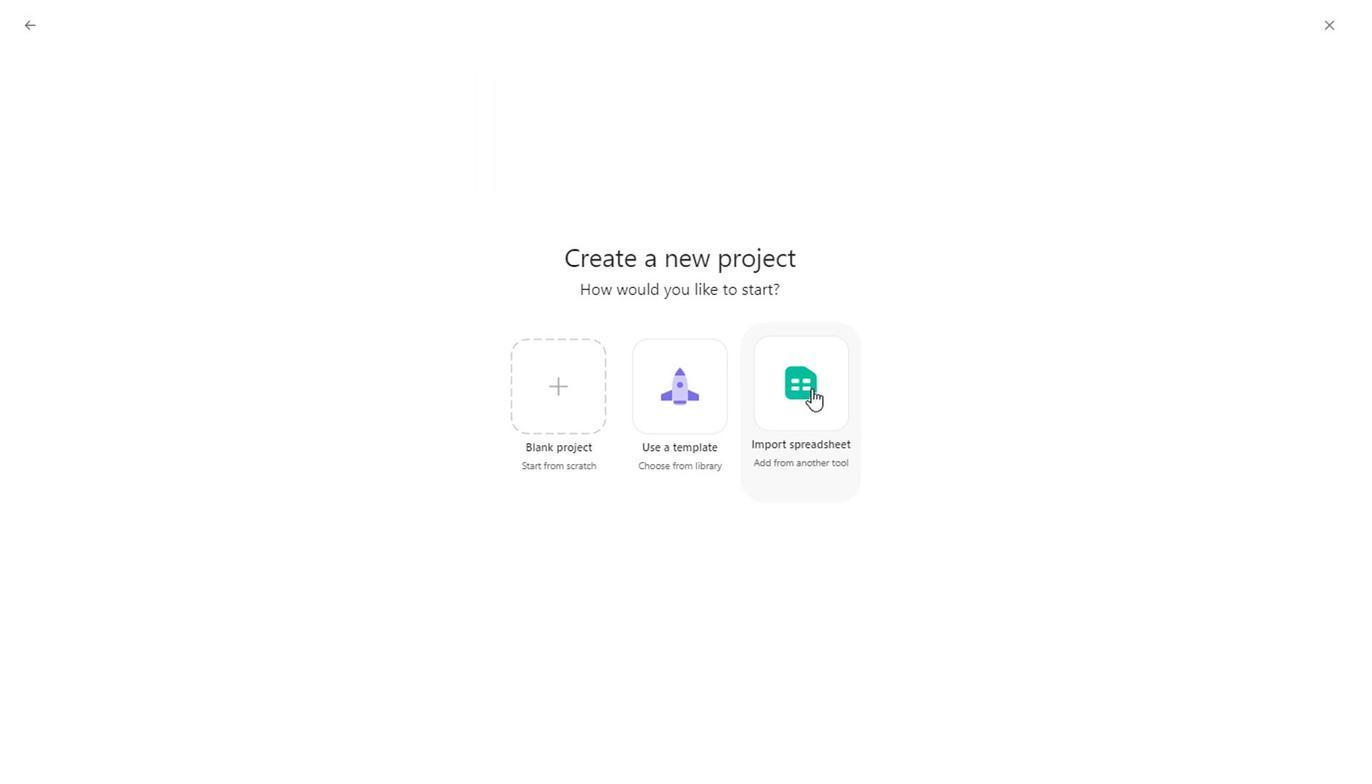 
Action: Mouse moved to (13, 27)
Screenshot: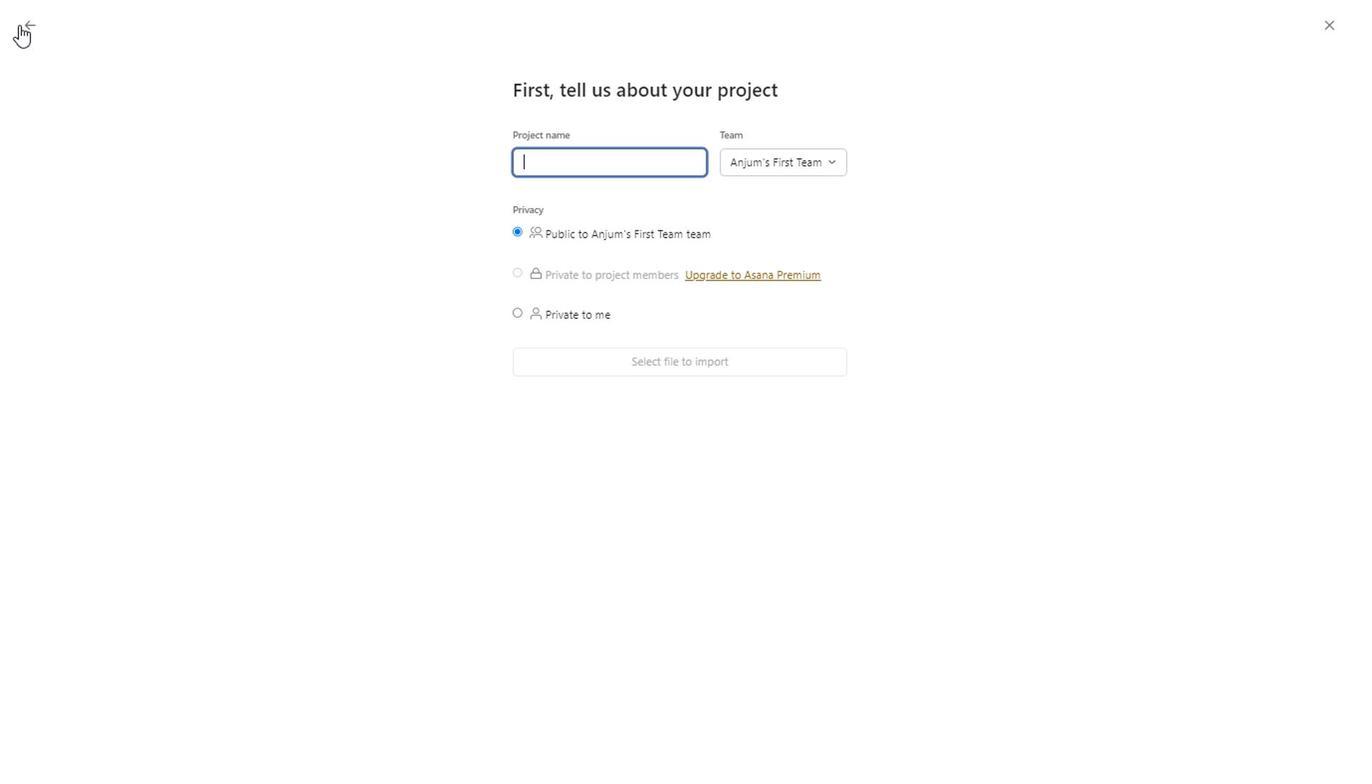 
Action: Mouse pressed left at (13, 27)
Screenshot: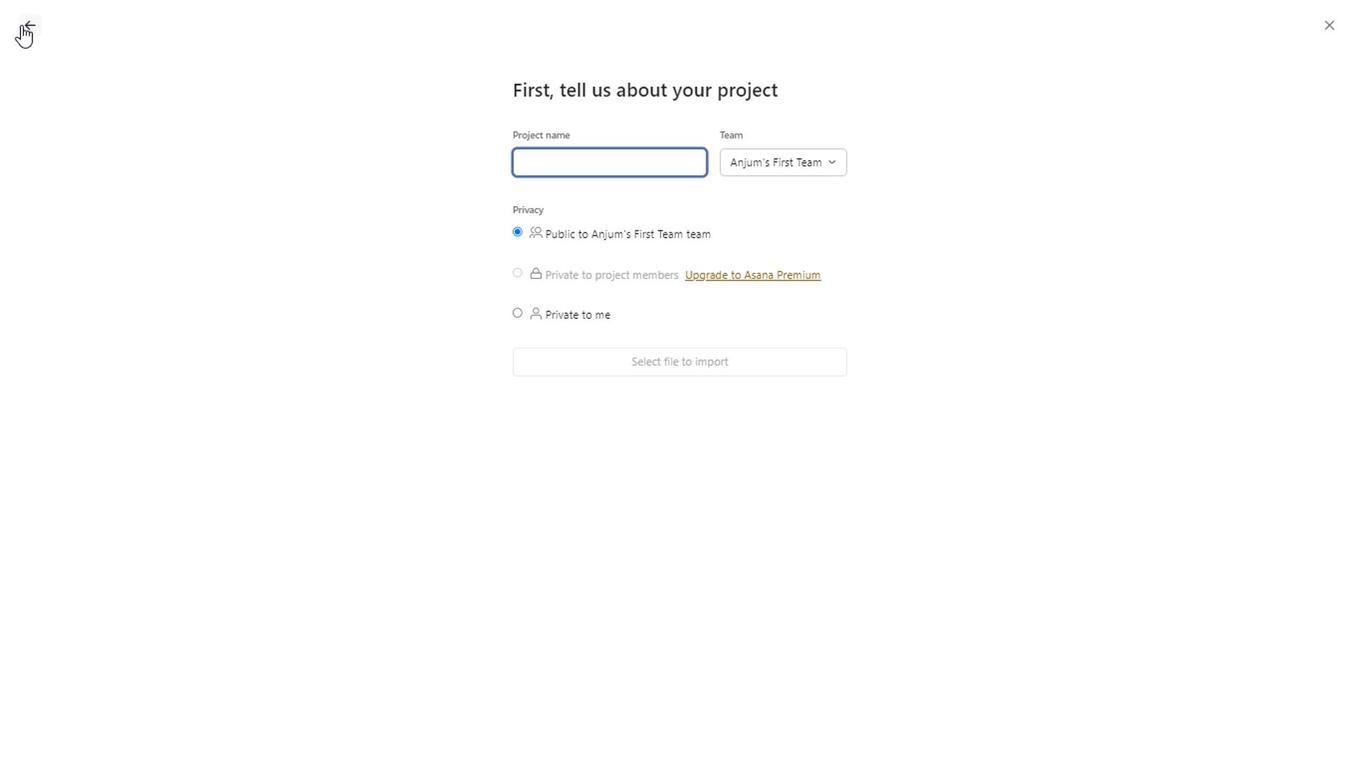 
Action: Mouse pressed left at (13, 27)
Screenshot: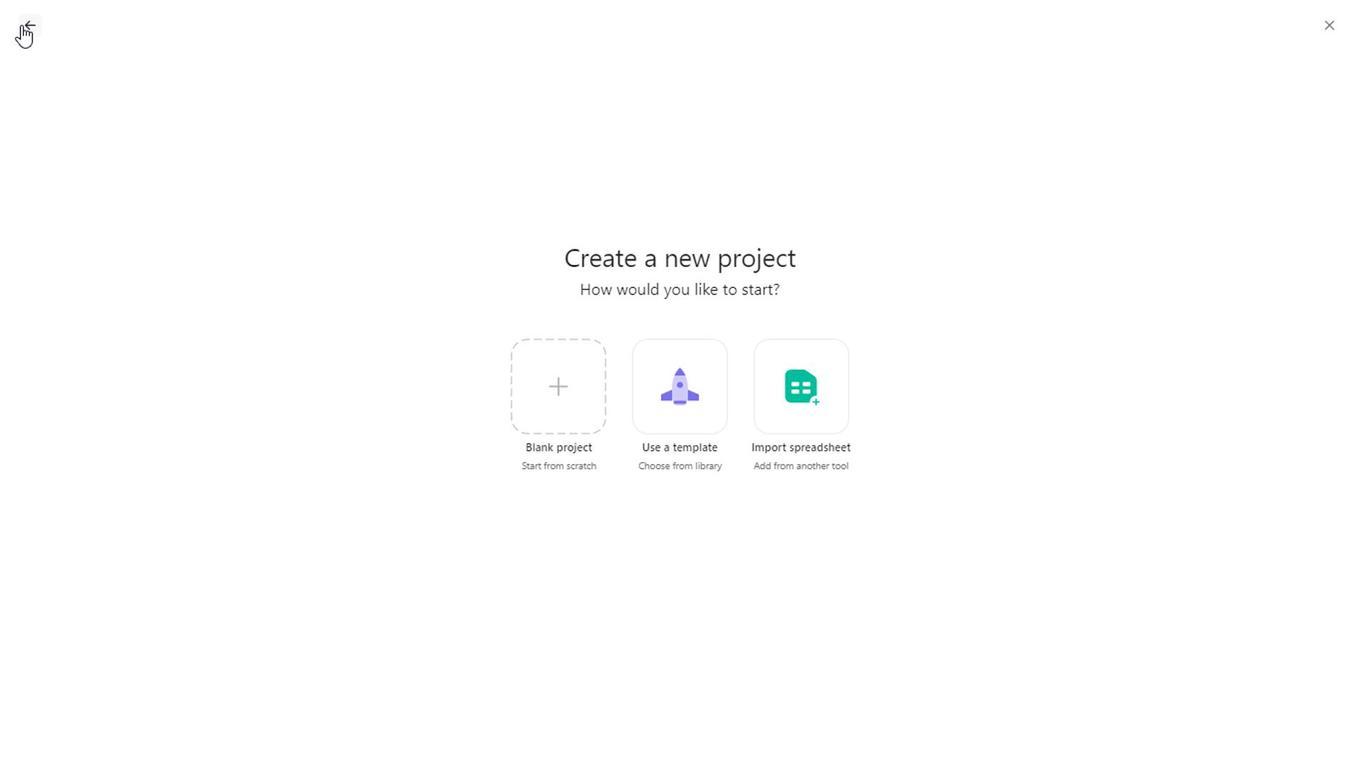 
Action: Mouse moved to (464, 572)
Screenshot: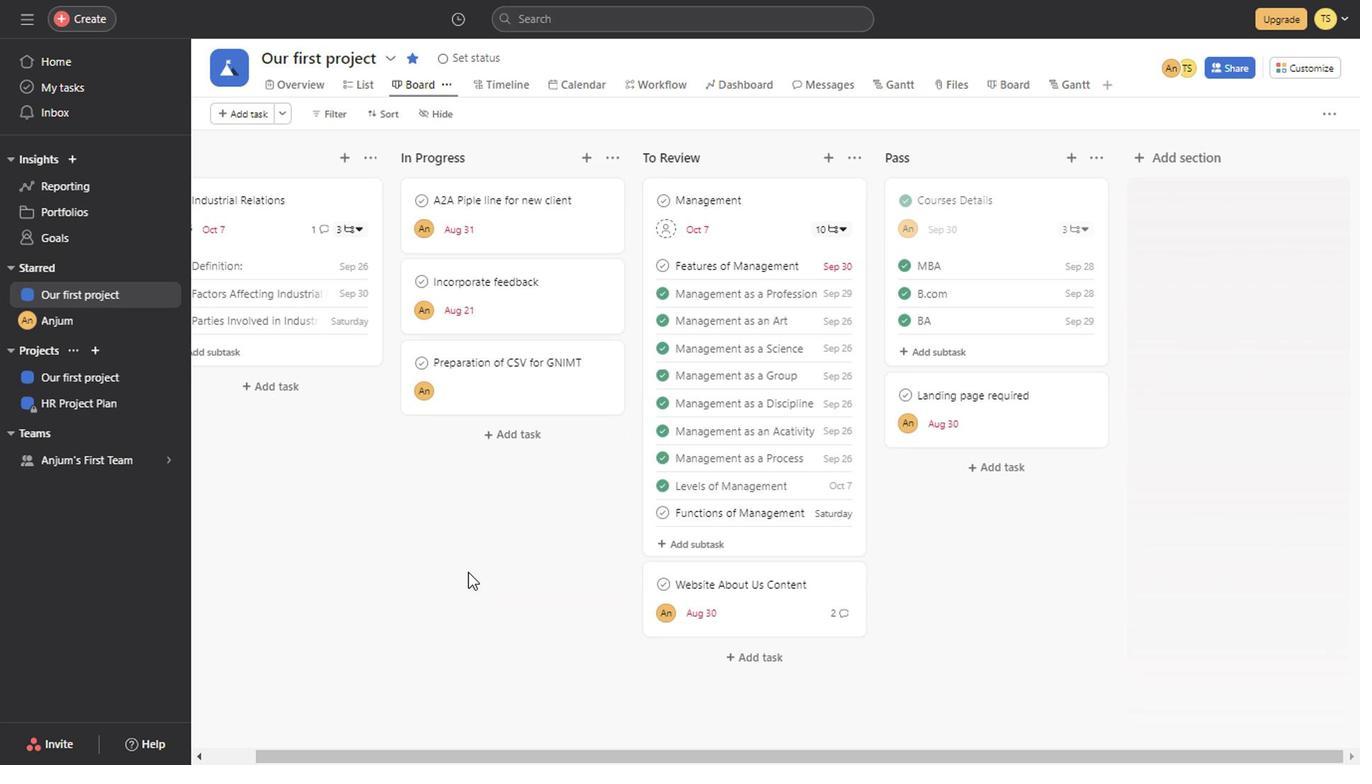 
Action: Mouse pressed left at (464, 572)
Screenshot: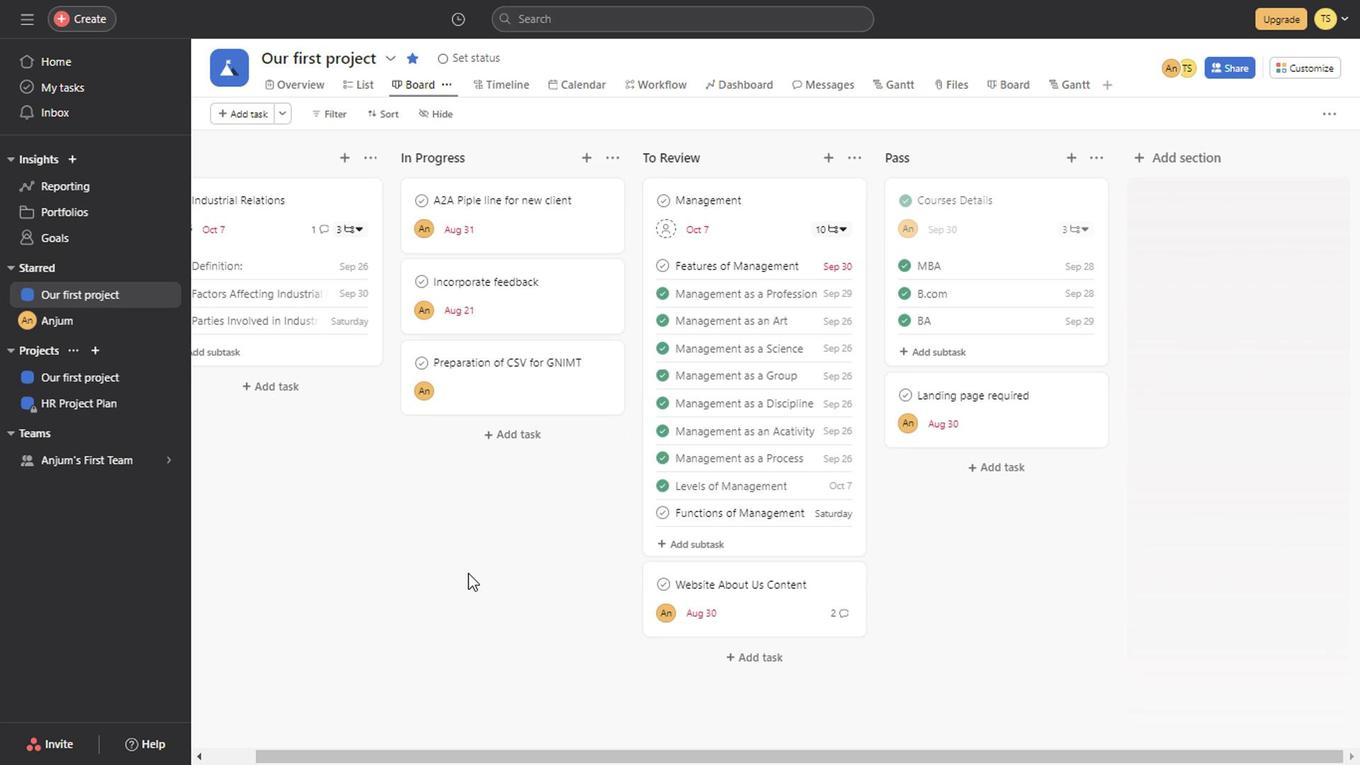 
Action: Mouse moved to (763, 517)
Screenshot: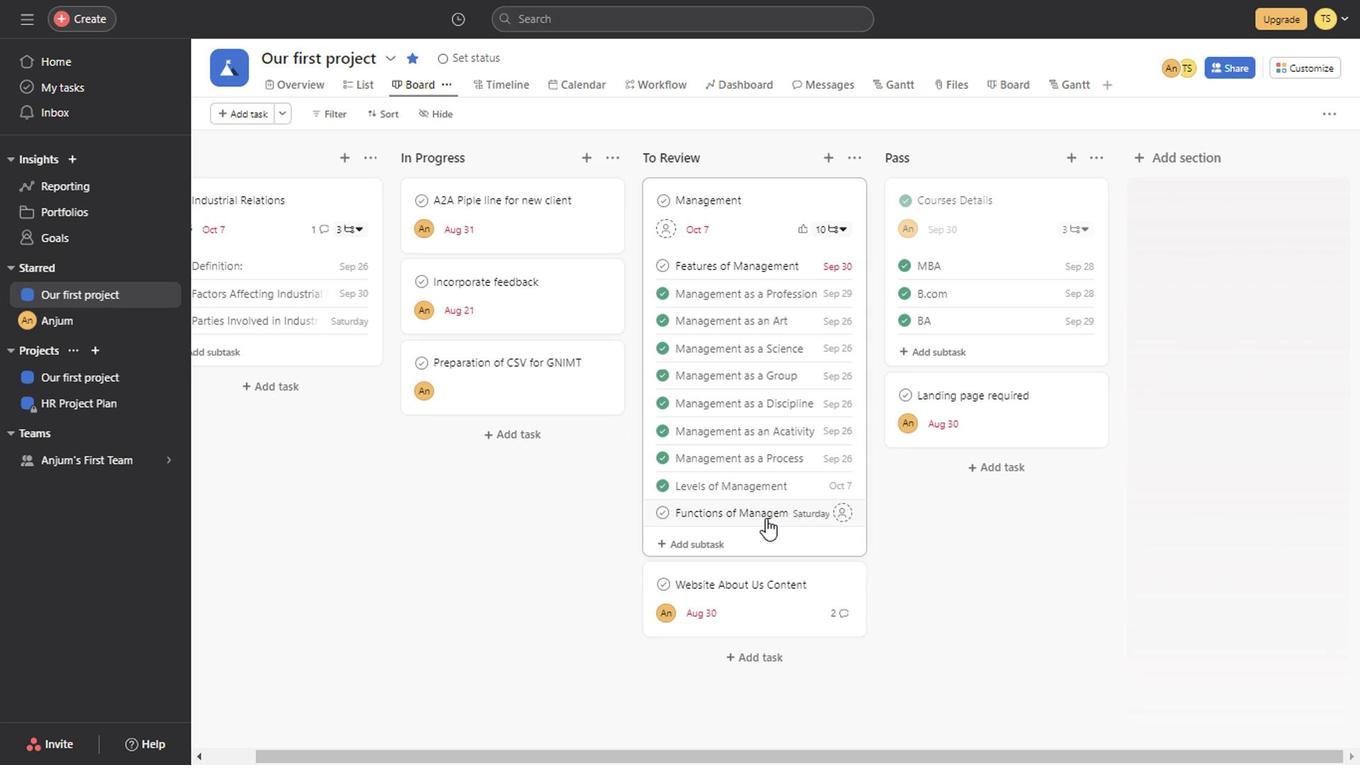 
Action: Mouse pressed left at (763, 517)
Screenshot: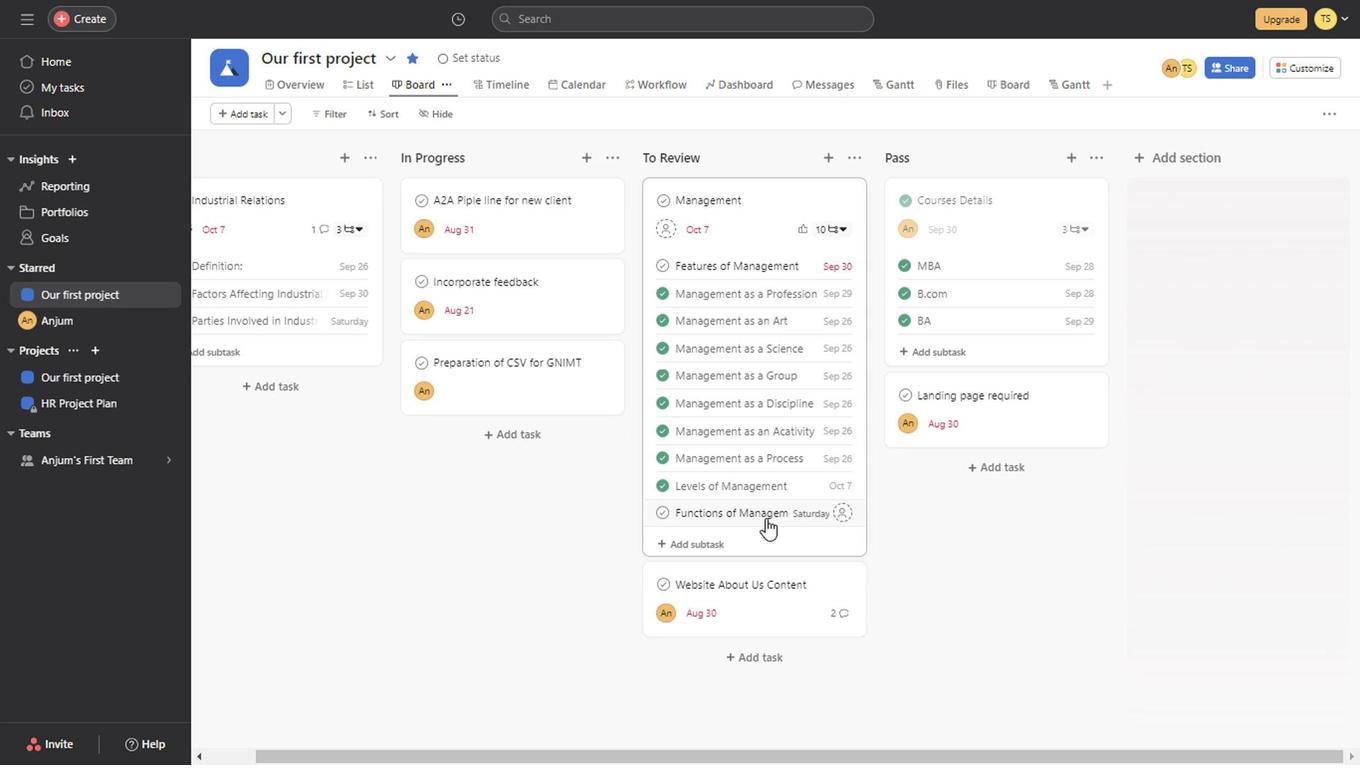 
Action: Mouse moved to (977, 487)
Screenshot: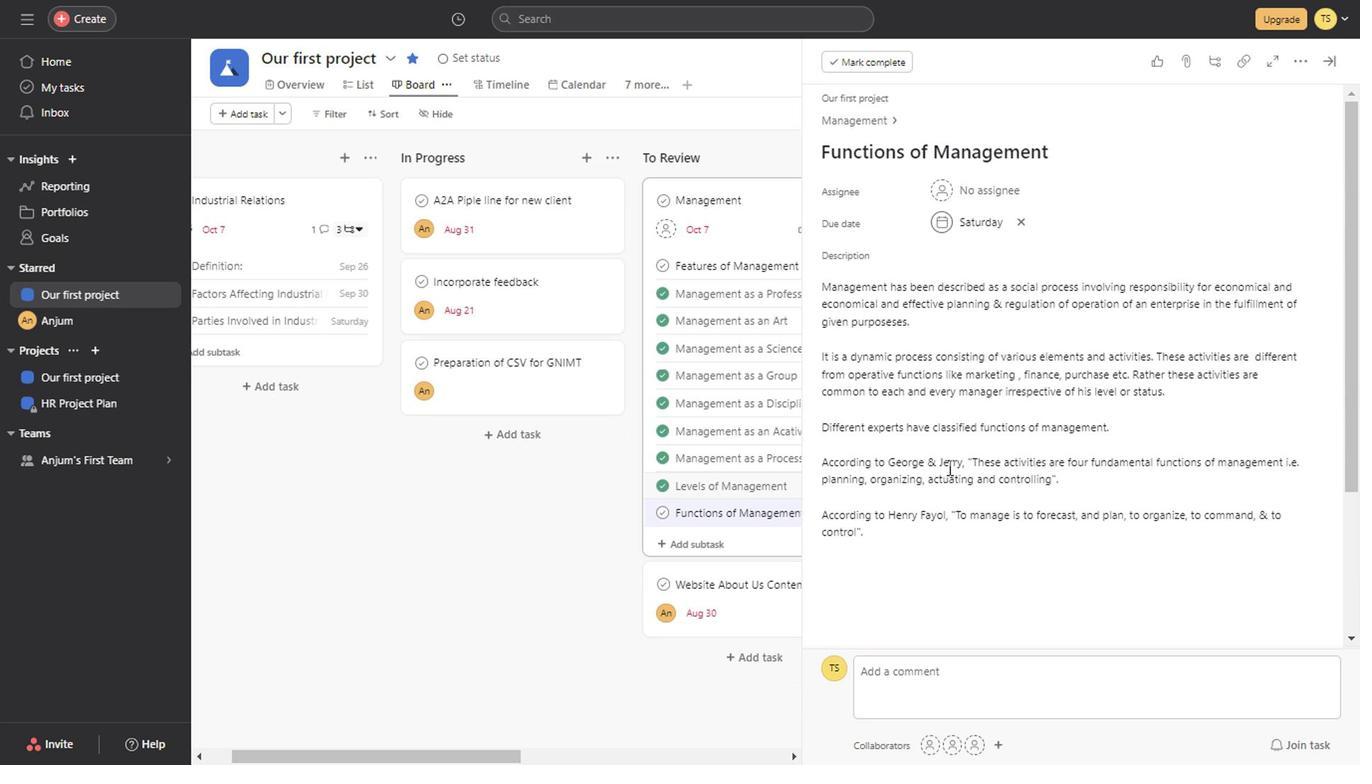 
Action: Mouse scrolled (977, 486) with delta (0, -1)
Screenshot: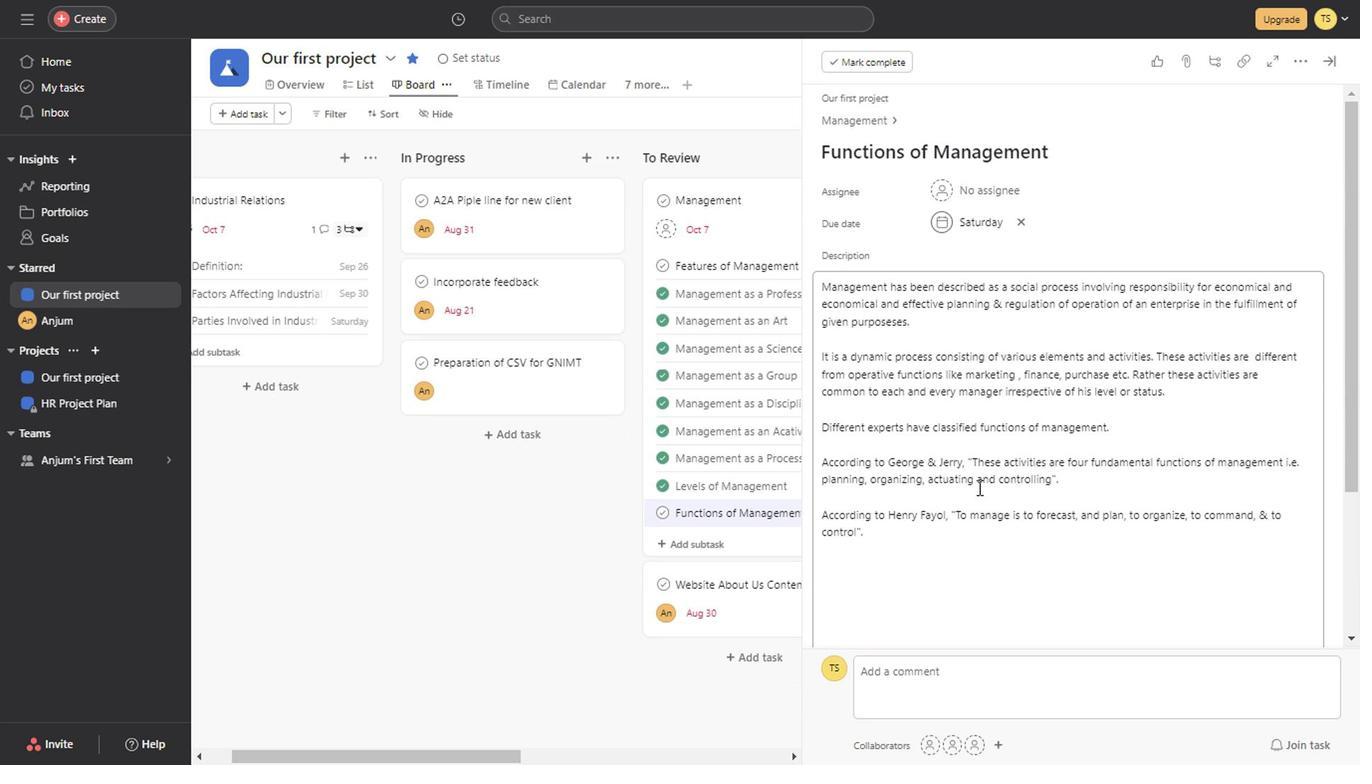 
Action: Mouse scrolled (977, 486) with delta (0, -1)
Screenshot: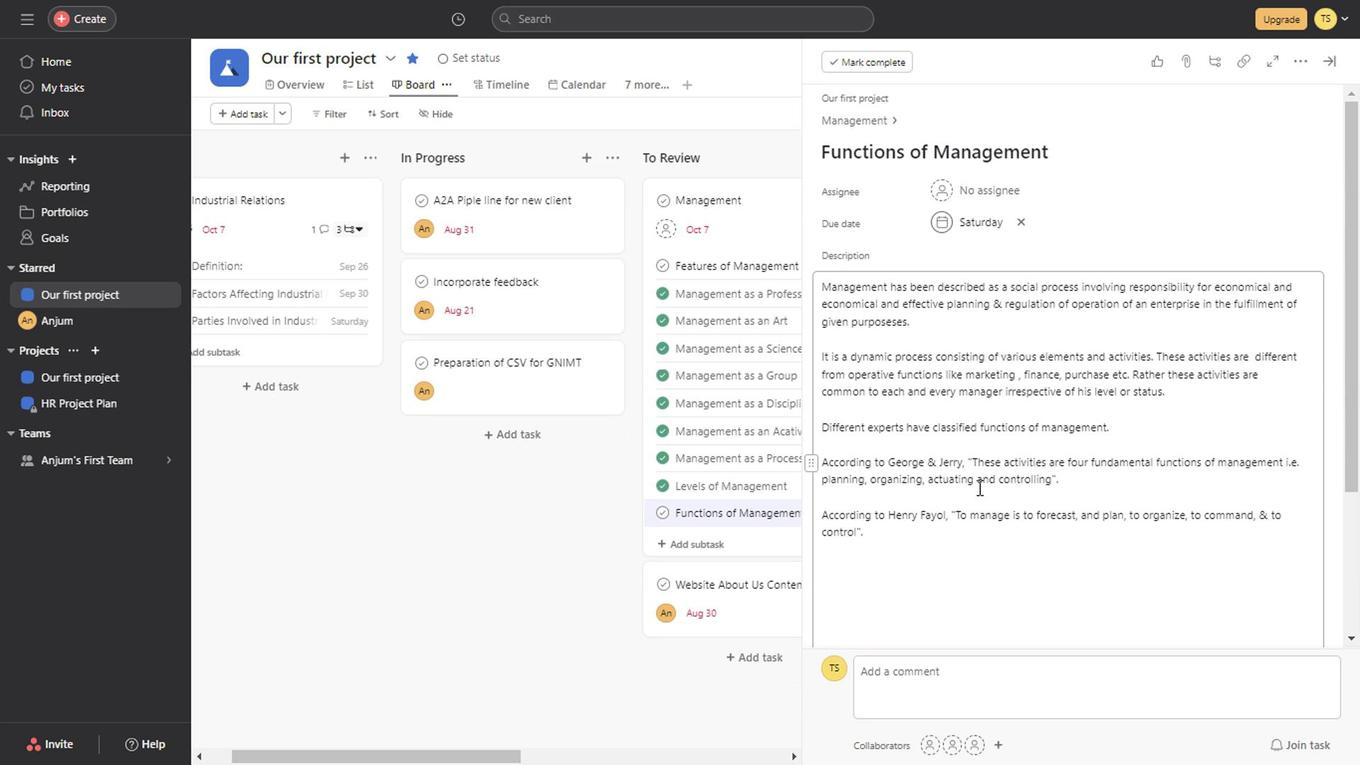 
Action: Mouse scrolled (977, 486) with delta (0, -1)
Screenshot: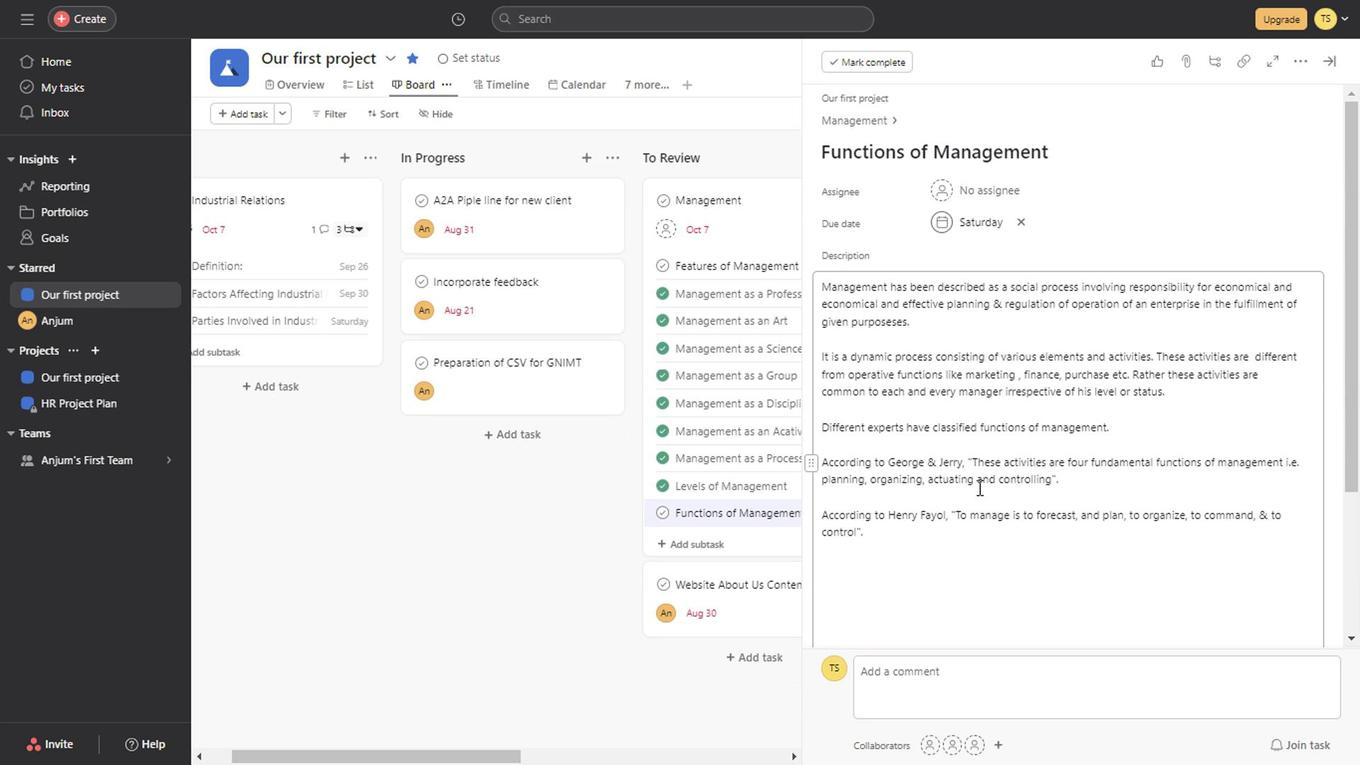 
Action: Mouse scrolled (977, 486) with delta (0, -1)
Screenshot: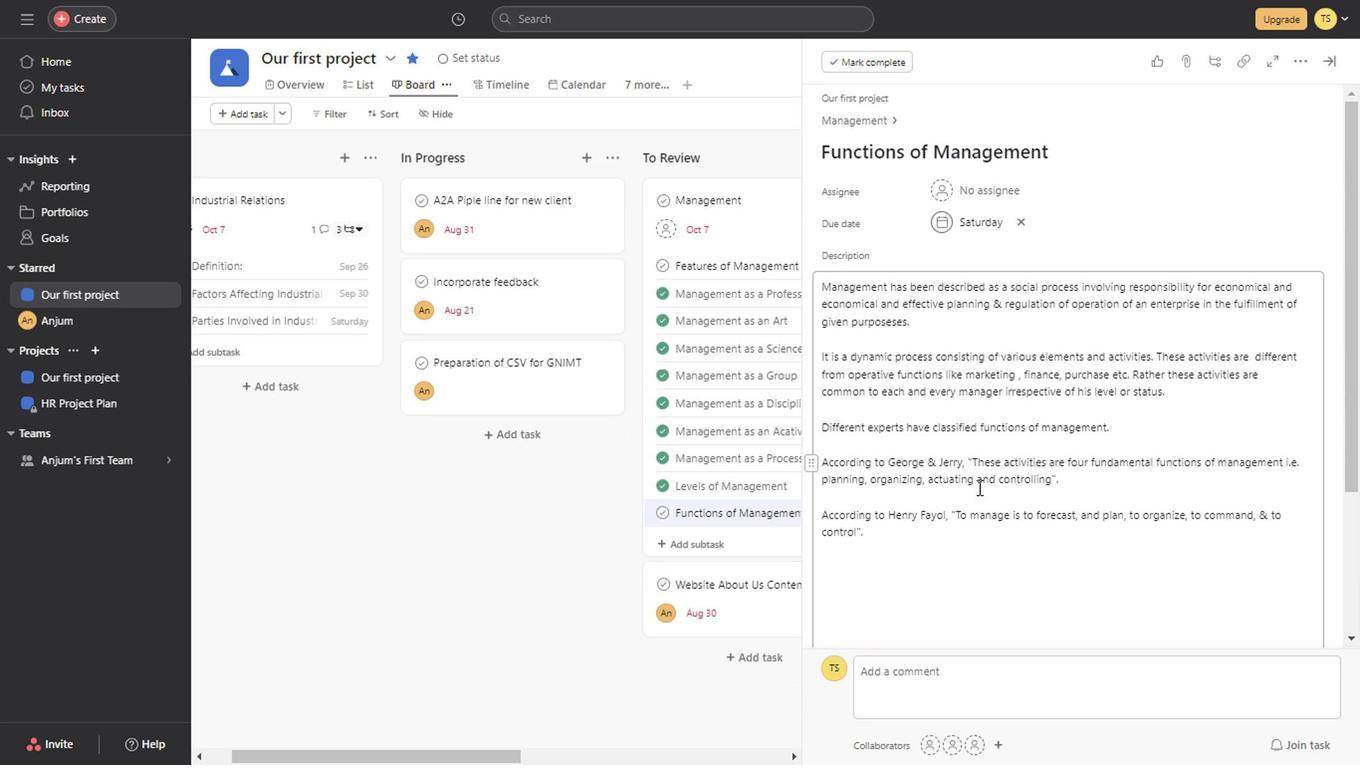 
Action: Mouse scrolled (977, 486) with delta (0, -1)
Screenshot: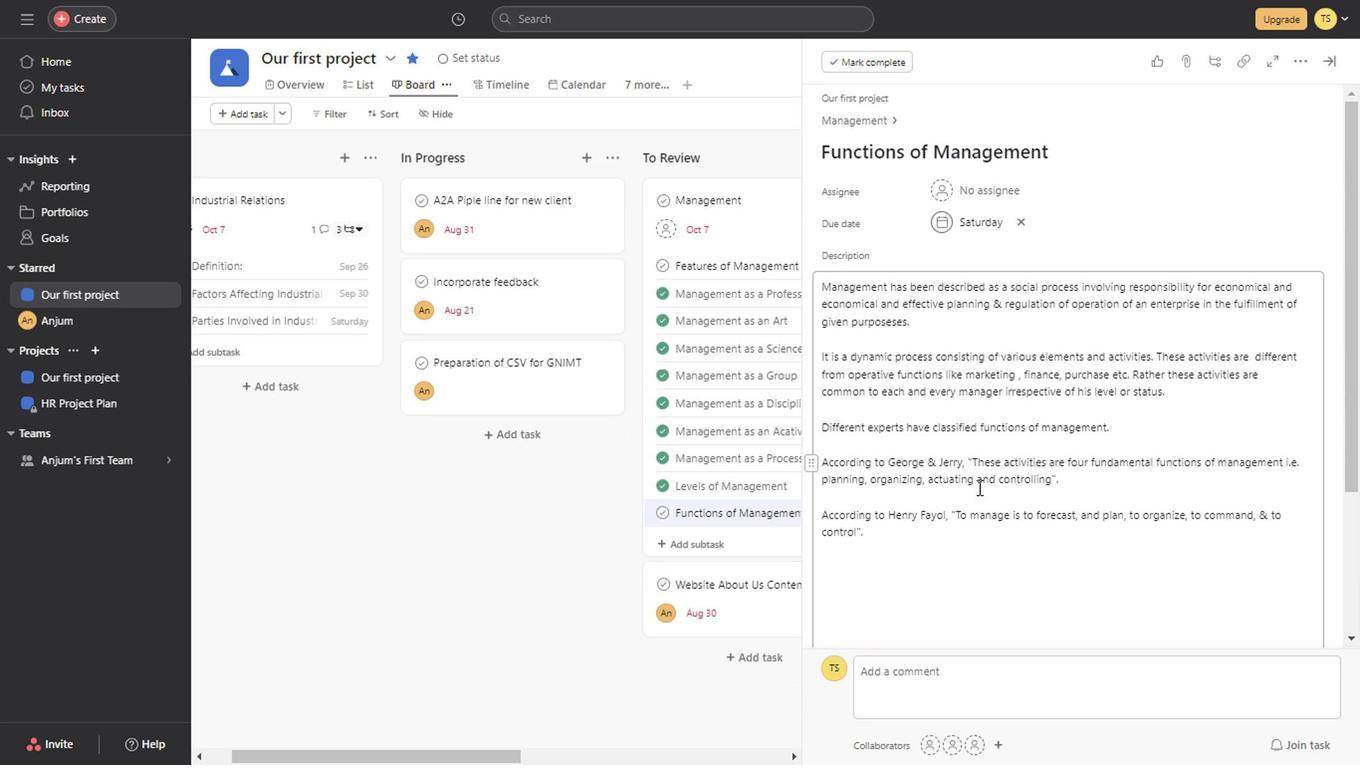 
Action: Mouse scrolled (977, 486) with delta (0, -1)
Screenshot: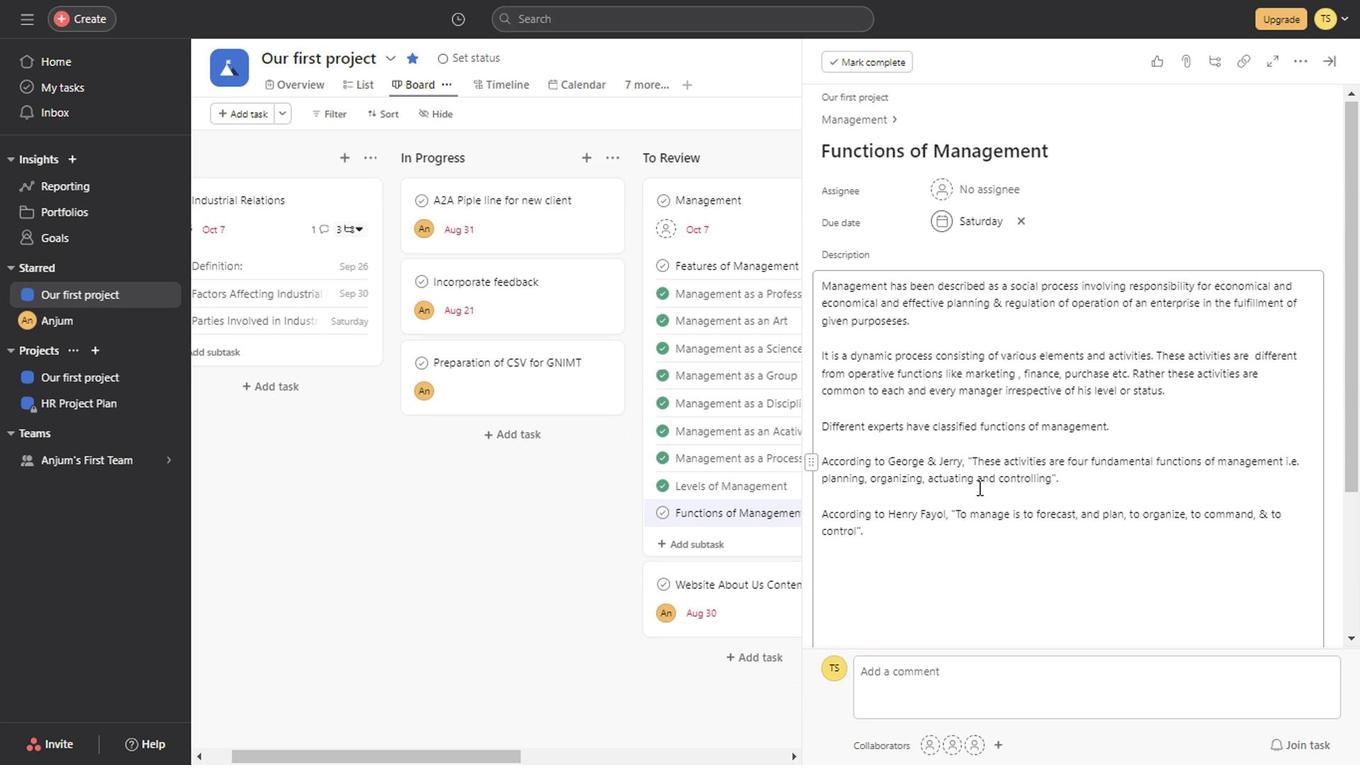 
Action: Mouse scrolled (977, 486) with delta (0, -1)
Screenshot: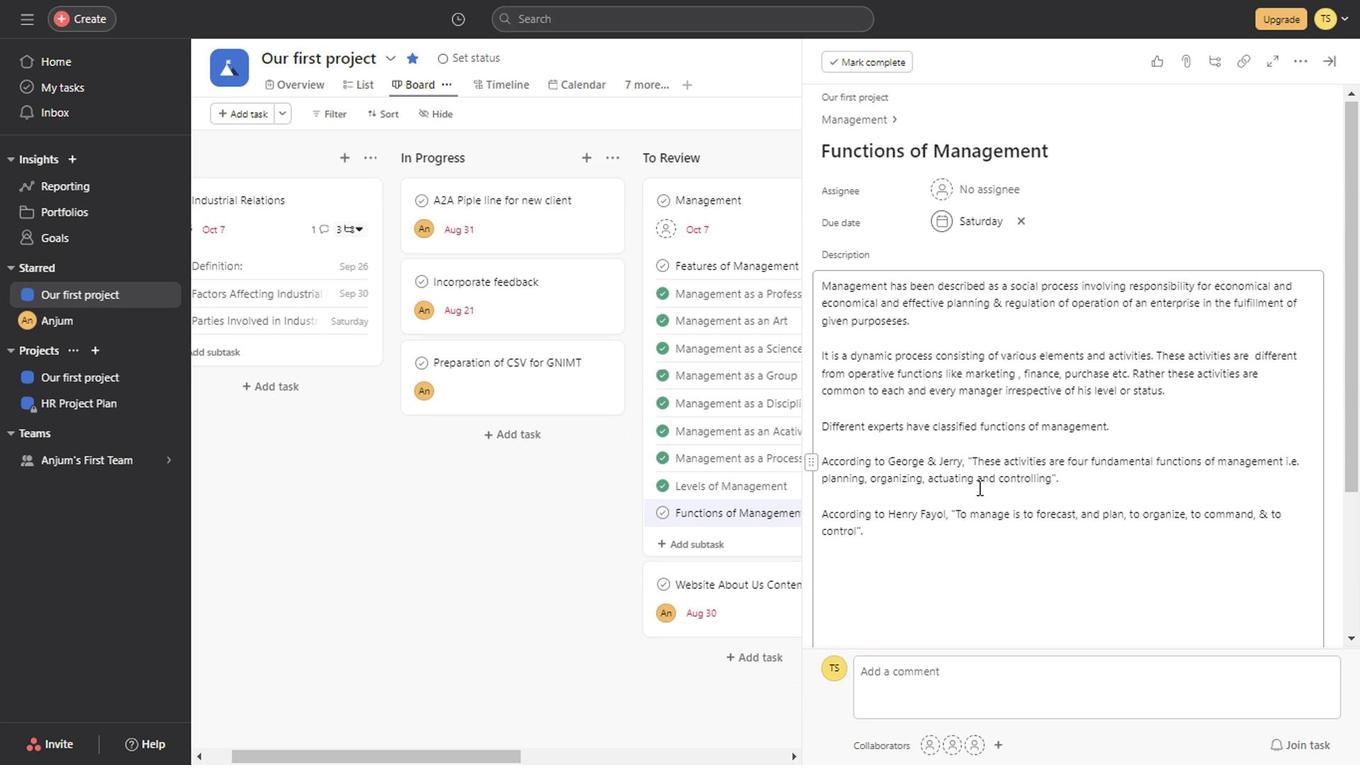 
Action: Mouse scrolled (977, 486) with delta (0, -1)
Screenshot: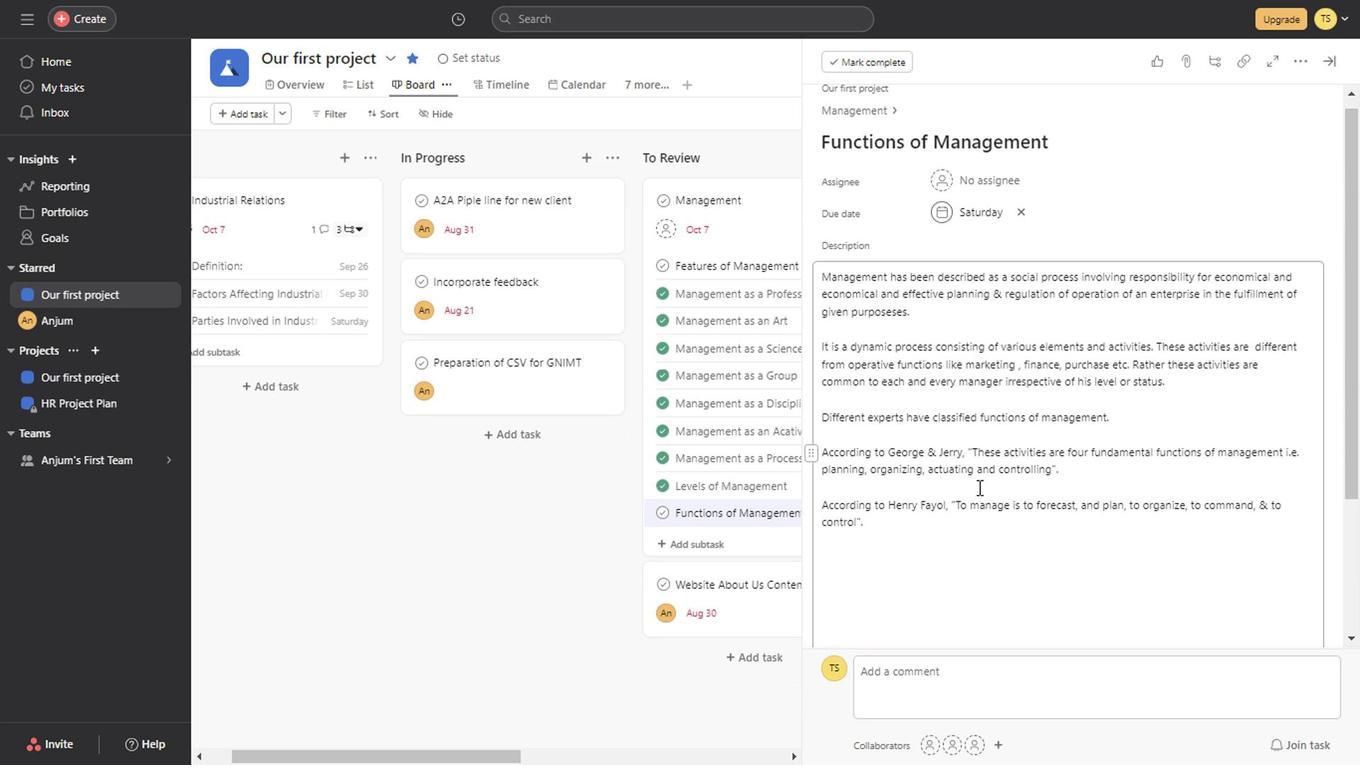 
Action: Mouse moved to (882, 381)
Screenshot: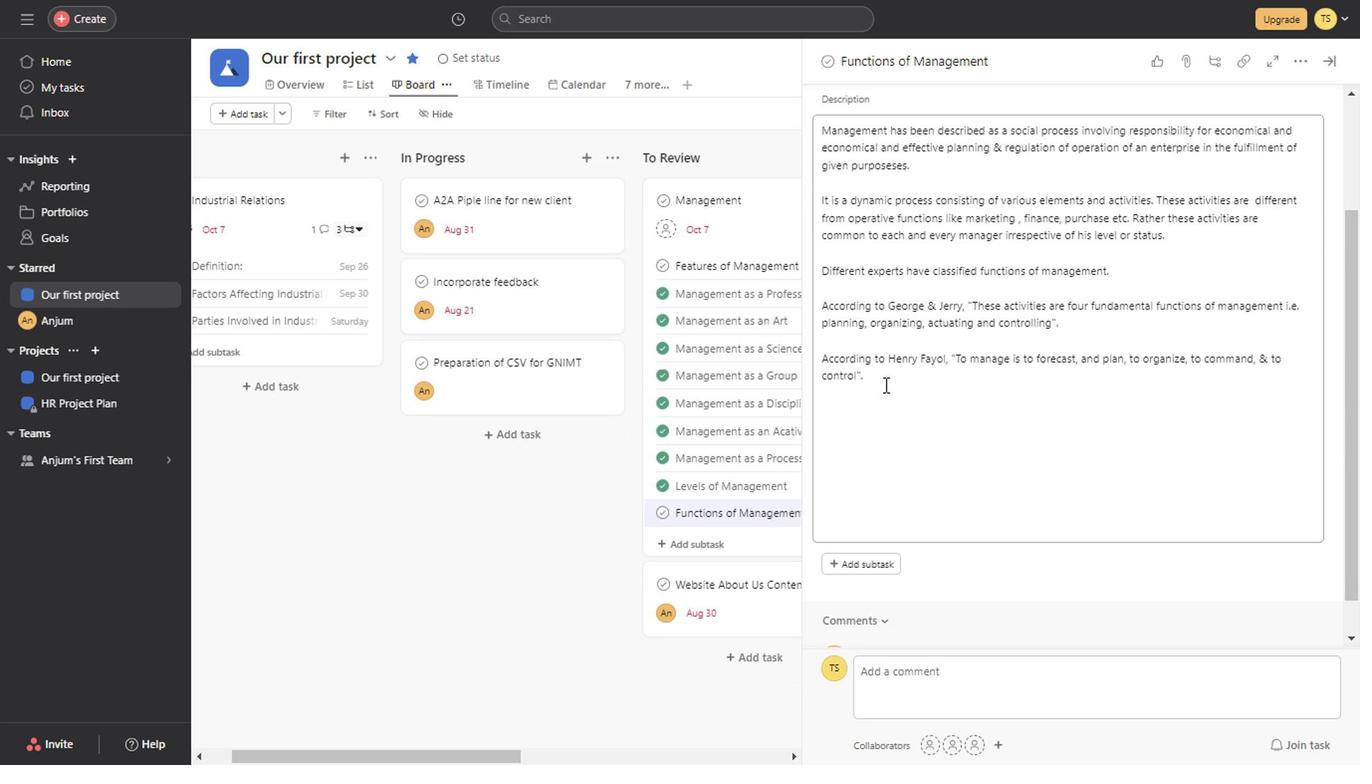 
Action: Mouse pressed left at (882, 381)
Screenshot: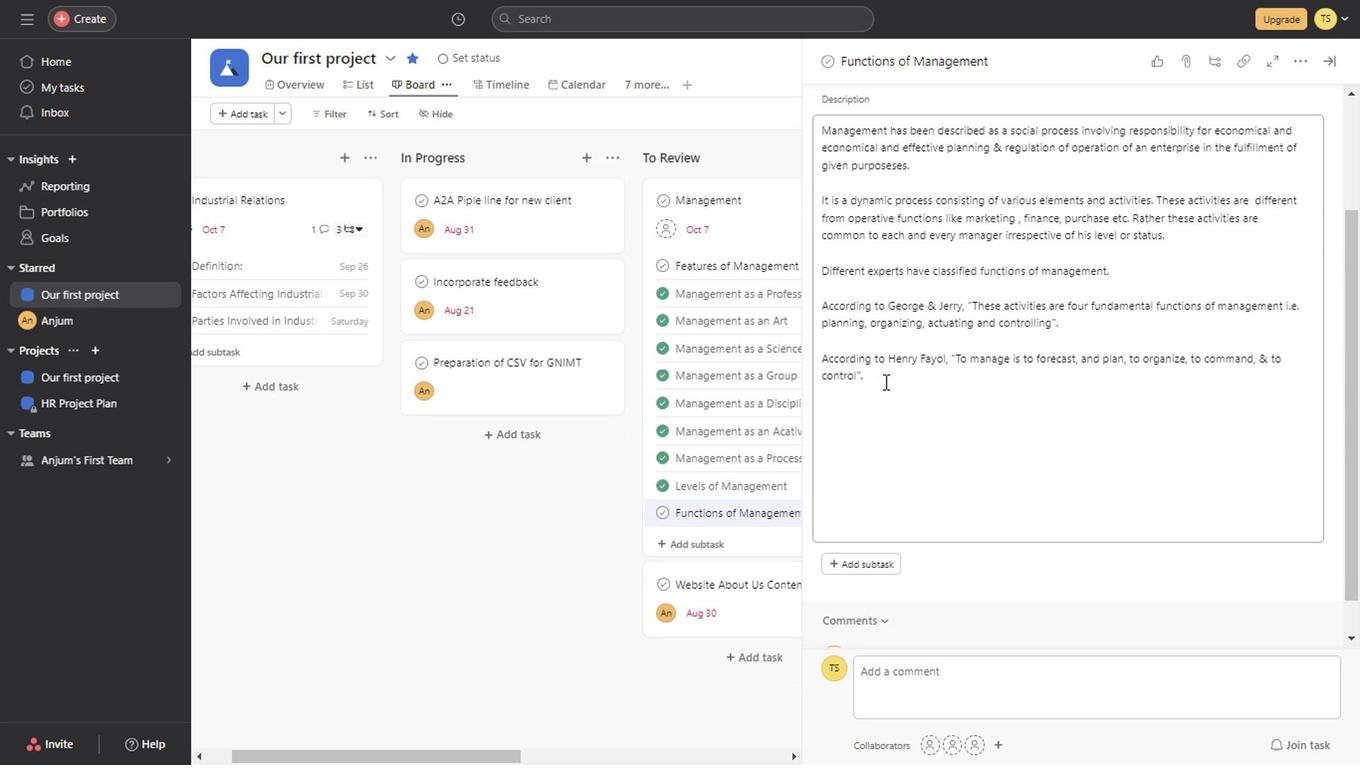 
Action: Key pressed <Key.enter><Key.enter>
Screenshot: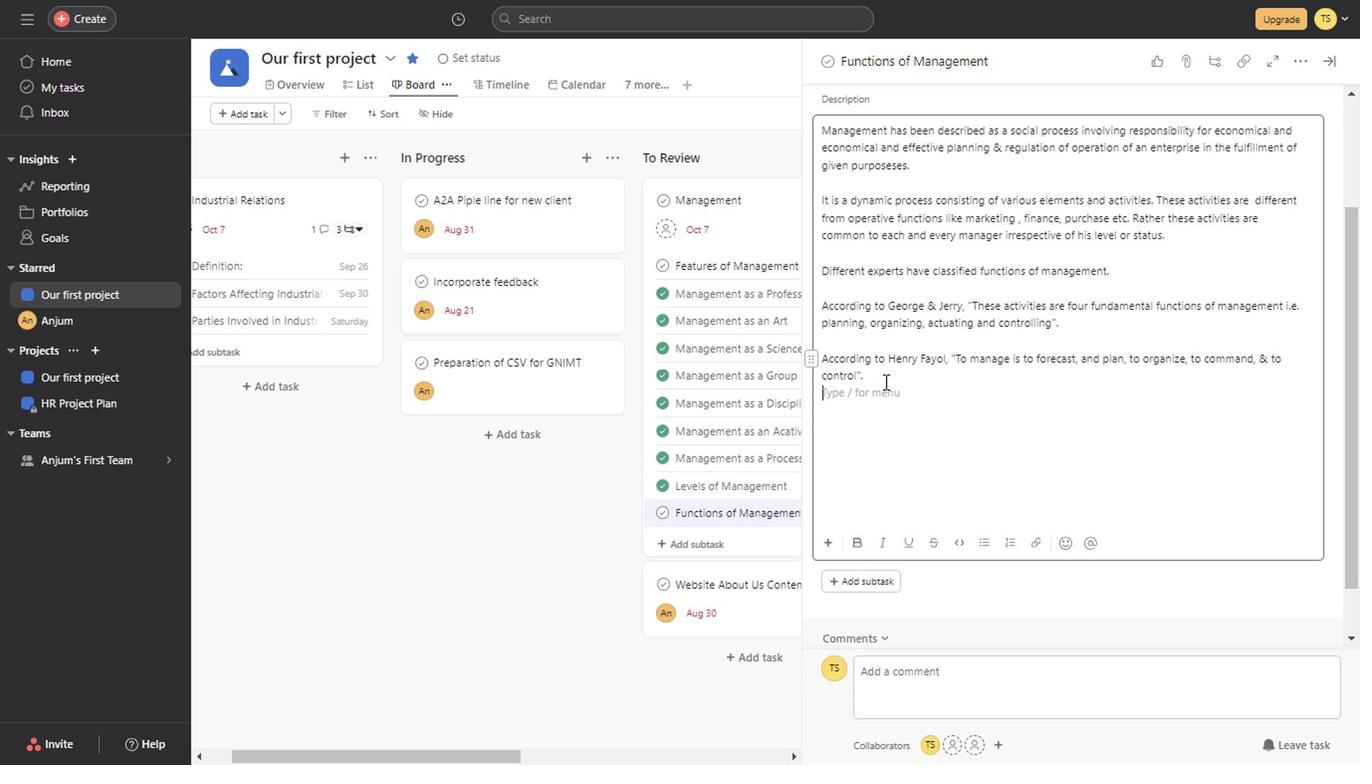 
Action: Mouse scrolled (882, 381) with delta (0, 0)
Screenshot: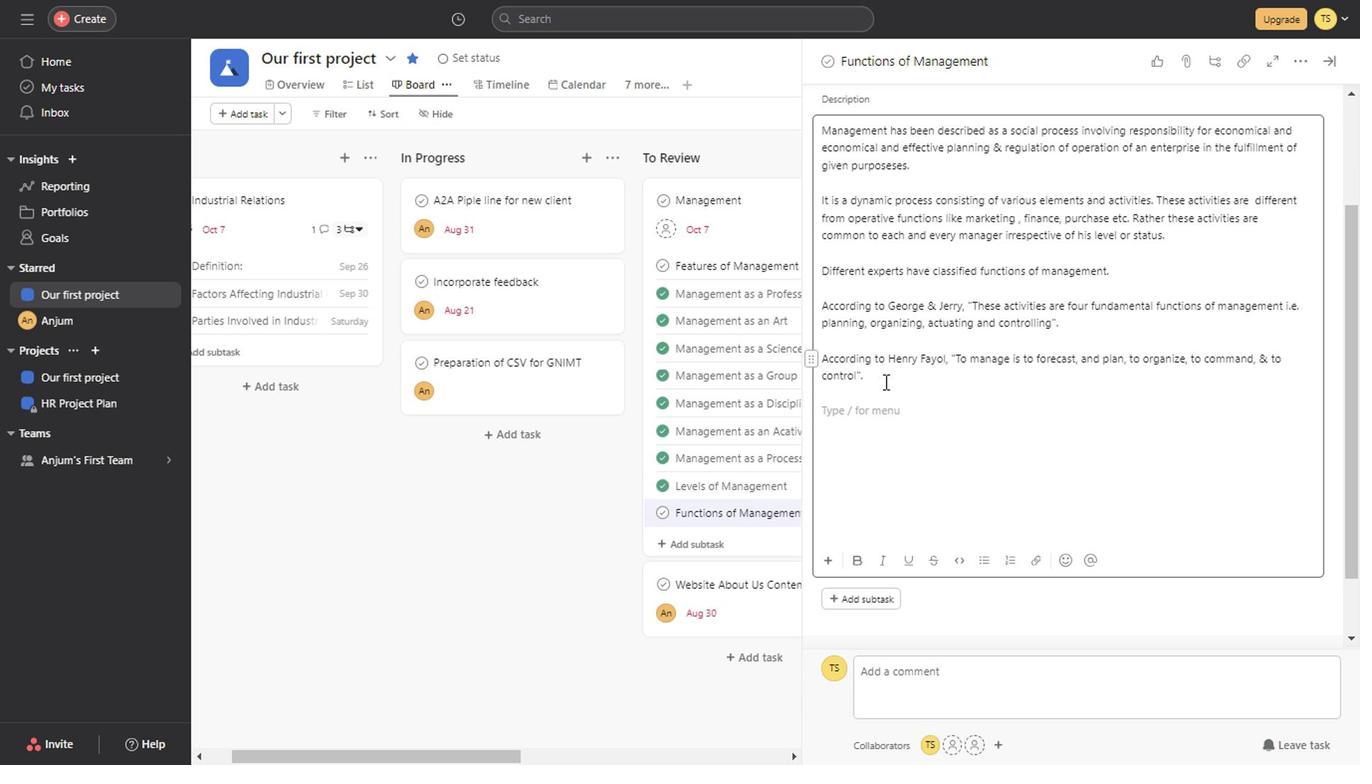 
Action: Mouse scrolled (882, 381) with delta (0, 0)
Screenshot: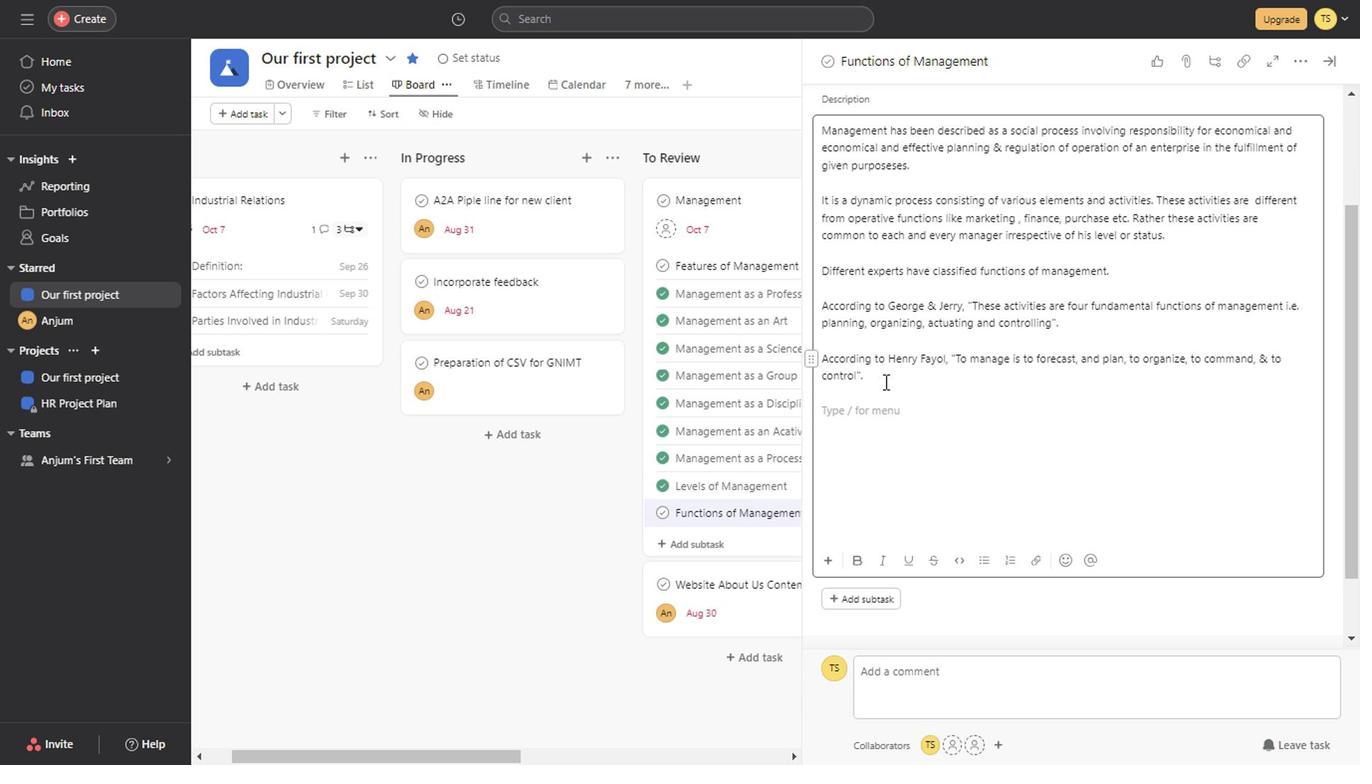 
Action: Mouse scrolled (882, 381) with delta (0, 0)
Screenshot: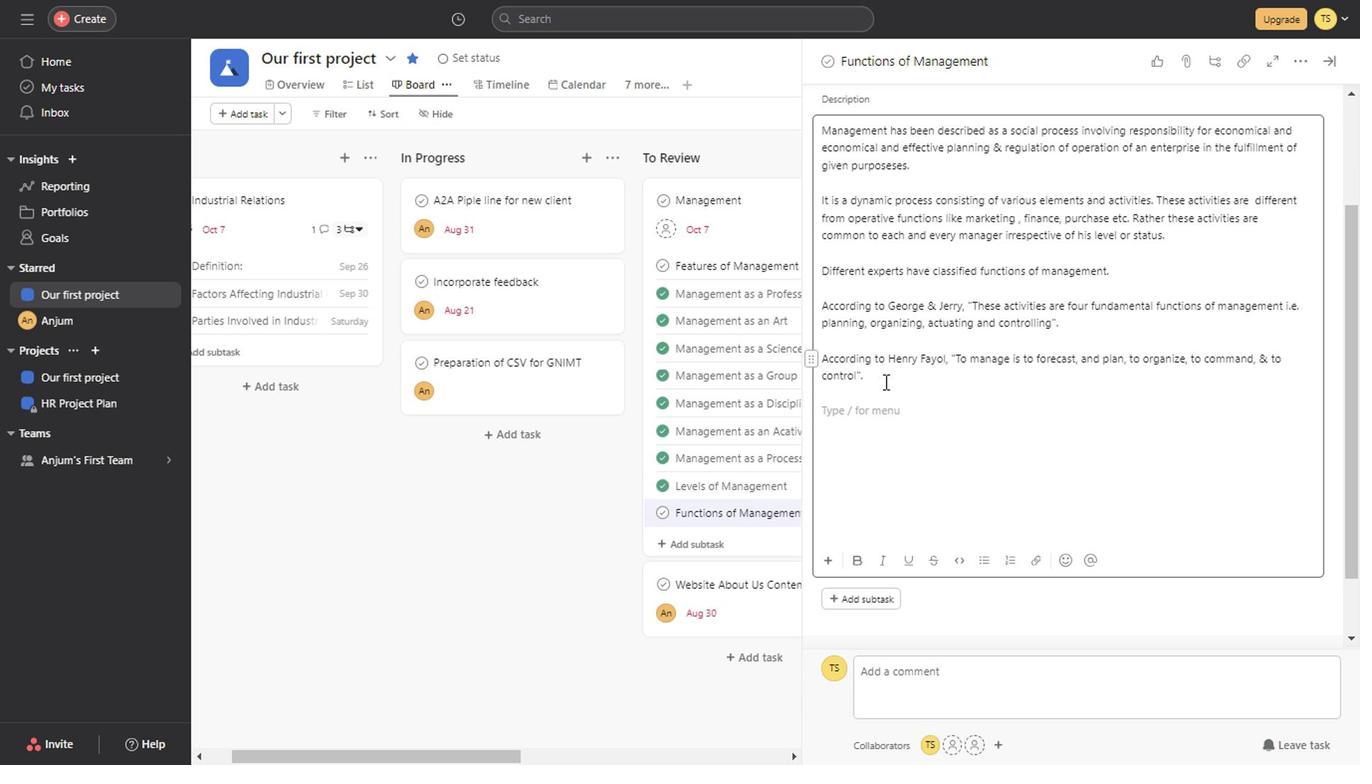 
Action: Mouse scrolled (882, 381) with delta (0, 0)
Screenshot: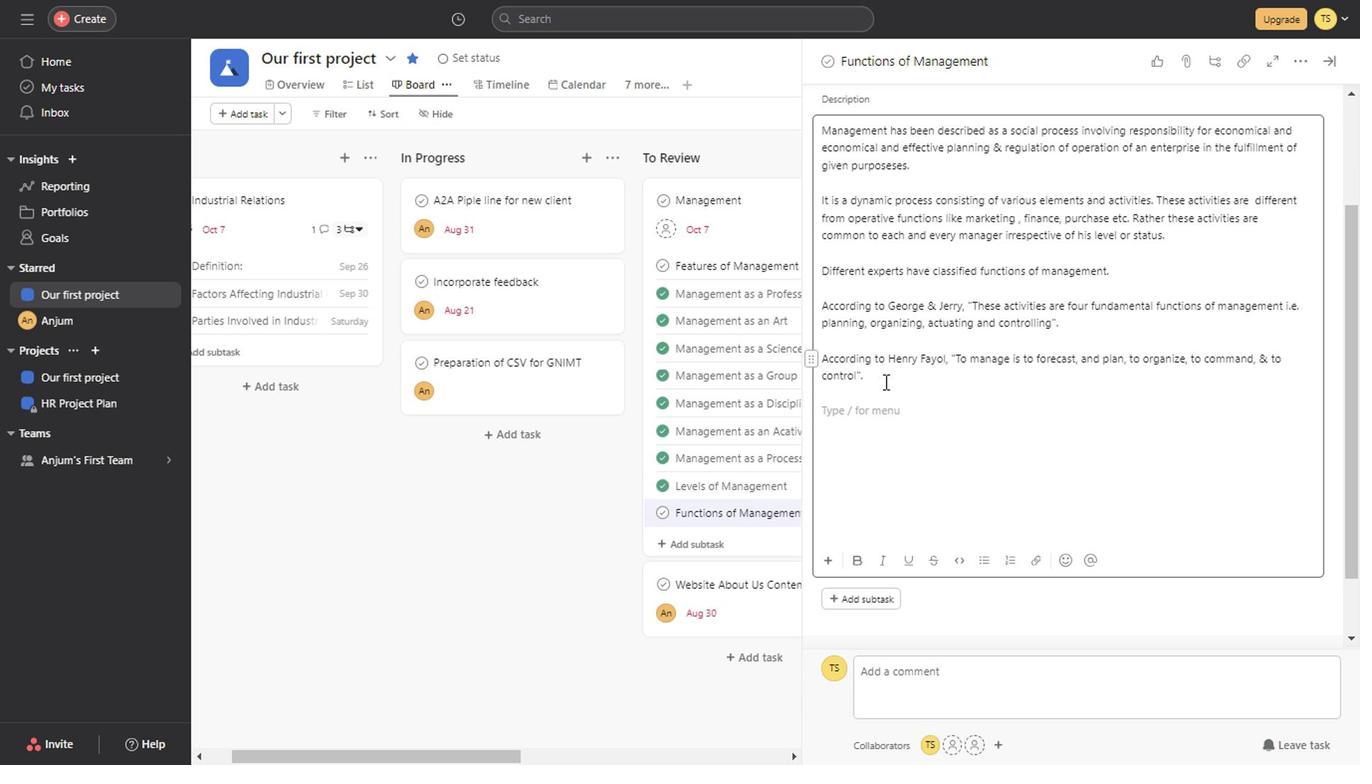 
Action: Mouse scrolled (882, 381) with delta (0, 0)
Screenshot: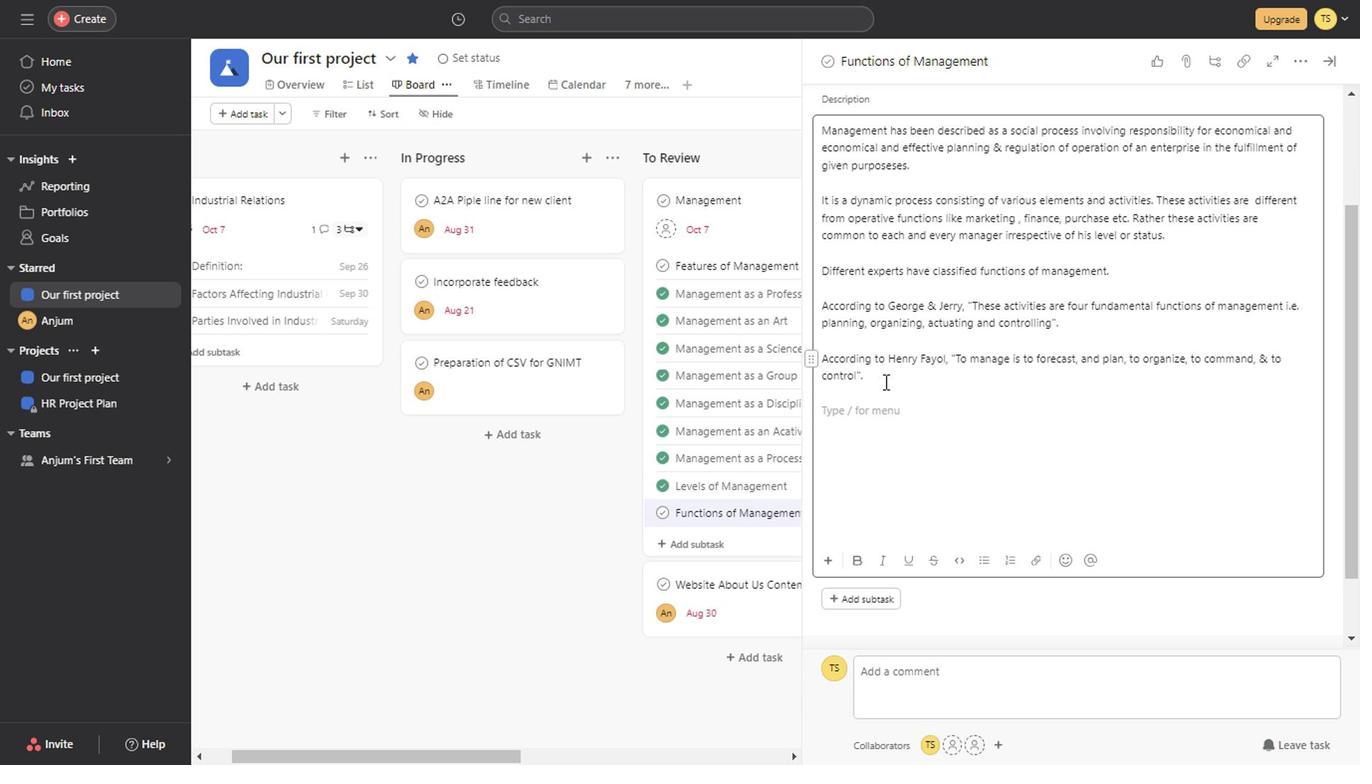 
Action: Mouse scrolled (882, 381) with delta (0, 0)
Screenshot: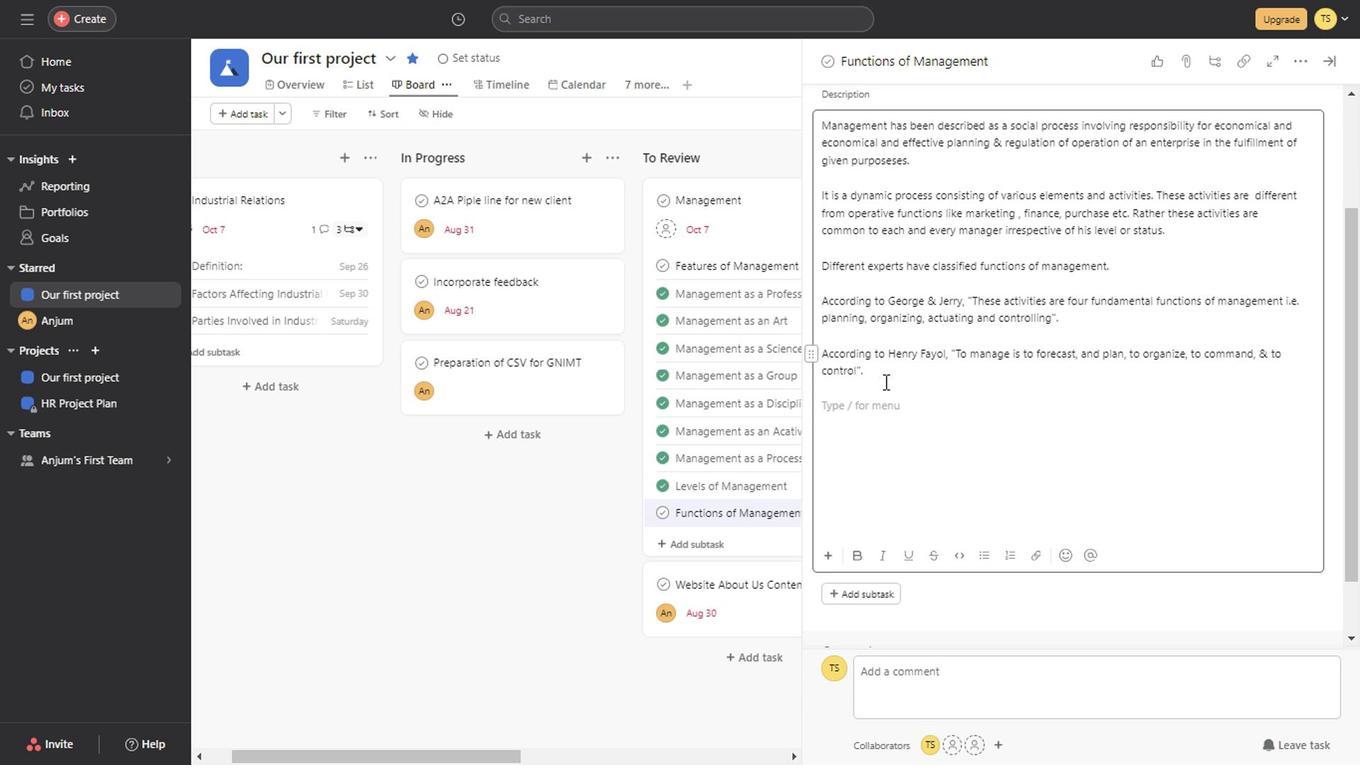 
Action: Mouse scrolled (882, 381) with delta (0, 0)
Screenshot: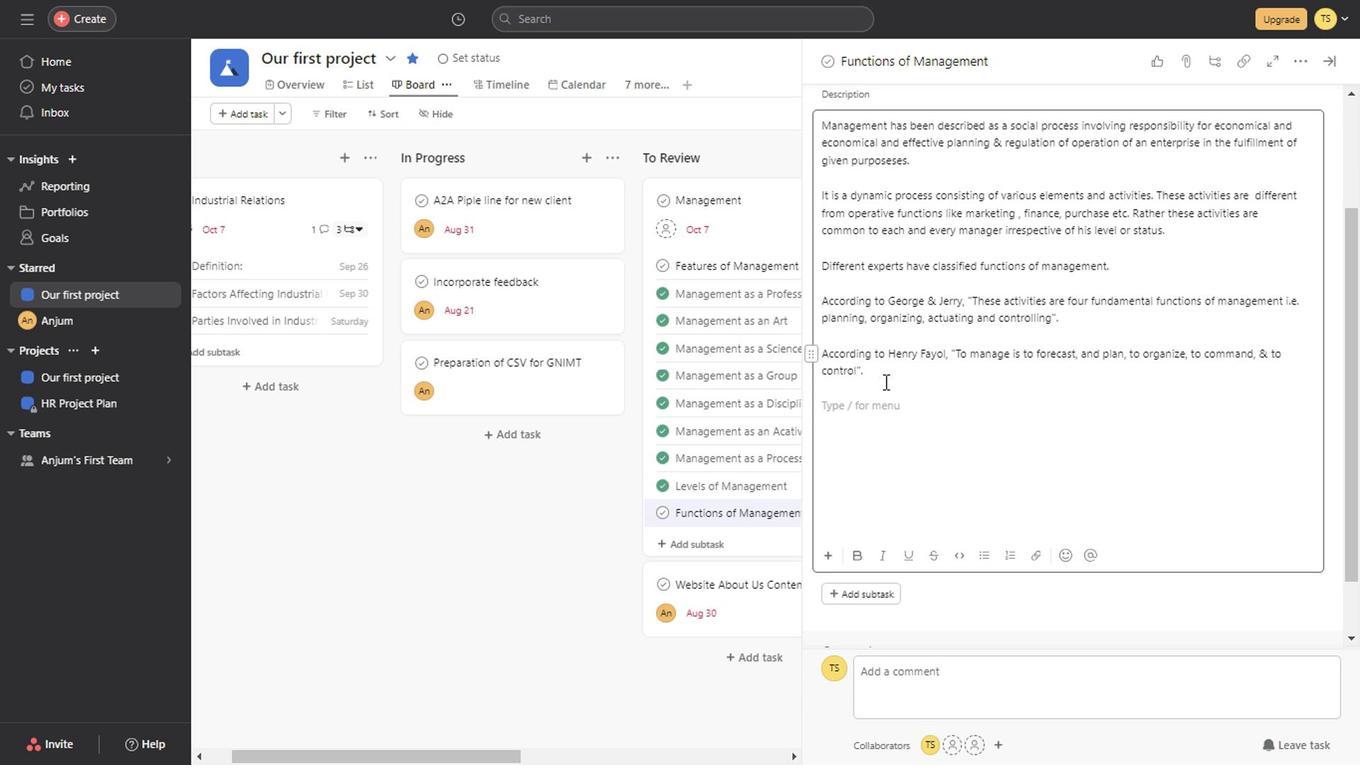 
Action: Mouse scrolled (882, 381) with delta (0, 0)
Screenshot: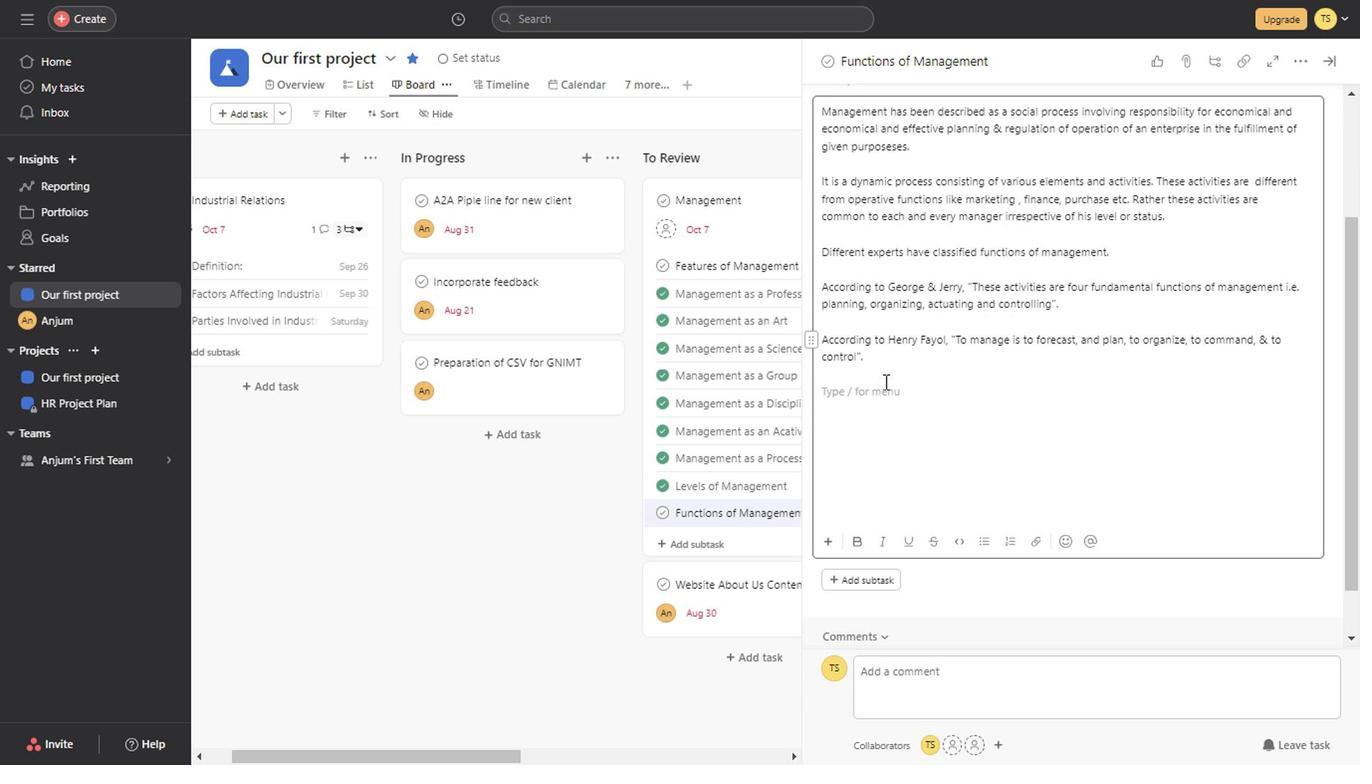 
Action: Key pressed <Key.shift>Whereas<Key.space><Key.shift_r><Key.shift_r><Key.shift_r>Luther<Key.space><Key.shift_r><Key.shift_r><Key.shift_r><Key.shift_r><Key.shift_r><Key.shift_r><Key.shift_r><Key.shift_r>Gullick<Key.space>has<Key.space>given<Key.space>a<Key.space>keyword<Key.space><Key.shift_r>"<Key.shift_r>P<Key.shift_r>O<Key.shift>S<Key.shift>D<Key.shift_r><Key.shift_r><Key.shift_r><Key.shift_r><Key.shift_r><Key.shift_r><Key.shift_r><Key.shift_r><Key.shift_r><Key.shift_r><Key.shift_r><Key.shift_r><Key.shift_r><Key.shift_r><Key.shift_r><Key.shift_r><Key.shift_r><Key.shift_r><Key.shift_r><Key.shift_r><Key.shift_r><Key.shift_r><Key.shift_r><Key.shift_r><Key.shift_r><Key.shift_r><Key.shift_r><Key.shift_r><Key.shift_r><Key.shift>C<Key.shift_r>O<Key.shift>R<Key.shift_r><Key.shift_r><Key.shift_r>B<Key.shift_r>"<Key.shift_r><Key.left><Key.left><Key.left><Key.left><Key.left><Key.left><Key.left><Key.left><Key.shift_r><Key.shift_r><Key.shift_r><Key.shift_r><Key.left><Key.left>
Screenshot: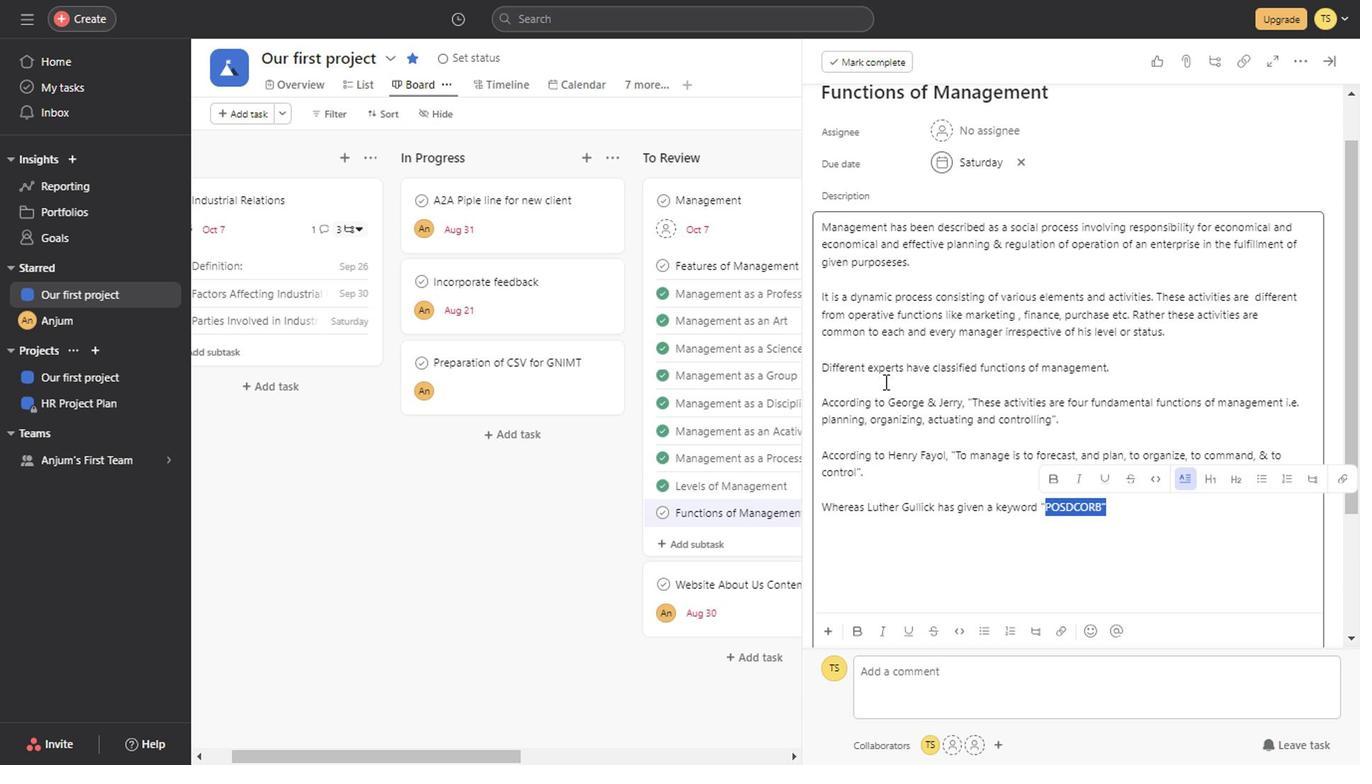 
Action: Mouse moved to (1051, 483)
Screenshot: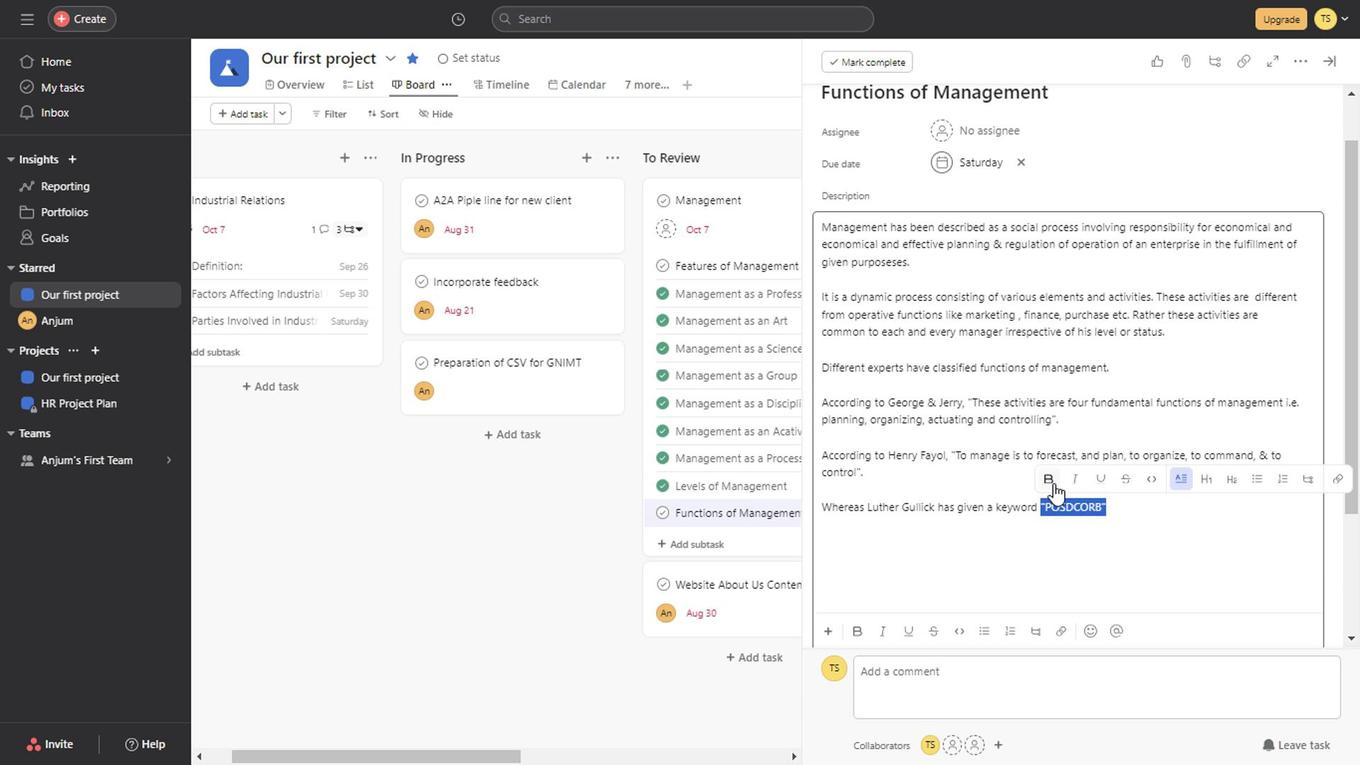 
Action: Mouse pressed left at (1051, 483)
Screenshot: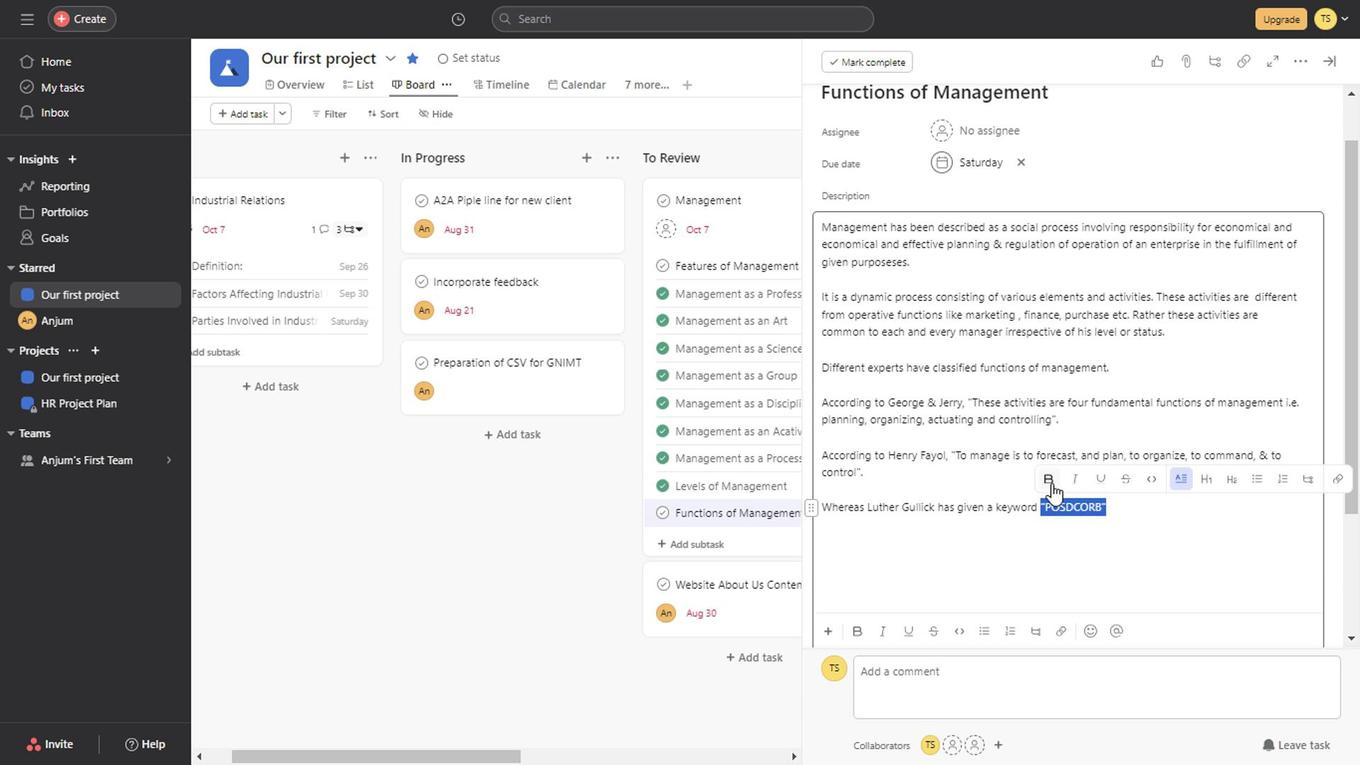 
Action: Mouse moved to (1127, 508)
Screenshot: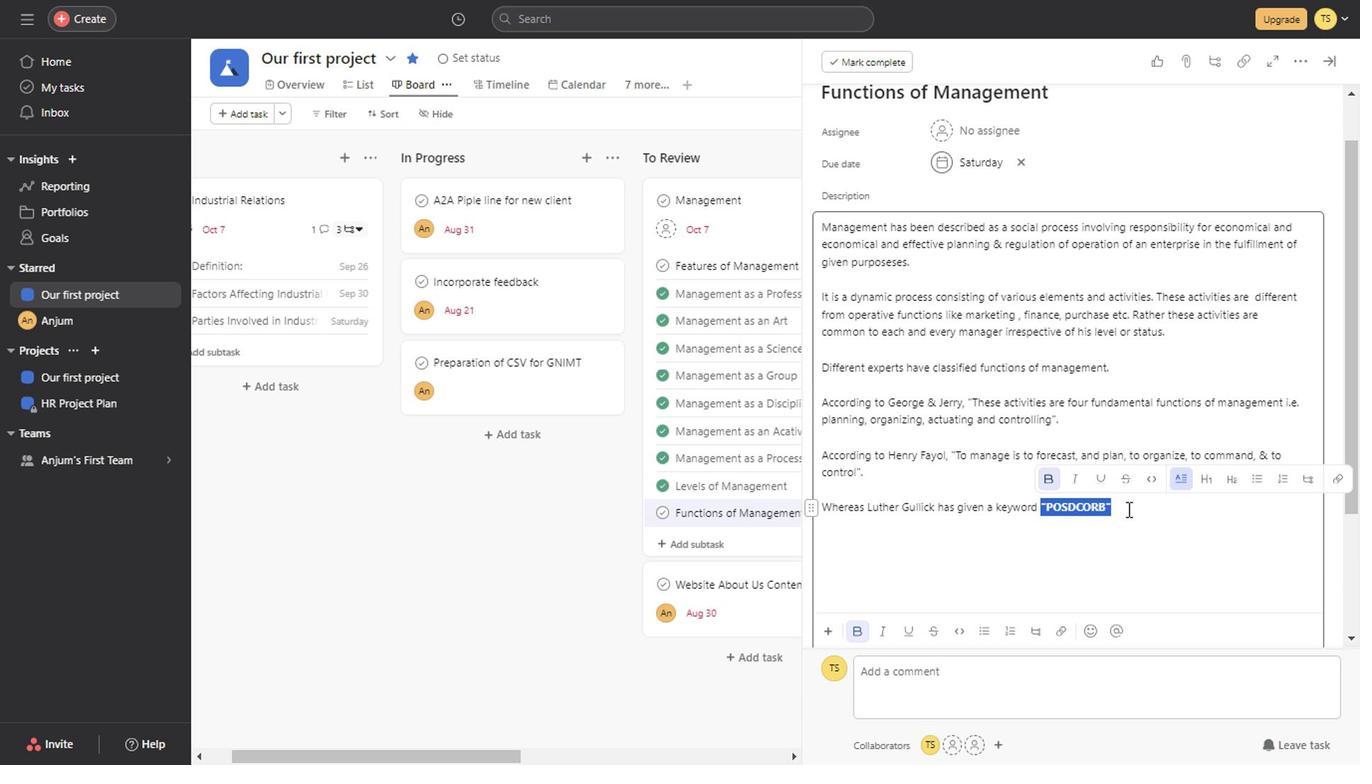 
Action: Mouse pressed left at (1127, 508)
Screenshot: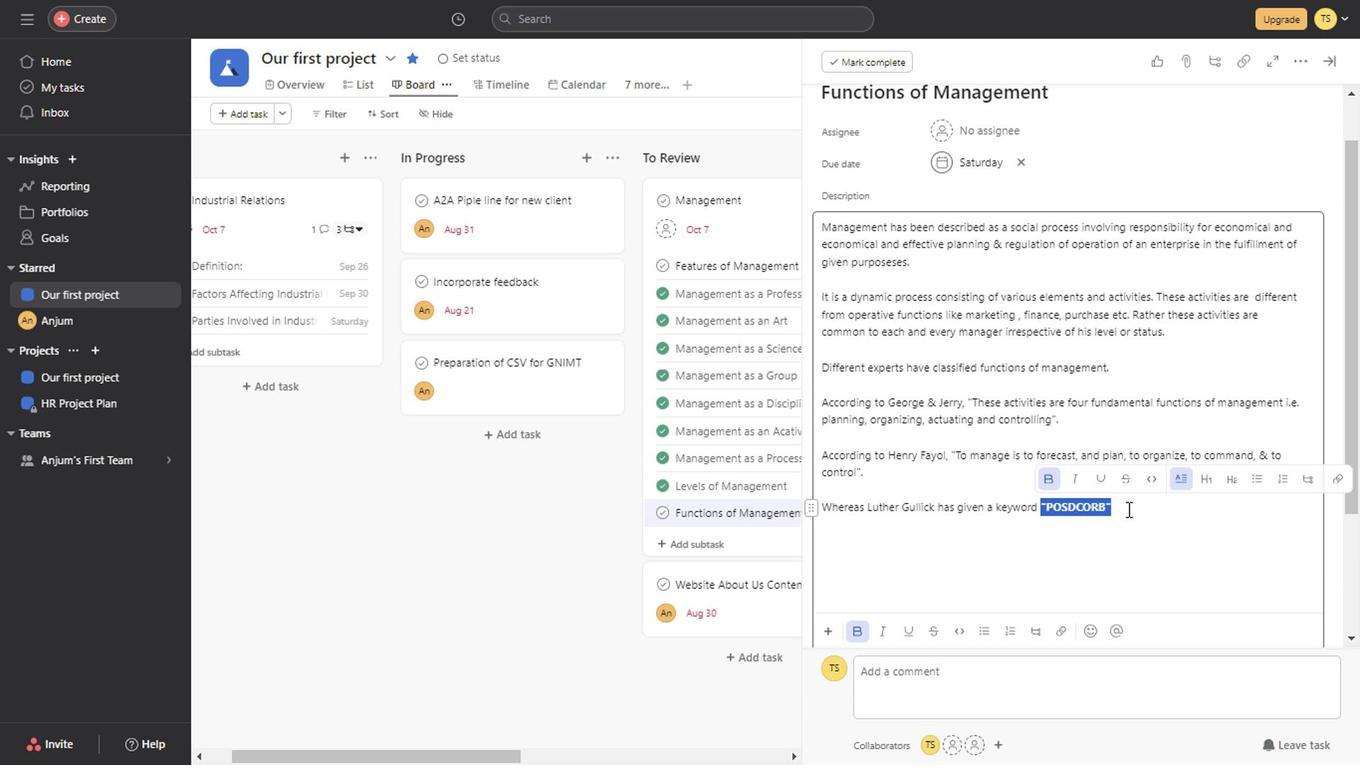 
Action: Key pressed <Key.space>
Screenshot: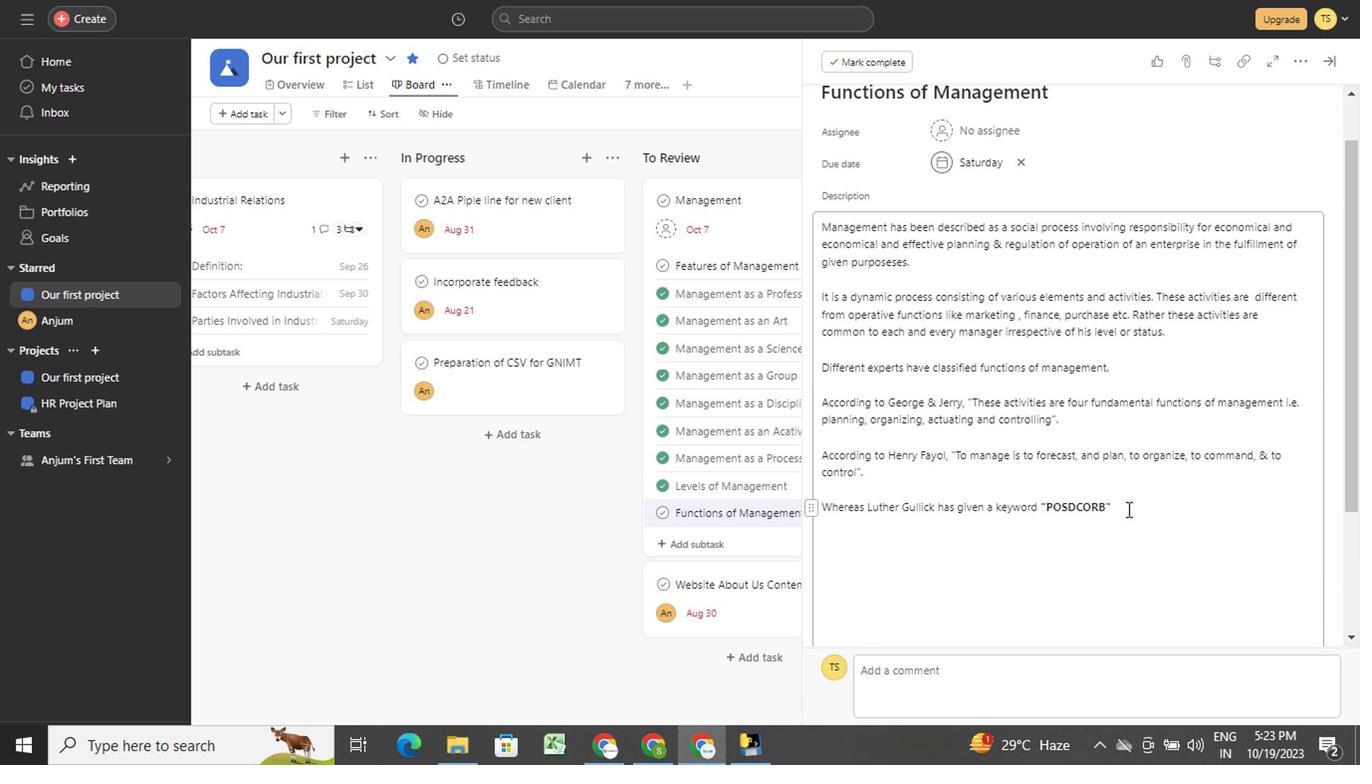 
Action: Mouse moved to (1137, 510)
Screenshot: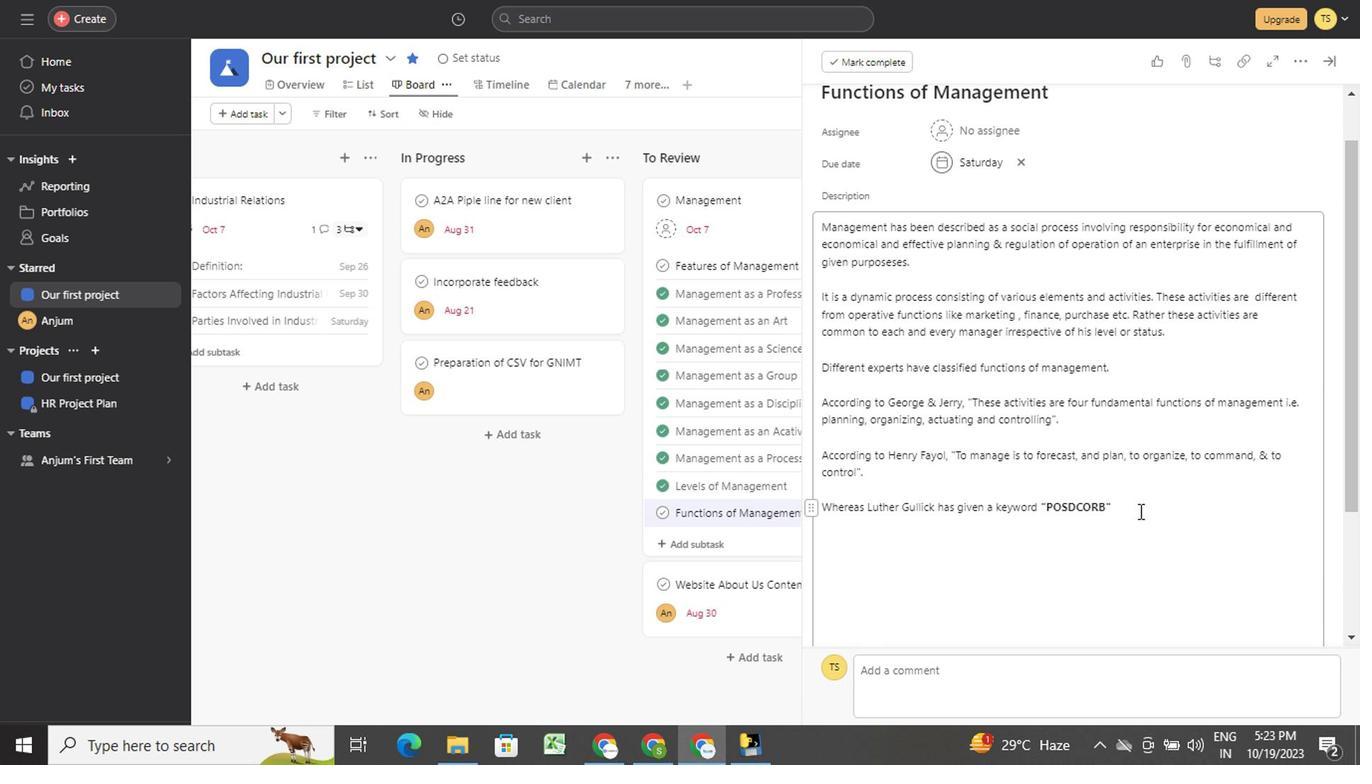 
Action: Mouse pressed left at (1137, 510)
Screenshot: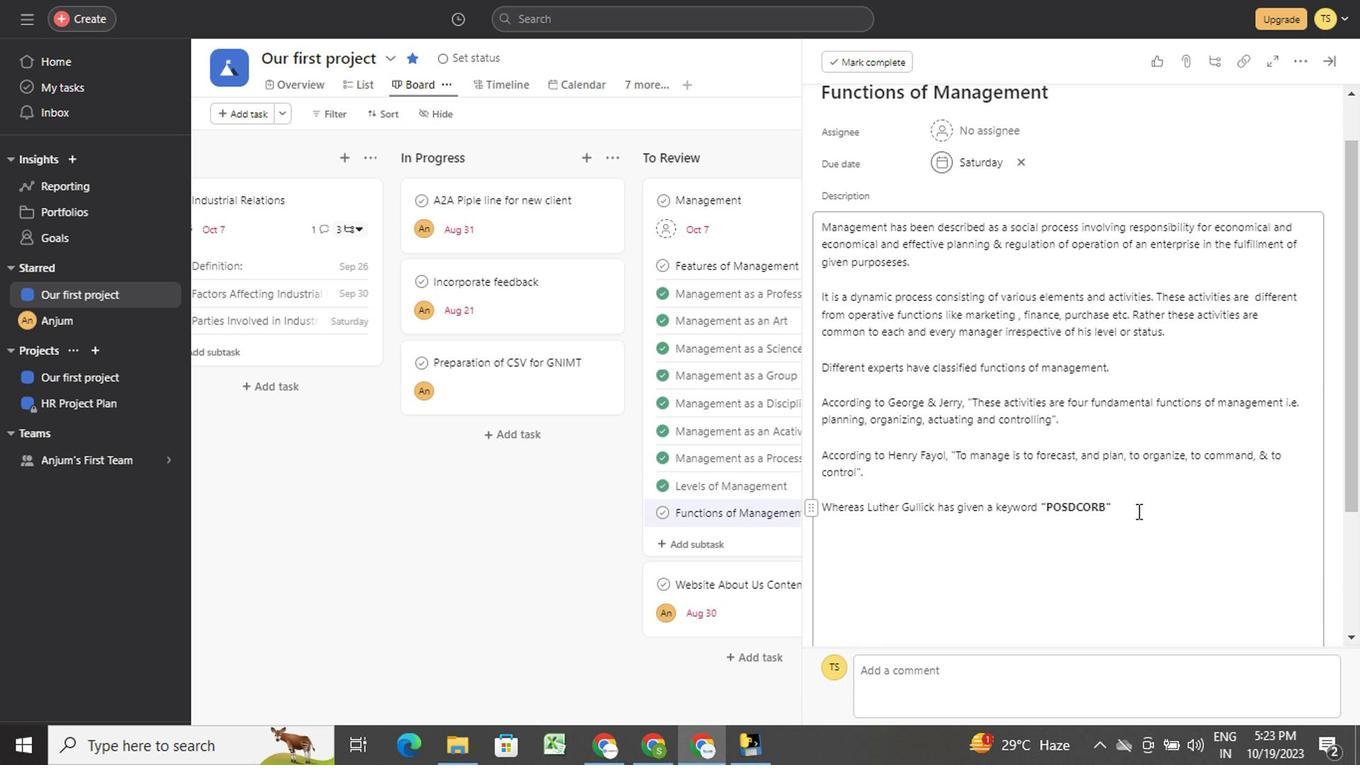 
Action: Key pressed <Key.space><Key.shift>W<Key.backspace>
Screenshot: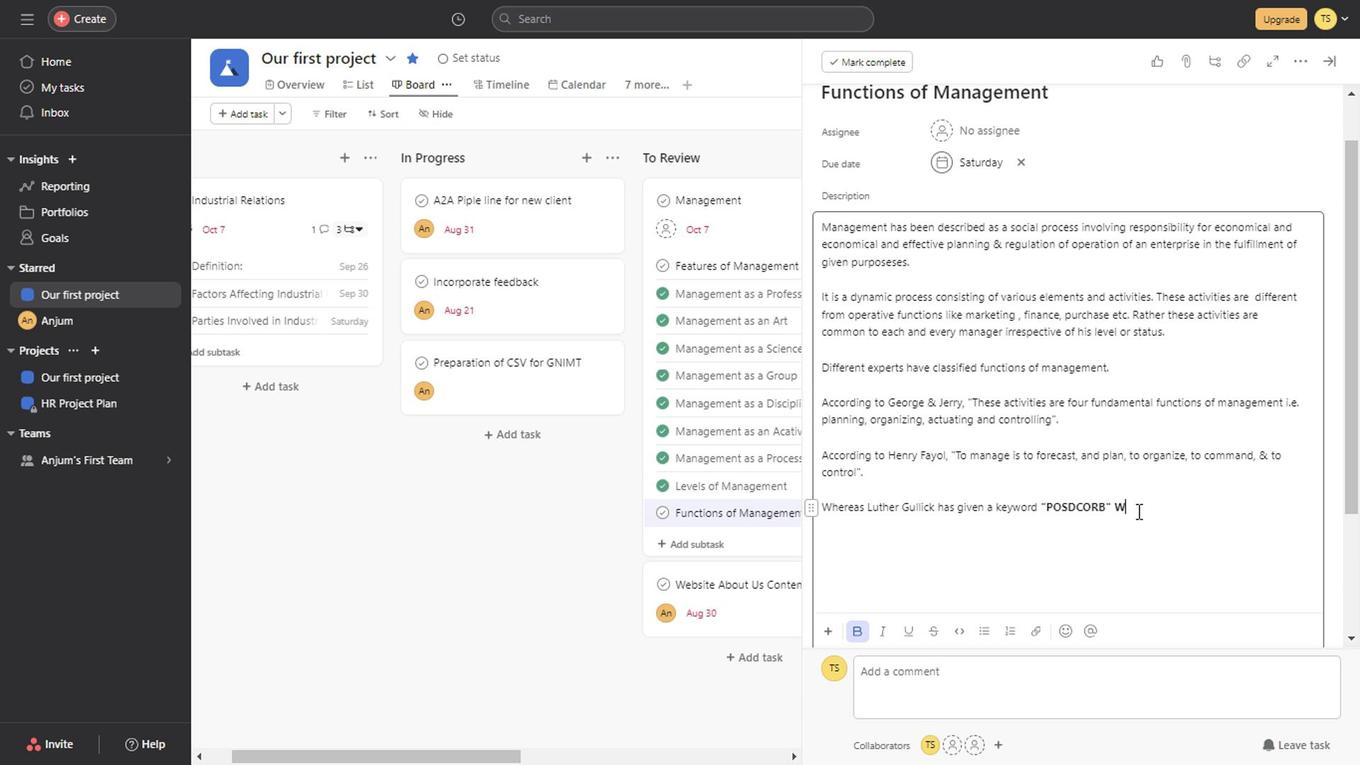 
Action: Mouse moved to (863, 626)
Screenshot: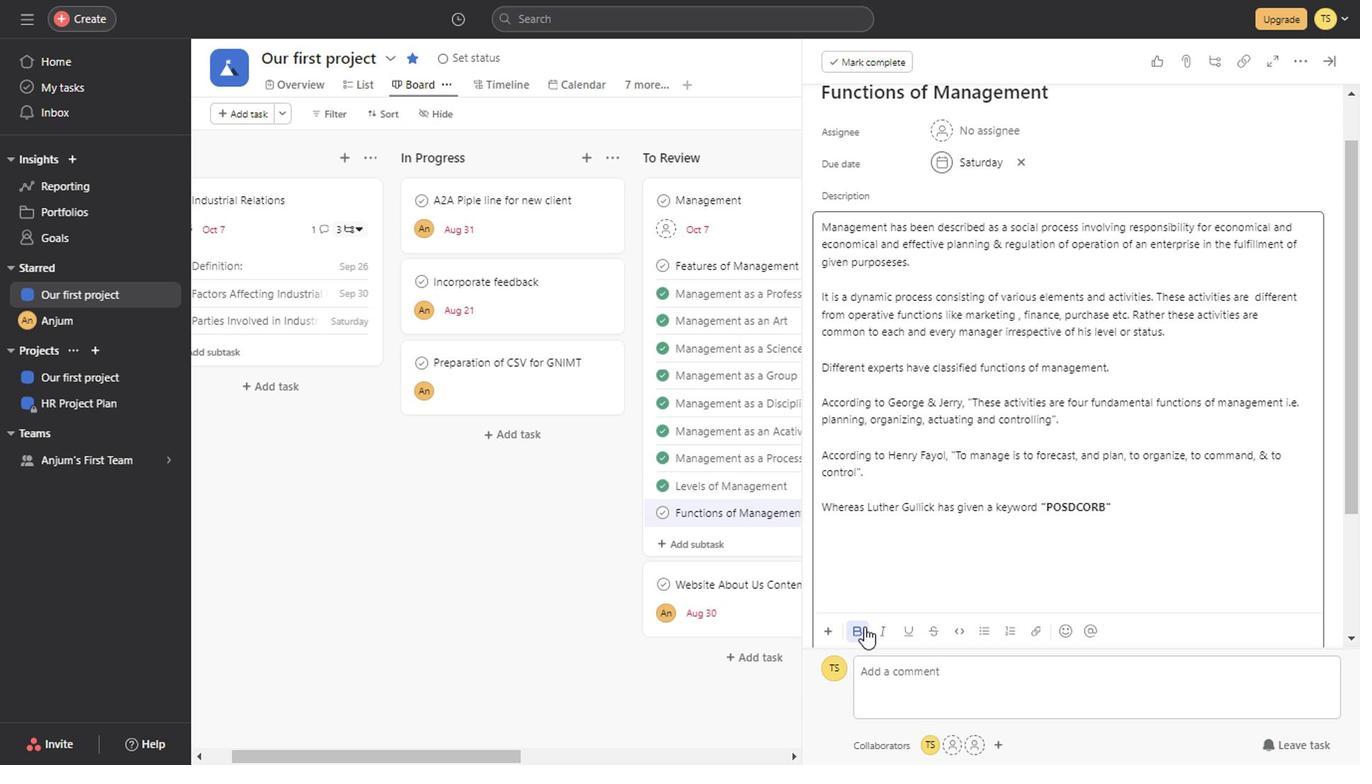 
Action: Mouse pressed left at (863, 626)
Screenshot: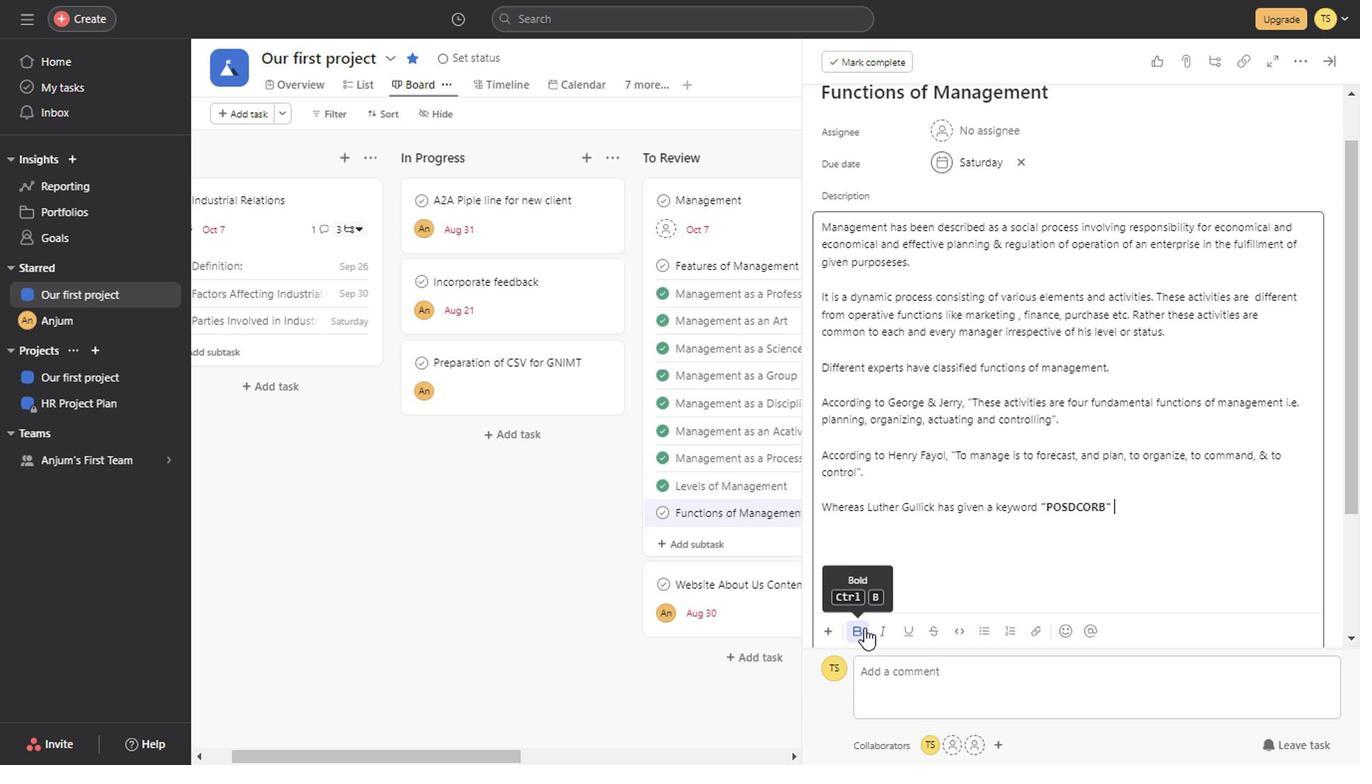 
Action: Mouse moved to (1140, 505)
Screenshot: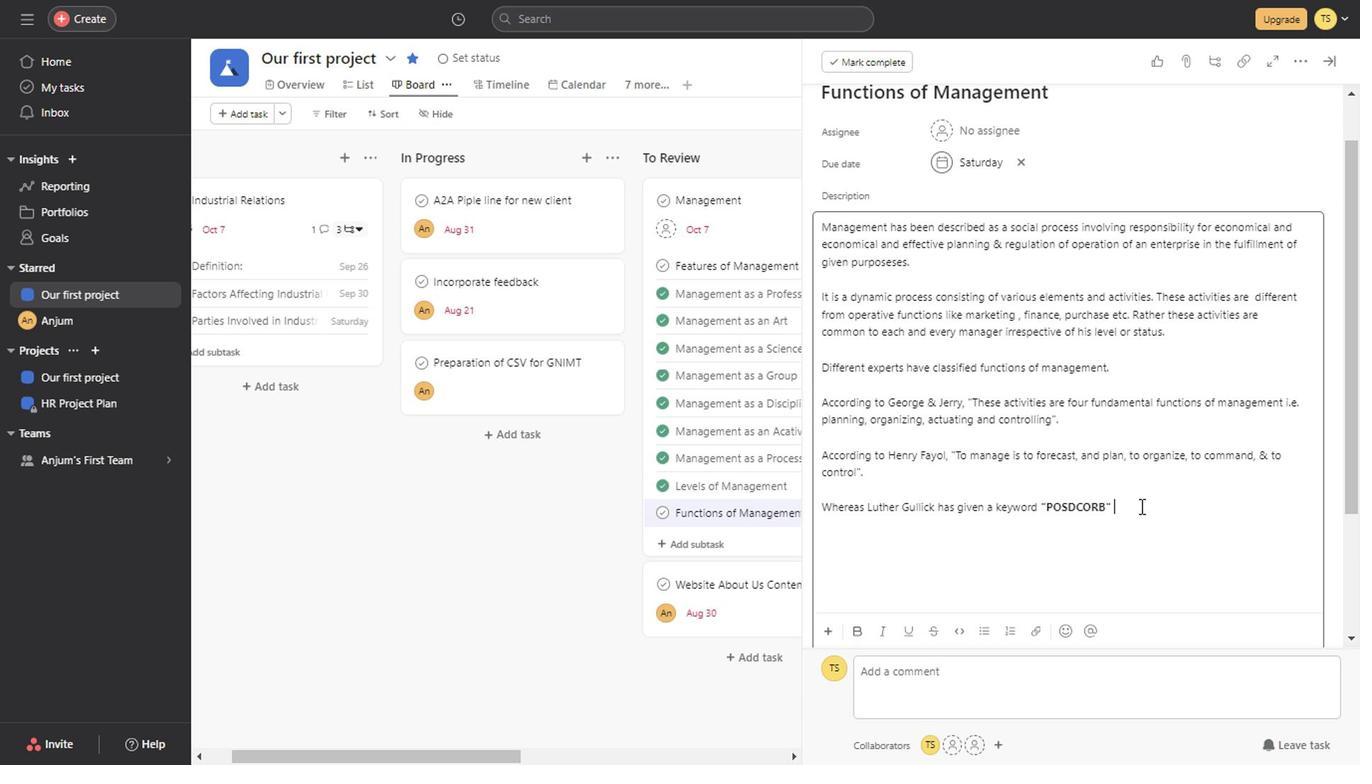 
Action: Key pressed <Key.shift>Where
Screenshot: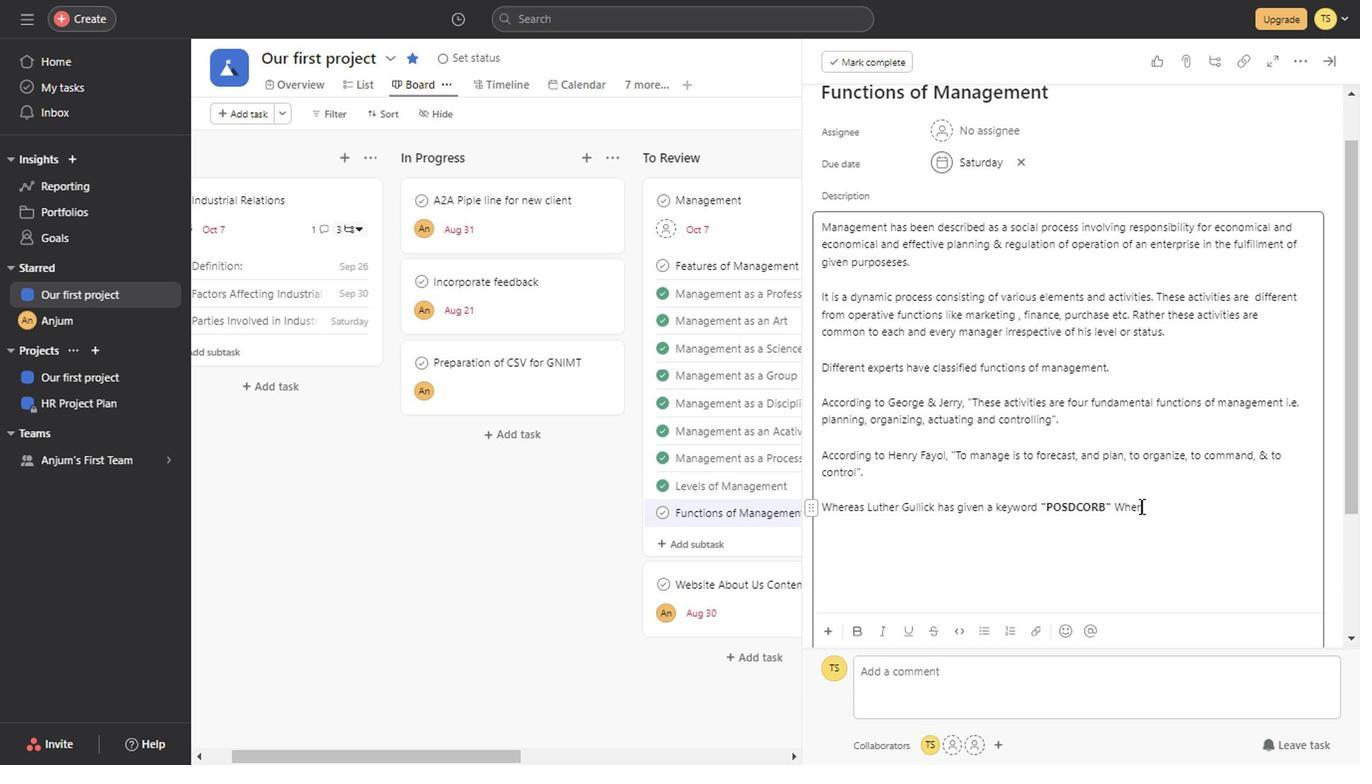 
Action: Mouse moved to (1252, 666)
Screenshot: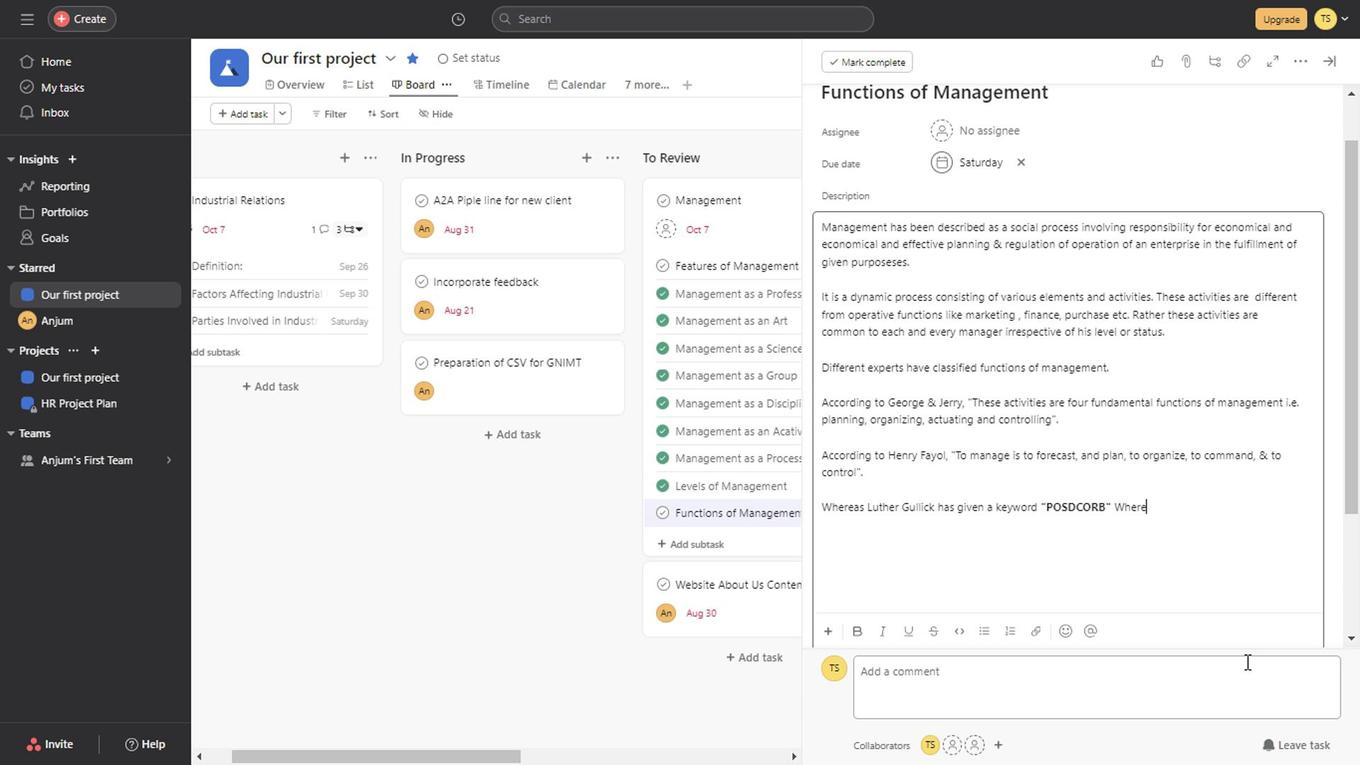 
Action: Key pressed <Key.space><Key.shift_r><Key.shift_r>P<Key.space>stand<Key.space>for<Key.space><Key.shift_r>Planning,<Key.space><Key.space><Key.backspace><Key.shift_r>O<Key.space>for<Key.space><Key.backspace><Key.space><Key.shift_r><Key.shift_r><Key.shift_r><Key.shift_r>Organizing,<Key.space><Key.shift>S<Key.space>for<Key.space><Key.shift>Staffing,<Key.space><Key.shift>D<Key.space>for<Key.space><Key.shift>Directing,<Key.space><Key.shift><Key.shift><Key.shift><Key.shift><Key.shift><Key.shift><Key.shift><Key.shift><Key.shift><Key.shift><Key.shift><Key.shift><Key.shift>Co<Key.space>for<Key.space><Key.shift>Co-ordination,<Key.space><Key.shift>R<Key.space>for<Key.space>reporting<Key.space><Key.shift><Key.shift><Key.shift><Key.shift><Key.shift><Key.shift>&<Key.space><Key.shift>B<Key.space>for<Key.space><Key.shift>Budgeting.
Screenshot: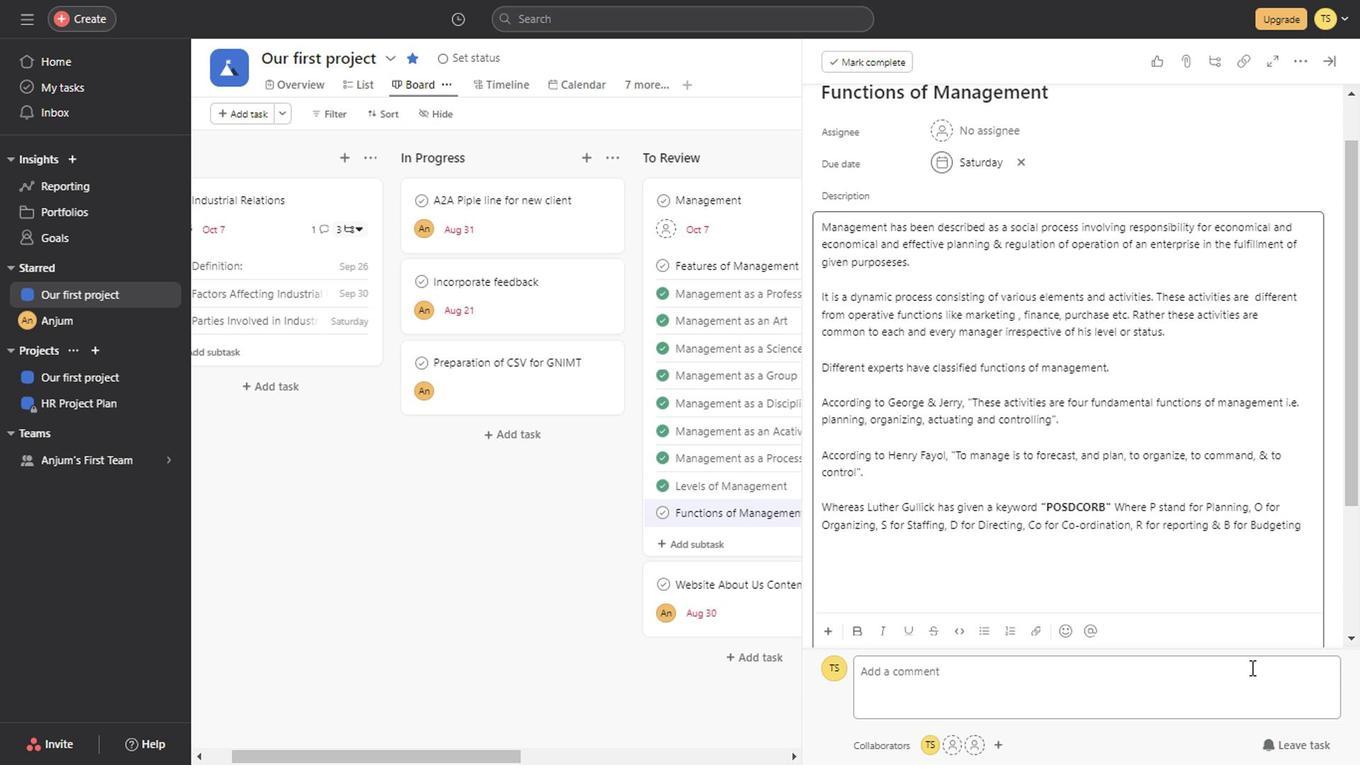 
Action: Mouse moved to (1276, 69)
Screenshot: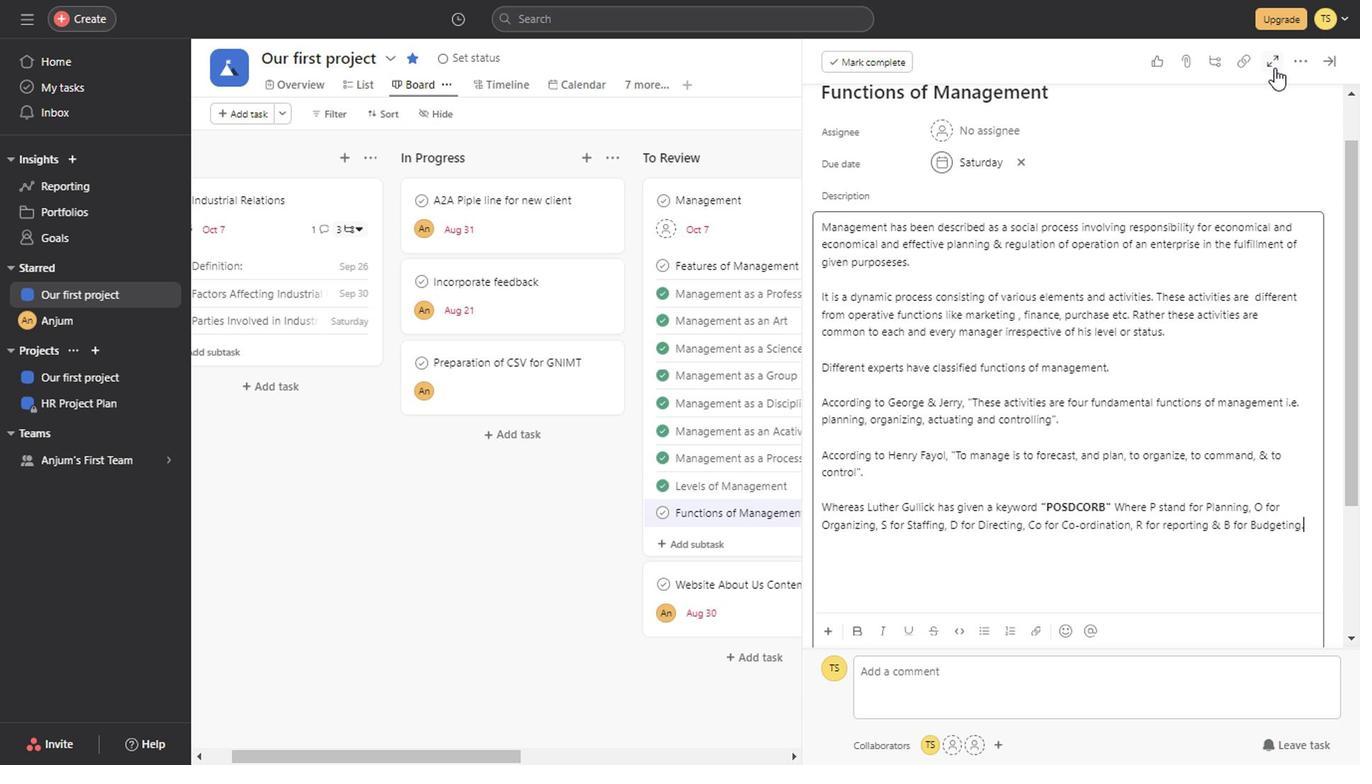 
Action: Mouse pressed left at (1276, 69)
Screenshot: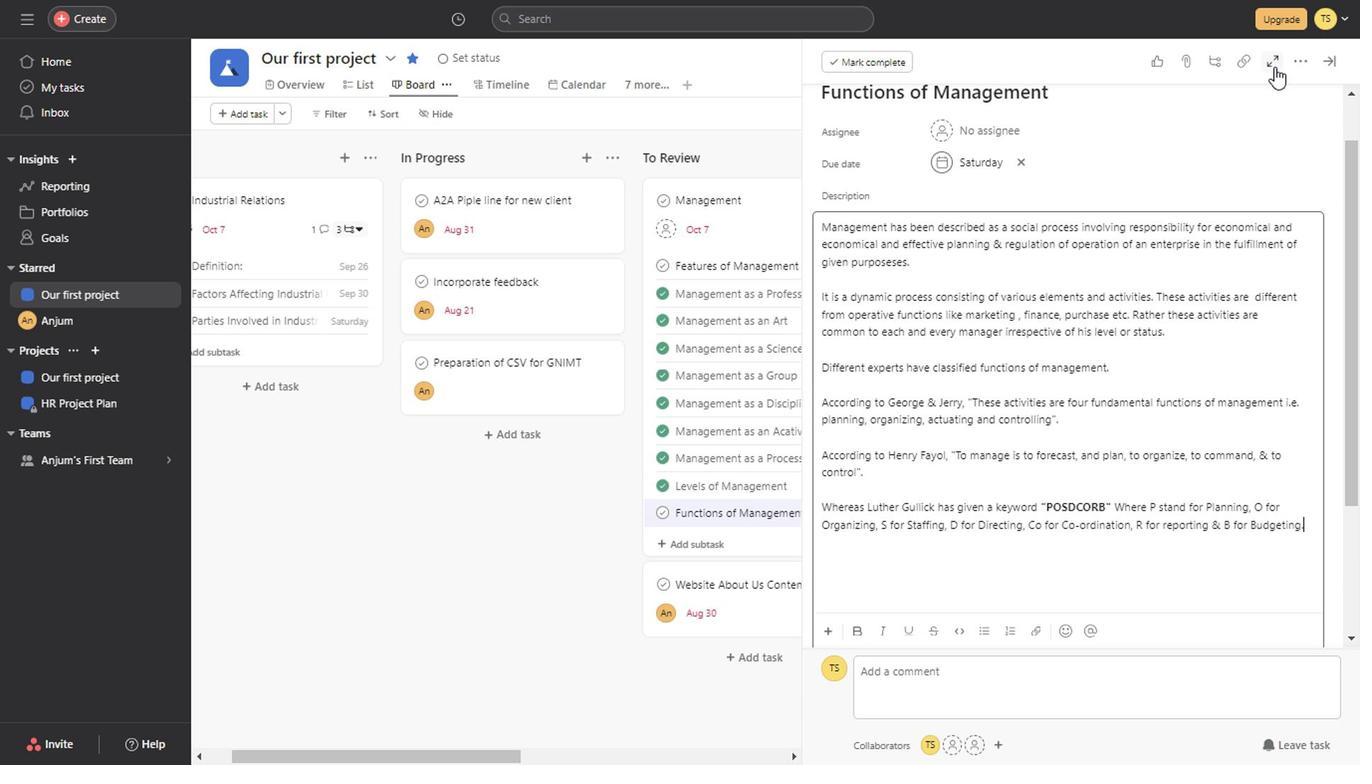 
Action: Mouse moved to (762, 366)
Screenshot: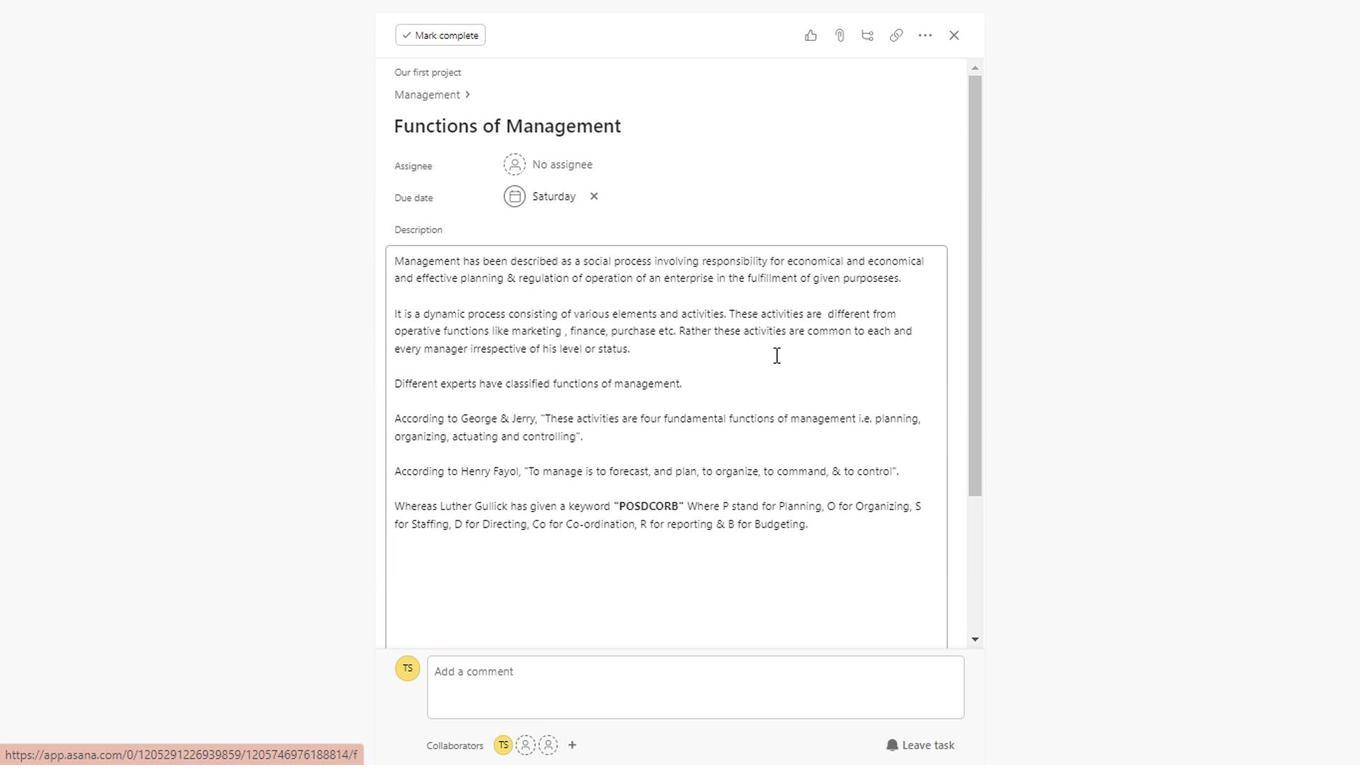 
Action: Mouse scrolled (762, 365) with delta (0, 0)
Screenshot: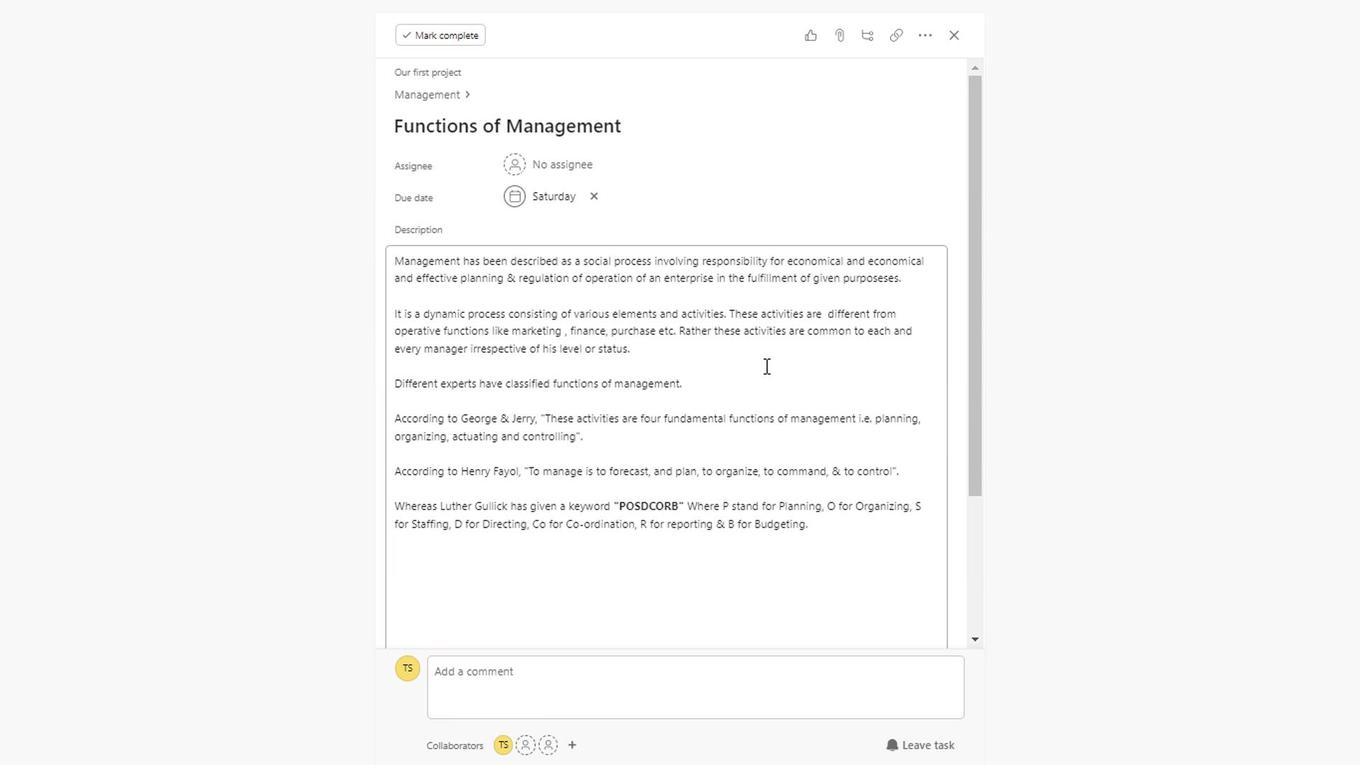 
Action: Mouse scrolled (762, 365) with delta (0, 0)
Screenshot: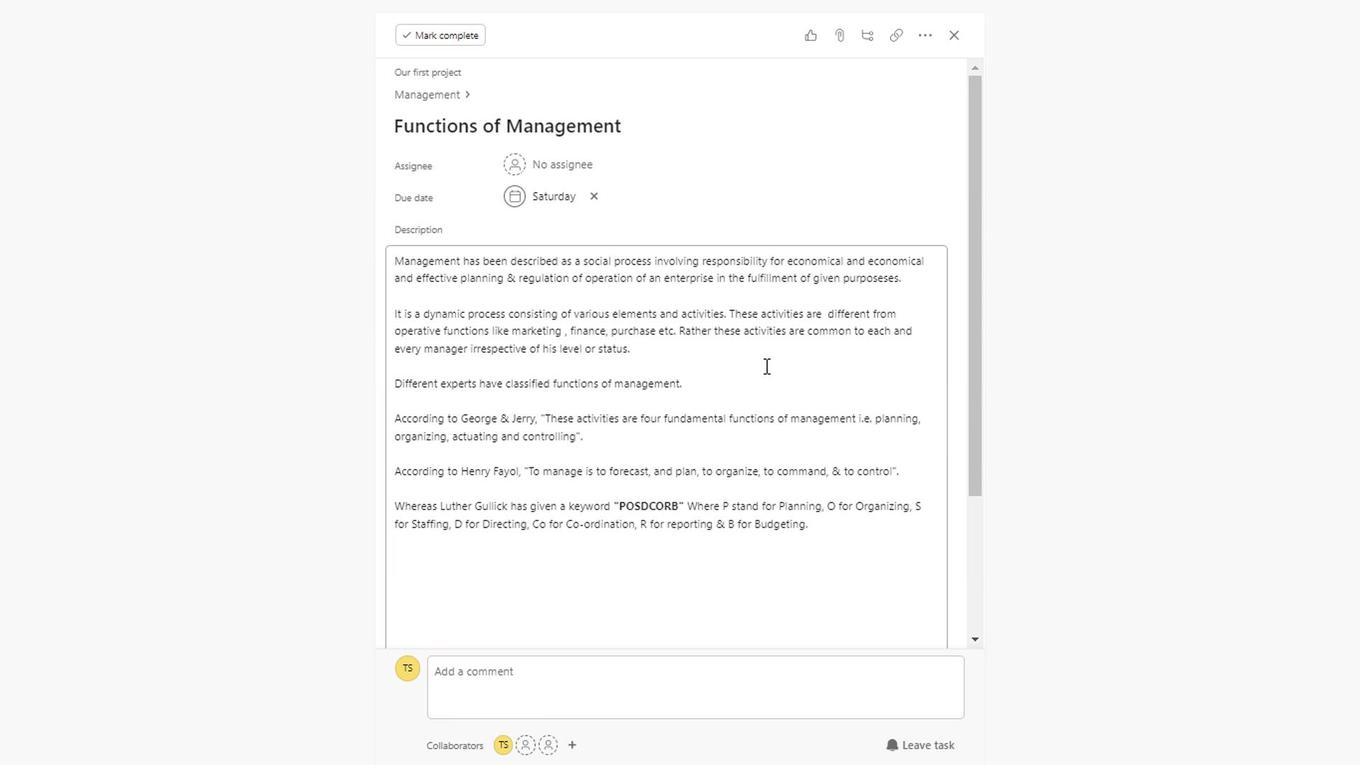 
Action: Mouse scrolled (762, 365) with delta (0, 0)
Screenshot: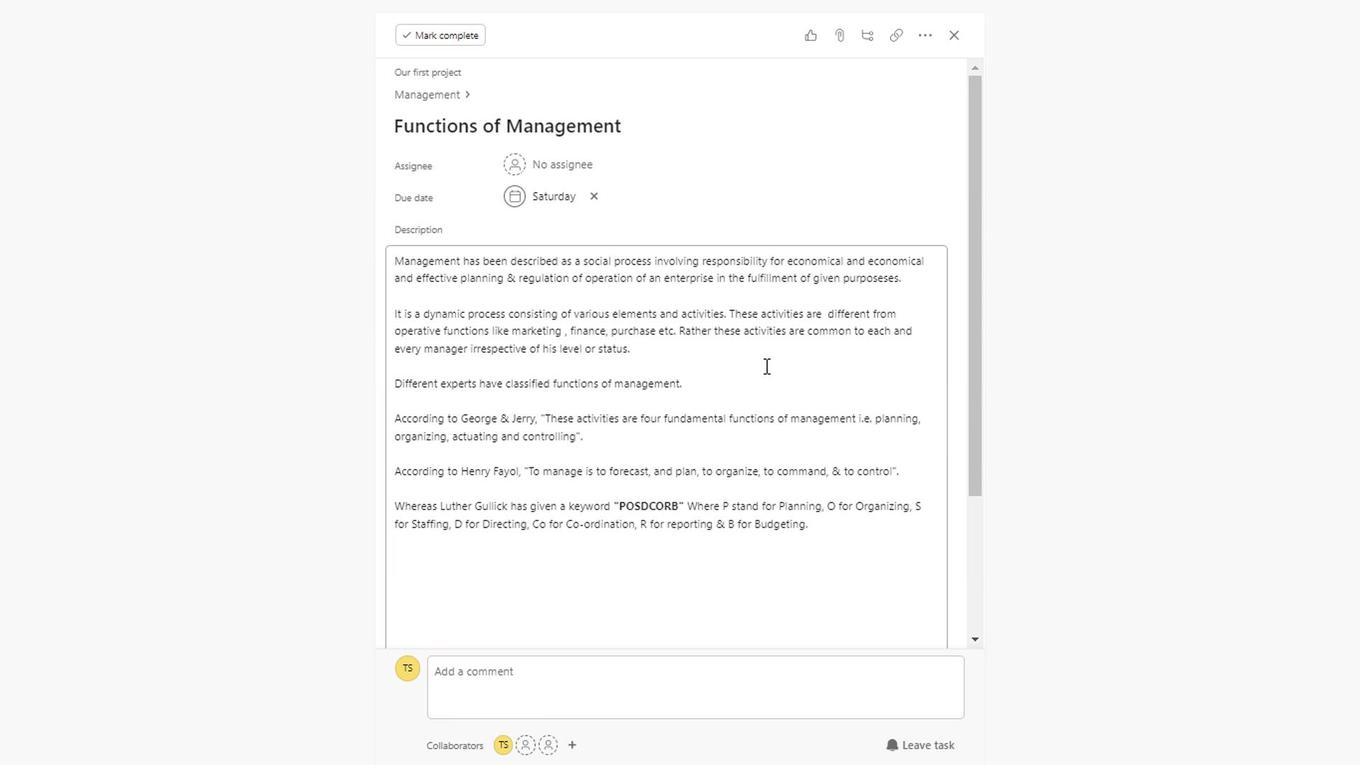 
Action: Mouse scrolled (762, 365) with delta (0, 0)
Screenshot: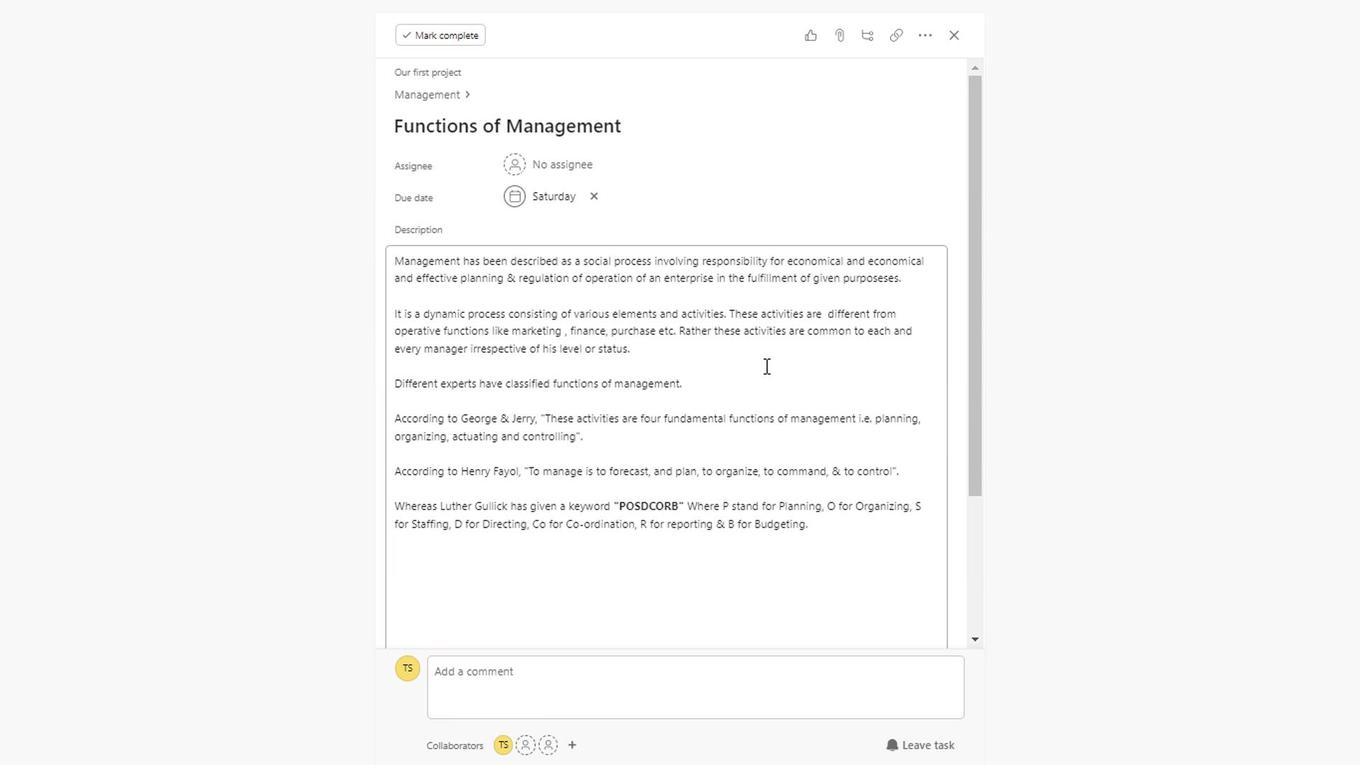 
Action: Mouse scrolled (762, 365) with delta (0, 0)
Screenshot: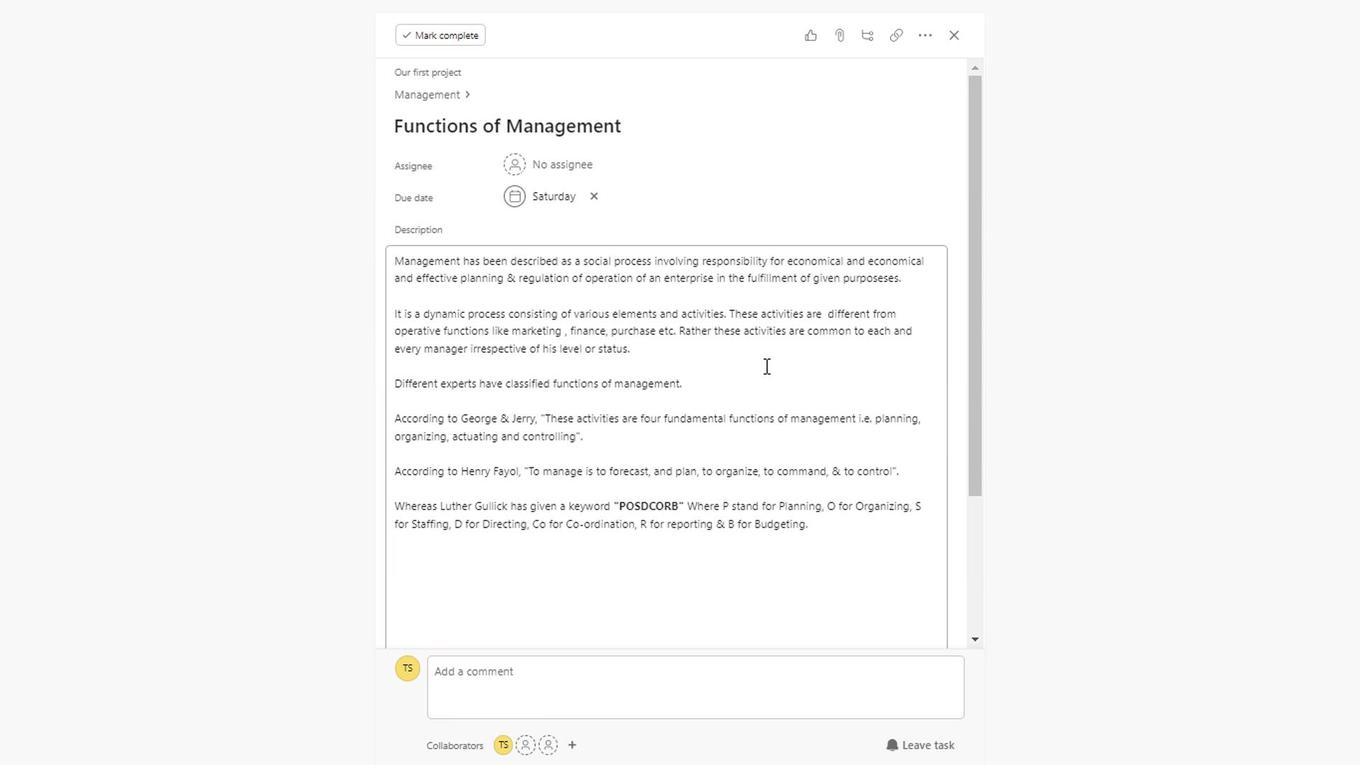 
Action: Mouse scrolled (762, 365) with delta (0, 0)
Screenshot: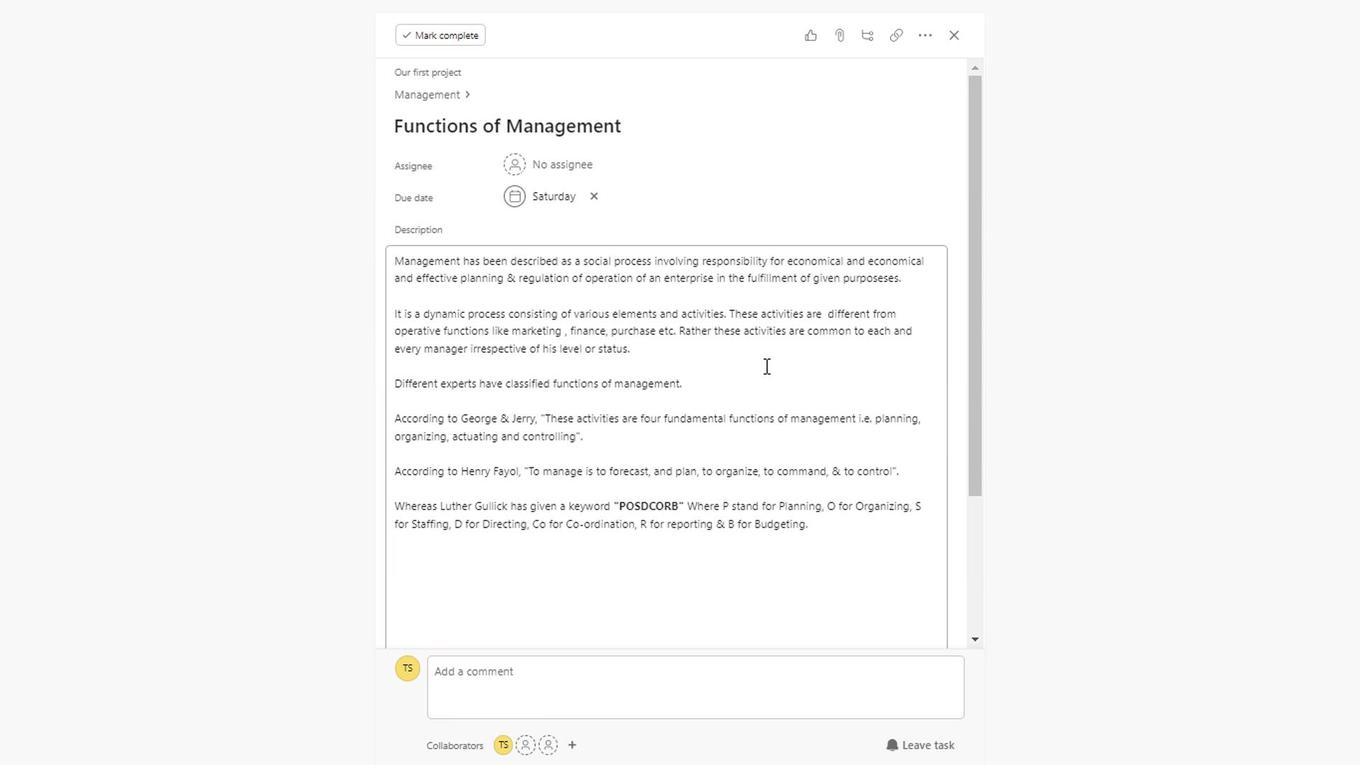 
Action: Mouse scrolled (762, 365) with delta (0, 0)
Screenshot: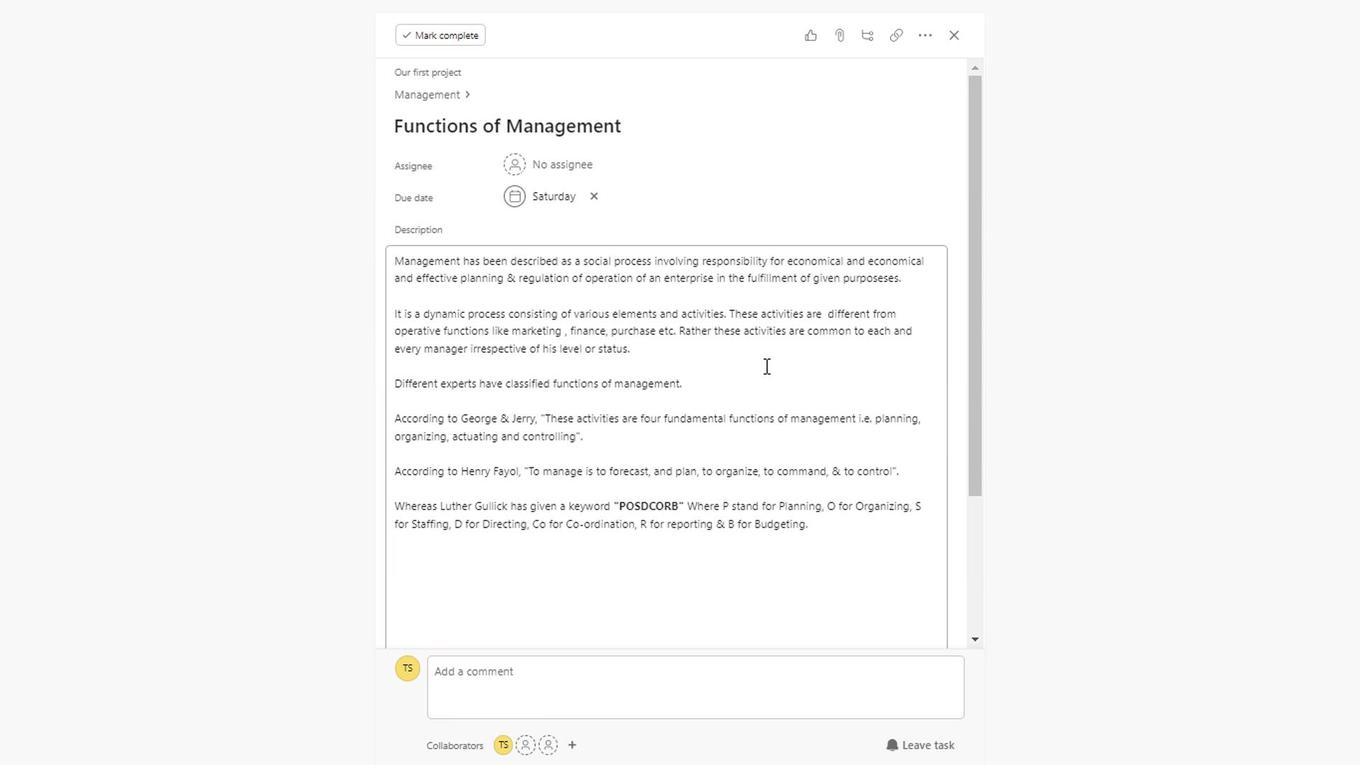 
Action: Mouse scrolled (762, 365) with delta (0, 0)
Screenshot: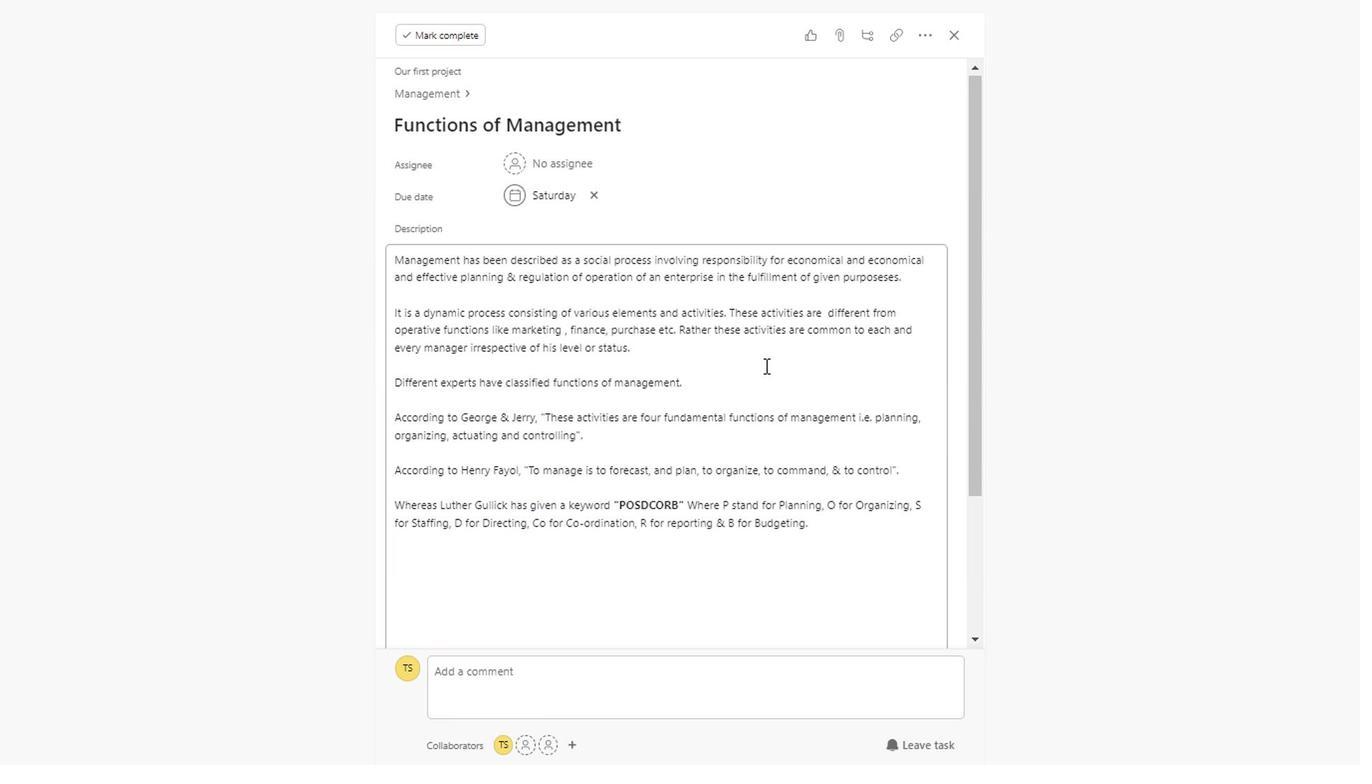 
Action: Mouse scrolled (762, 365) with delta (0, 0)
Screenshot: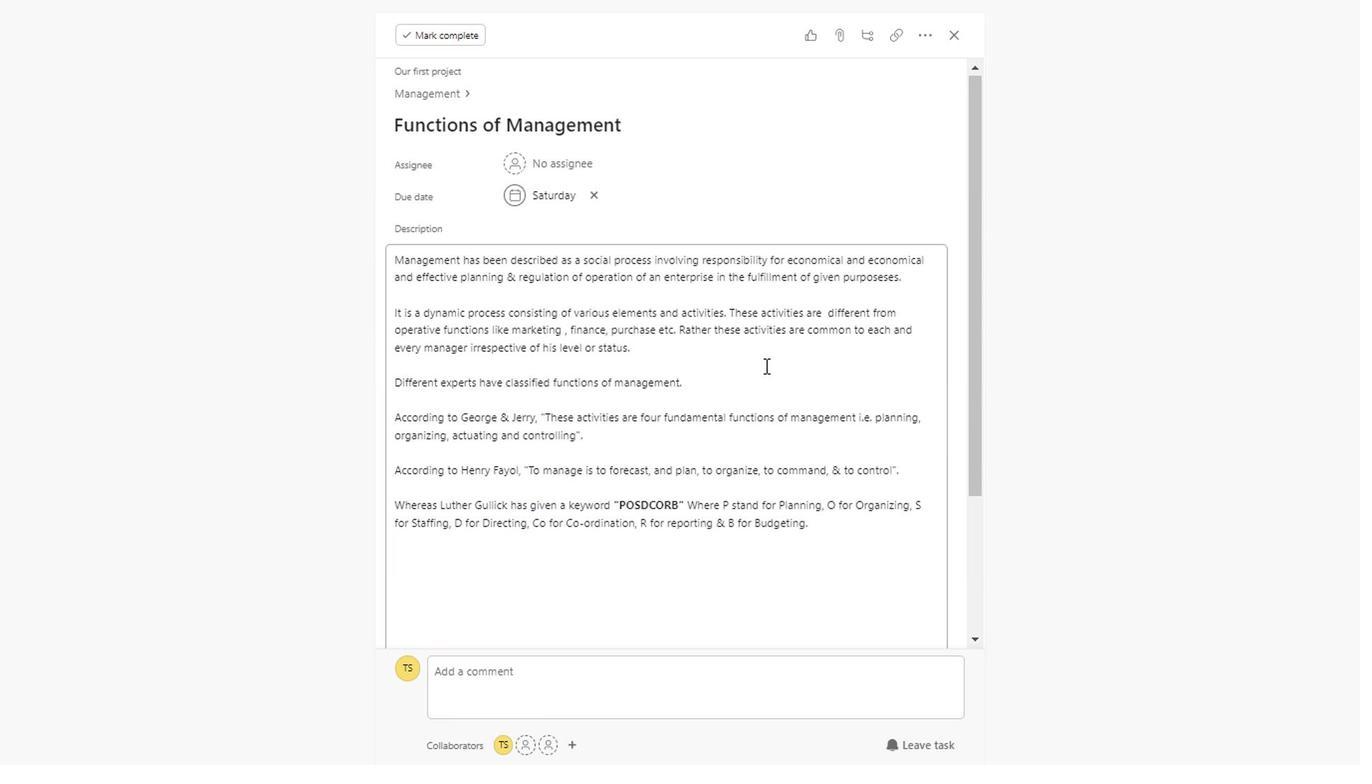 
Action: Mouse scrolled (762, 365) with delta (0, 0)
Screenshot: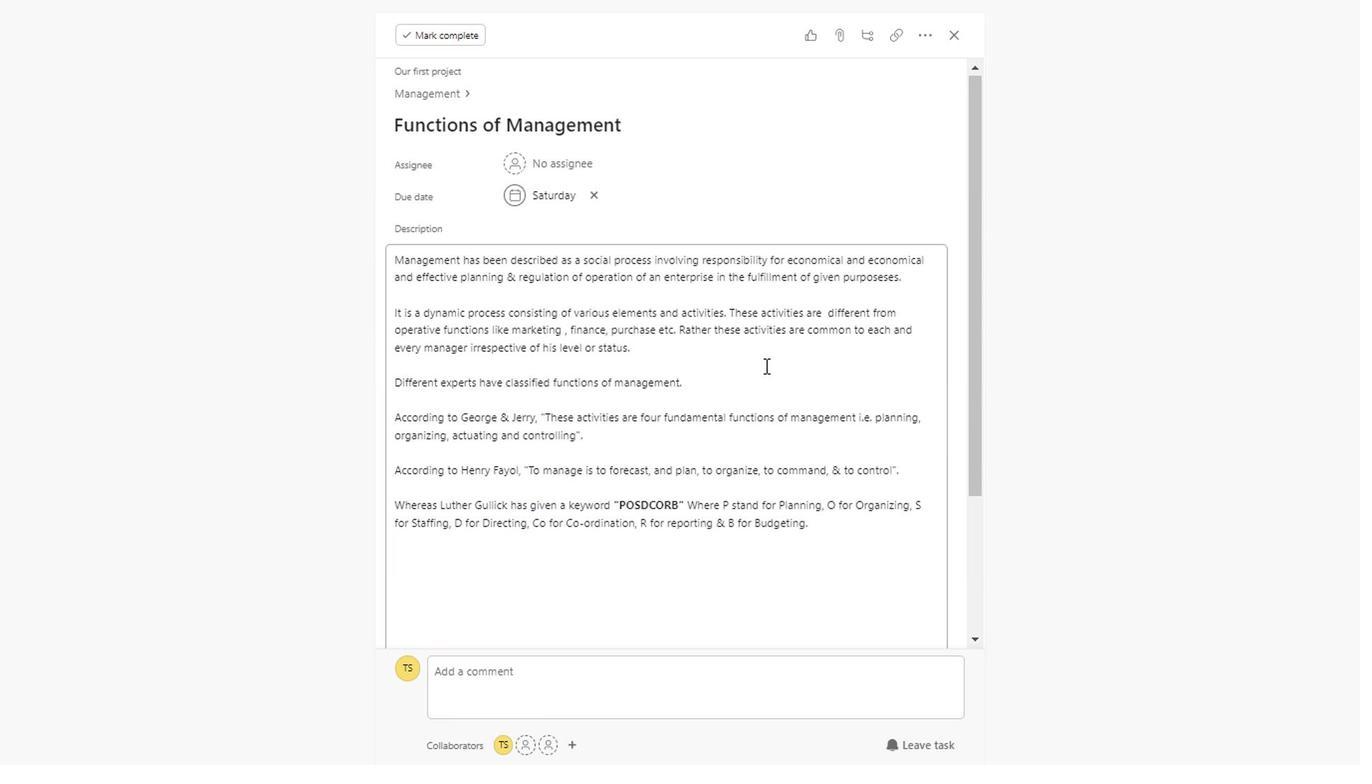 
Action: Mouse scrolled (762, 365) with delta (0, 0)
Screenshot: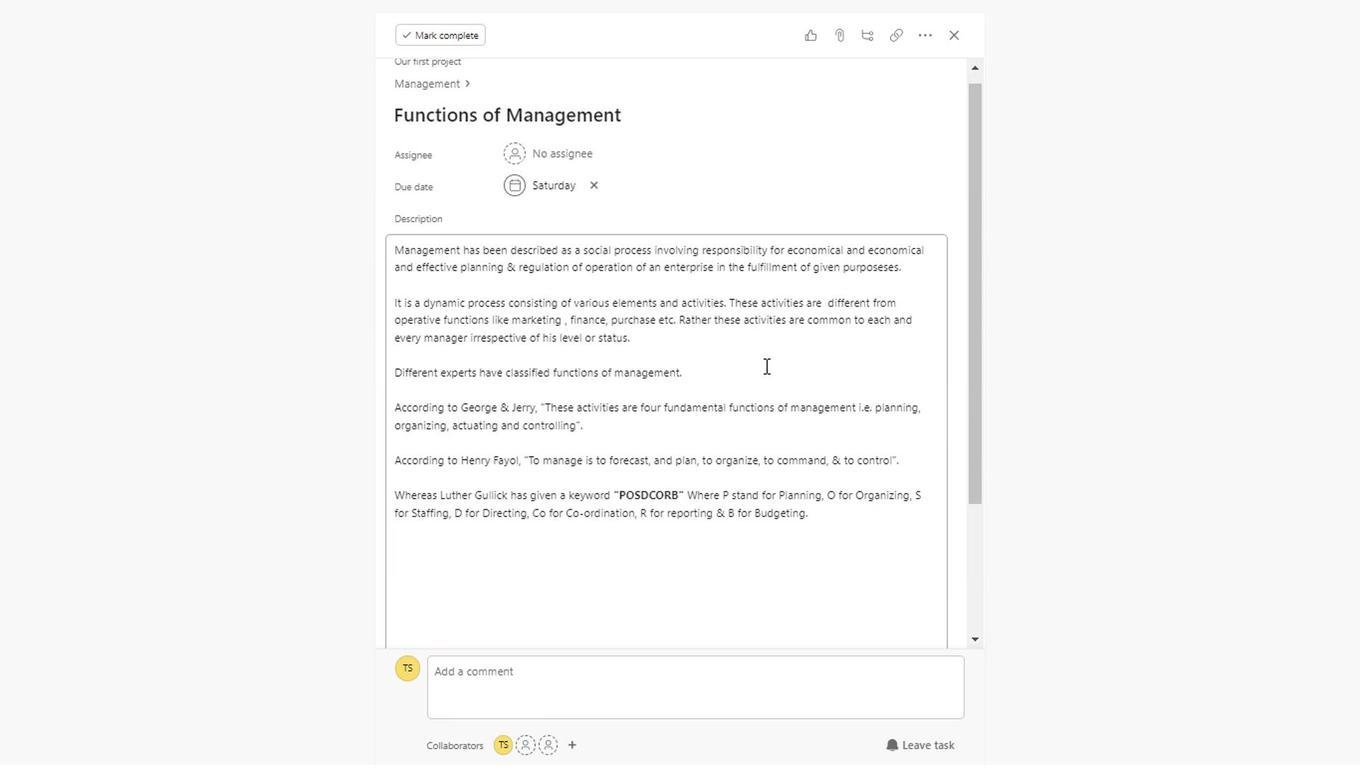 
Action: Mouse moved to (818, 345)
Screenshot: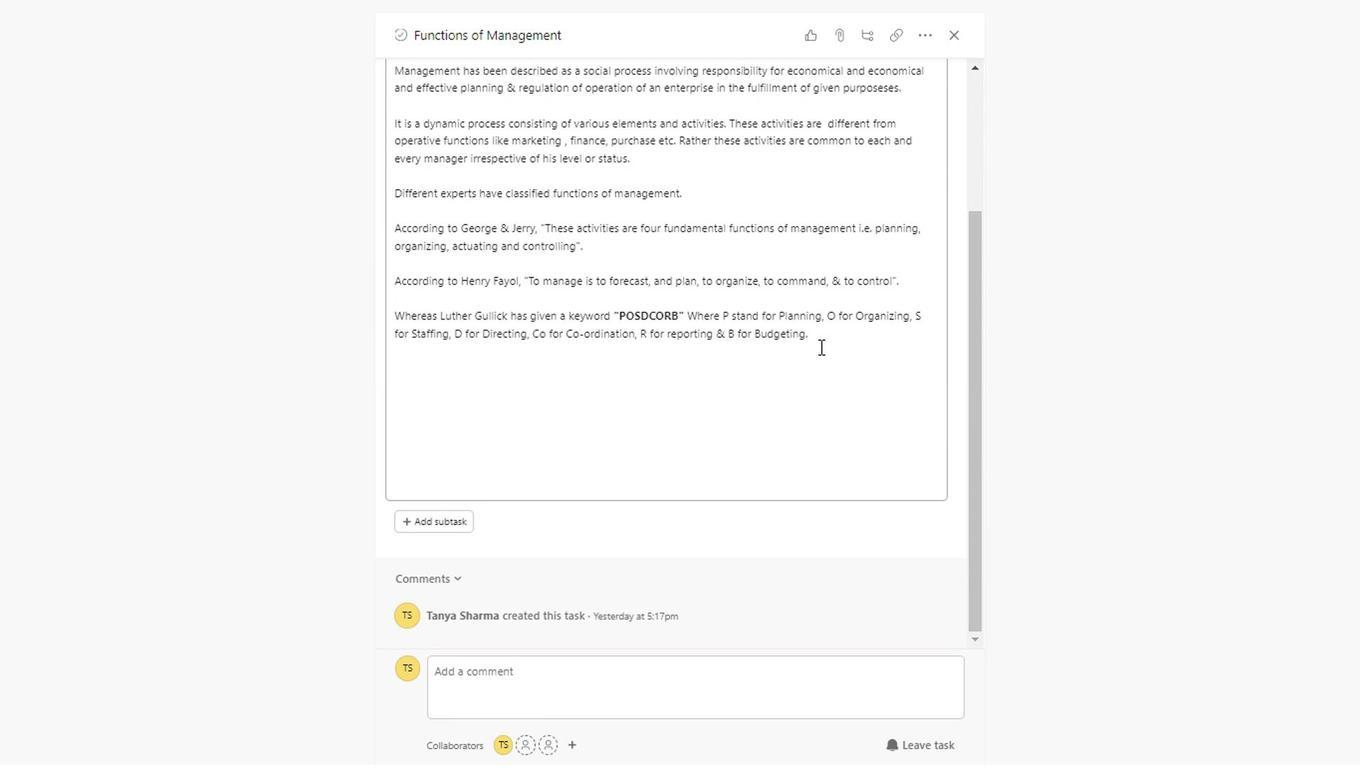 
Action: Mouse pressed left at (818, 345)
Screenshot: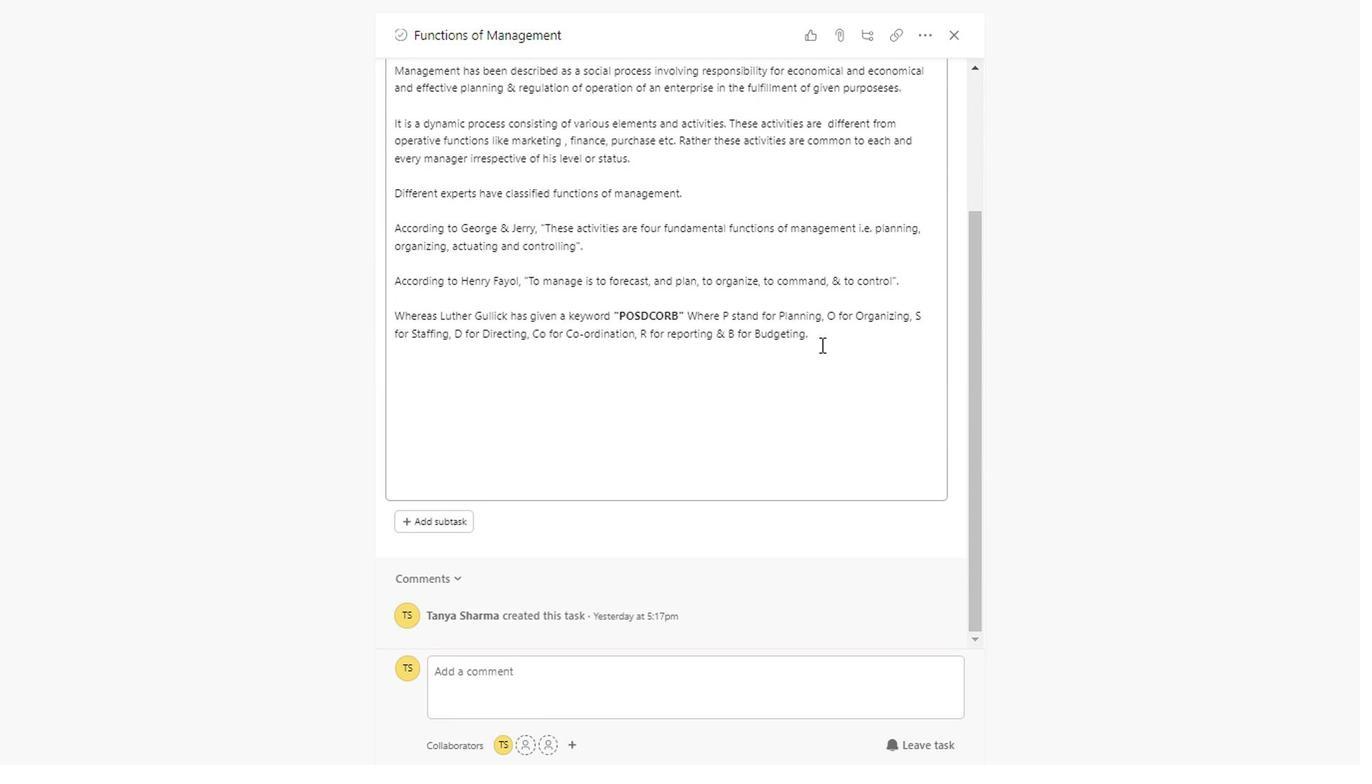 
Action: Key pressed <Key.enter><Key.shift>But<Key.space>the<Key.space>most<Key.space>widely<Key.space>accepted<Key.space>are<Key.space>functions<Key.space>of<Key.space>management<Key.space>given
Screenshot: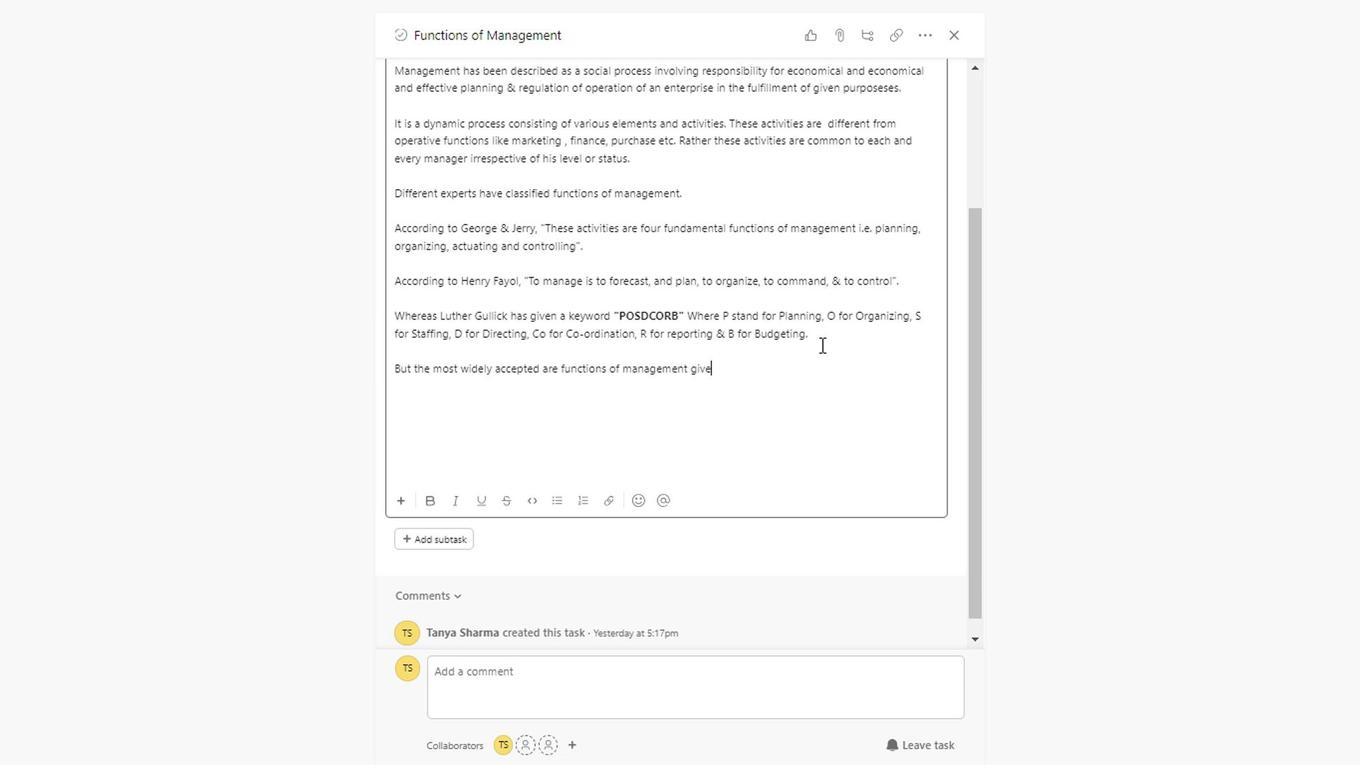 
Action: Mouse moved to (923, 742)
Screenshot: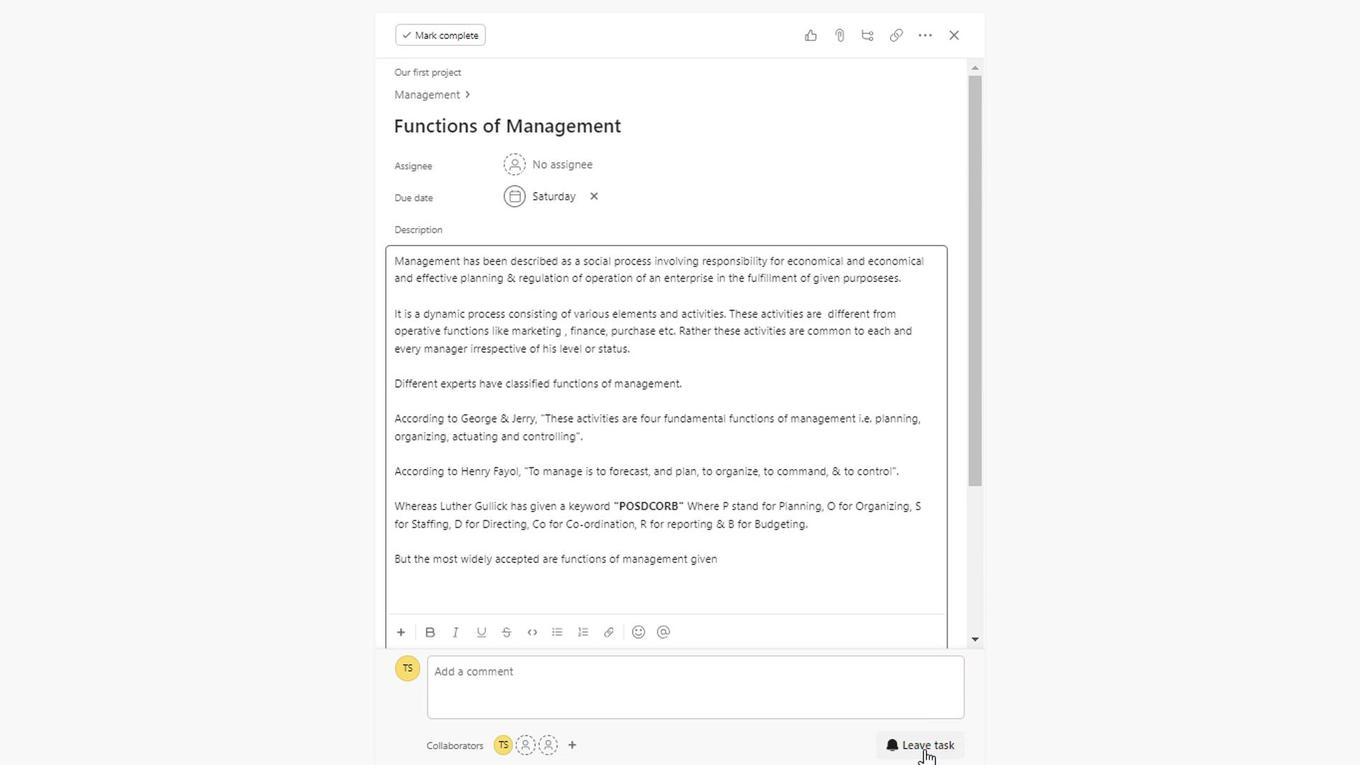 
Action: Mouse pressed left at (923, 742)
Screenshot: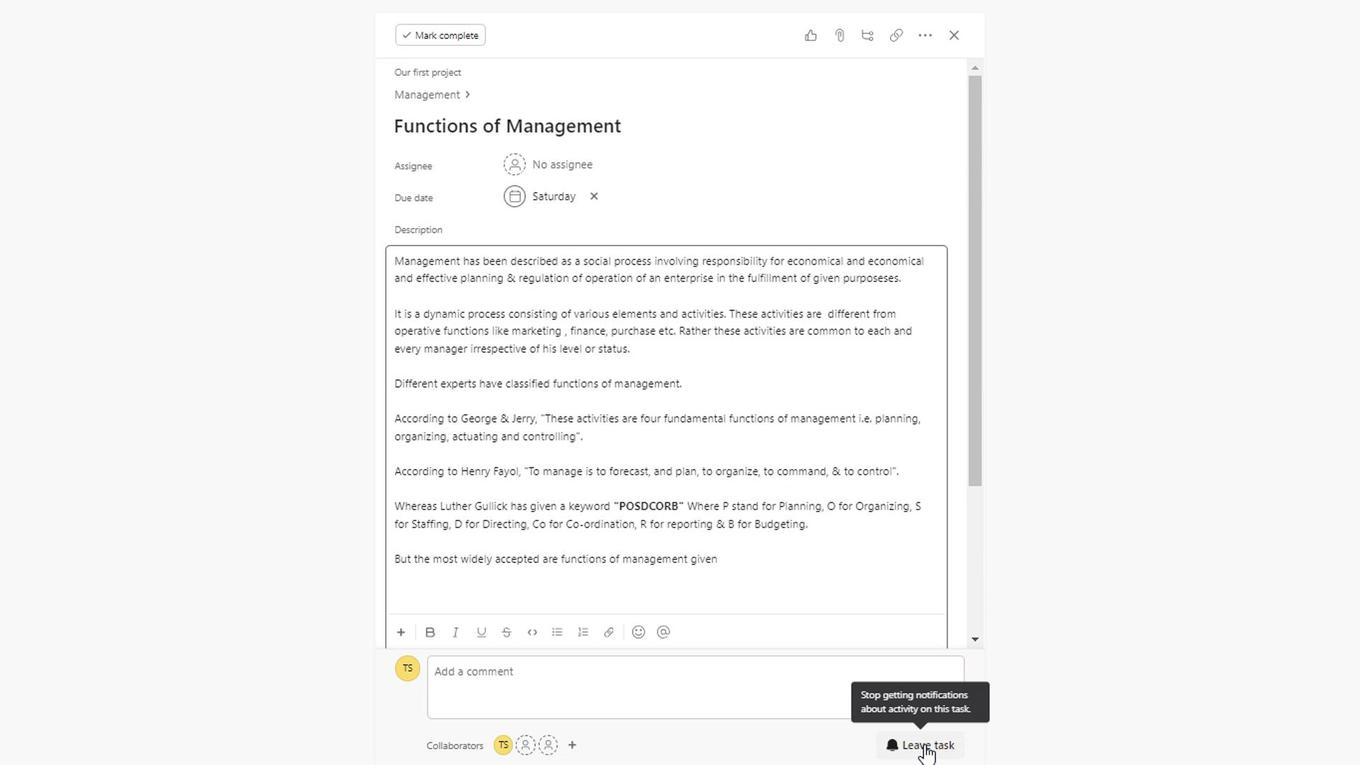 
Action: Mouse moved to (955, 38)
Screenshot: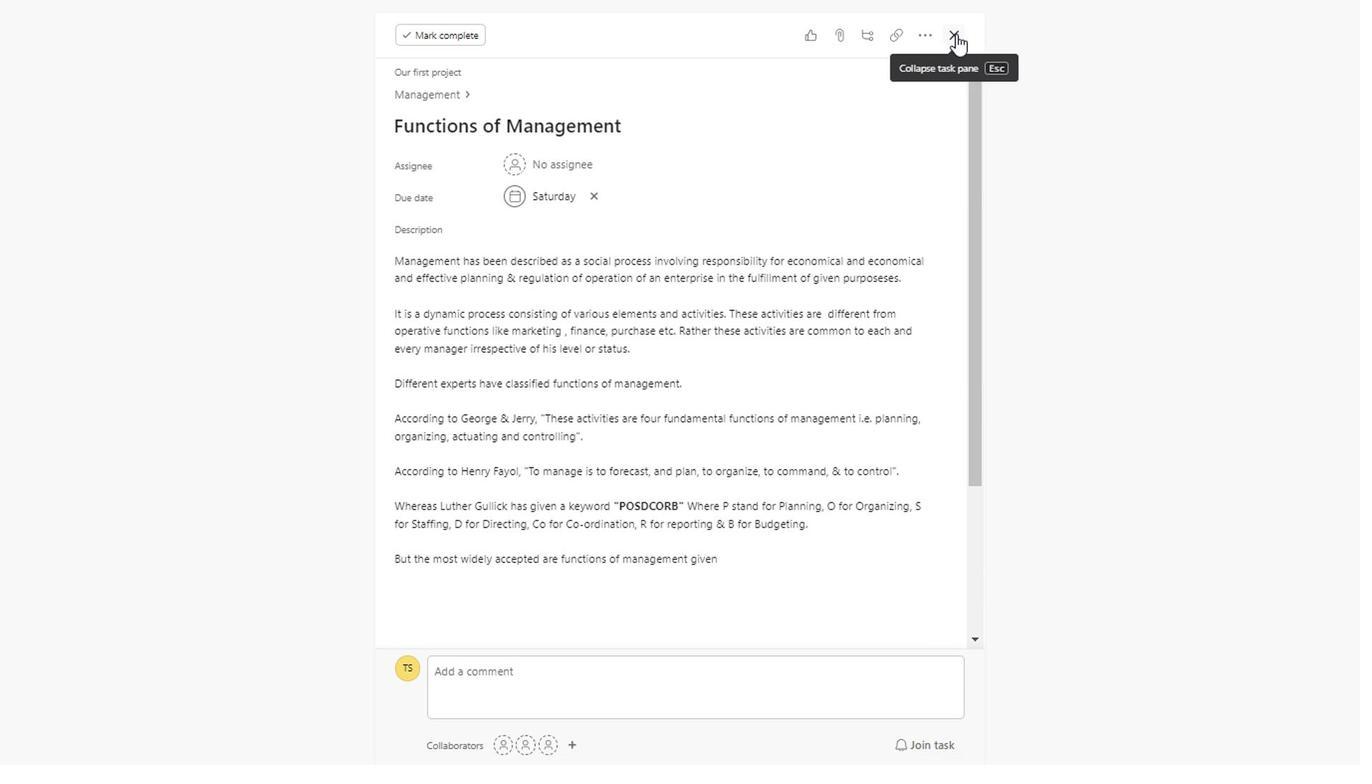 
Action: Mouse pressed left at (955, 38)
Screenshot: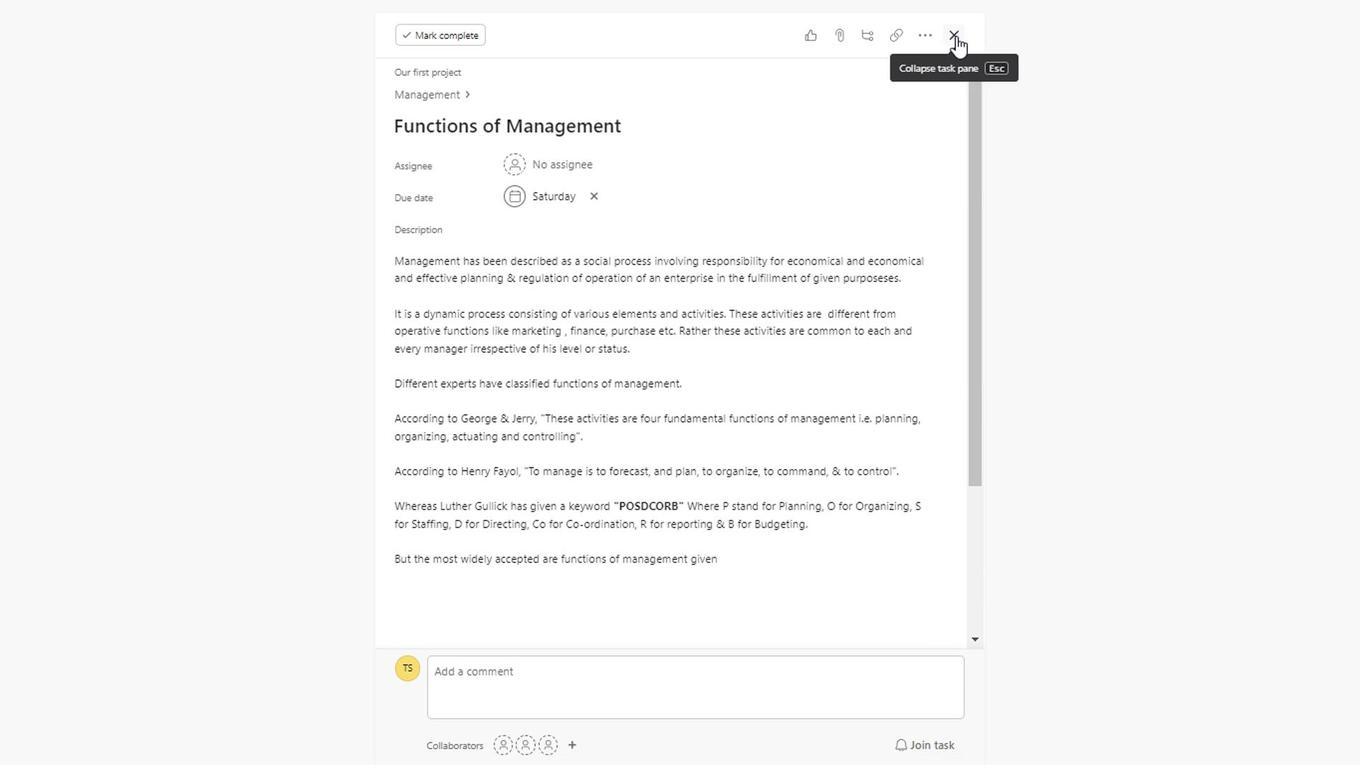 
Action: Mouse moved to (1101, 491)
Screenshot: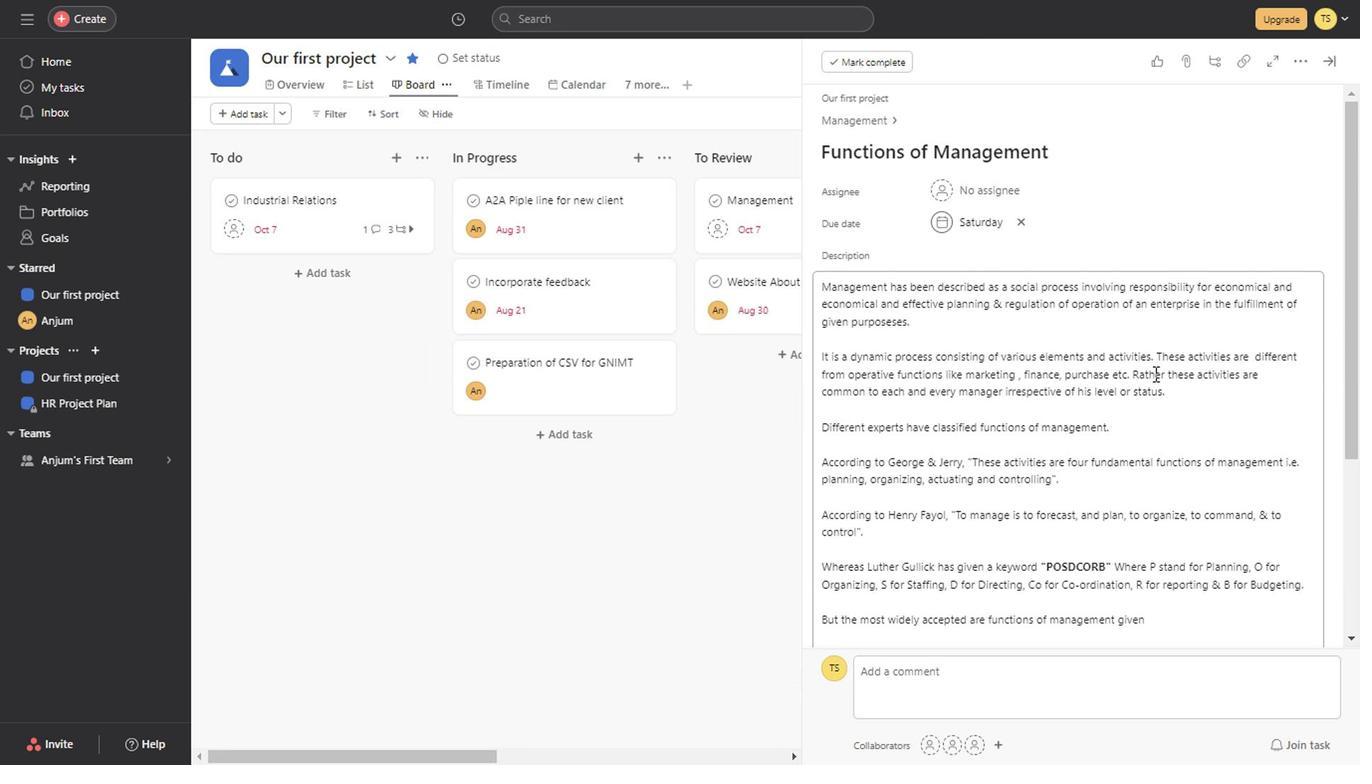 
Action: Mouse scrolled (1101, 490) with delta (0, 0)
Screenshot: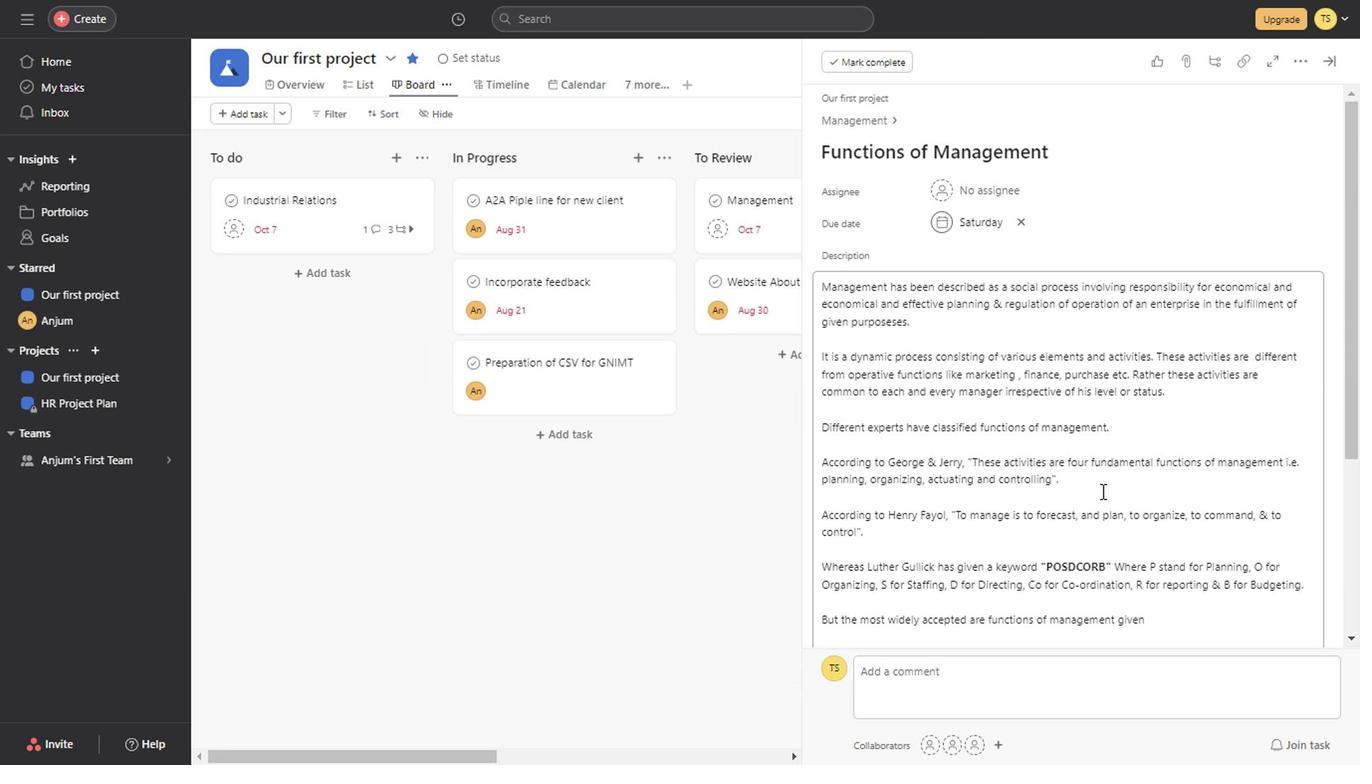 
Action: Mouse scrolled (1101, 490) with delta (0, 0)
Screenshot: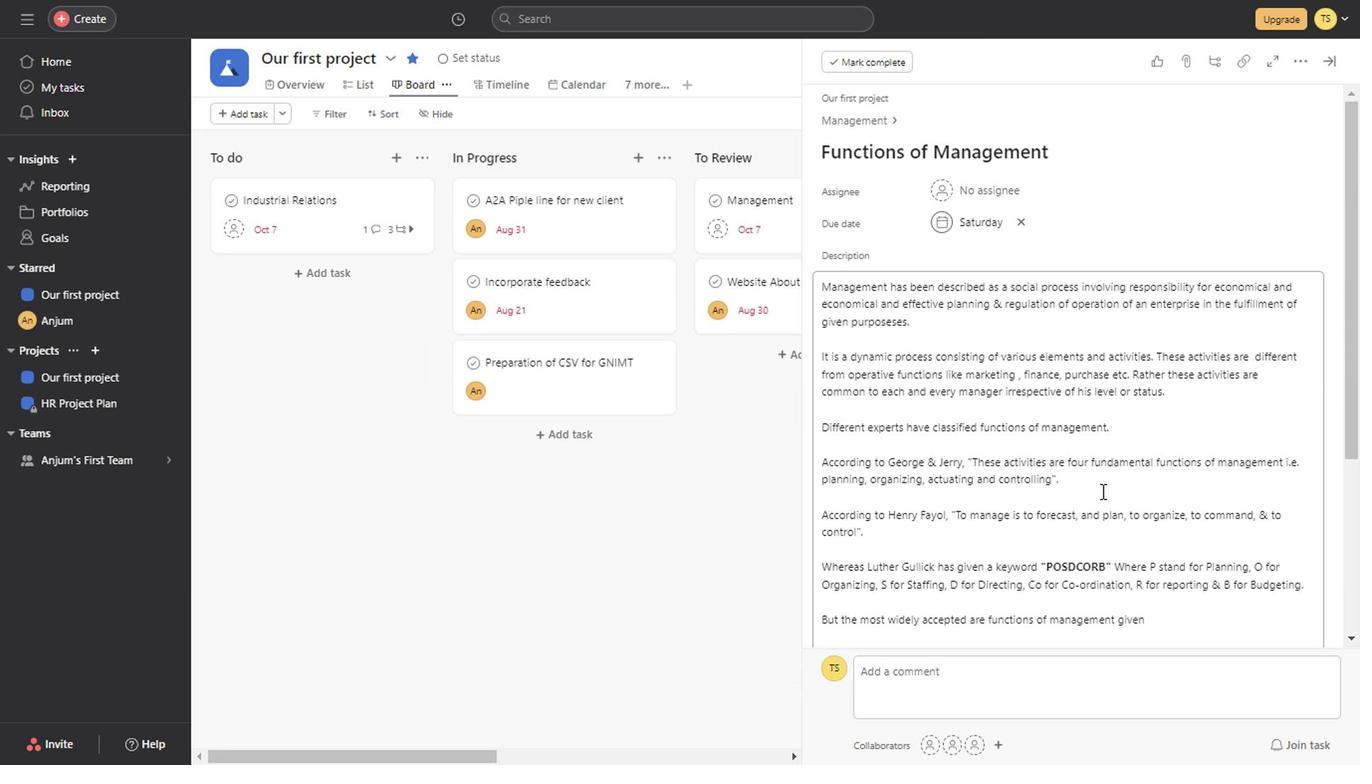 
Action: Mouse scrolled (1101, 490) with delta (0, 0)
Screenshot: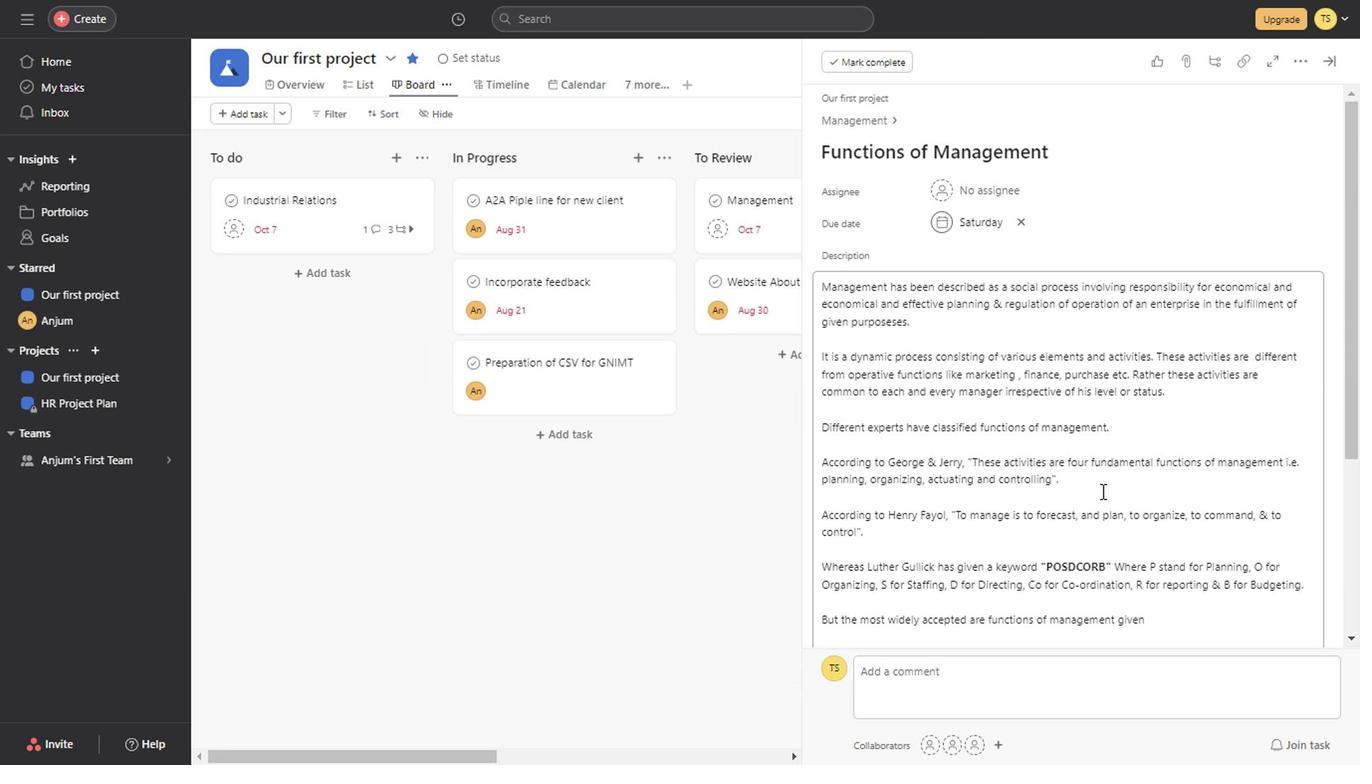 
Action: Mouse scrolled (1101, 490) with delta (0, 0)
Screenshot: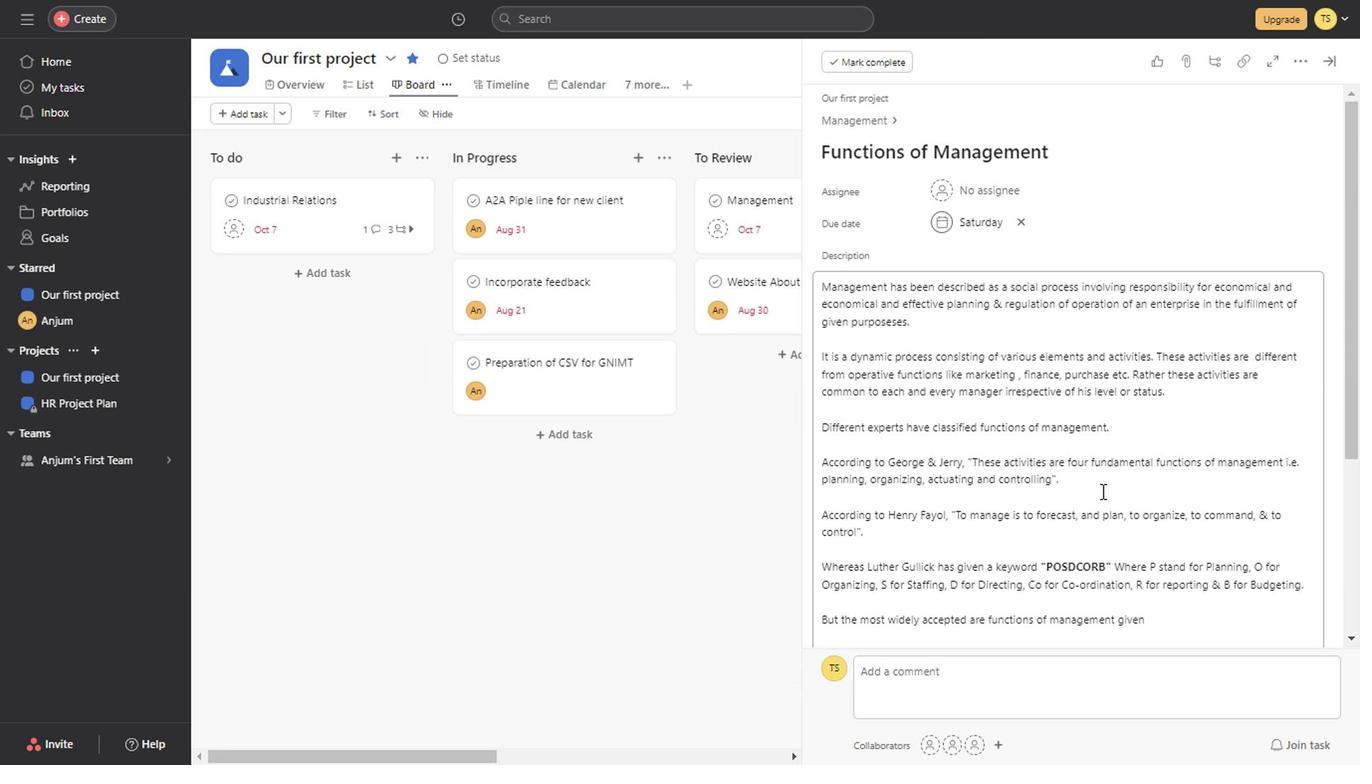 
Action: Mouse scrolled (1101, 490) with delta (0, 0)
Screenshot: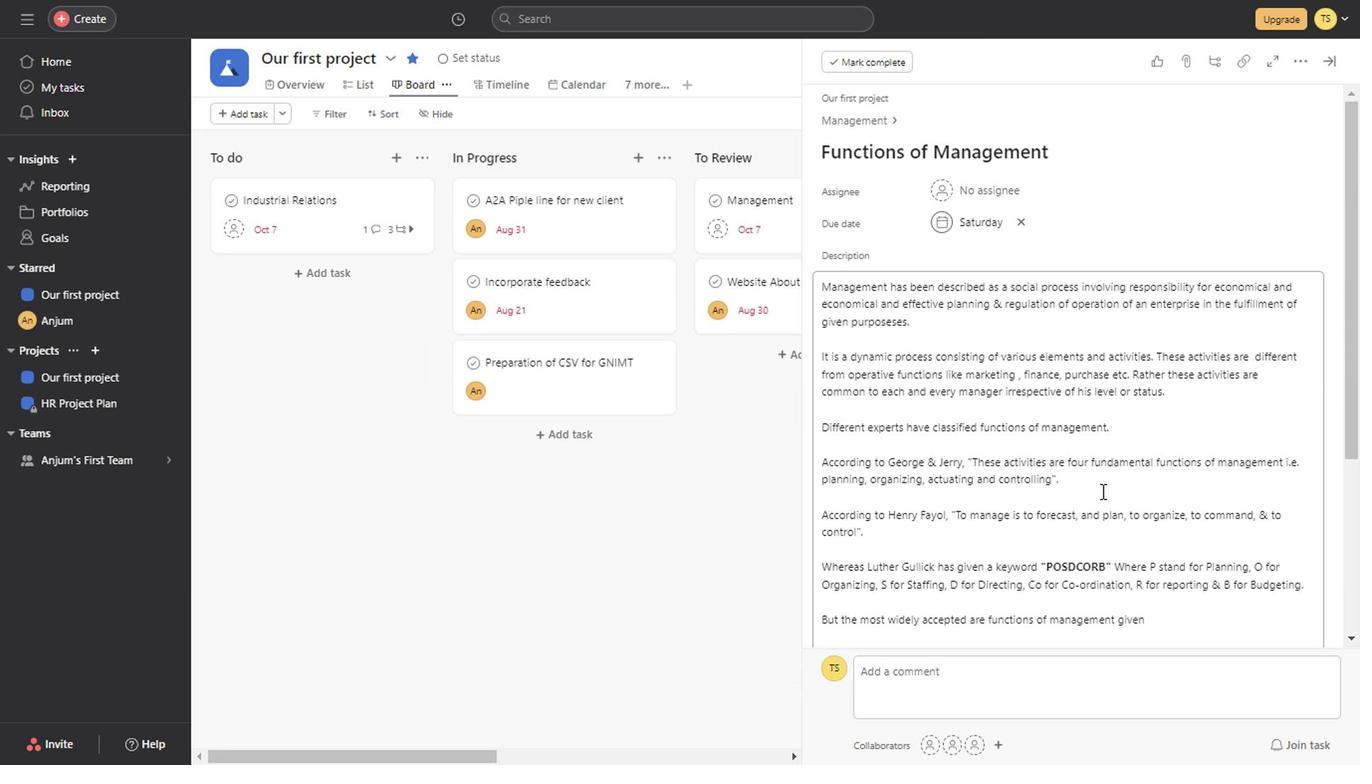 
Action: Mouse scrolled (1101, 490) with delta (0, 0)
Screenshot: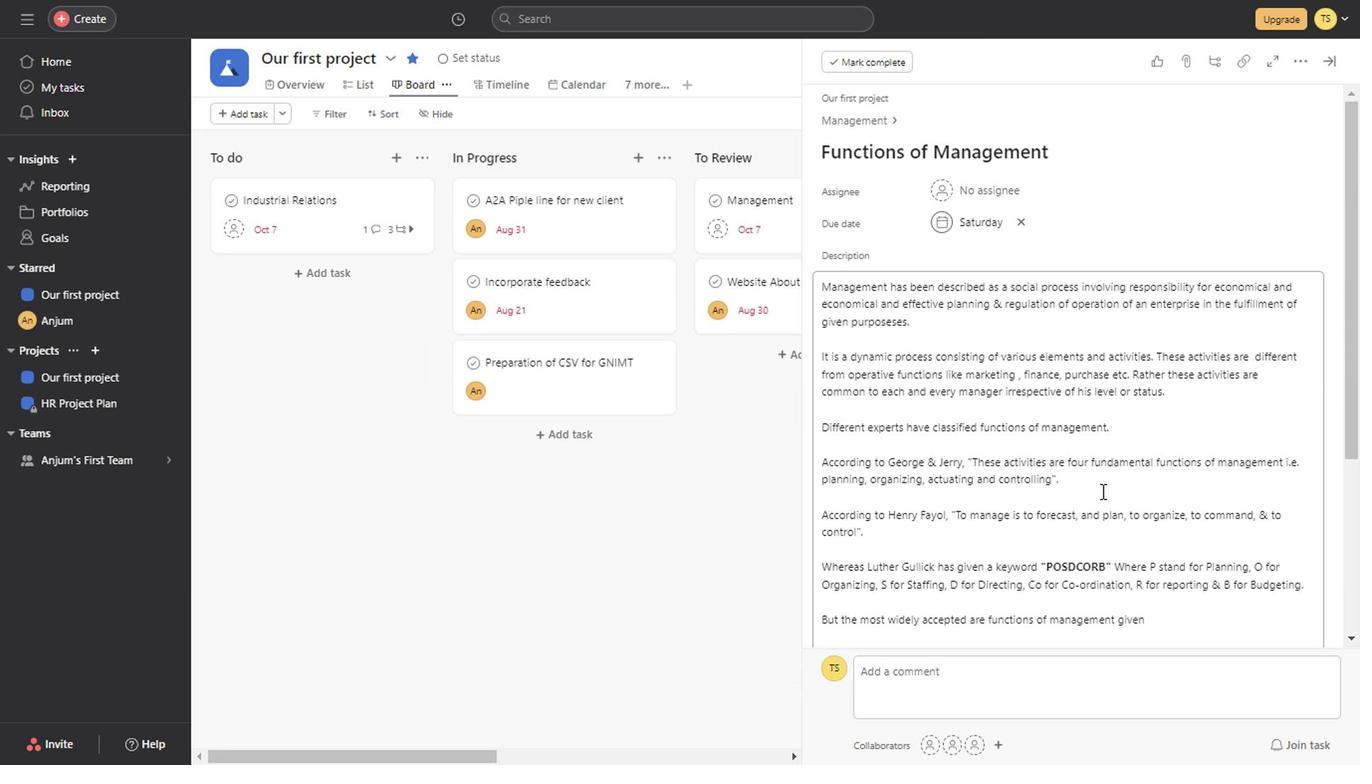 
Action: Mouse scrolled (1101, 490) with delta (0, 0)
Screenshot: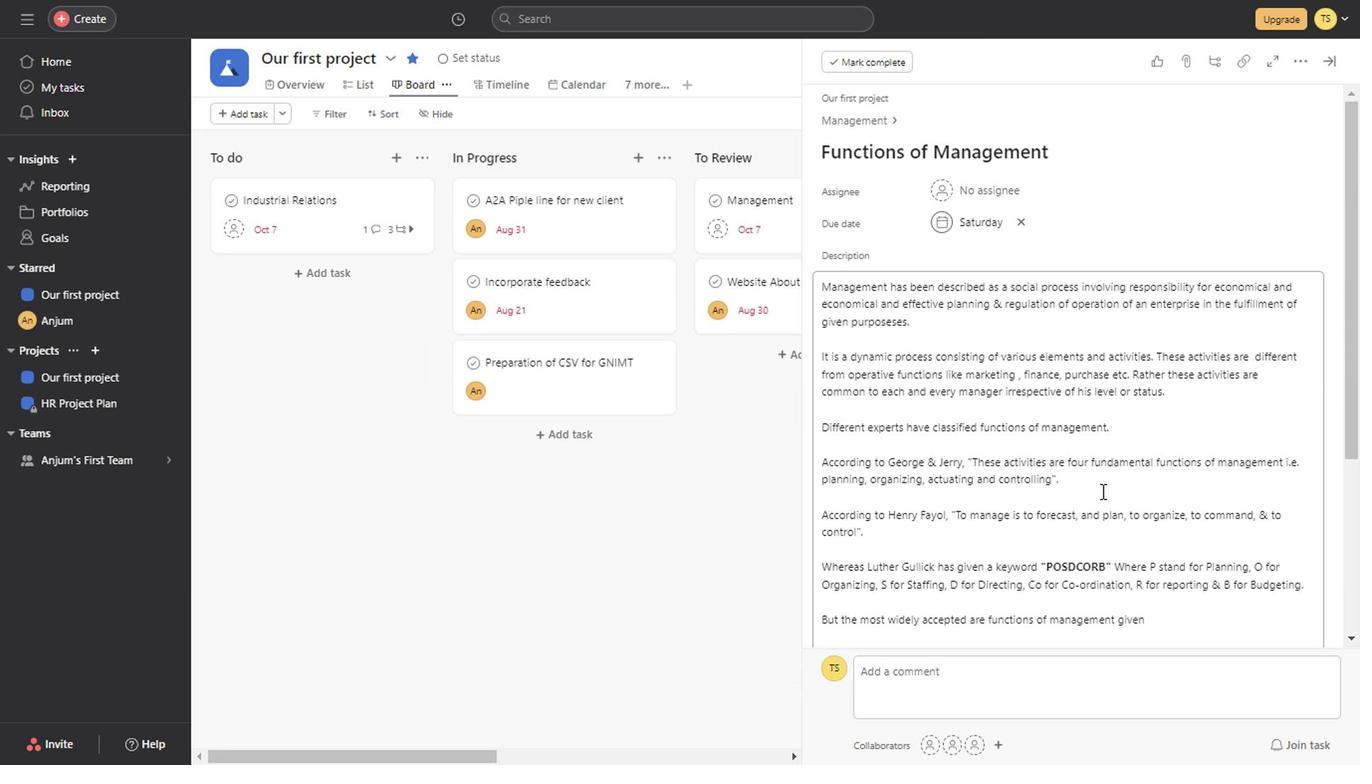 
Action: Mouse scrolled (1101, 490) with delta (0, 0)
Screenshot: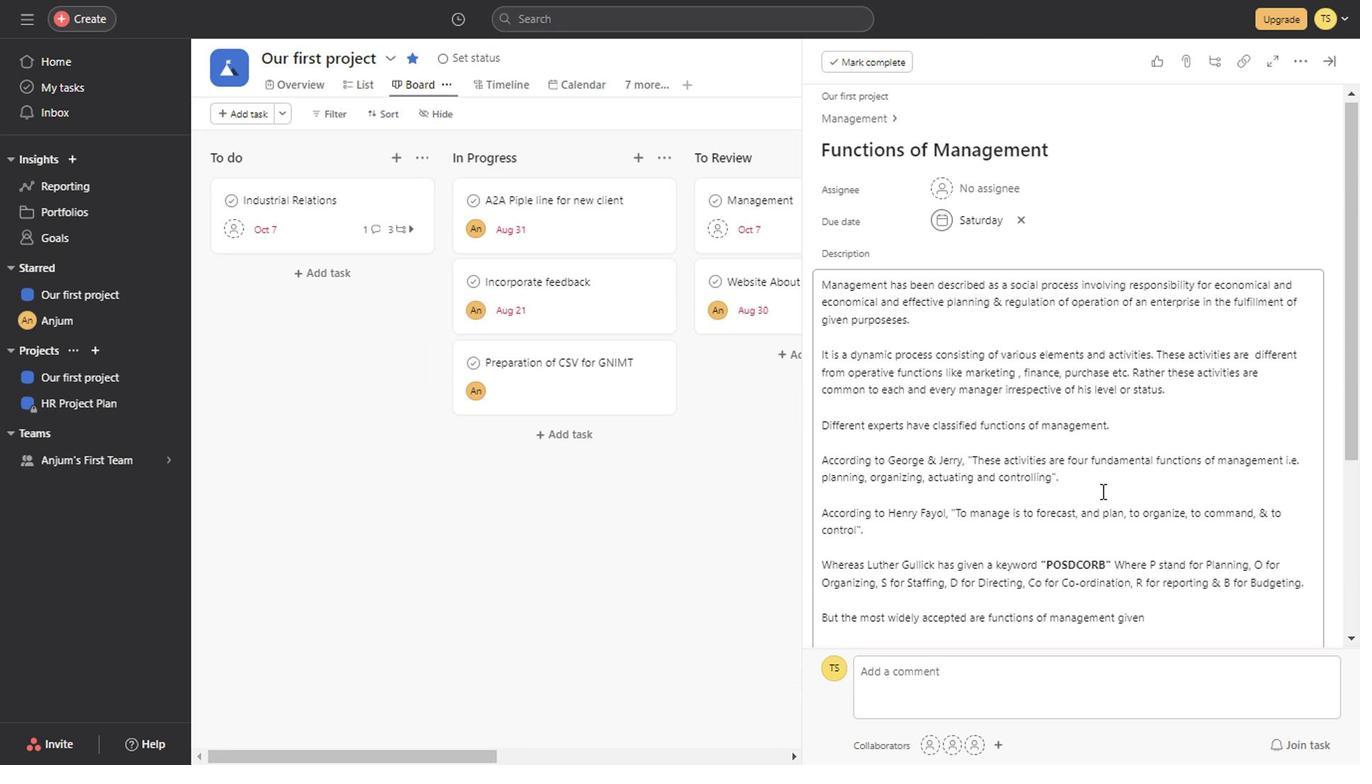 
Action: Mouse scrolled (1101, 490) with delta (0, 0)
Screenshot: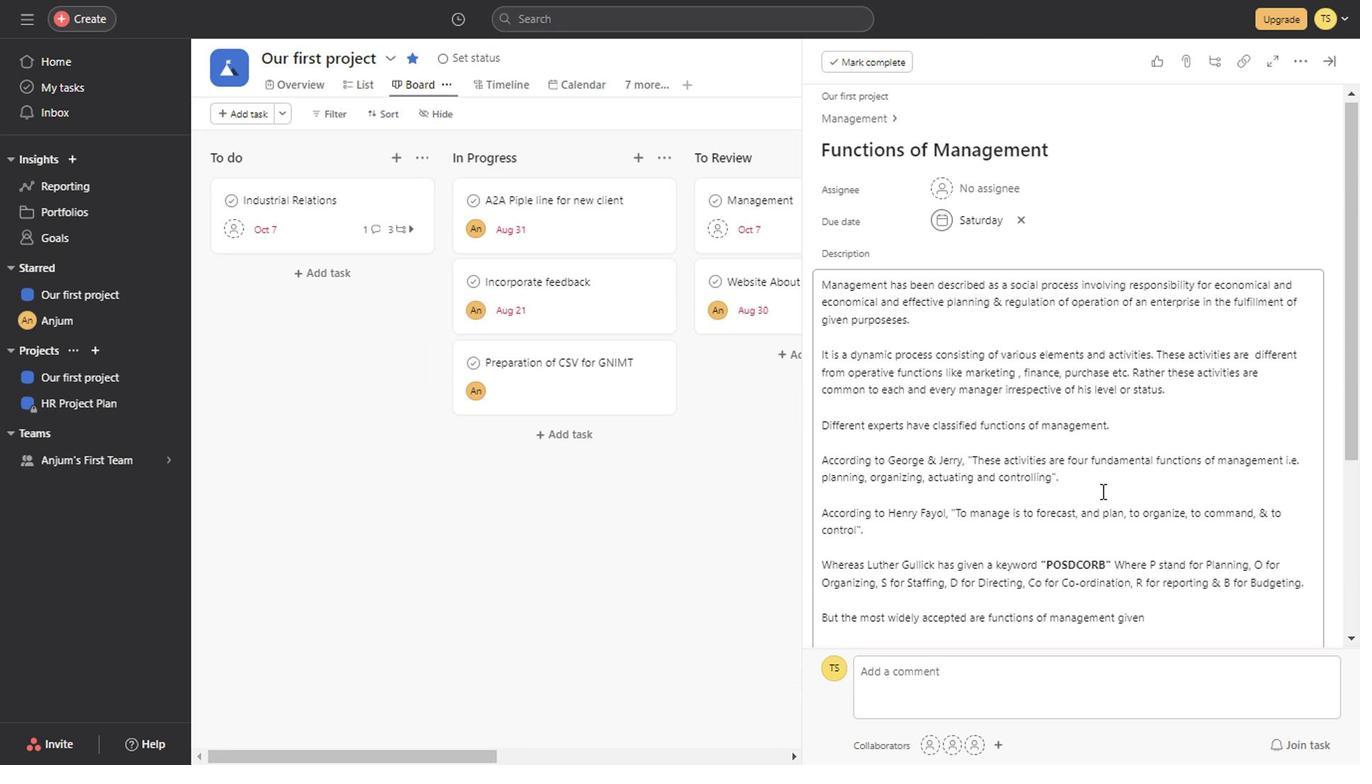 
Action: Mouse scrolled (1101, 490) with delta (0, 0)
Screenshot: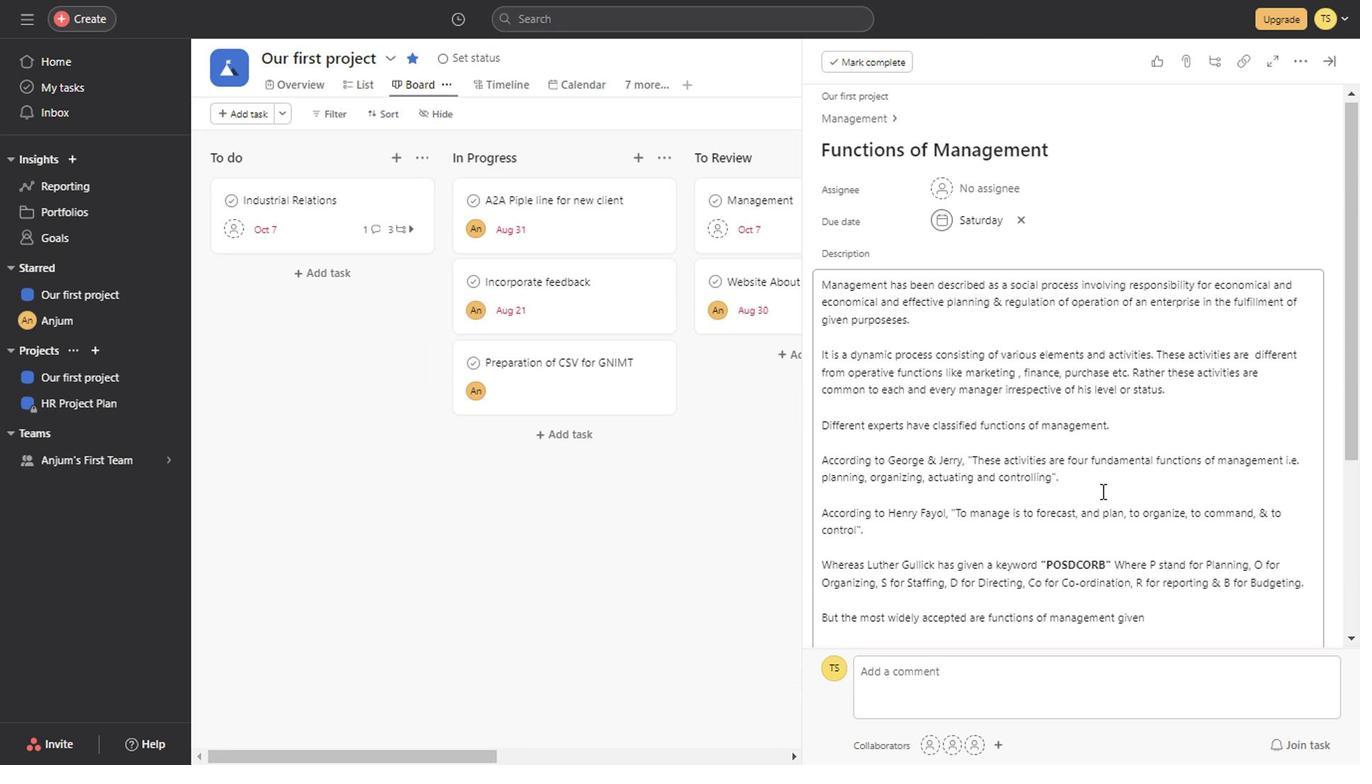 
Action: Mouse scrolled (1101, 490) with delta (0, 0)
Screenshot: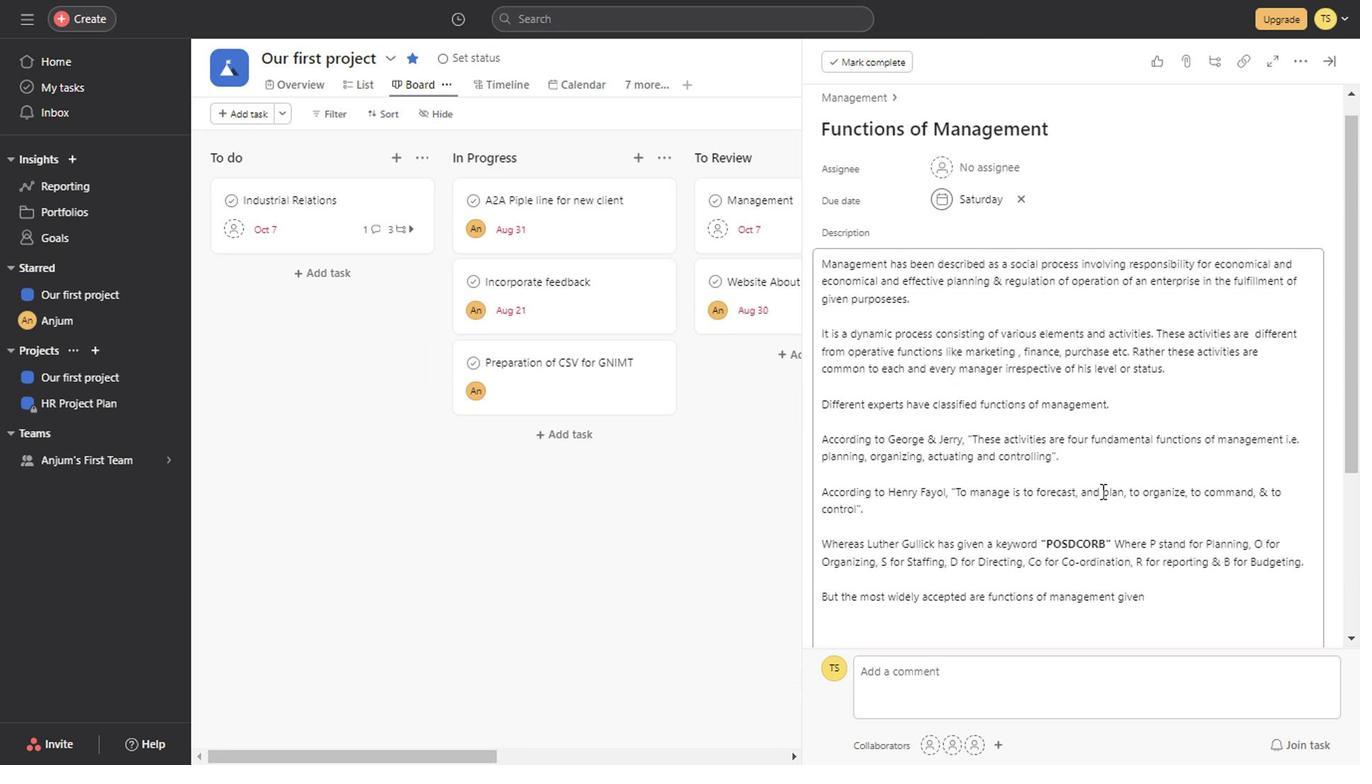 
Action: Mouse scrolled (1101, 490) with delta (0, 0)
Screenshot: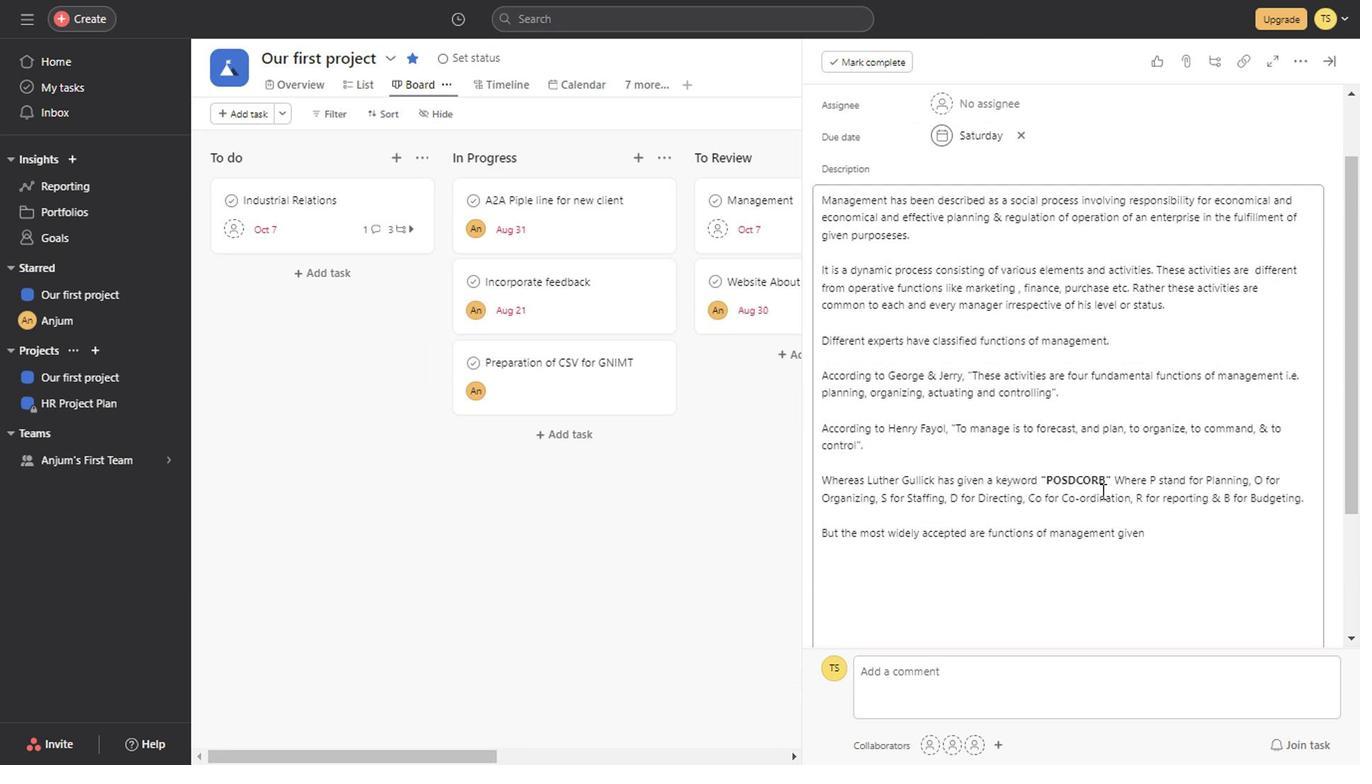 
Action: Mouse scrolled (1101, 490) with delta (0, 0)
Screenshot: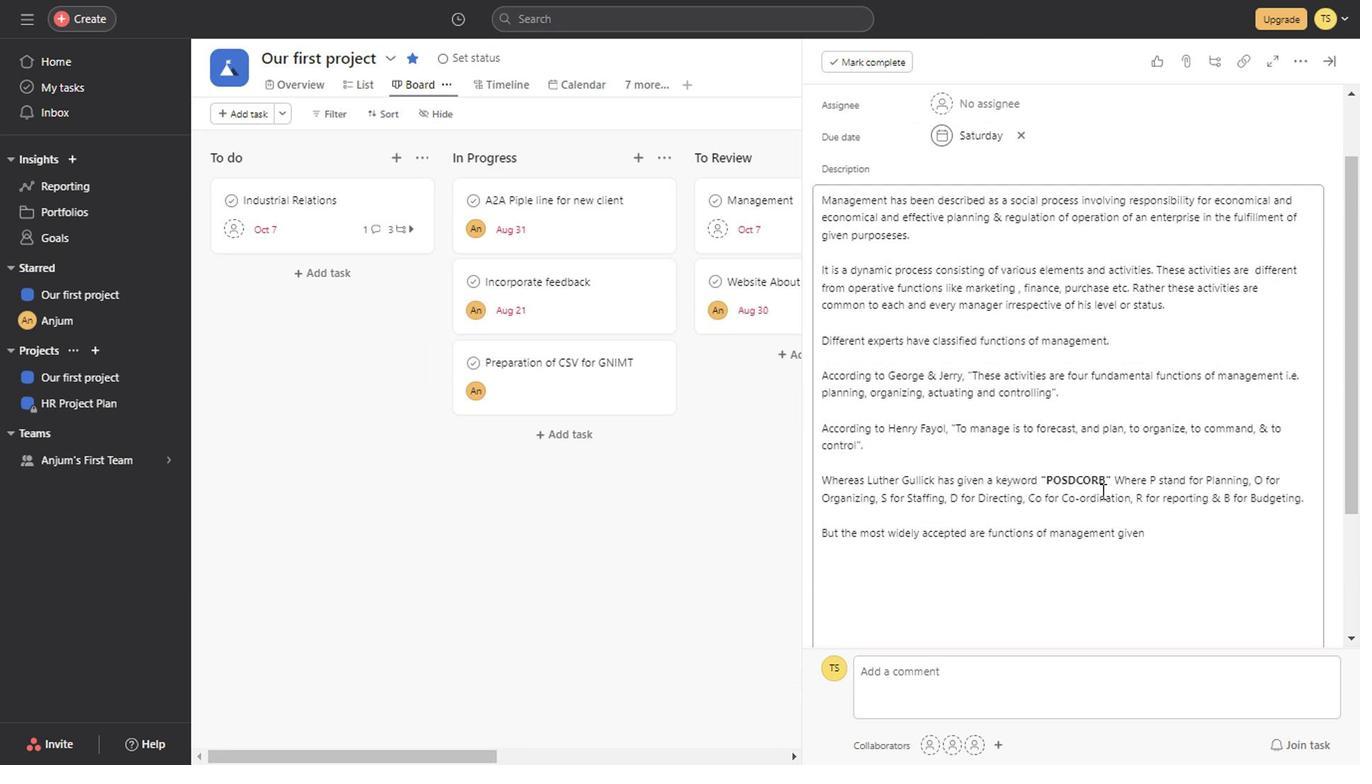 
Action: Mouse scrolled (1101, 490) with delta (0, 0)
Screenshot: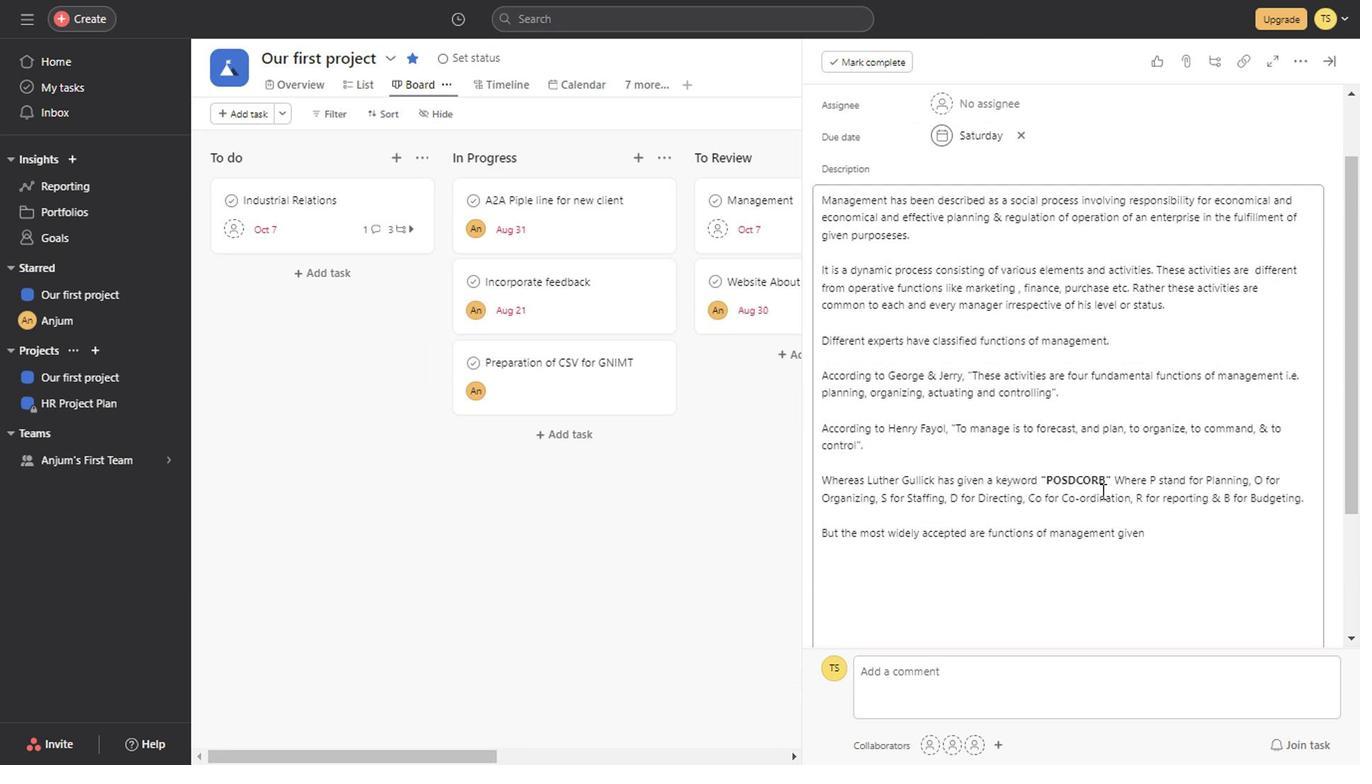 
Action: Mouse scrolled (1101, 490) with delta (0, 0)
Screenshot: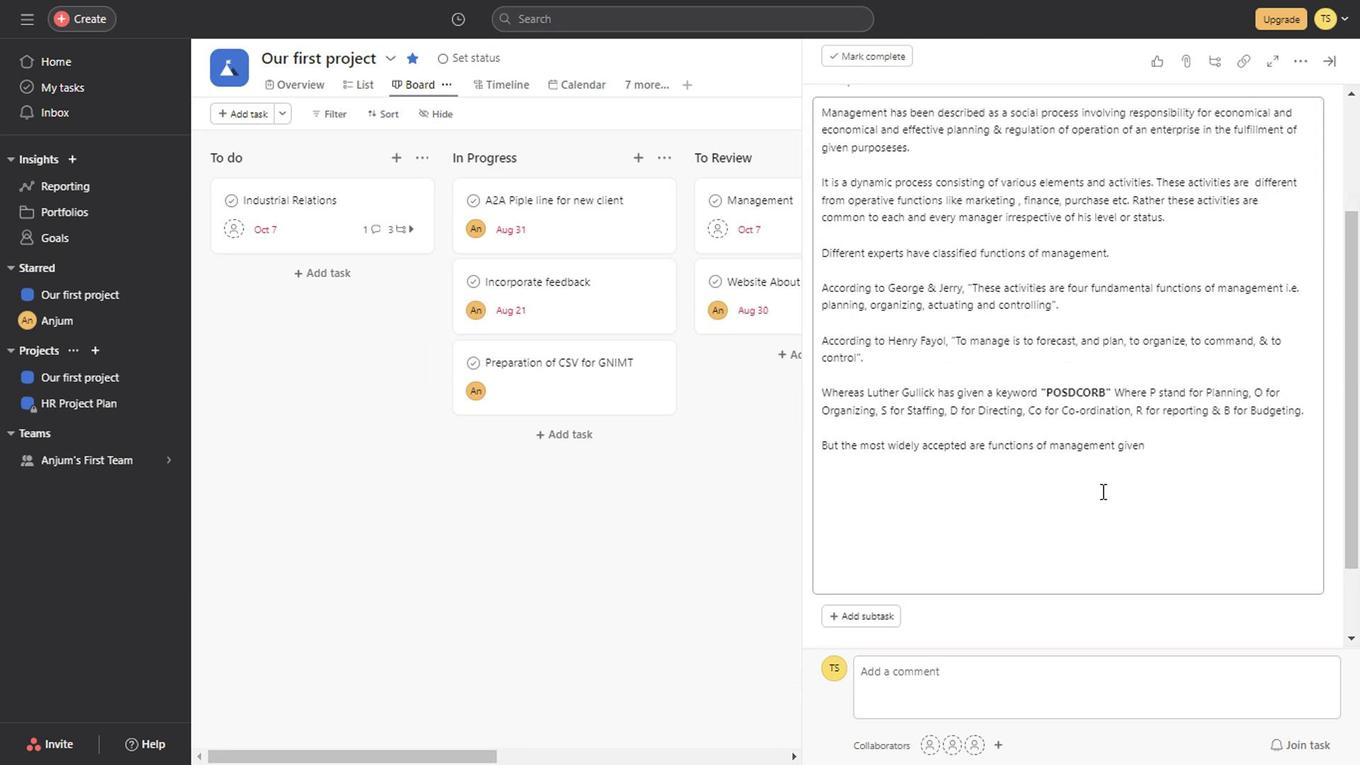 
Action: Mouse scrolled (1101, 490) with delta (0, 0)
Screenshot: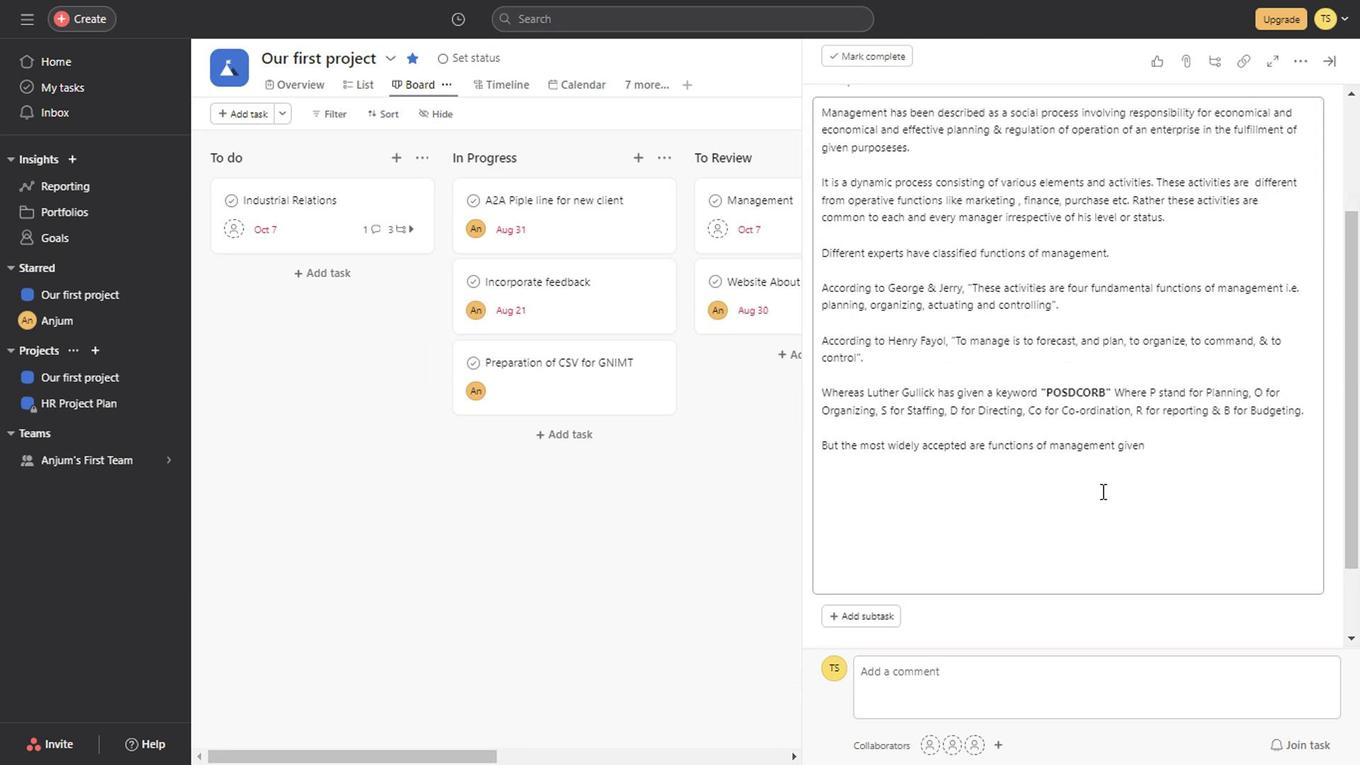 
Action: Mouse scrolled (1101, 490) with delta (0, 0)
Screenshot: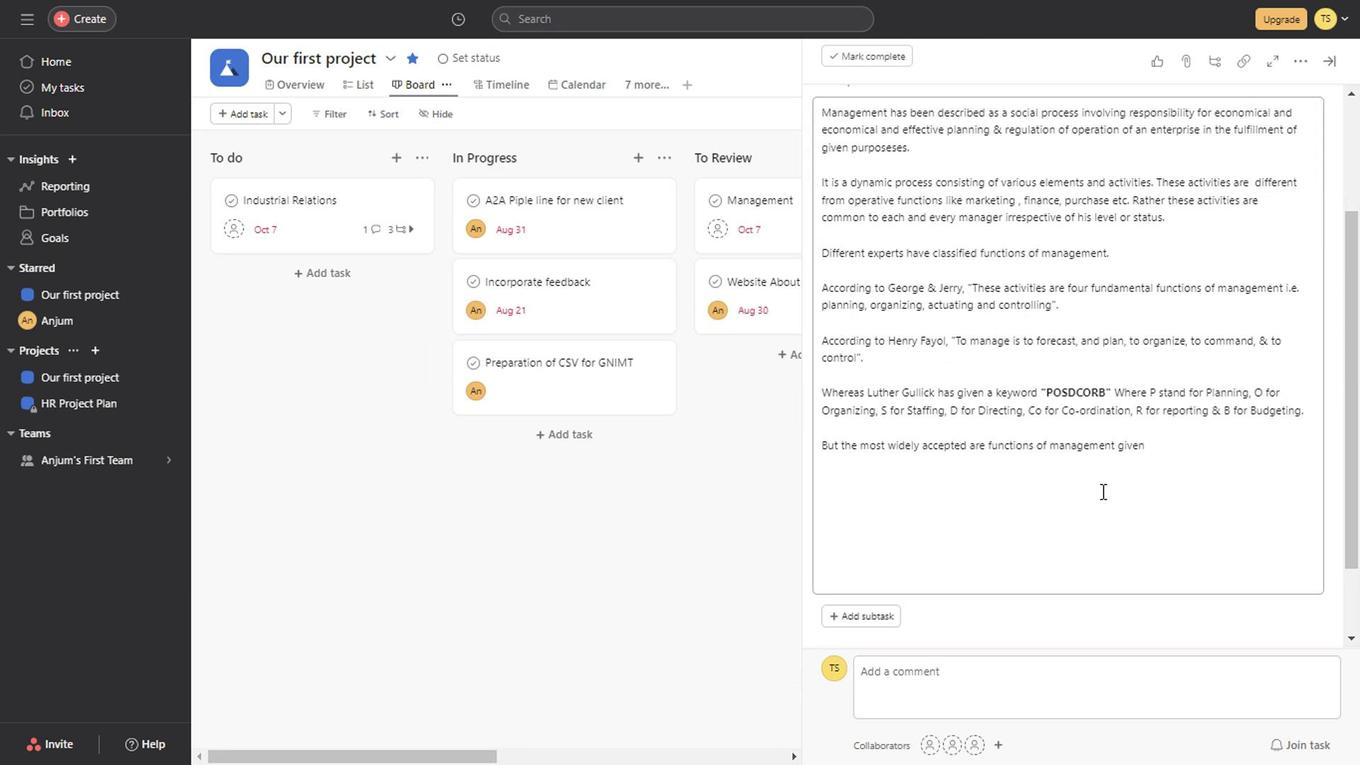 
Action: Mouse scrolled (1101, 490) with delta (0, 0)
Screenshot: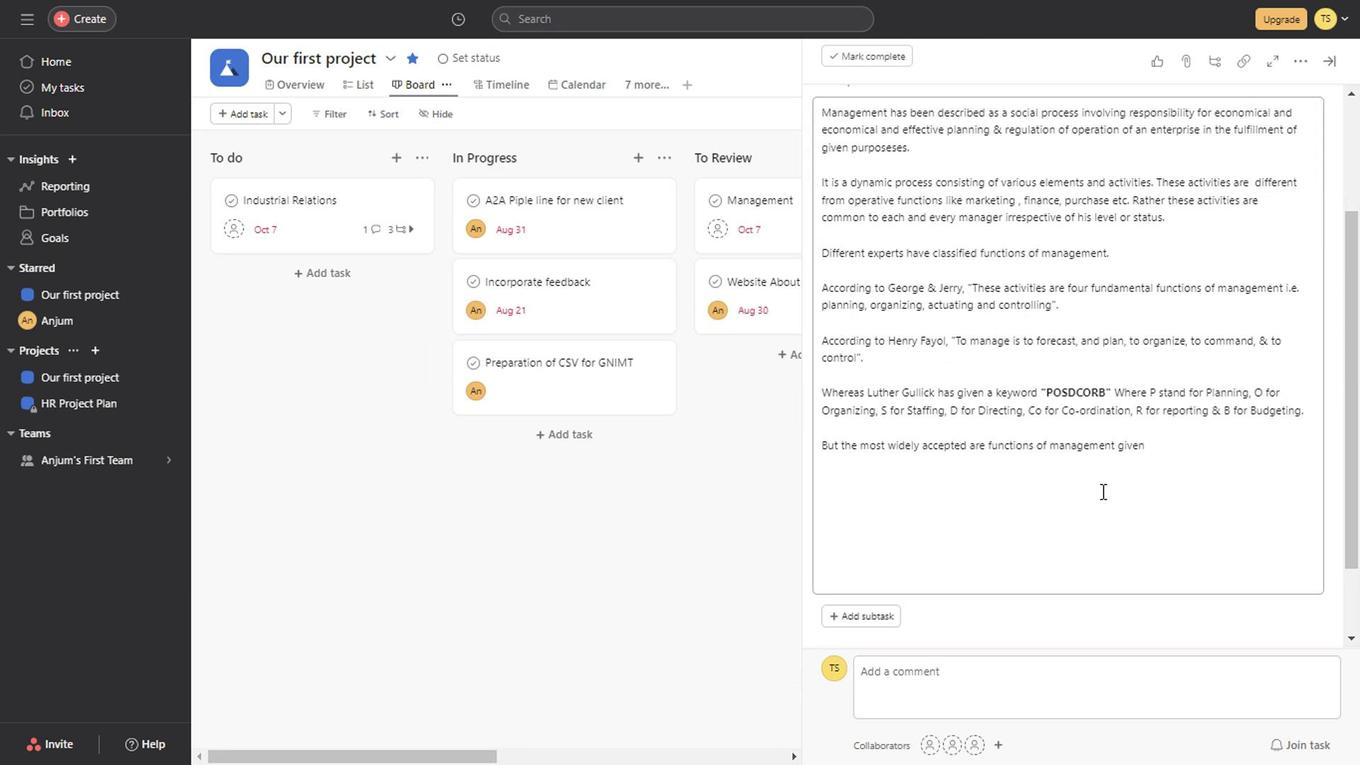 
Action: Mouse scrolled (1101, 490) with delta (0, 0)
Screenshot: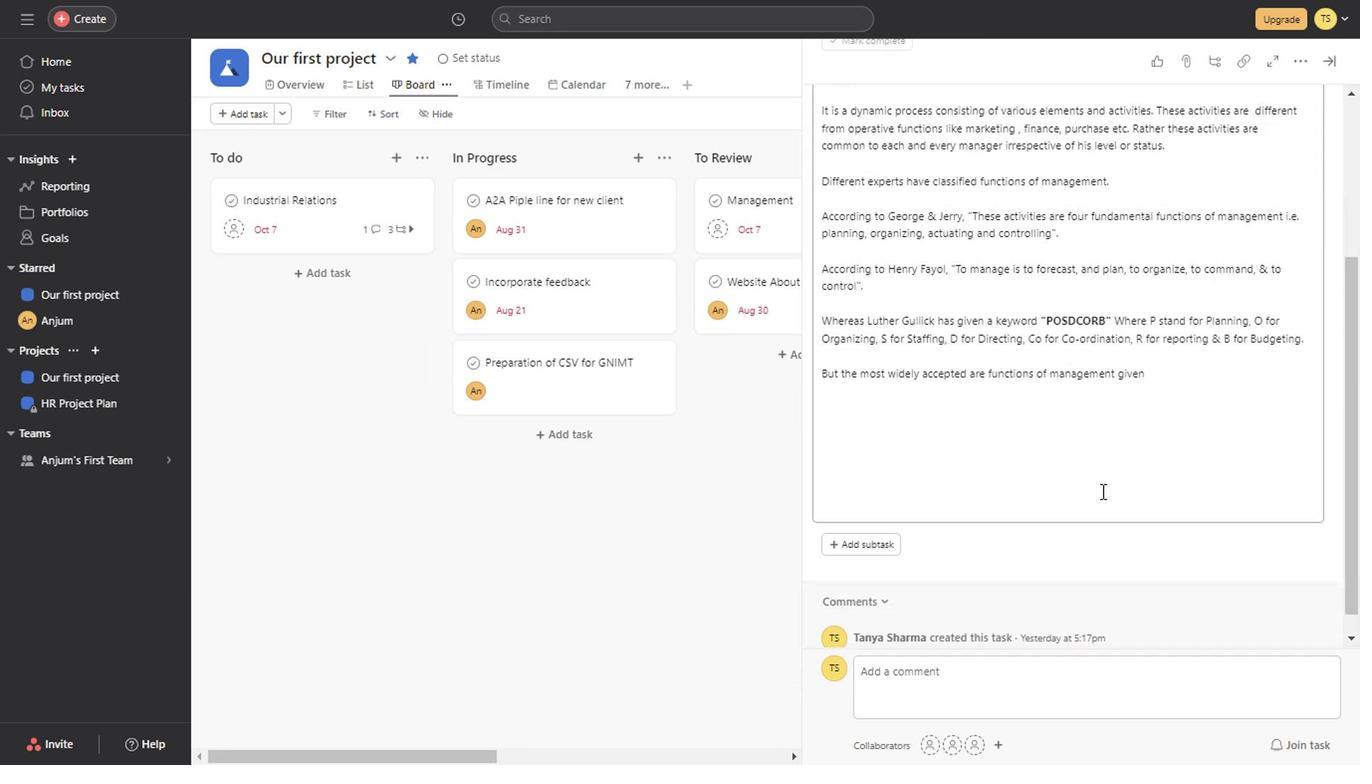 
Action: Mouse scrolled (1101, 490) with delta (0, 0)
Screenshot: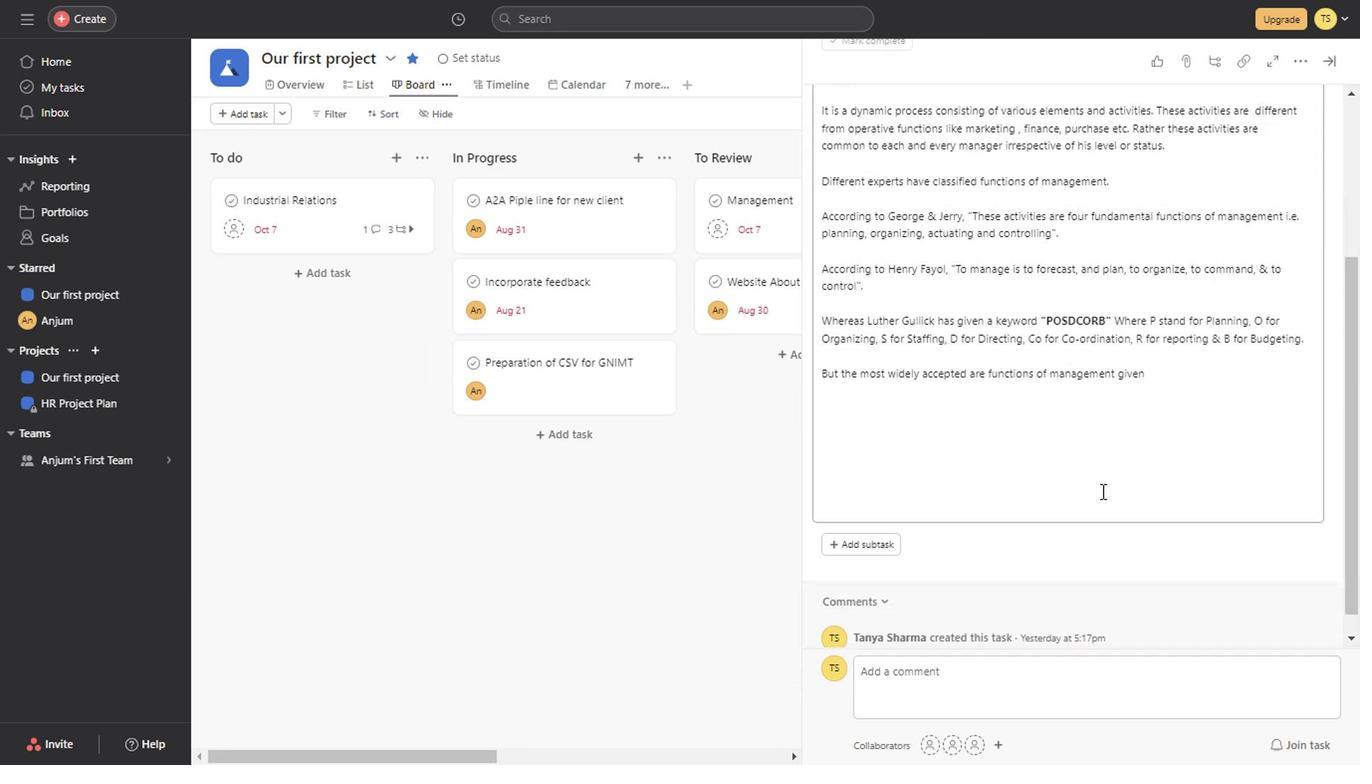 
Action: Mouse scrolled (1101, 490) with delta (0, 0)
Screenshot: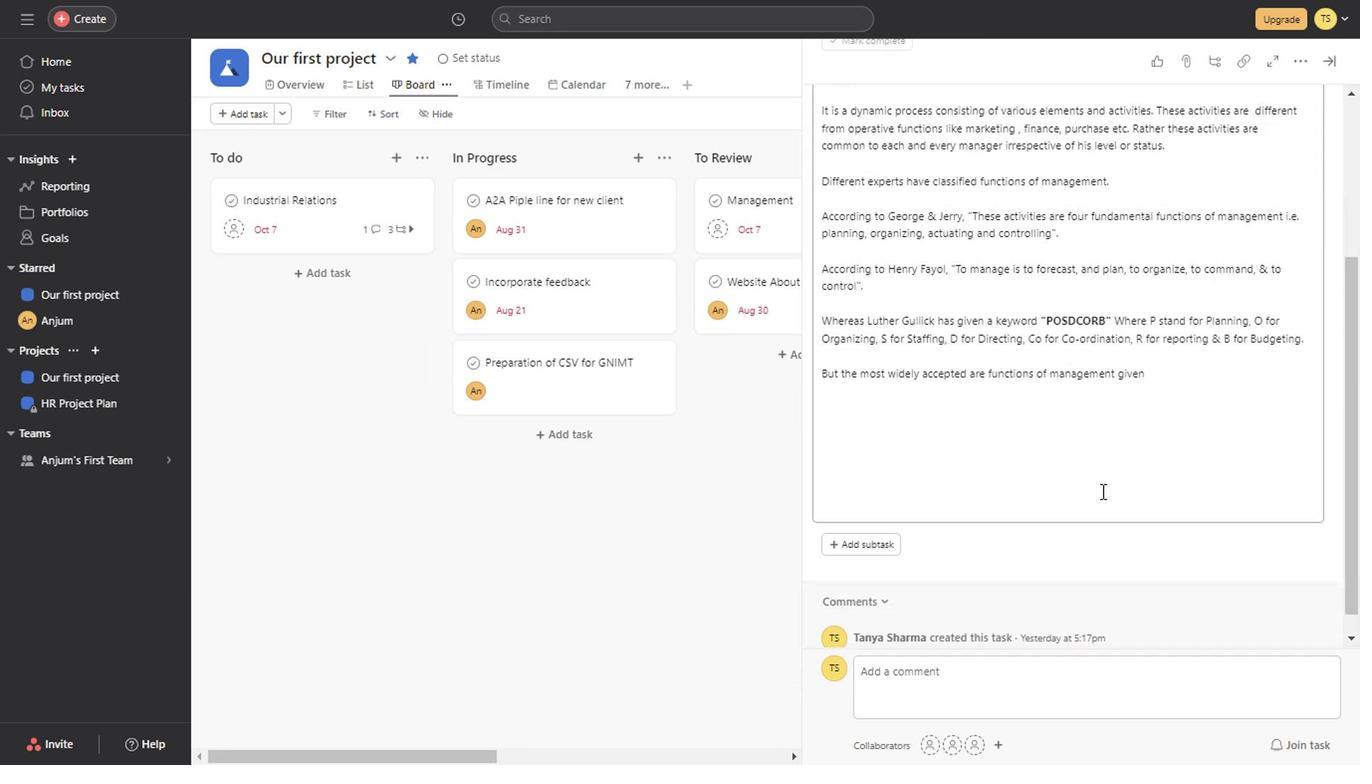 
Action: Mouse scrolled (1101, 490) with delta (0, 0)
Screenshot: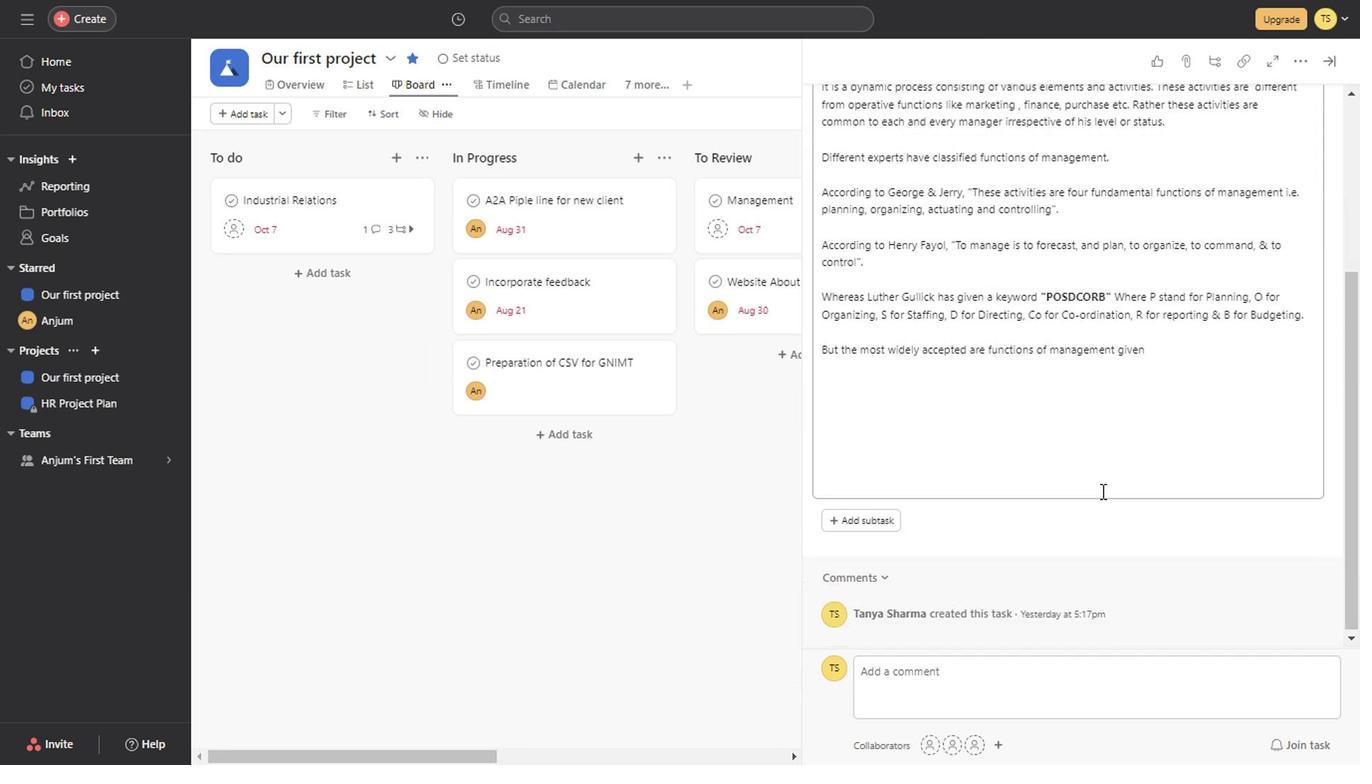 
Action: Mouse scrolled (1101, 490) with delta (0, 0)
Screenshot: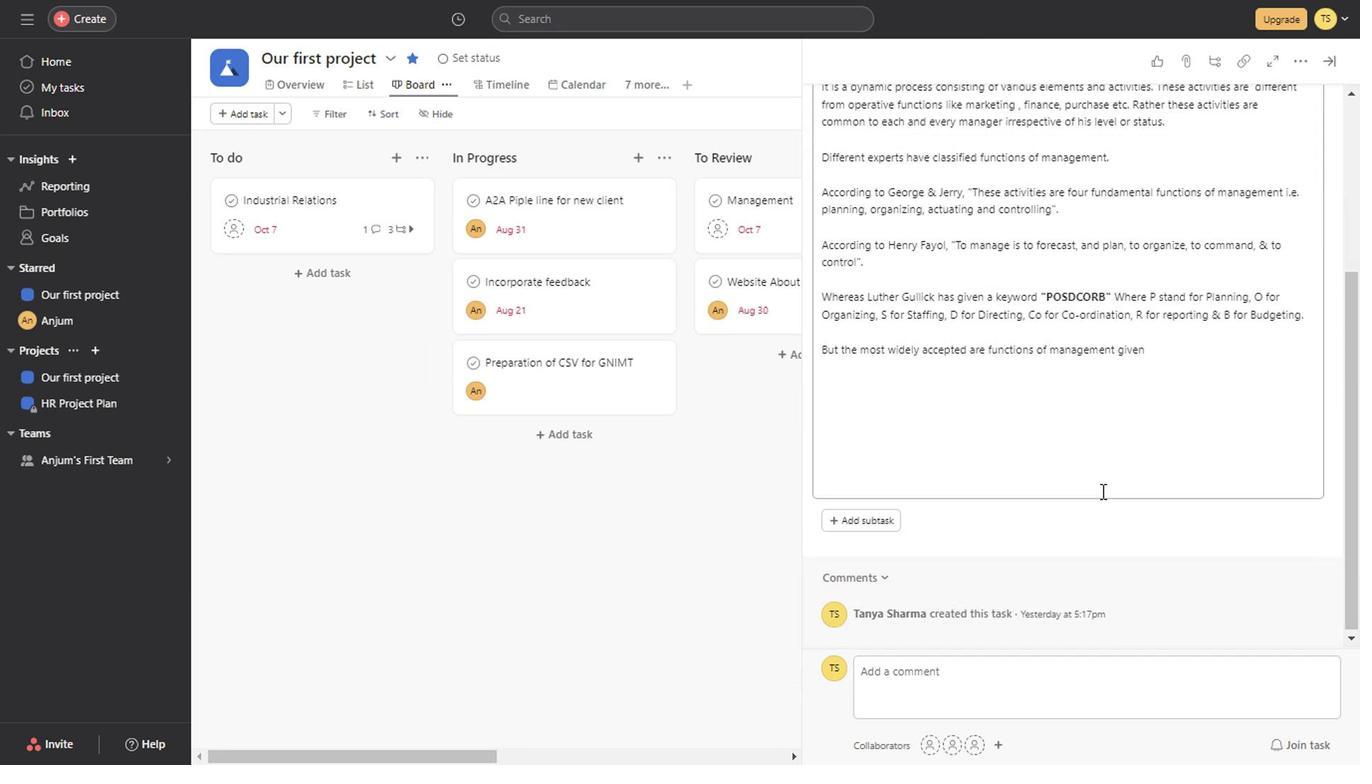 
Action: Mouse scrolled (1101, 490) with delta (0, 0)
Screenshot: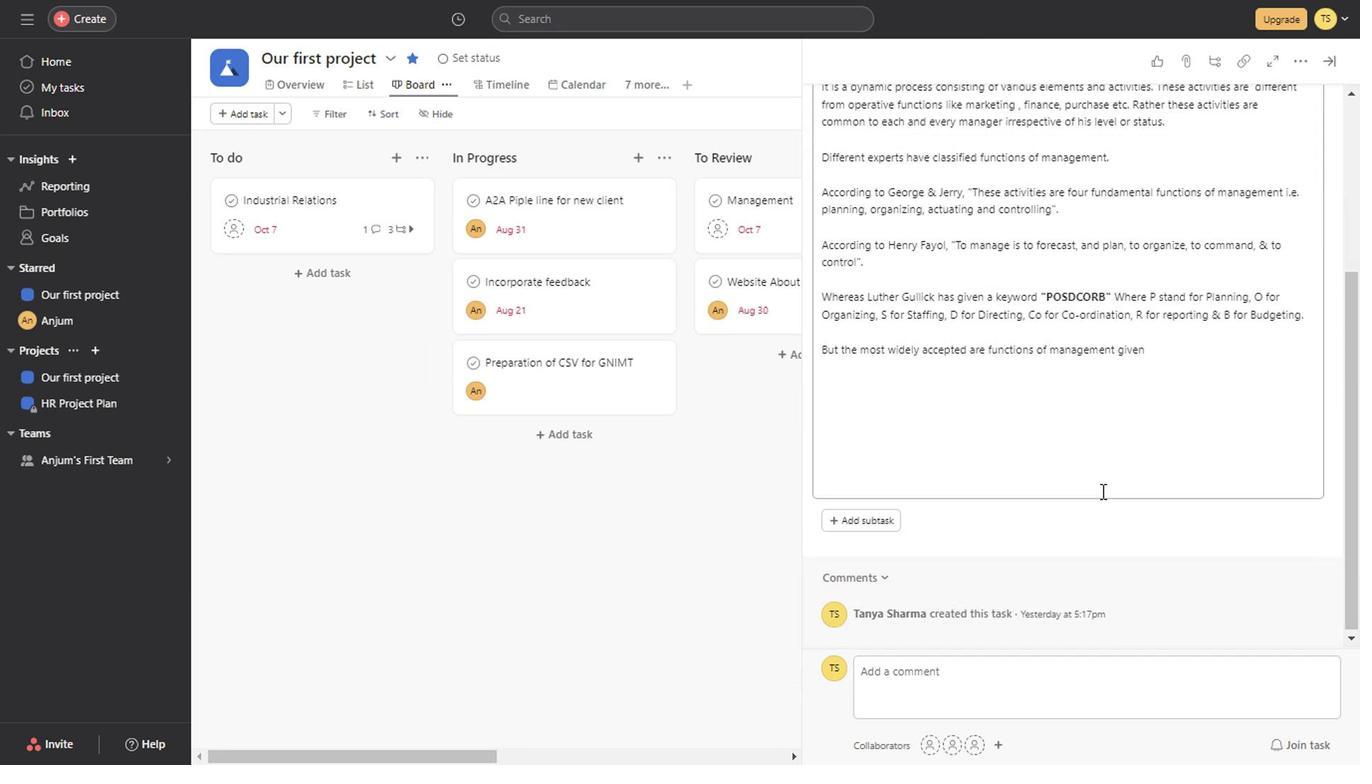
Action: Mouse scrolled (1101, 490) with delta (0, 0)
Screenshot: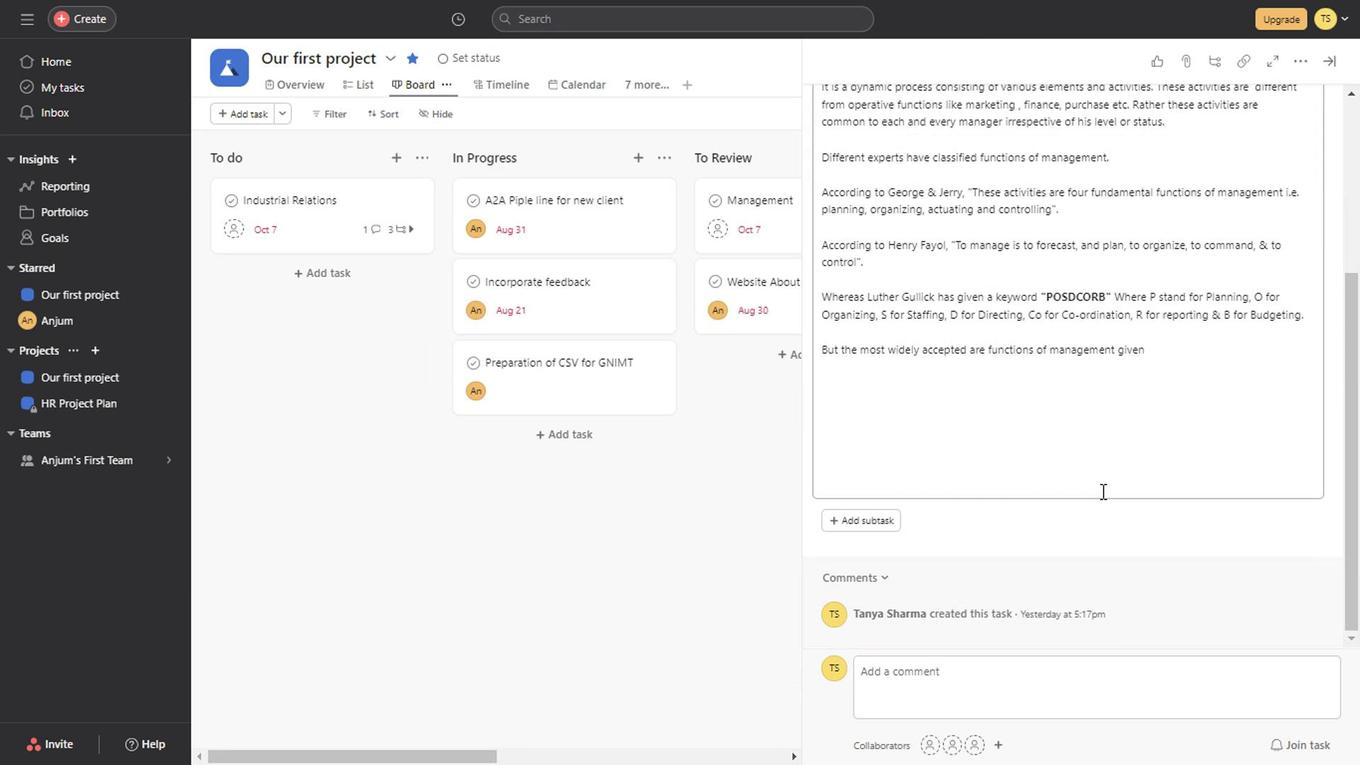 
Action: Mouse scrolled (1101, 490) with delta (0, 0)
Screenshot: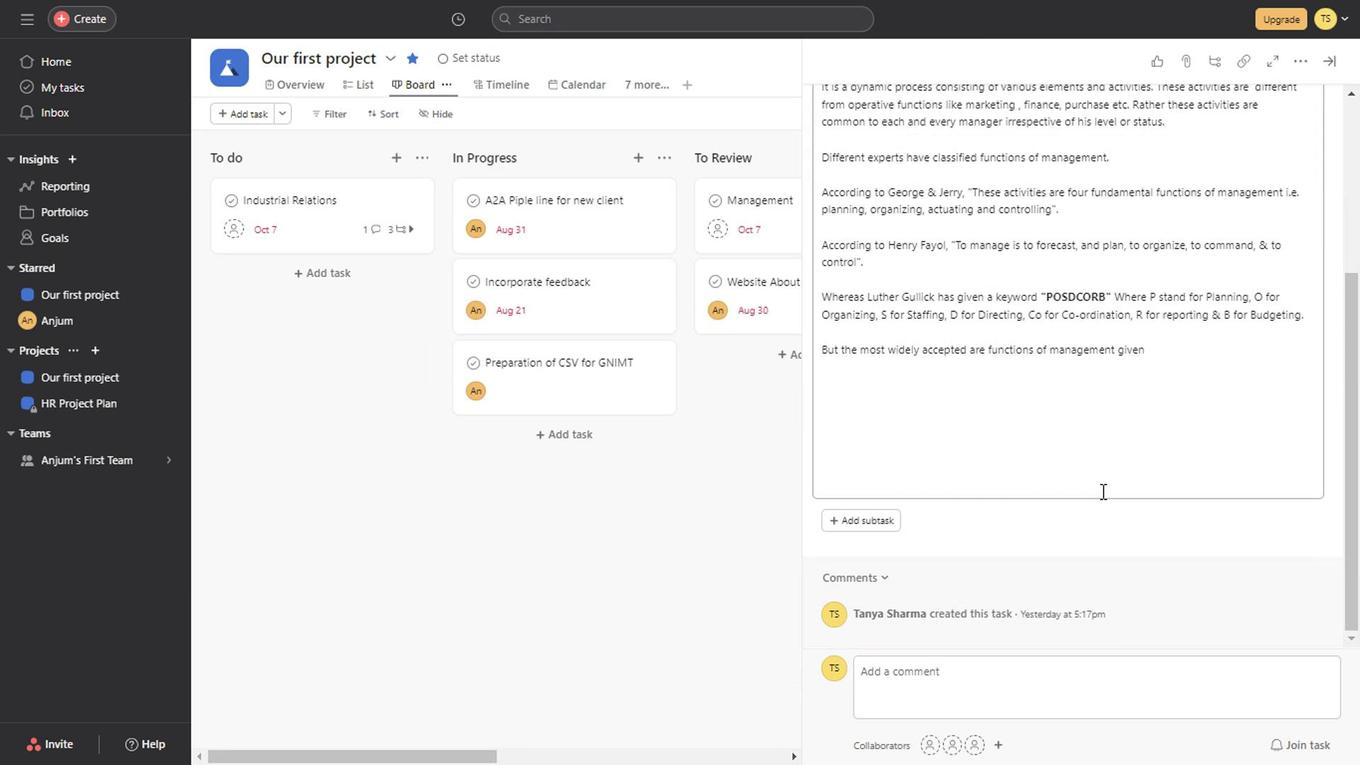 
Action: Mouse scrolled (1101, 490) with delta (0, 0)
Screenshot: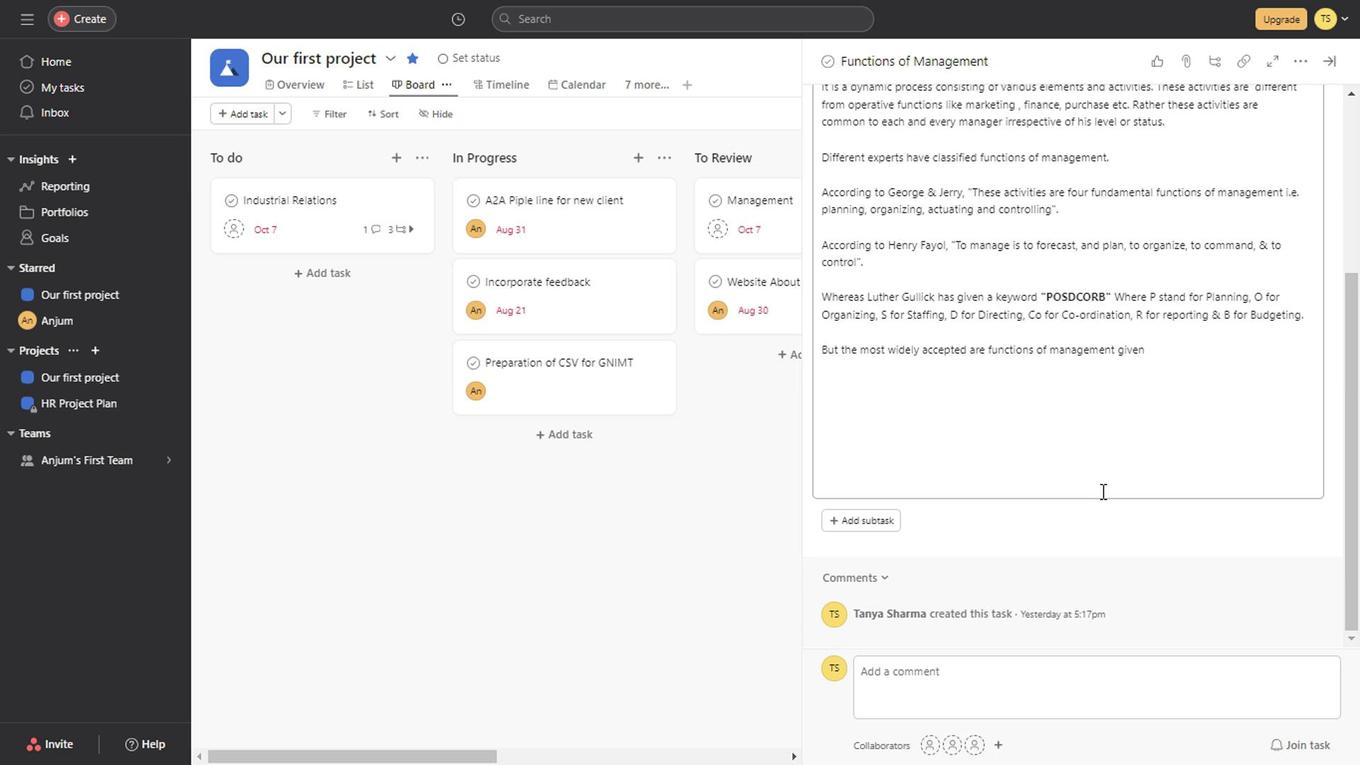 
Action: Mouse scrolled (1101, 490) with delta (0, 0)
Screenshot: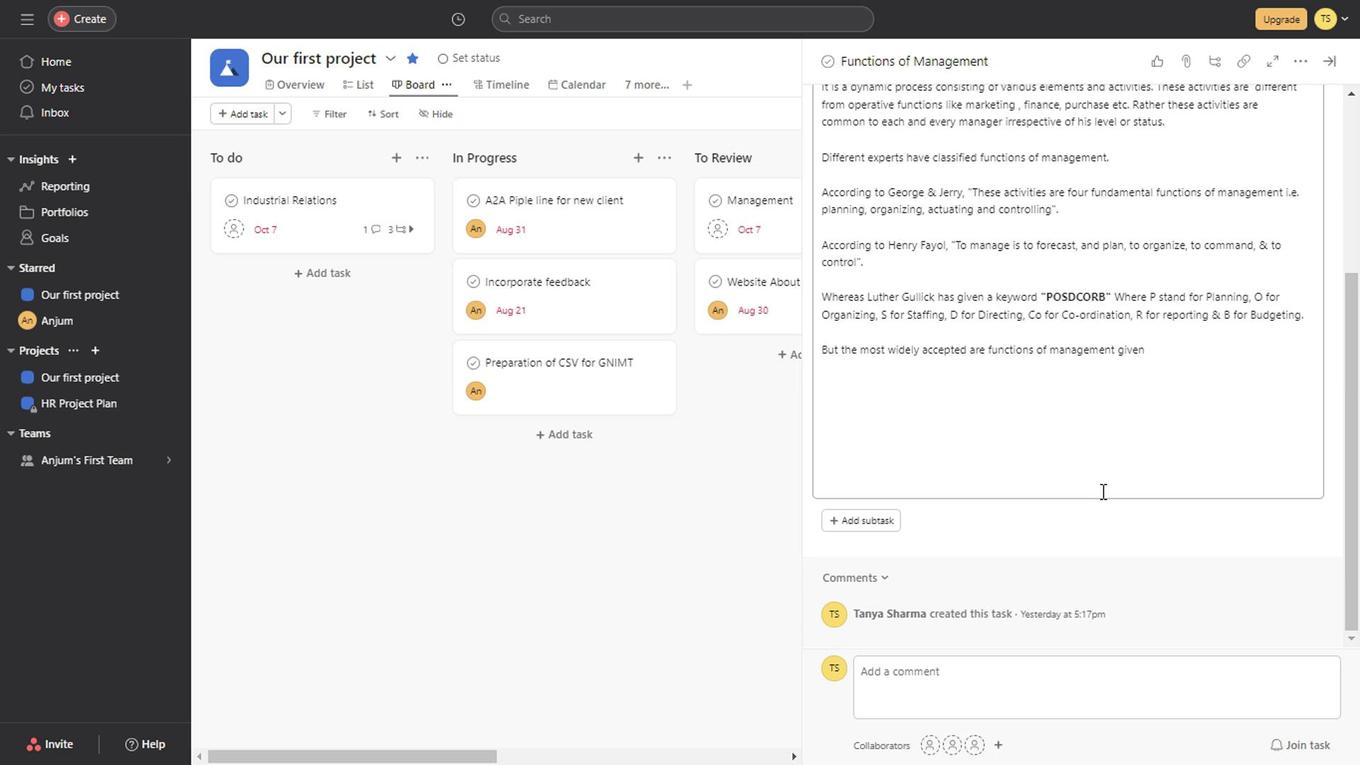 
Action: Mouse scrolled (1101, 490) with delta (0, 0)
Screenshot: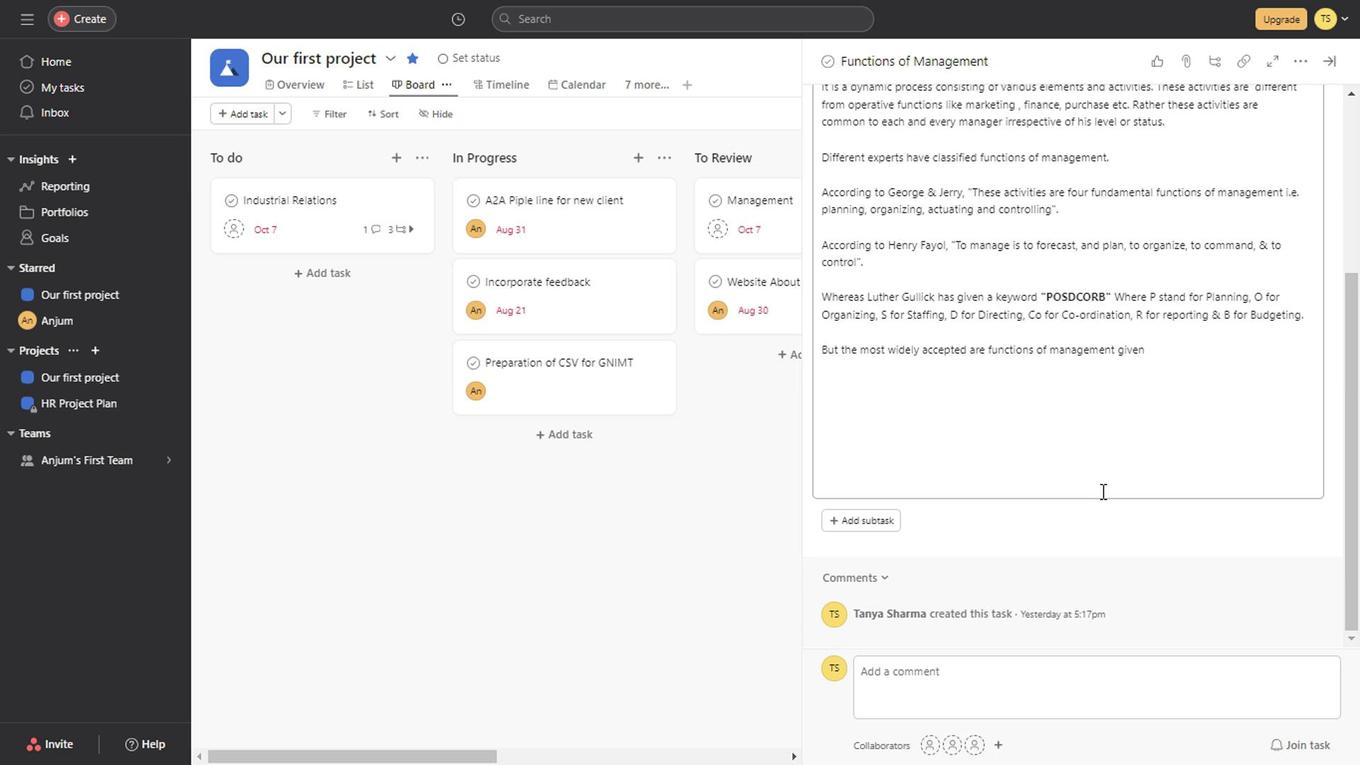 
Action: Mouse scrolled (1101, 490) with delta (0, 0)
Screenshot: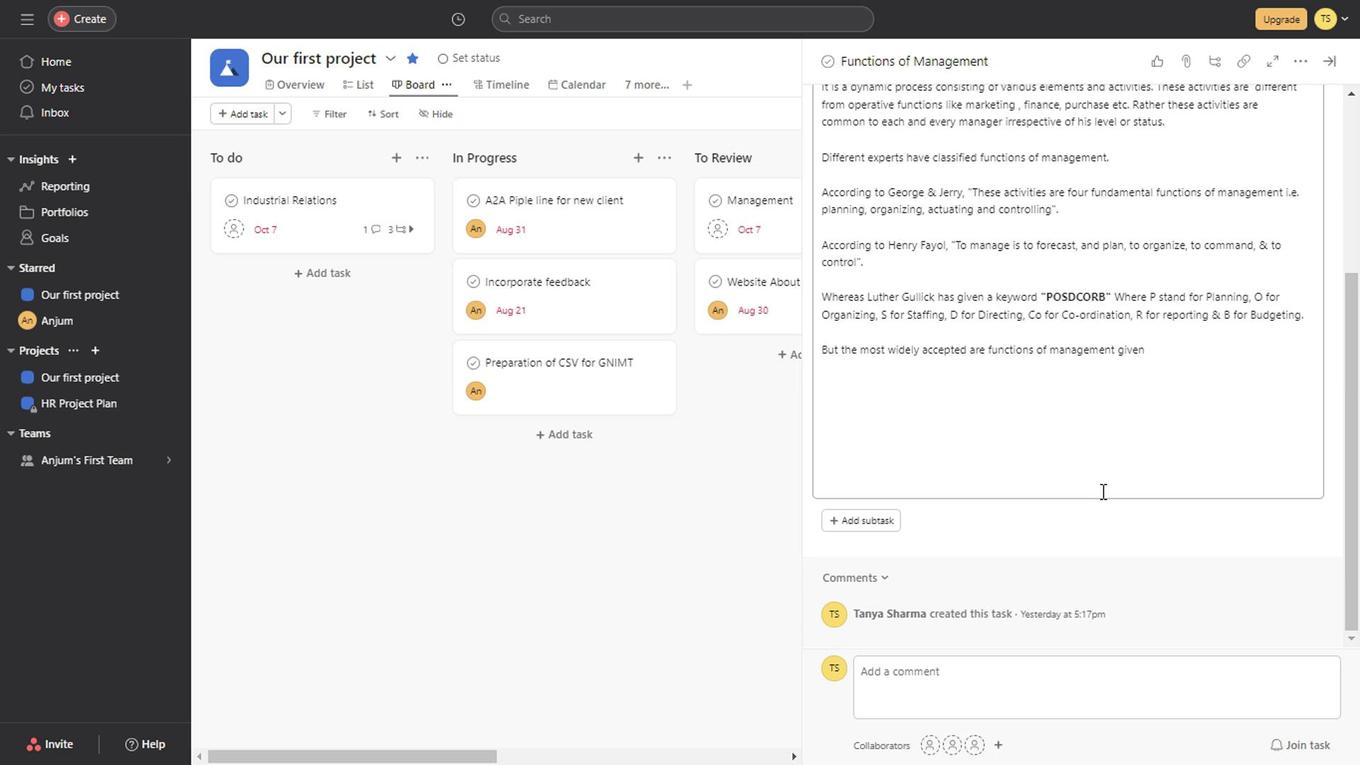 
Action: Mouse scrolled (1101, 490) with delta (0, 0)
Screenshot: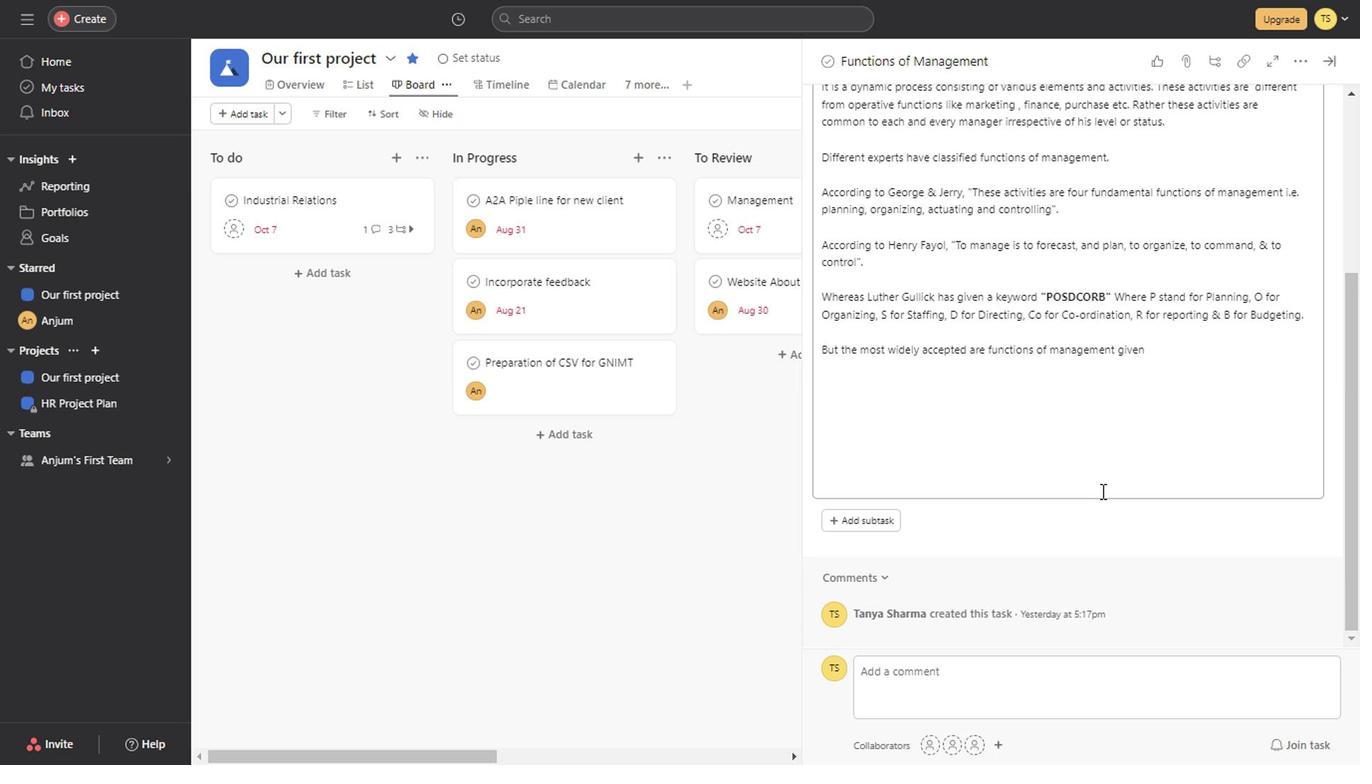 
Action: Mouse scrolled (1101, 490) with delta (0, 0)
Screenshot: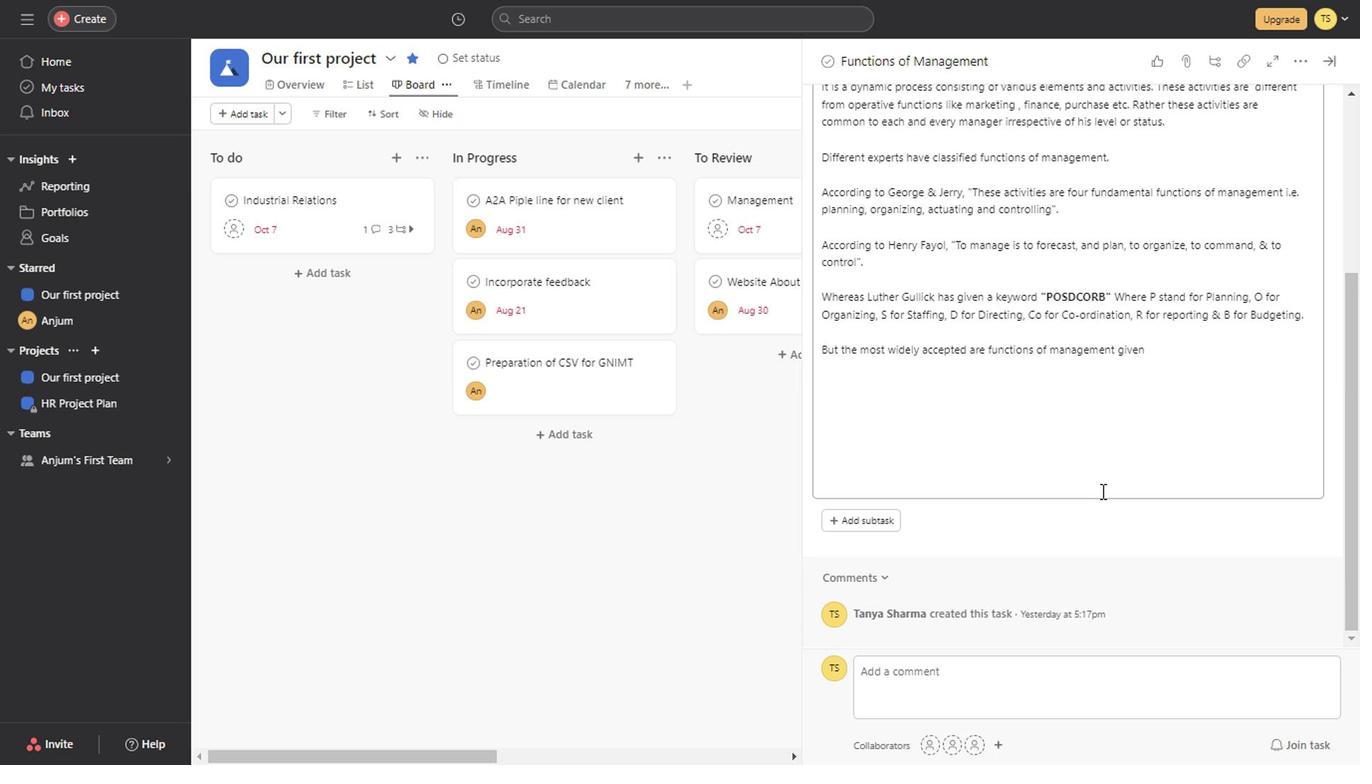
Action: Mouse scrolled (1101, 490) with delta (0, 0)
Screenshot: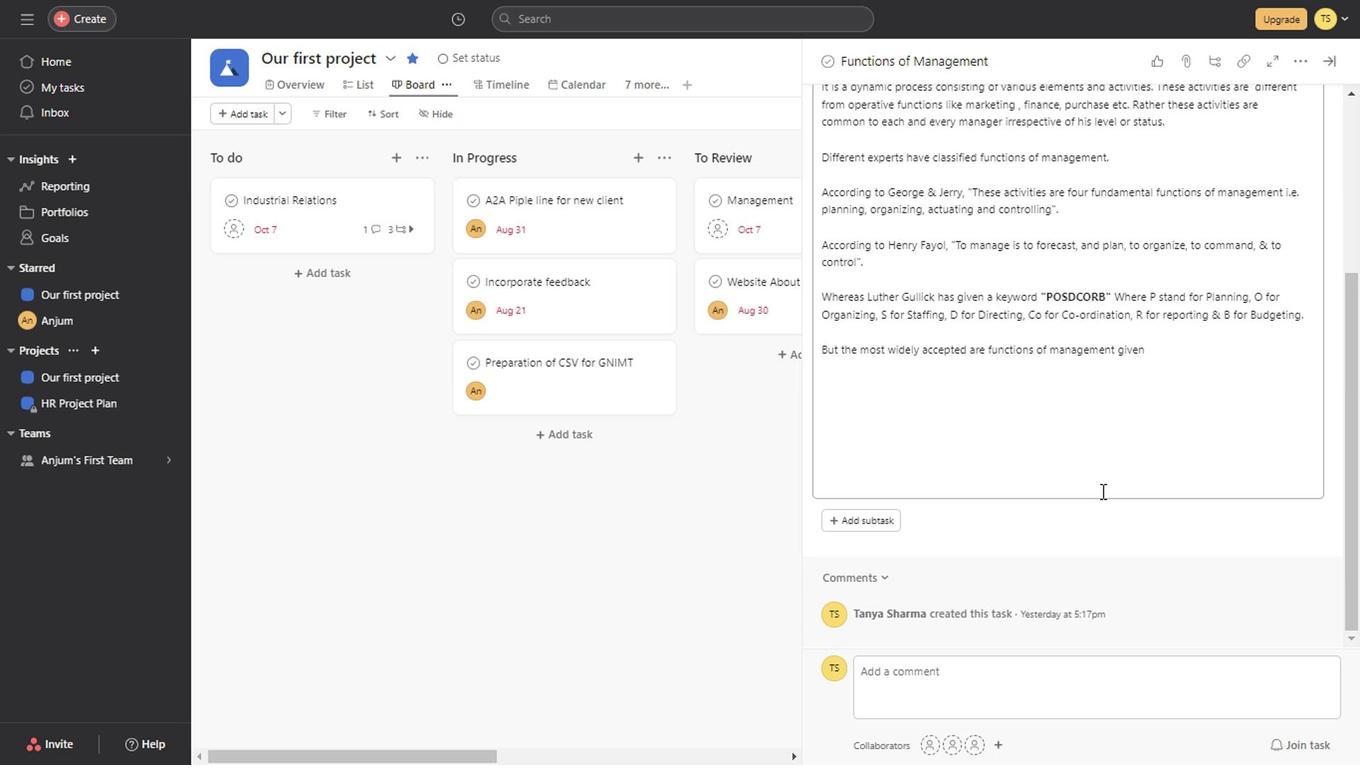
Action: Mouse scrolled (1101, 490) with delta (0, 0)
Screenshot: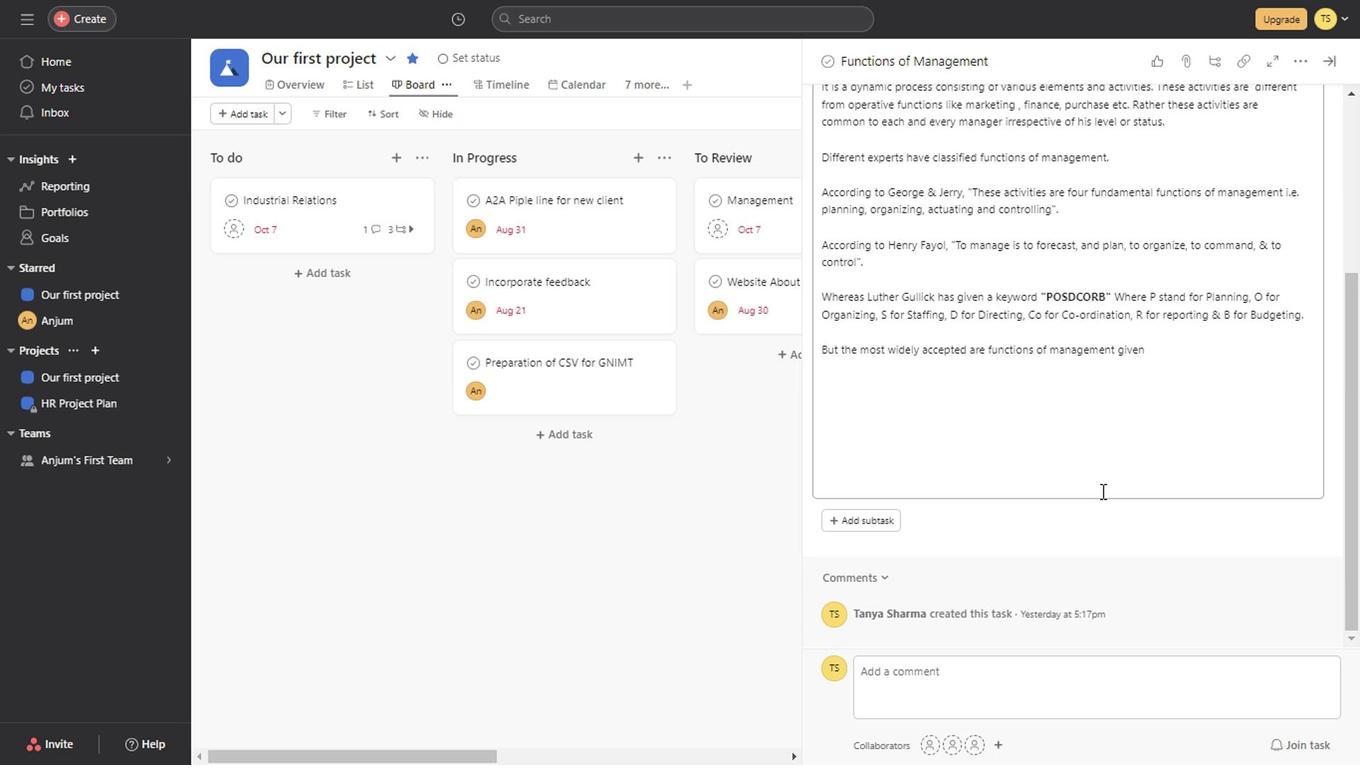 
Action: Mouse scrolled (1101, 490) with delta (0, 0)
Screenshot: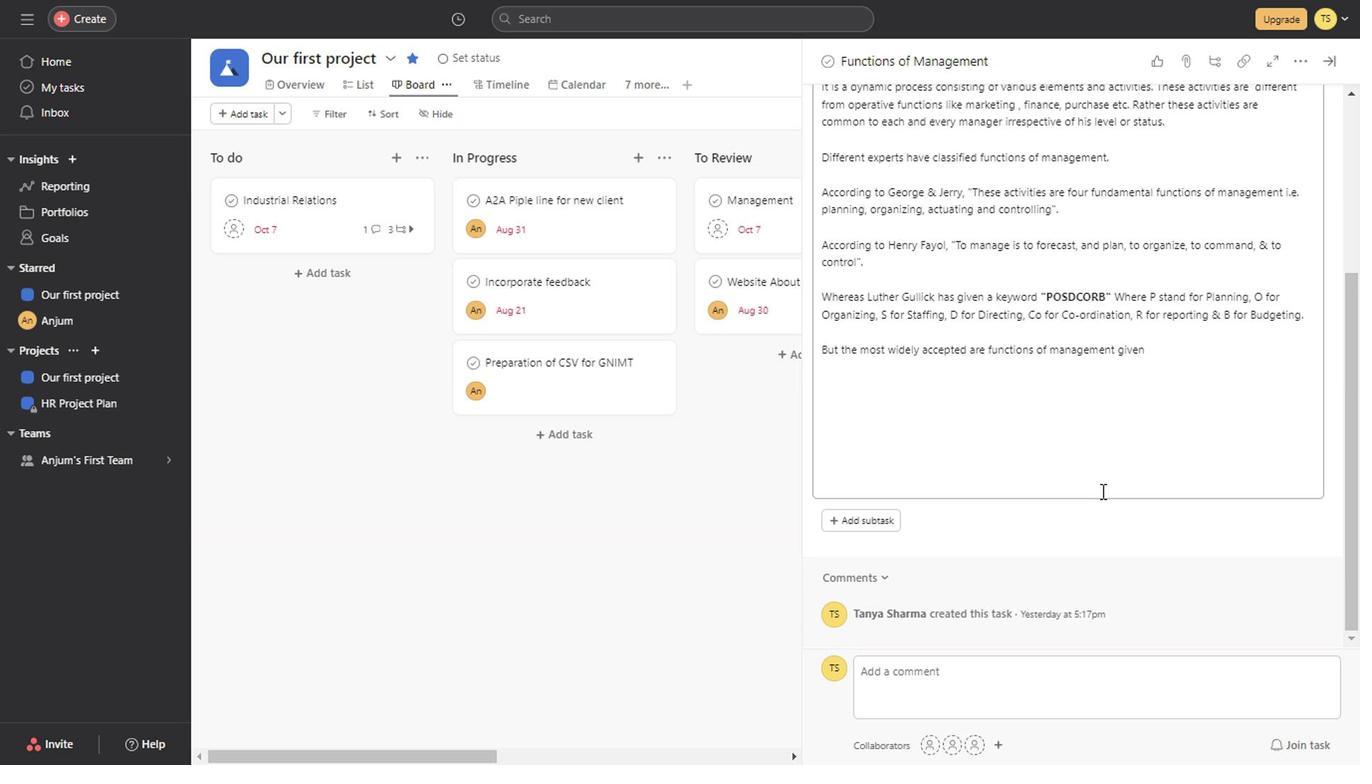
Action: Mouse scrolled (1101, 490) with delta (0, 0)
Screenshot: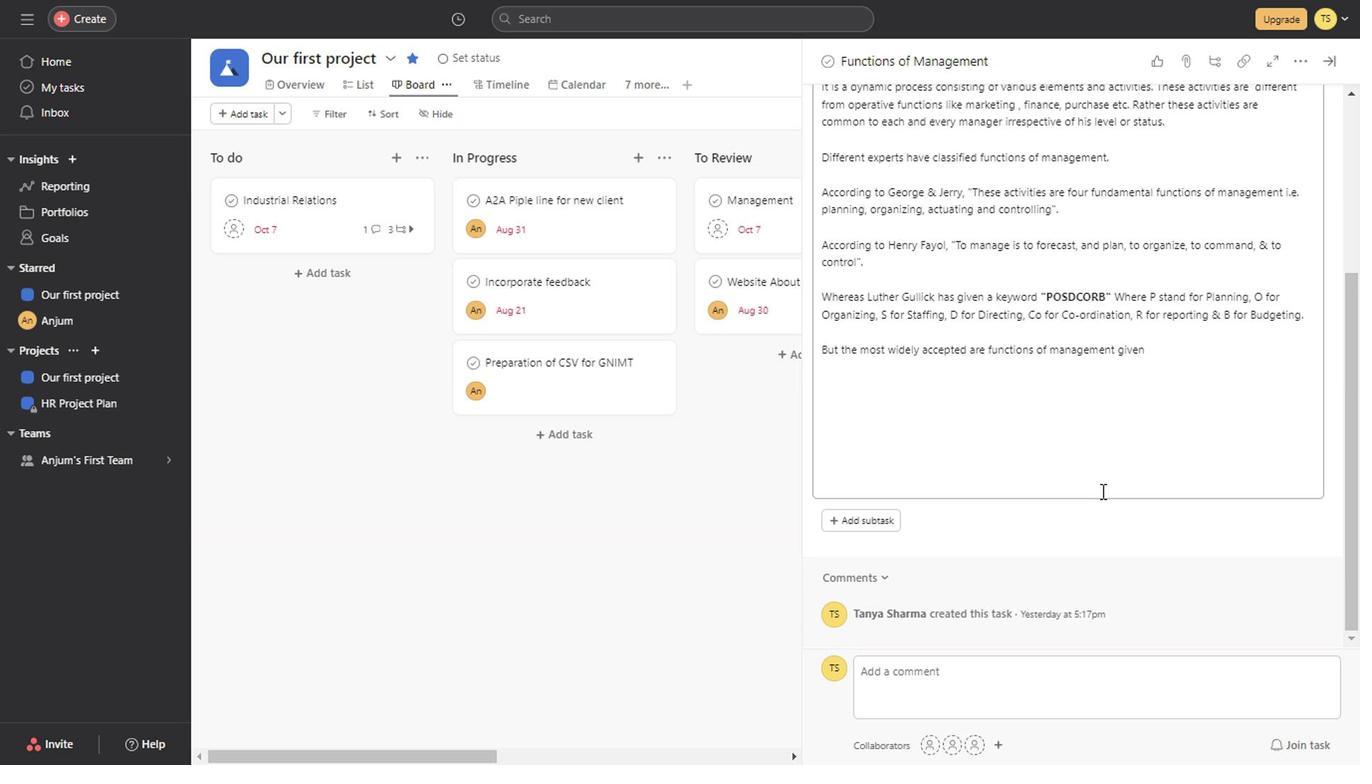 
Action: Mouse scrolled (1101, 490) with delta (0, 0)
Screenshot: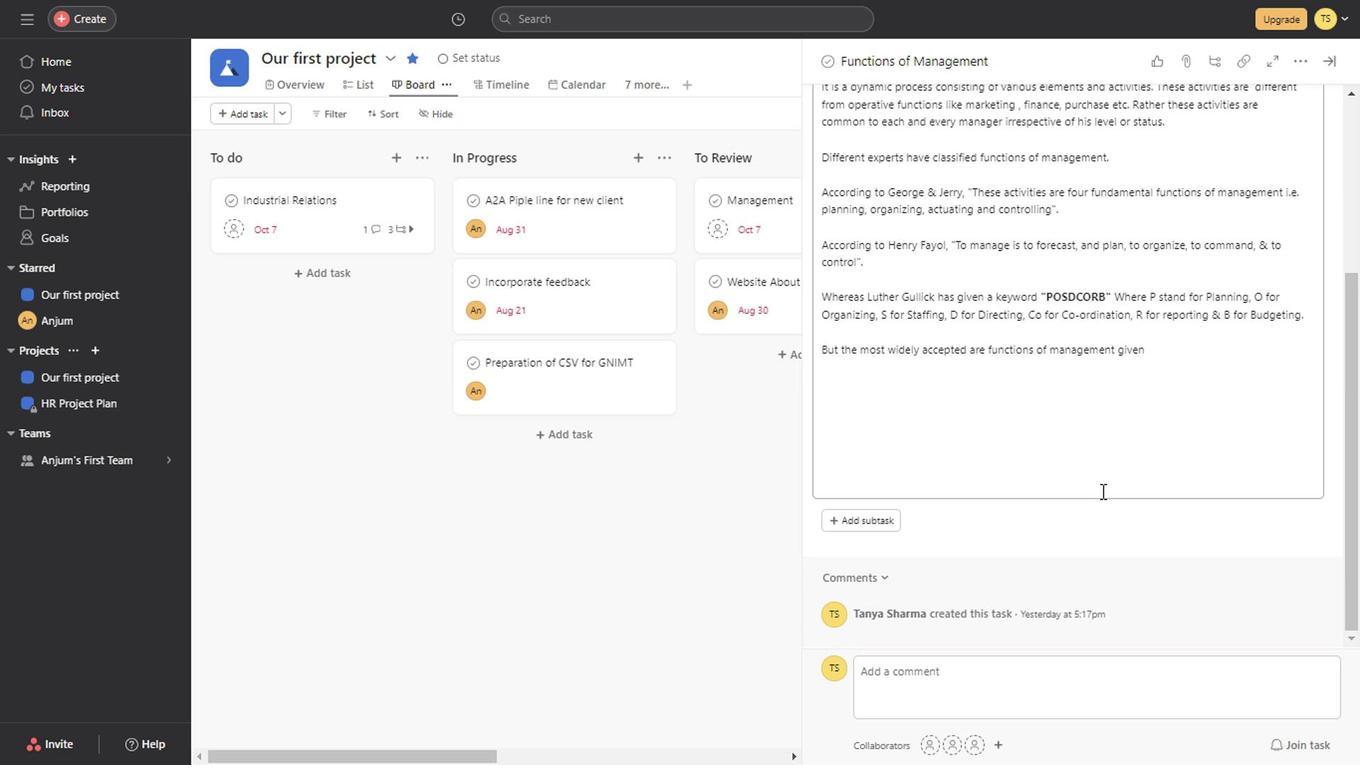
Action: Mouse scrolled (1101, 490) with delta (0, 0)
Screenshot: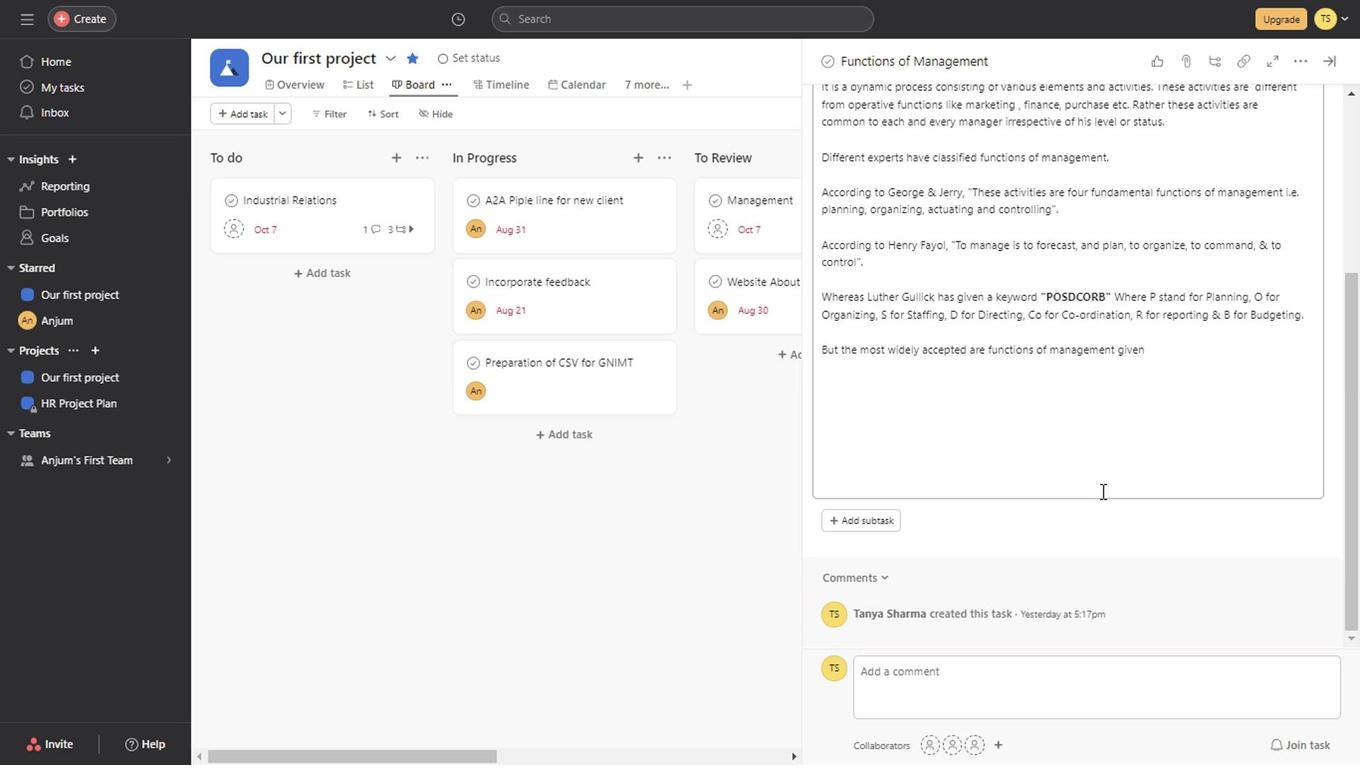 
Action: Mouse scrolled (1101, 490) with delta (0, 0)
Screenshot: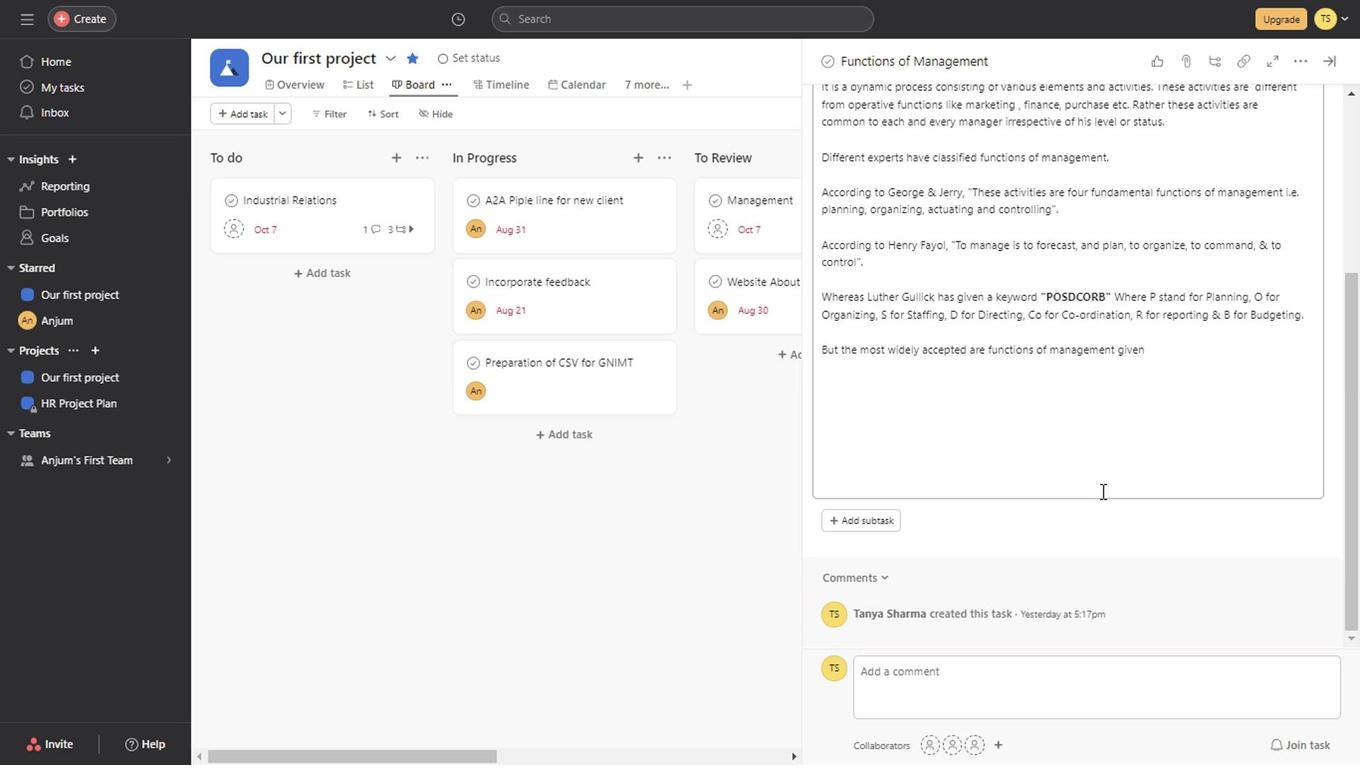 
Action: Mouse scrolled (1101, 490) with delta (0, 0)
Screenshot: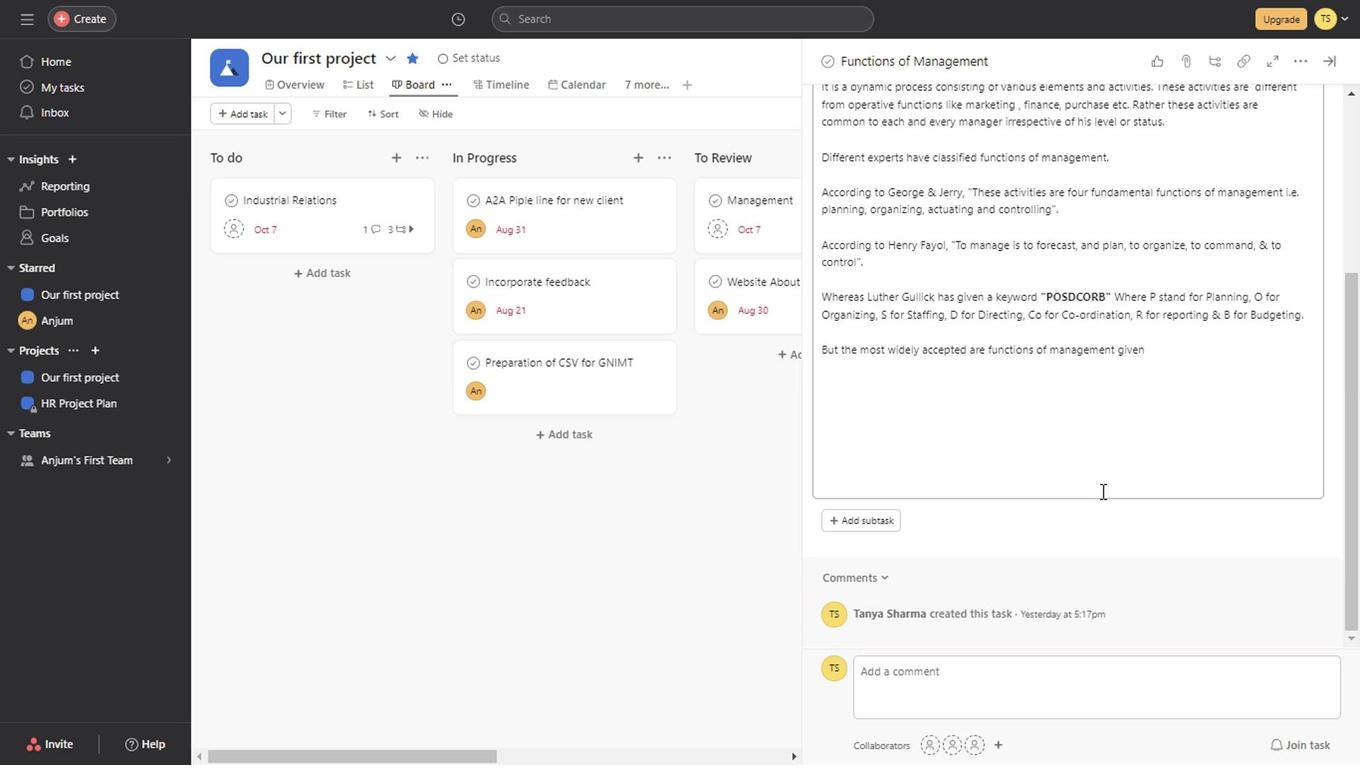 
Action: Mouse scrolled (1101, 490) with delta (0, 0)
Screenshot: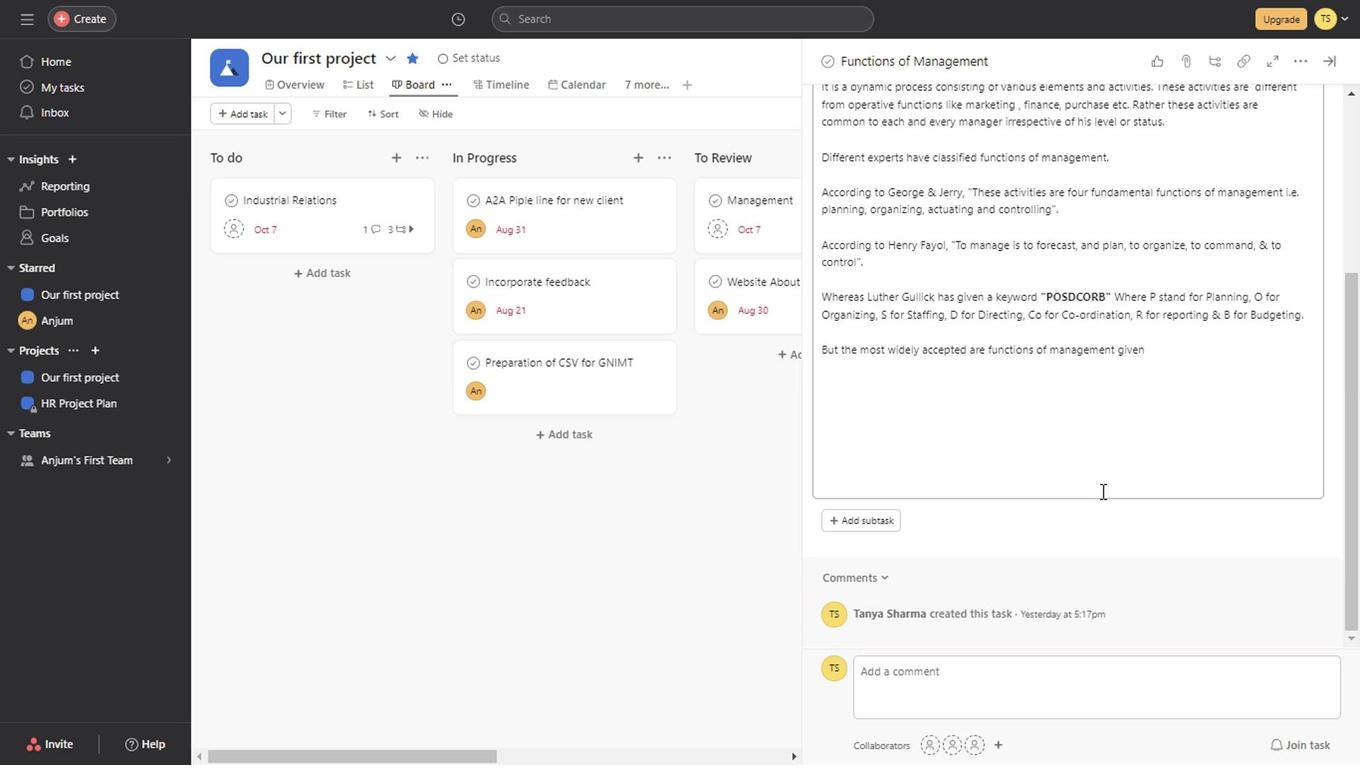 
Action: Mouse scrolled (1101, 490) with delta (0, 0)
Screenshot: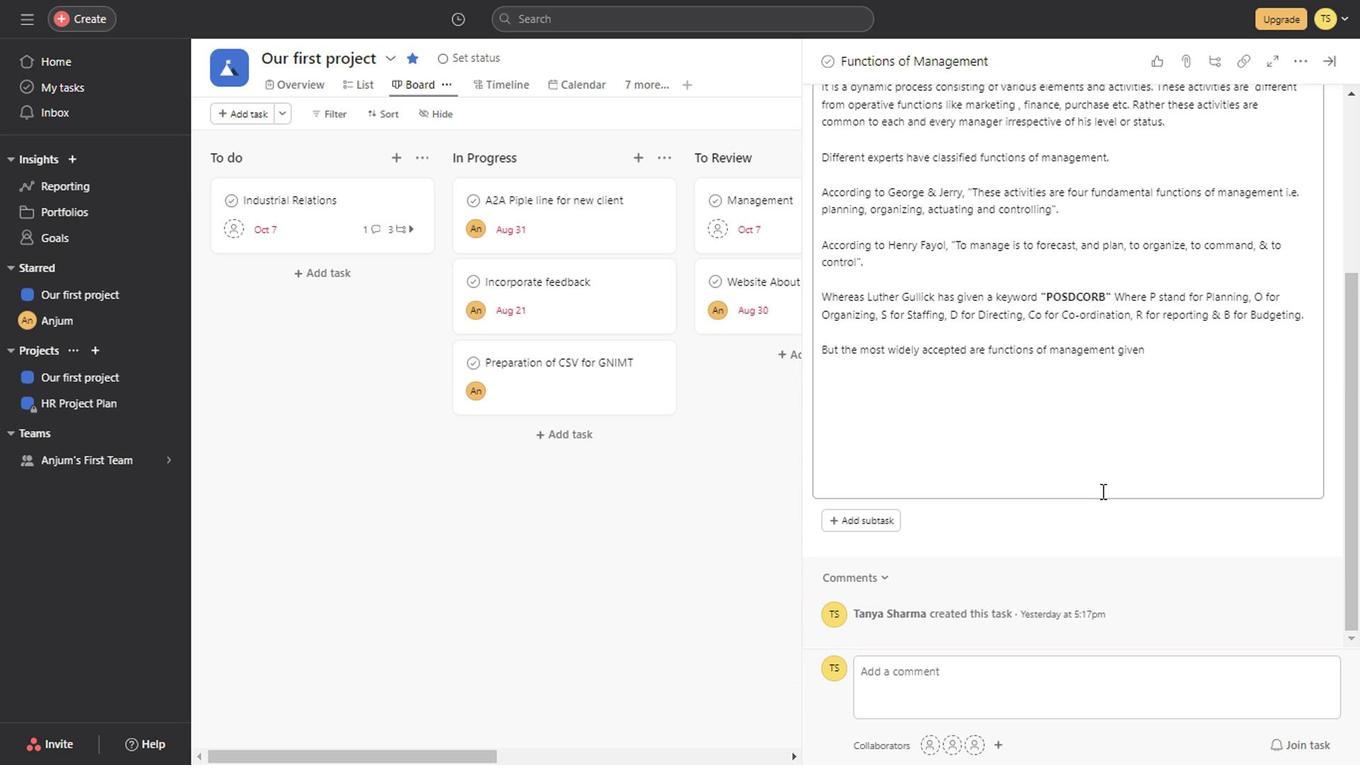 
Action: Mouse scrolled (1101, 490) with delta (0, 0)
Screenshot: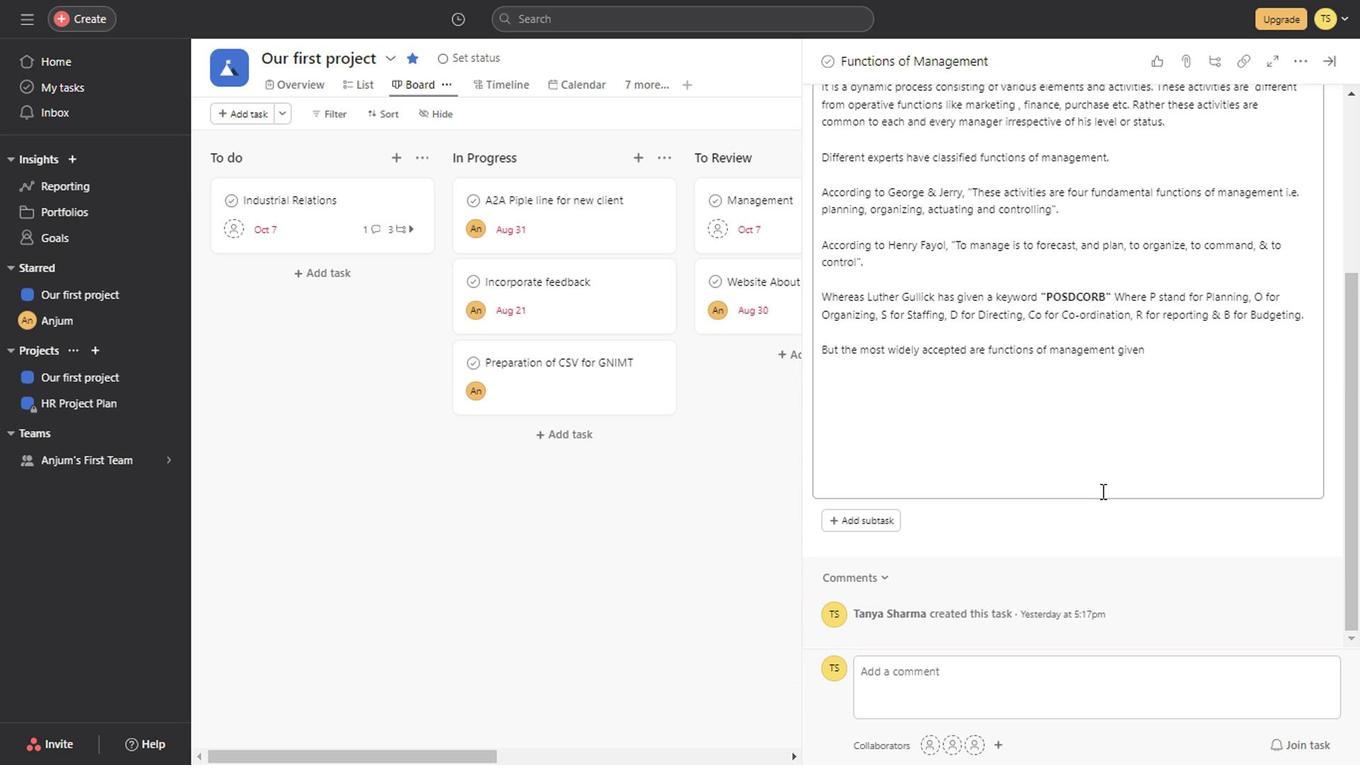 
Action: Mouse scrolled (1101, 490) with delta (0, 0)
Screenshot: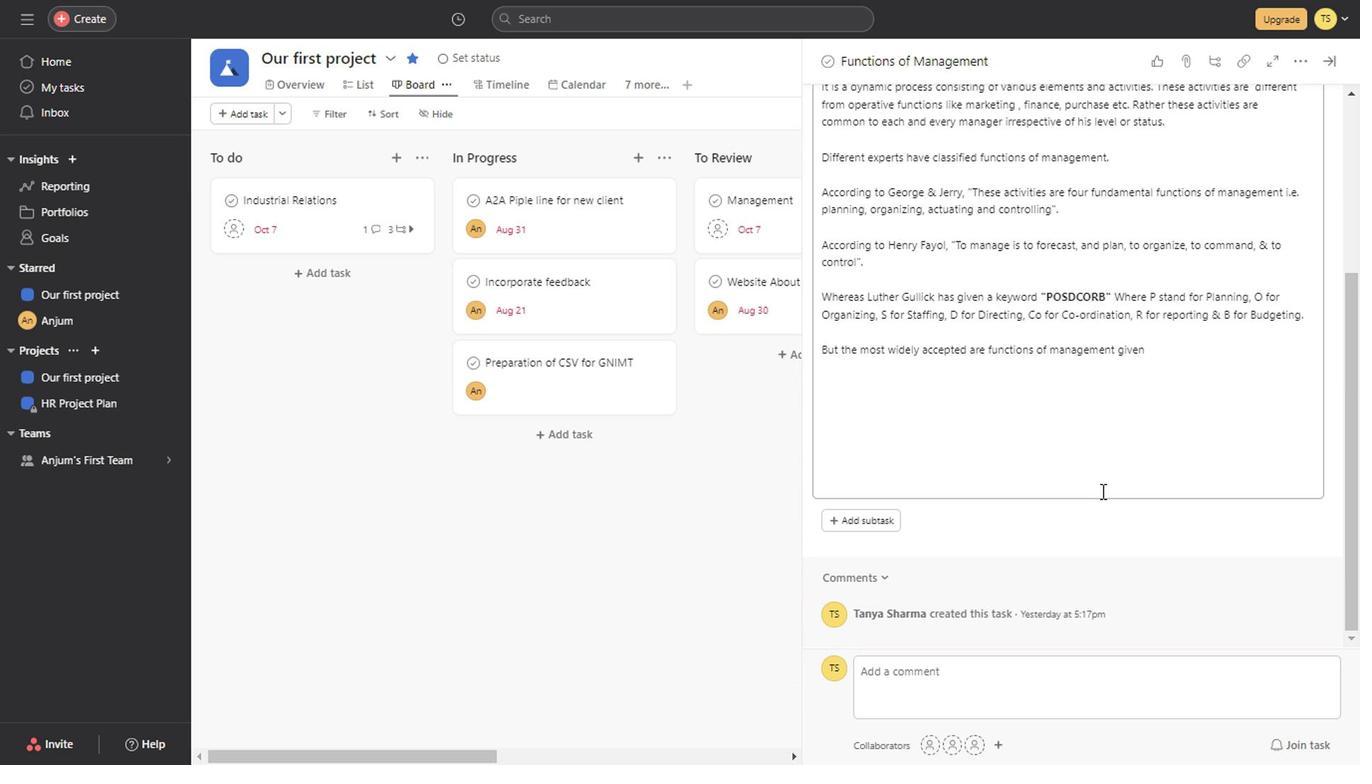 
Action: Mouse scrolled (1101, 490) with delta (0, 0)
Screenshot: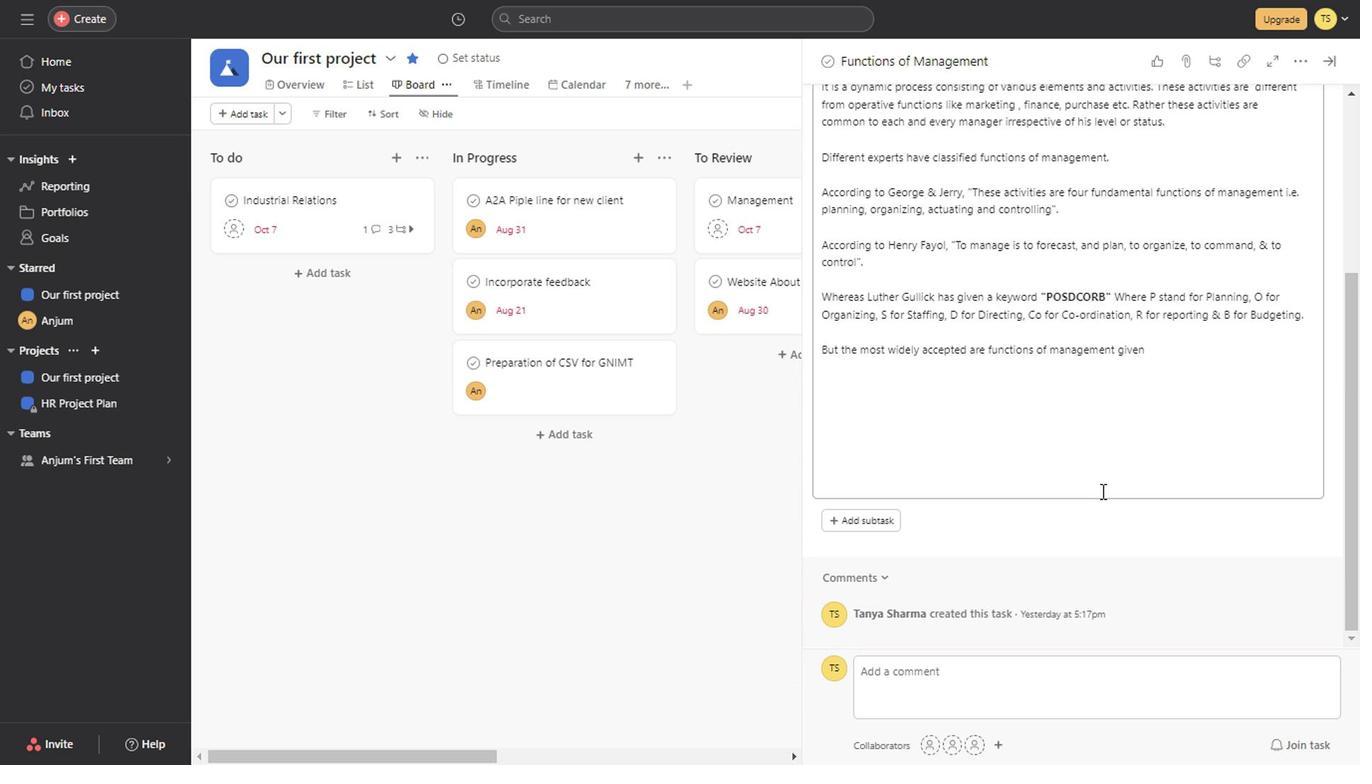 
Action: Mouse moved to (1332, 67)
Screenshot: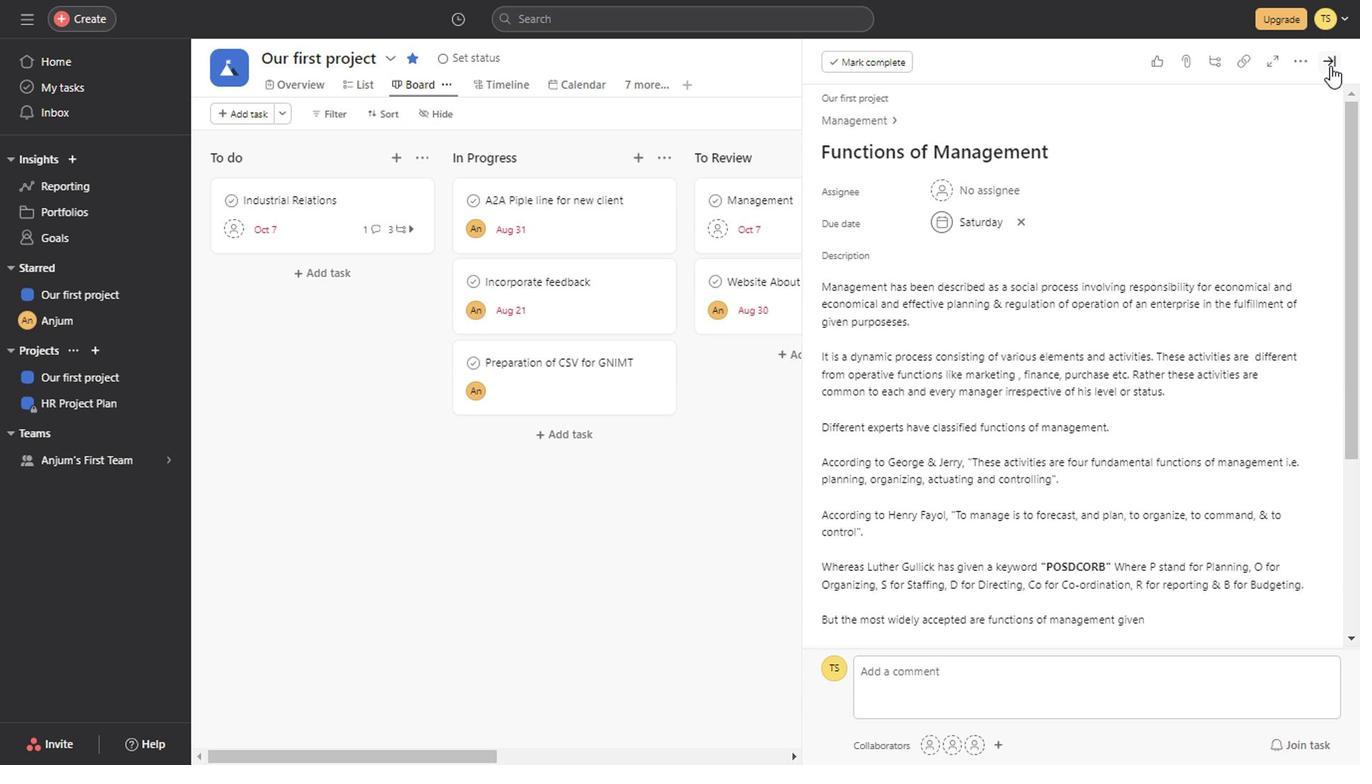 
Action: Mouse pressed left at (1332, 67)
Screenshot: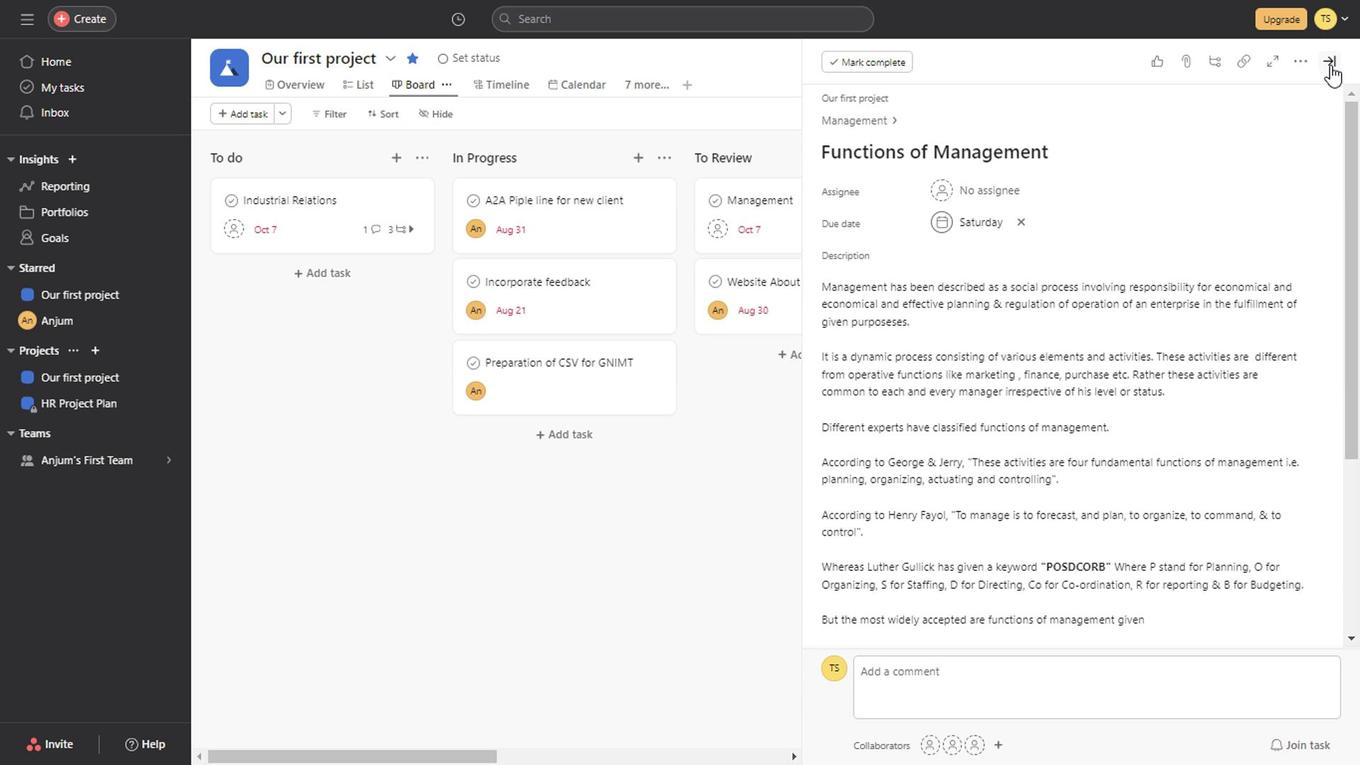 
Action: Mouse moved to (136, 390)
Screenshot: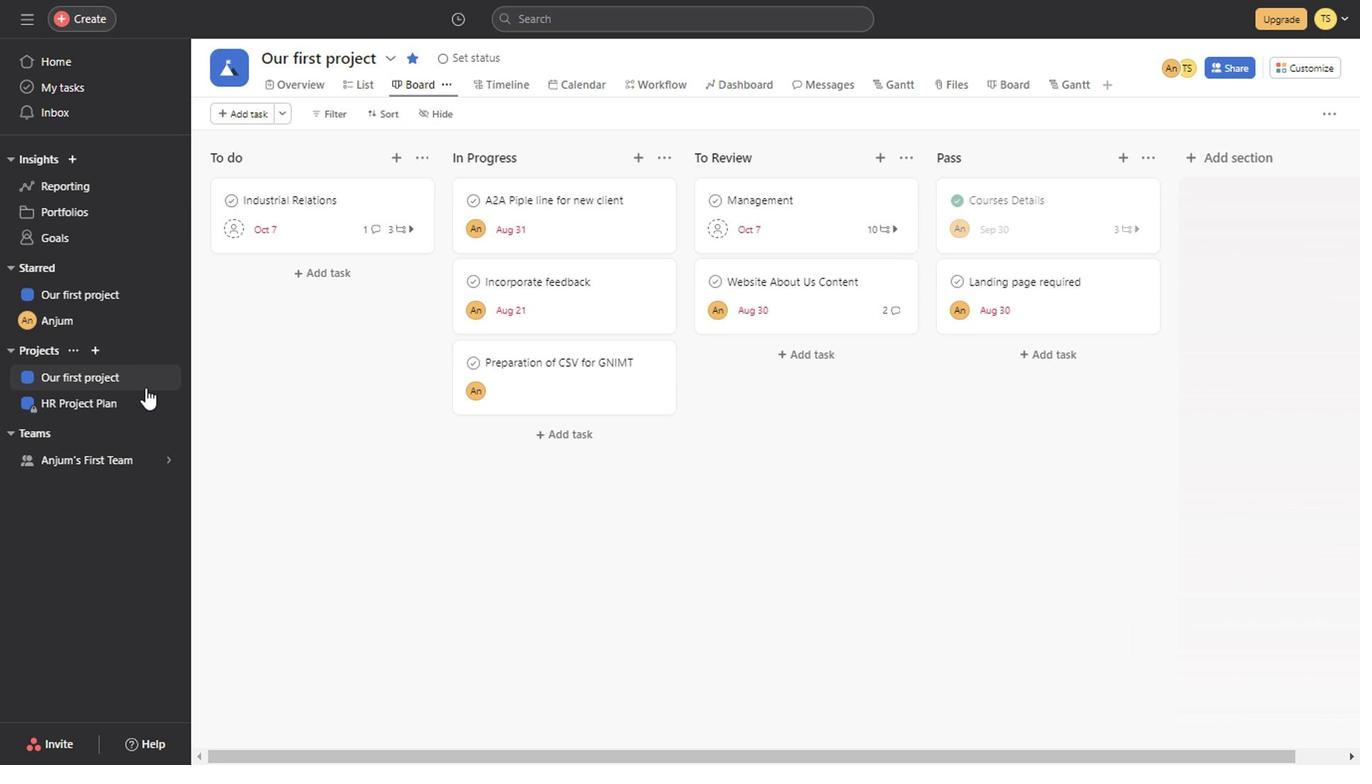 
Action: Mouse pressed left at (136, 390)
Screenshot: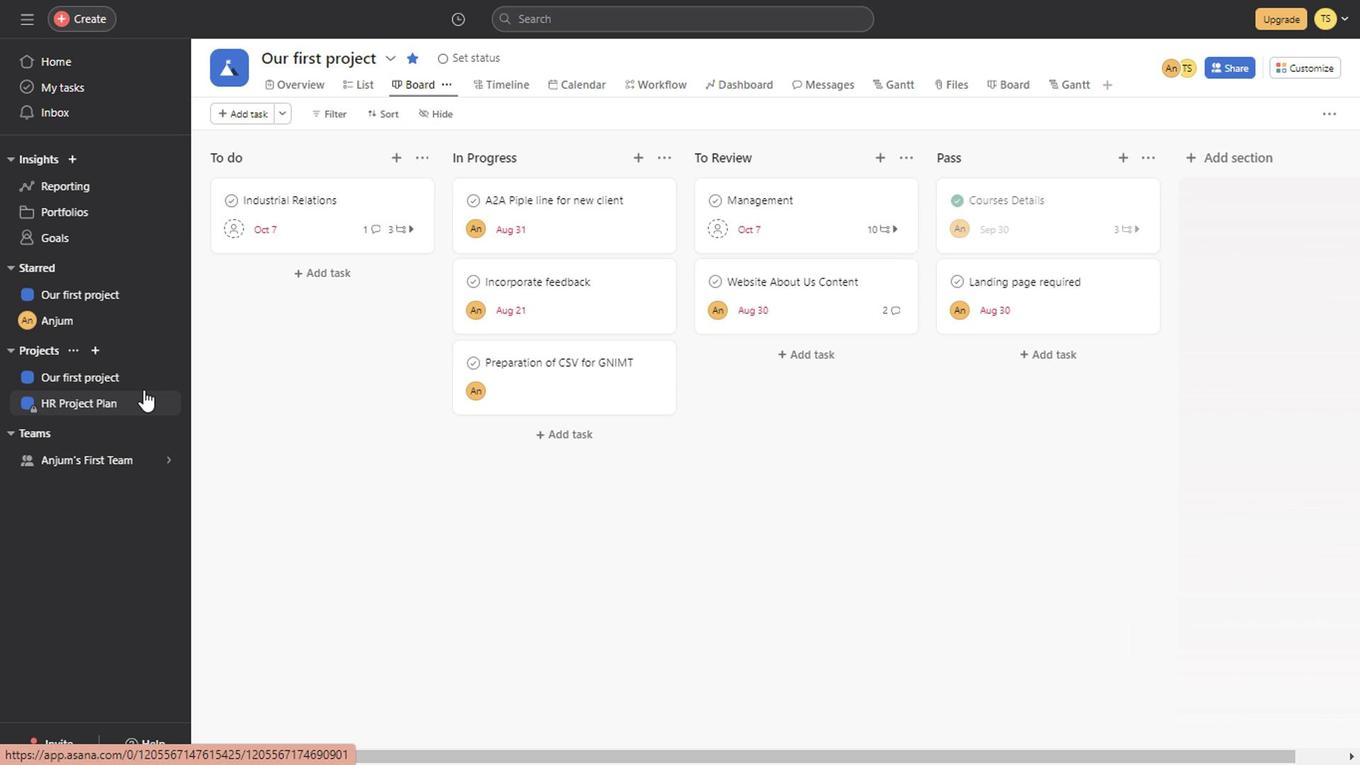 
Action: Mouse moved to (298, 84)
Screenshot: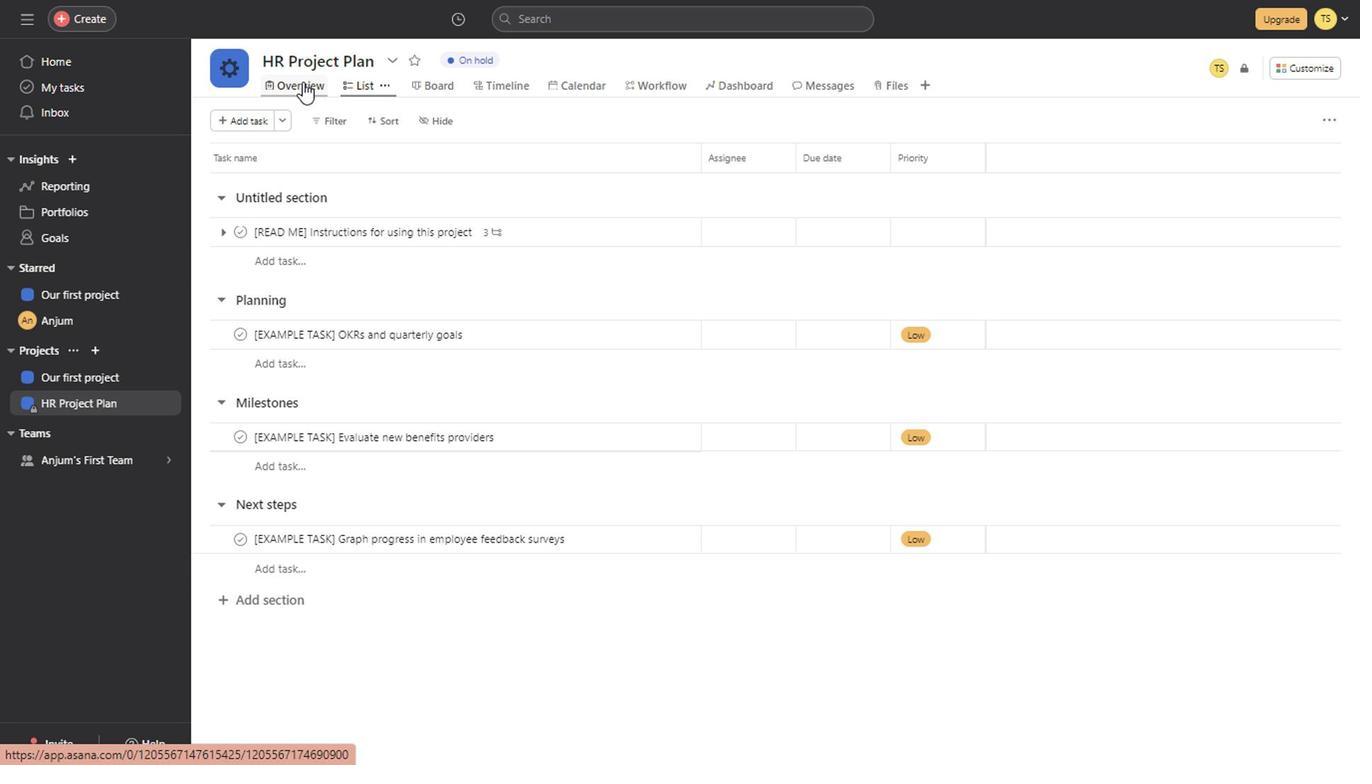 
Action: Mouse pressed left at (298, 84)
Screenshot: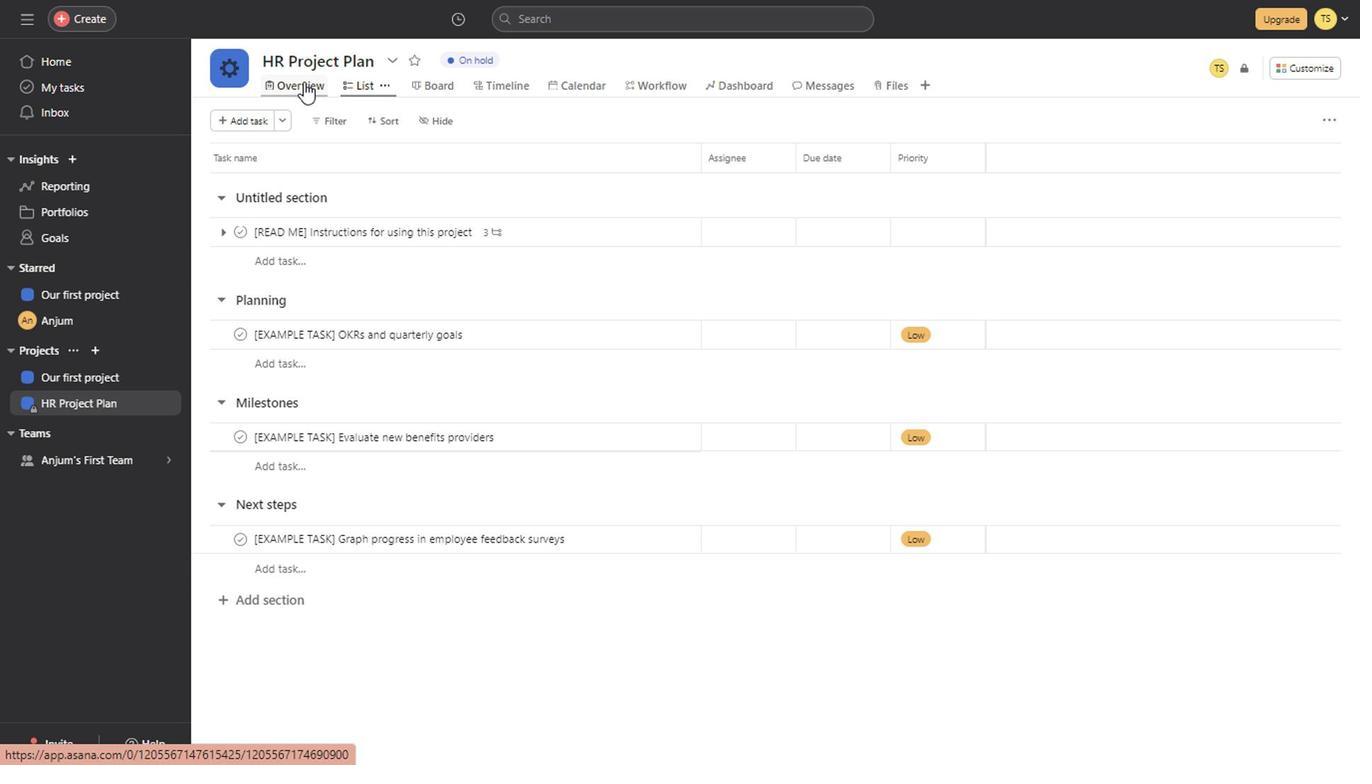 
Action: Mouse moved to (1259, 630)
Screenshot: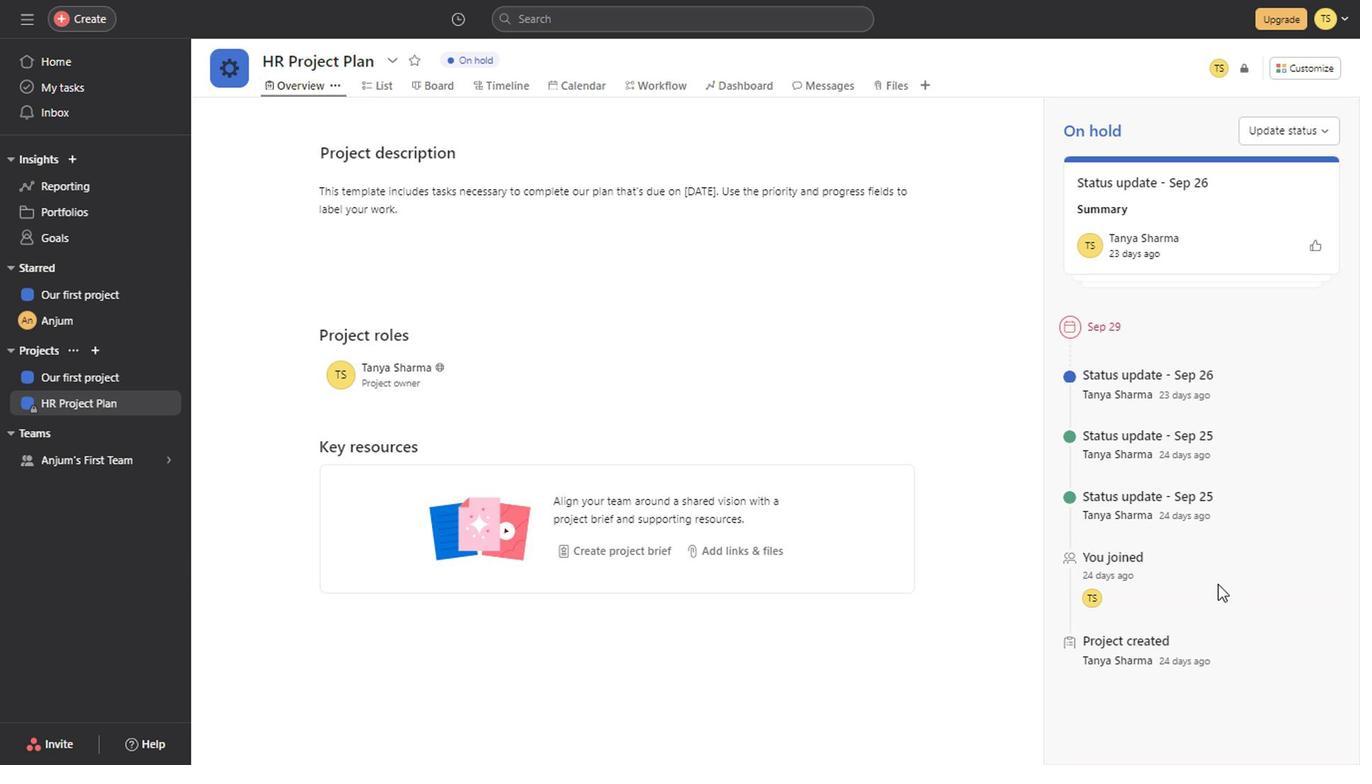 
Action: Mouse scrolled (1259, 629) with delta (0, 0)
